 Task: Look for space in Goodyear, United States from 10th July, 2023 to 25th July, 2023 for 3 adults, 1 child in price range Rs.15000 to Rs.25000. Place can be shared room with 2 bedrooms having 3 beds and 2 bathrooms. Property type can be house, flat, guest house. Amenities needed are: wifi, TV, free parkinig on premises, gym, breakfast. Booking option can be shelf check-in. Required host language is English.
Action: Mouse moved to (593, 121)
Screenshot: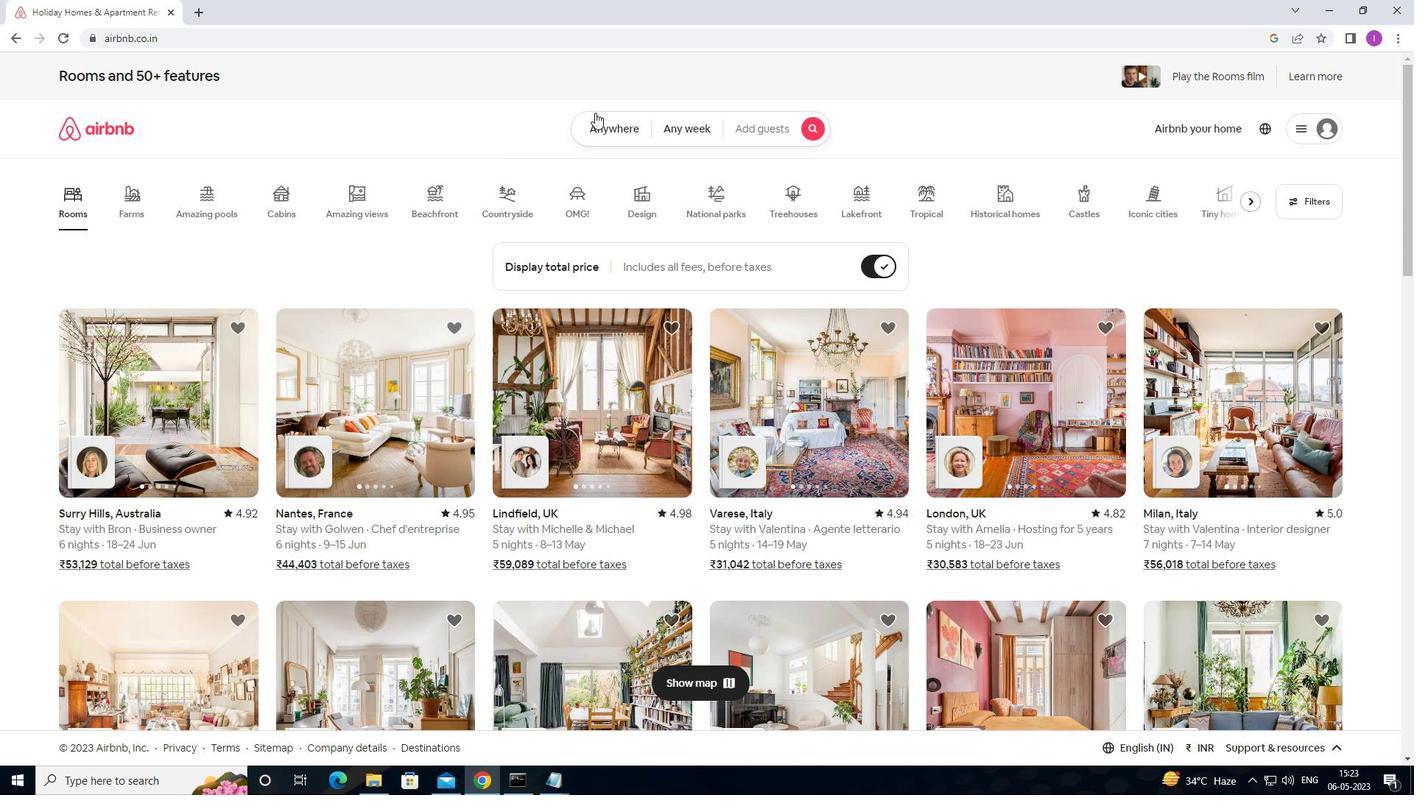 
Action: Mouse pressed left at (593, 121)
Screenshot: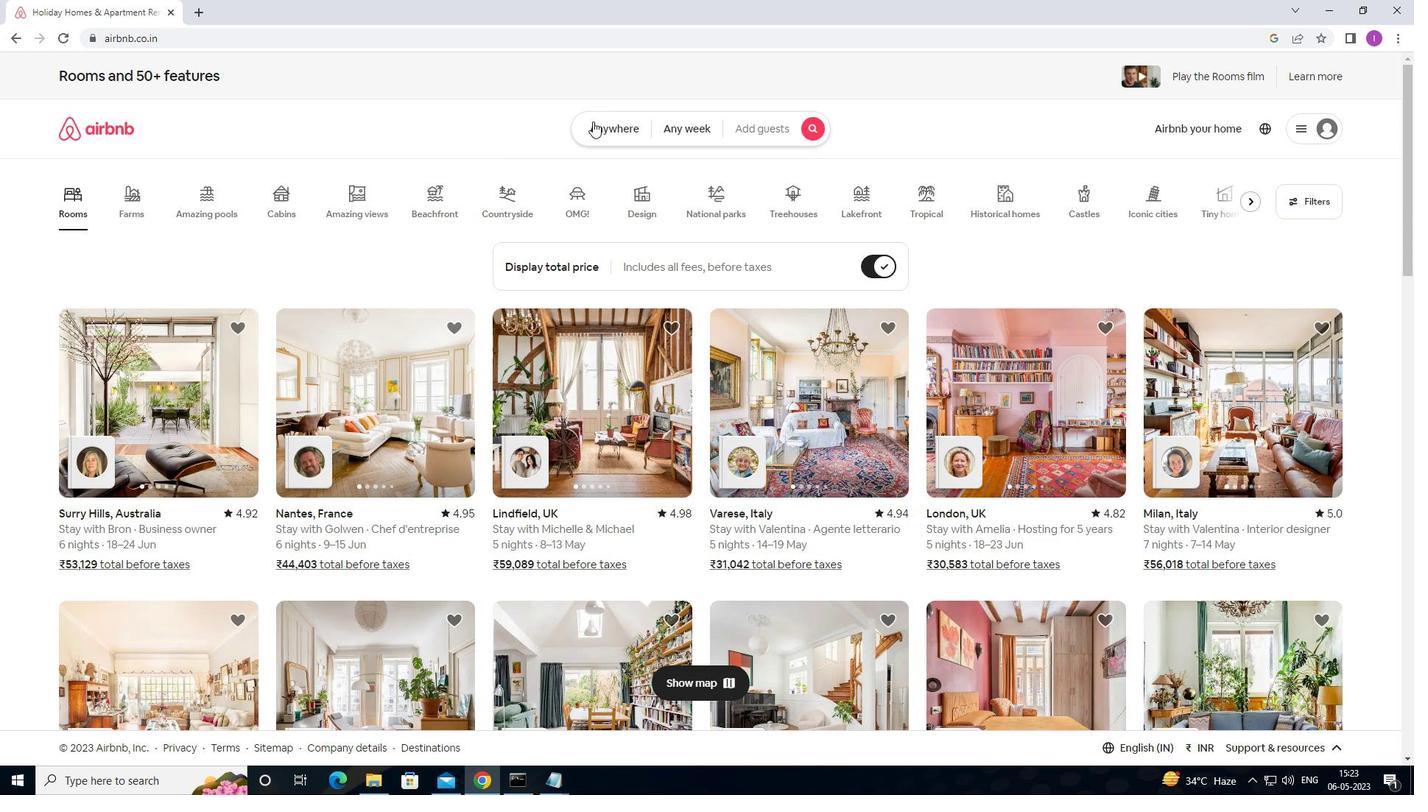 
Action: Mouse moved to (424, 195)
Screenshot: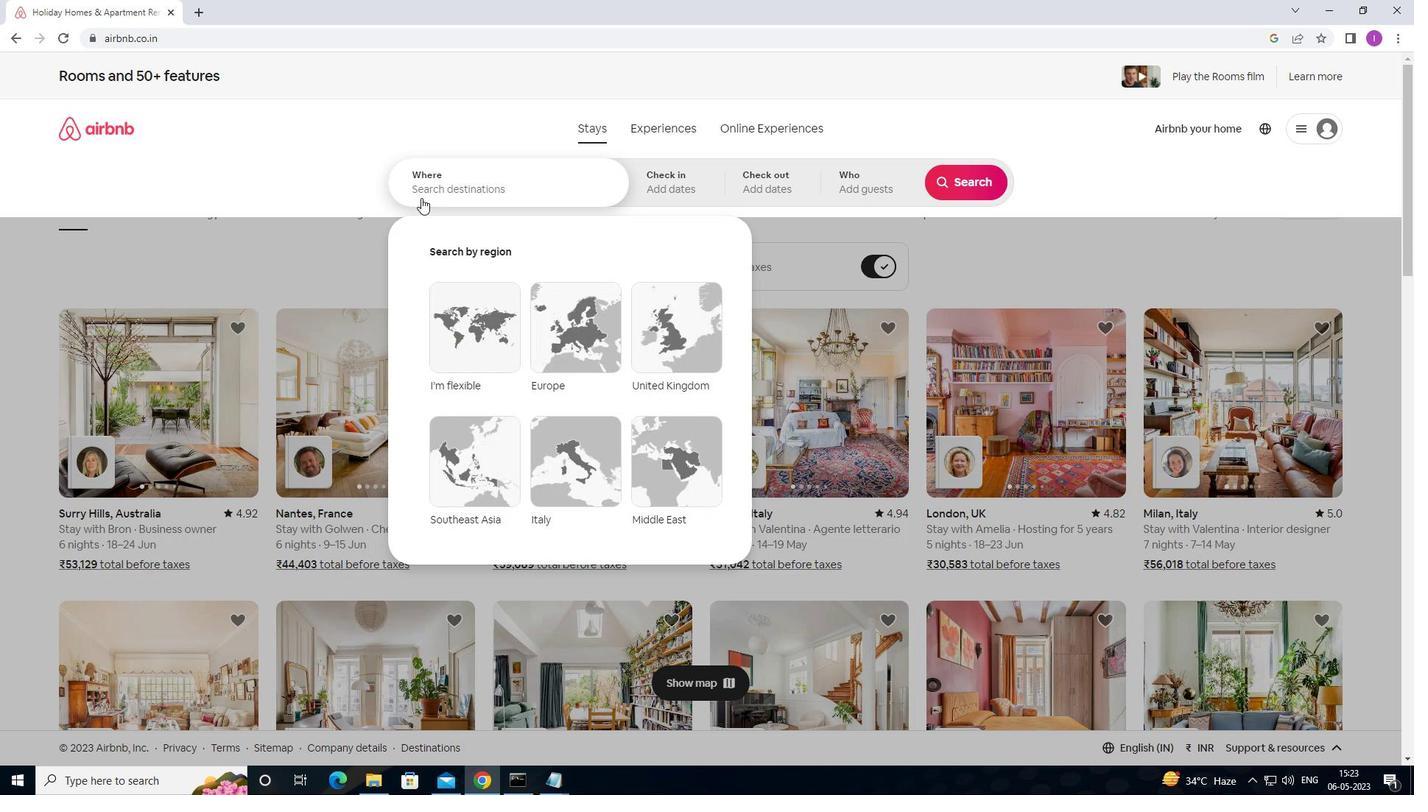 
Action: Mouse pressed left at (424, 195)
Screenshot: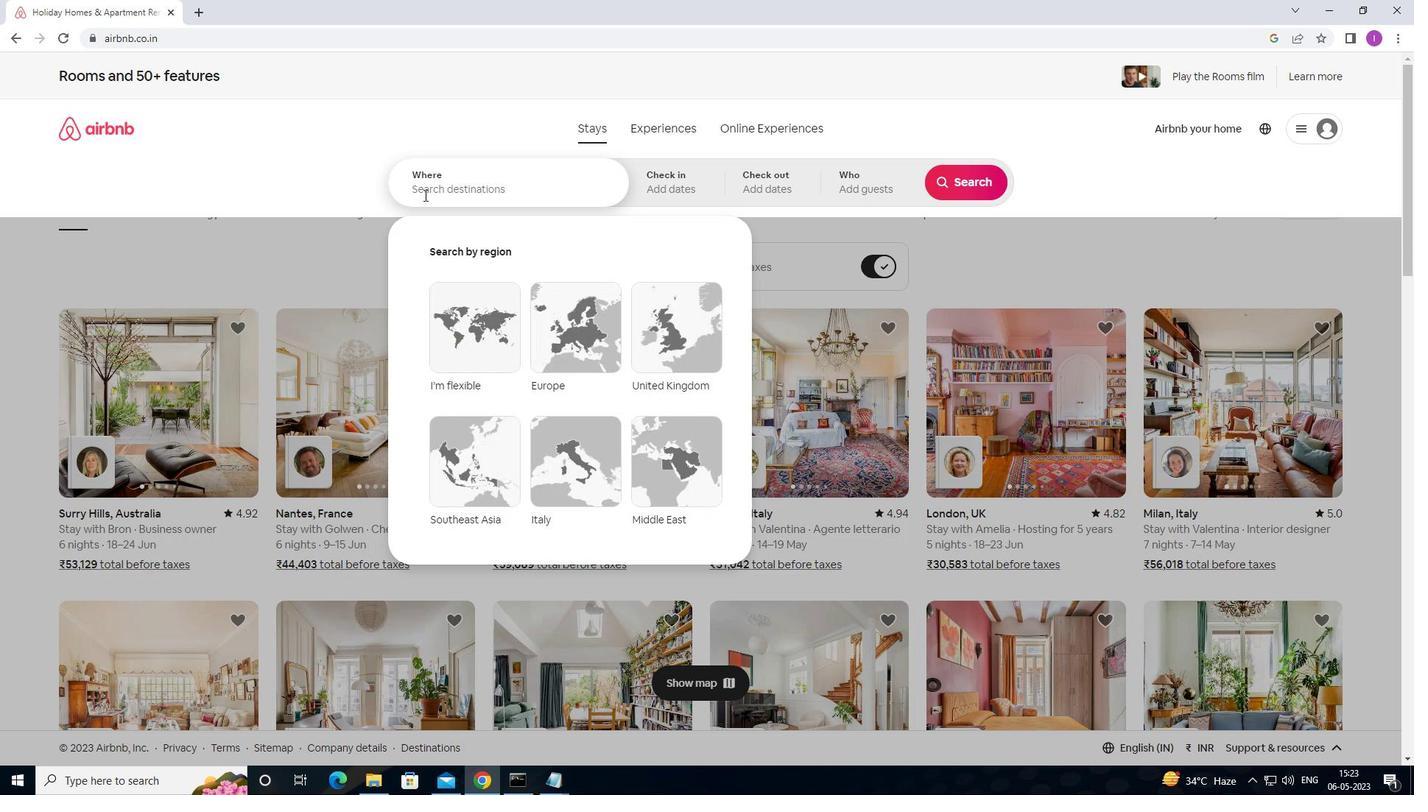 
Action: Mouse moved to (634, 127)
Screenshot: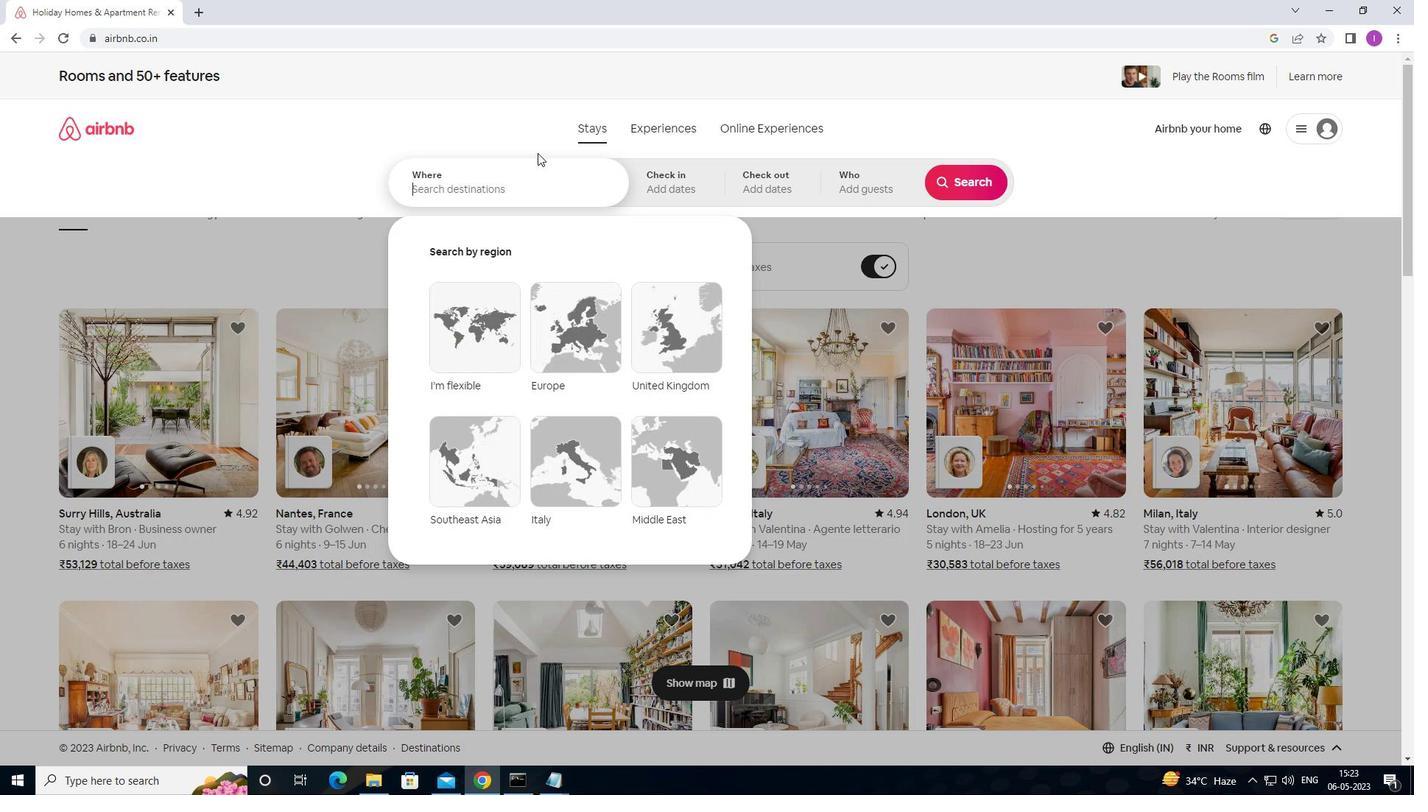 
Action: Key pressed <Key.shift>G
Screenshot: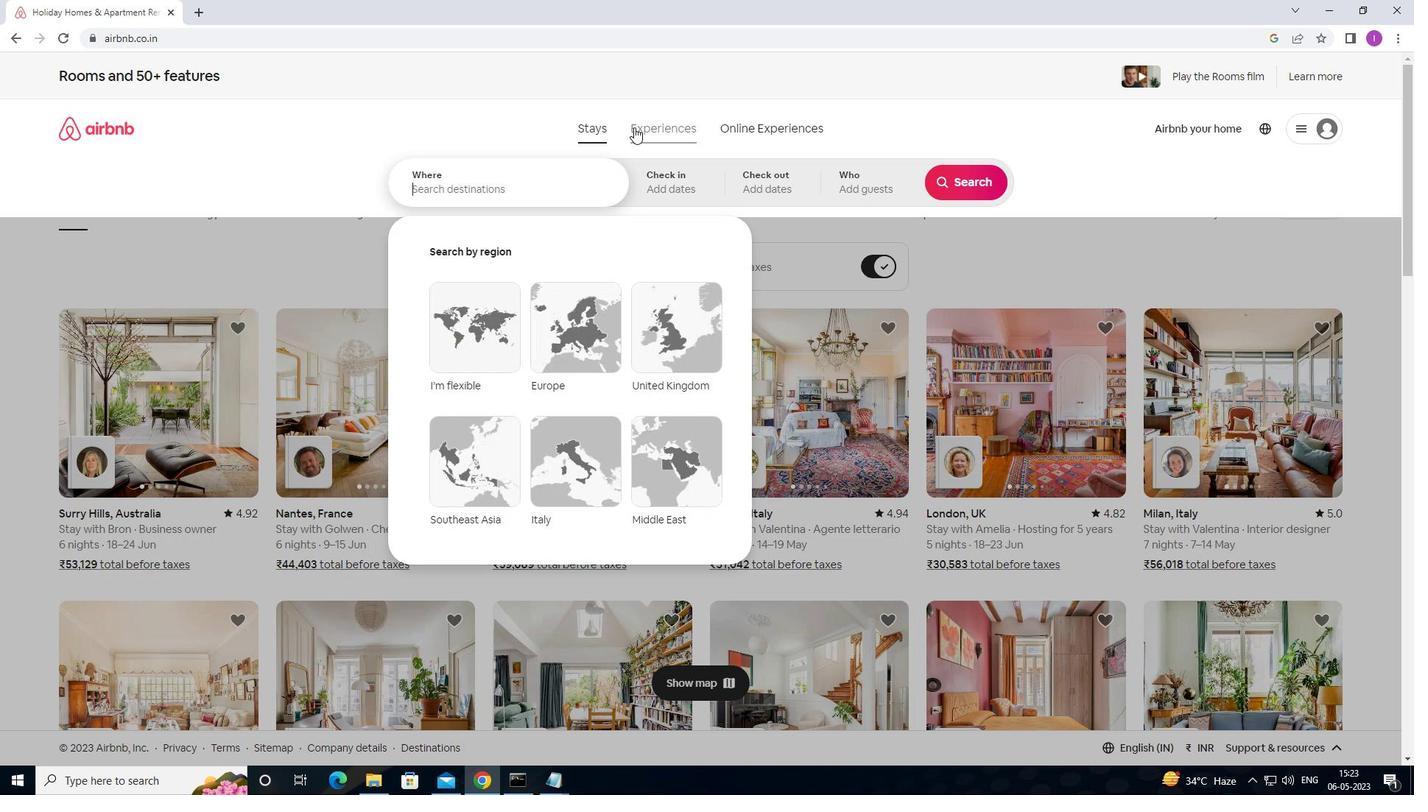 
Action: Mouse moved to (688, 127)
Screenshot: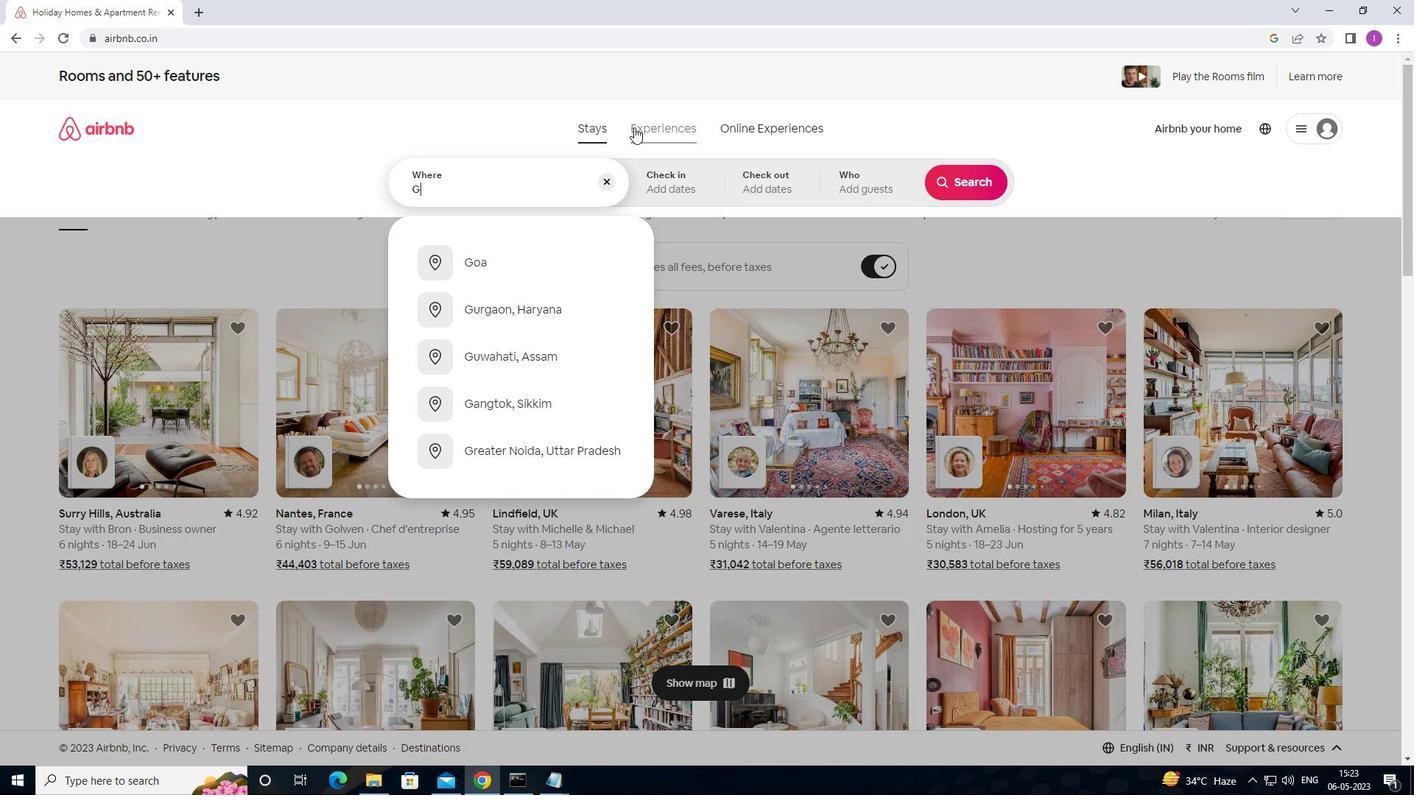 
Action: Key pressed O
Screenshot: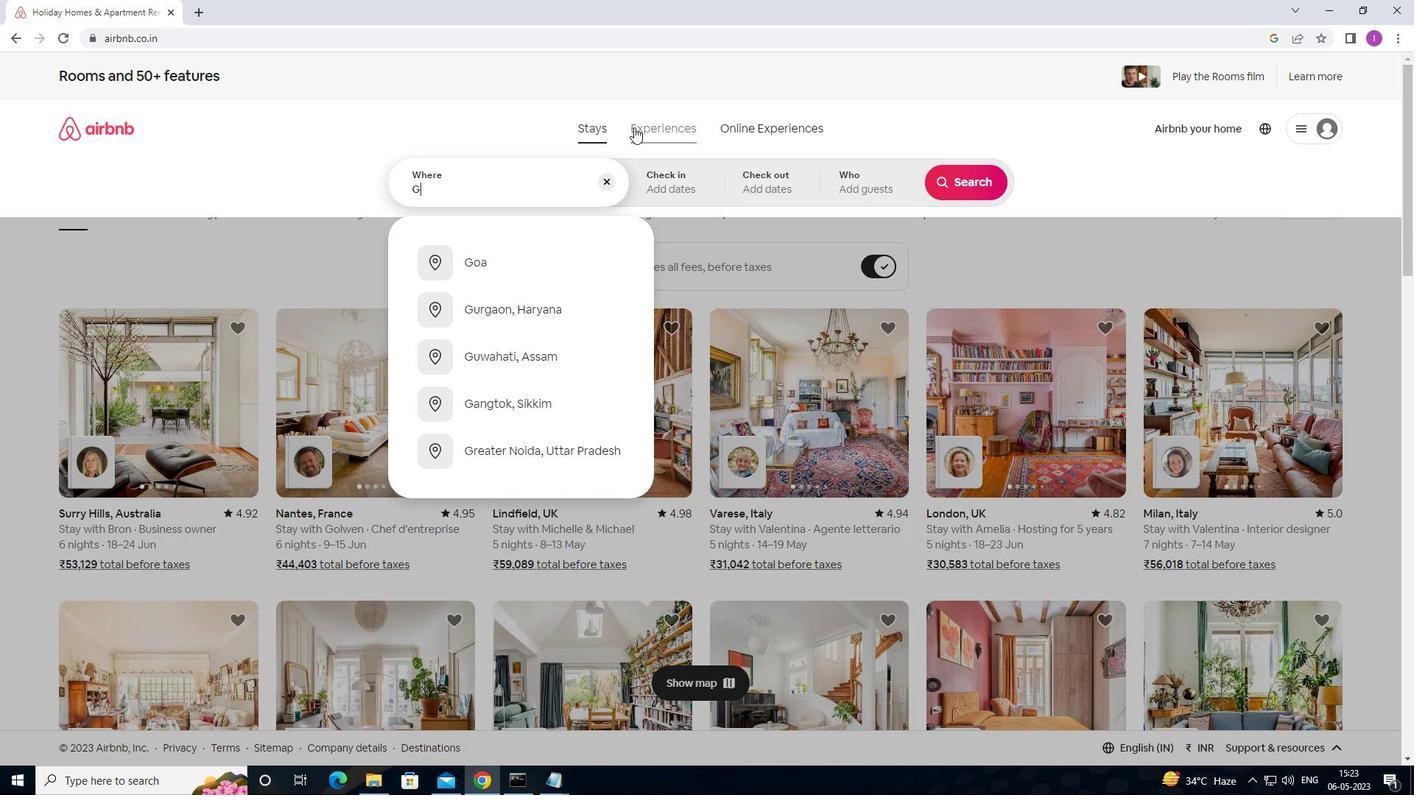 
Action: Mouse moved to (690, 127)
Screenshot: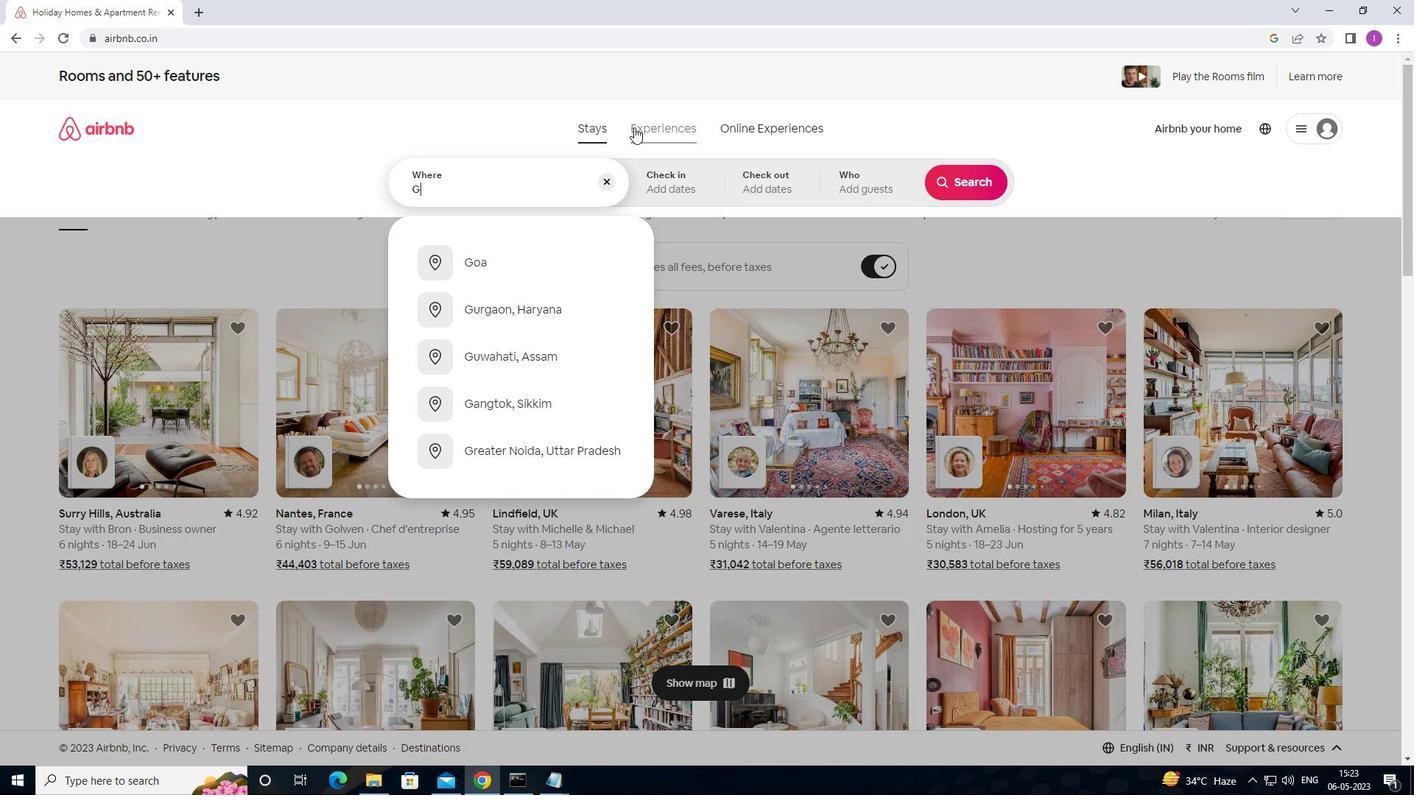 
Action: Key pressed ODYEAR,<Key.shift>UNITED<Key.space>STATES
Screenshot: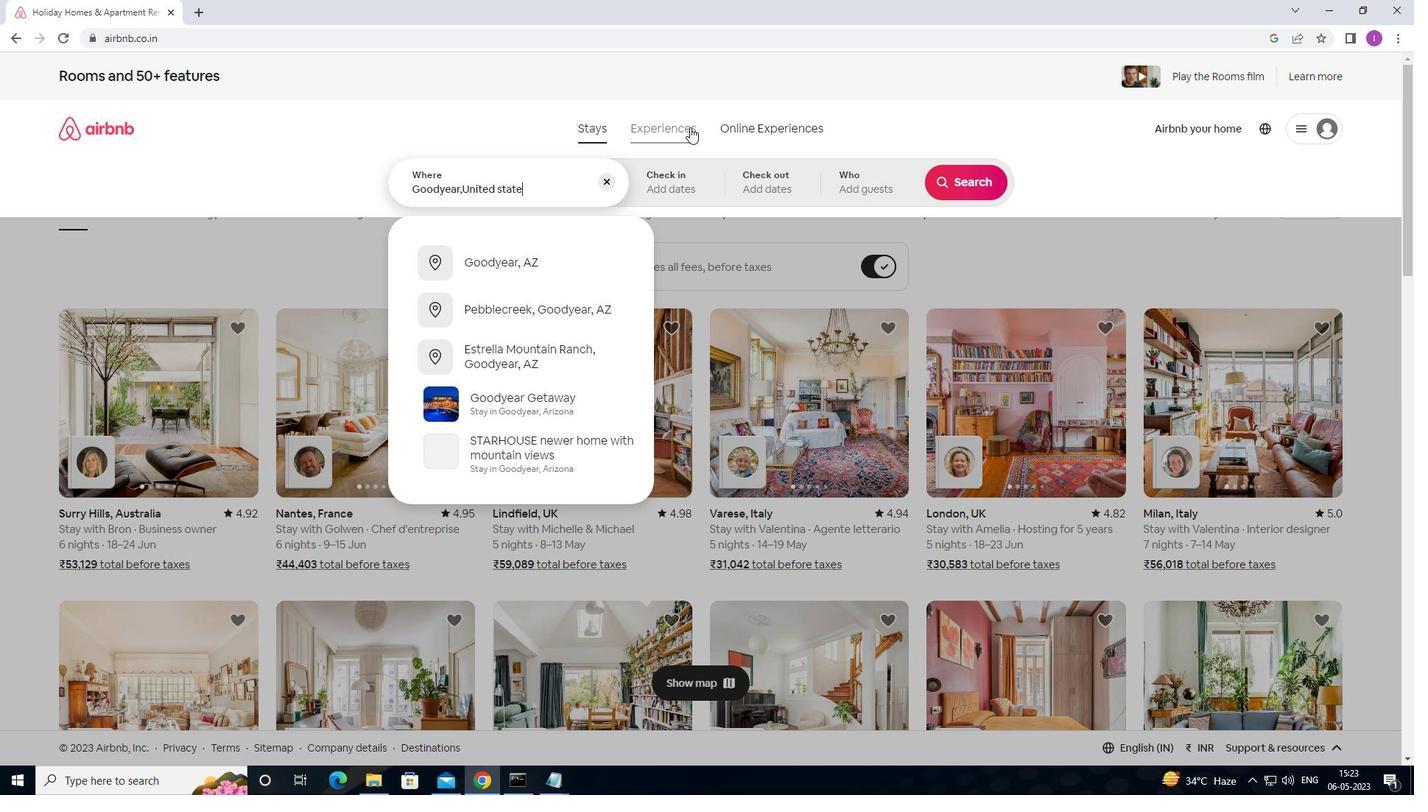 
Action: Mouse moved to (702, 192)
Screenshot: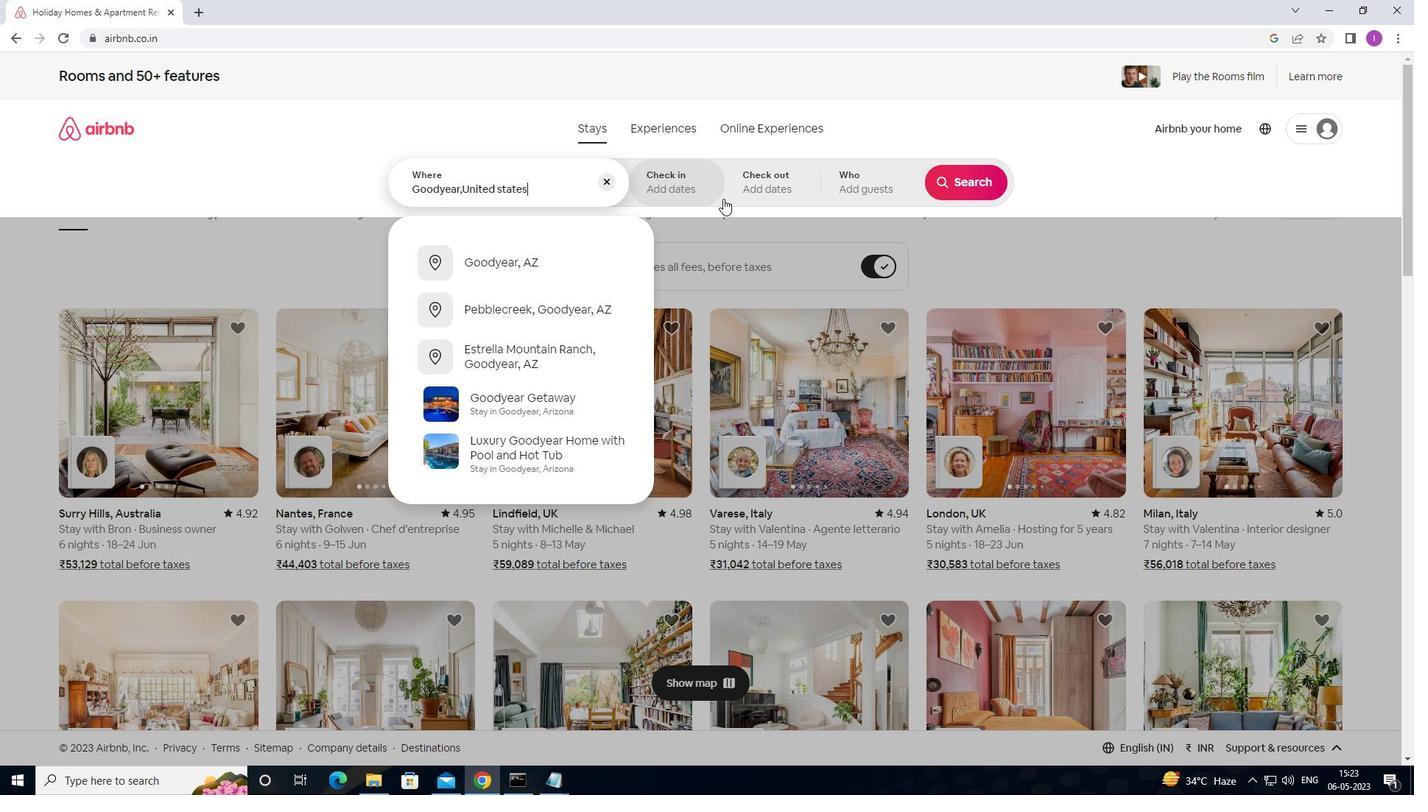 
Action: Mouse pressed left at (702, 192)
Screenshot: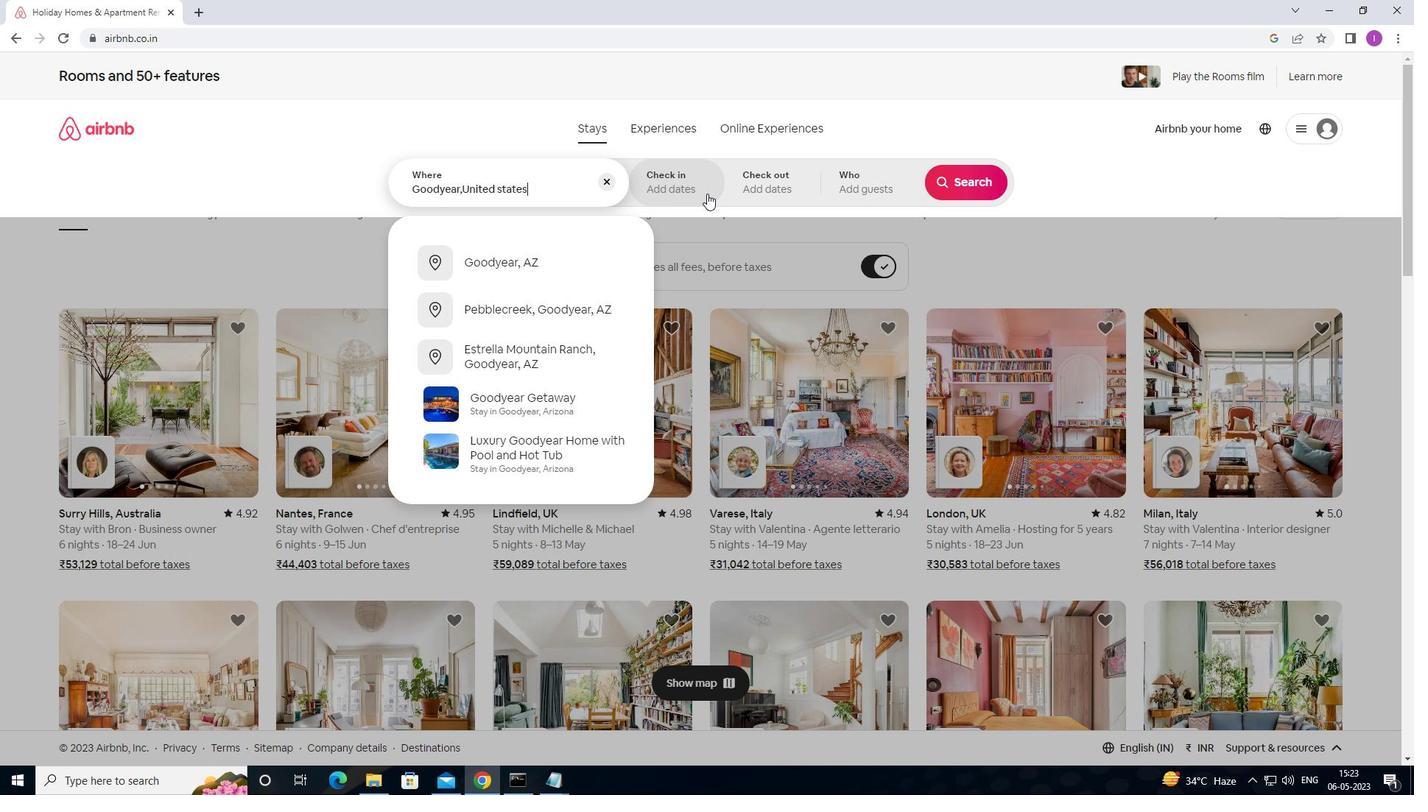 
Action: Mouse moved to (962, 298)
Screenshot: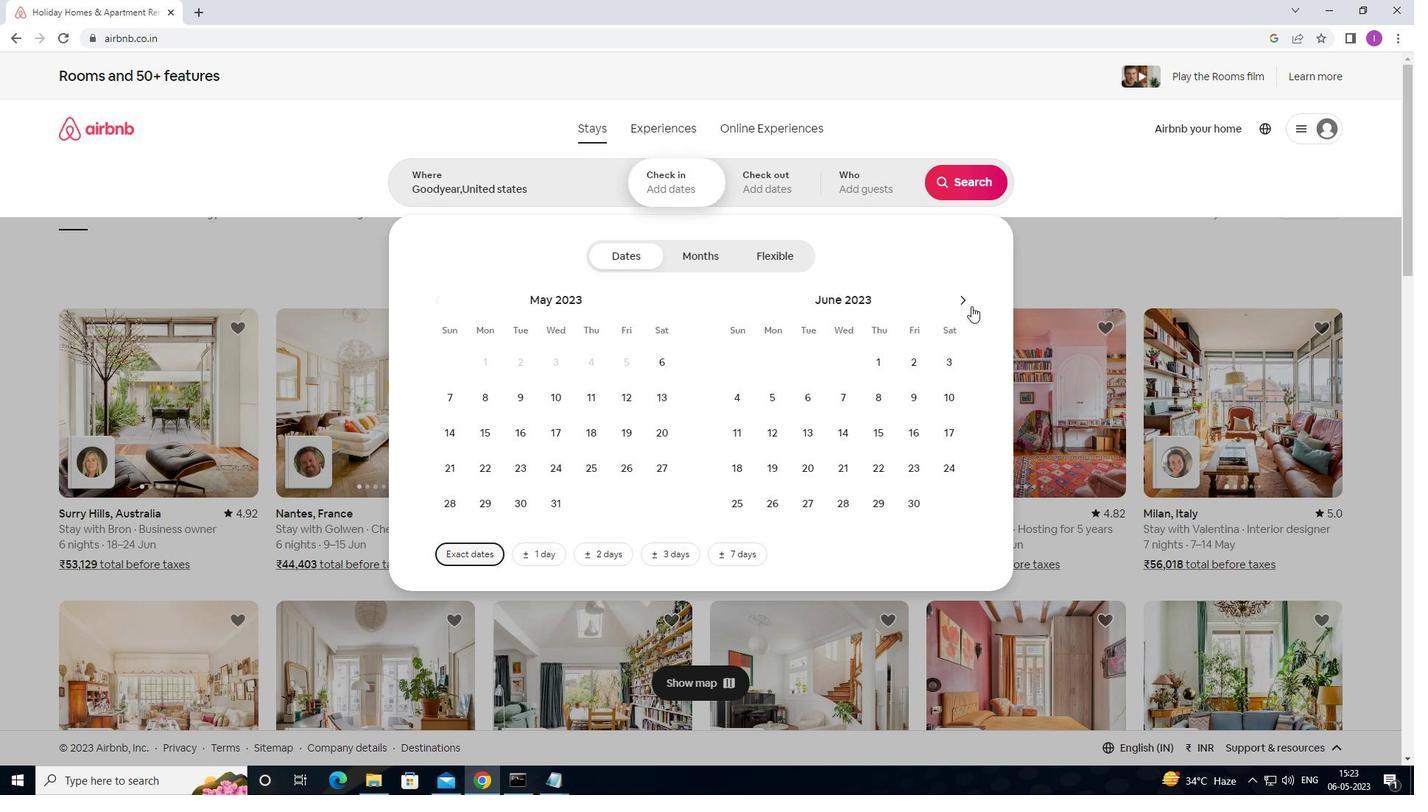 
Action: Mouse pressed left at (962, 298)
Screenshot: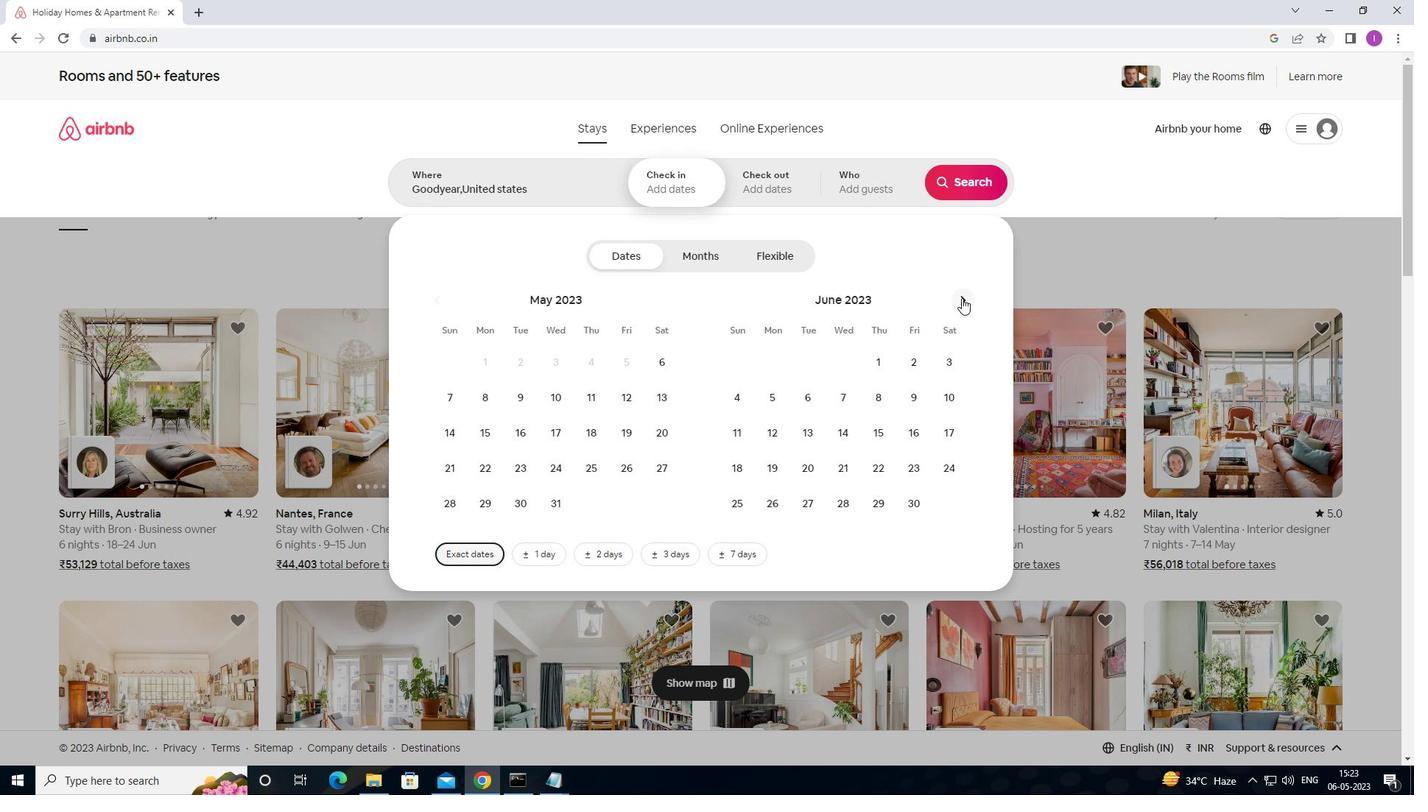 
Action: Mouse moved to (779, 429)
Screenshot: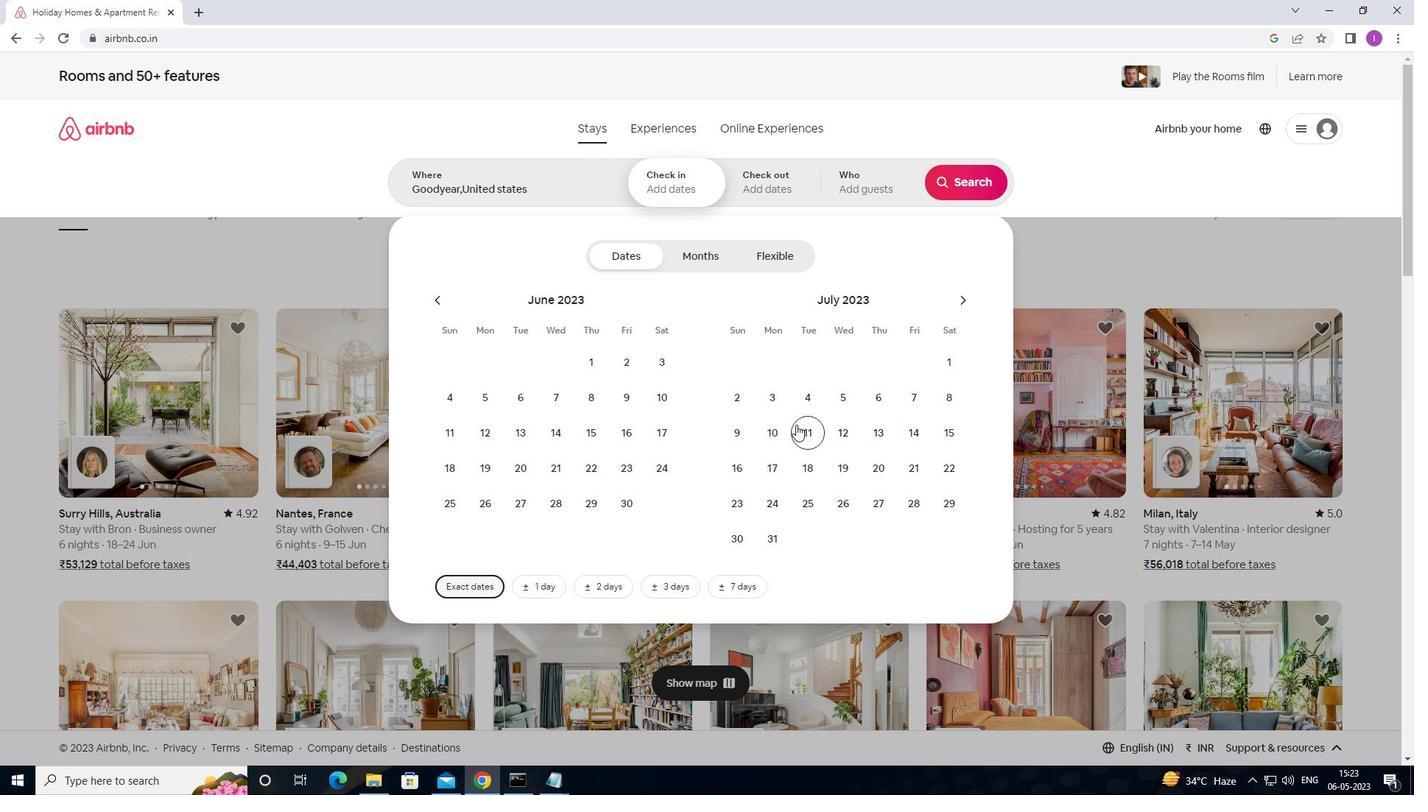 
Action: Mouse pressed left at (779, 429)
Screenshot: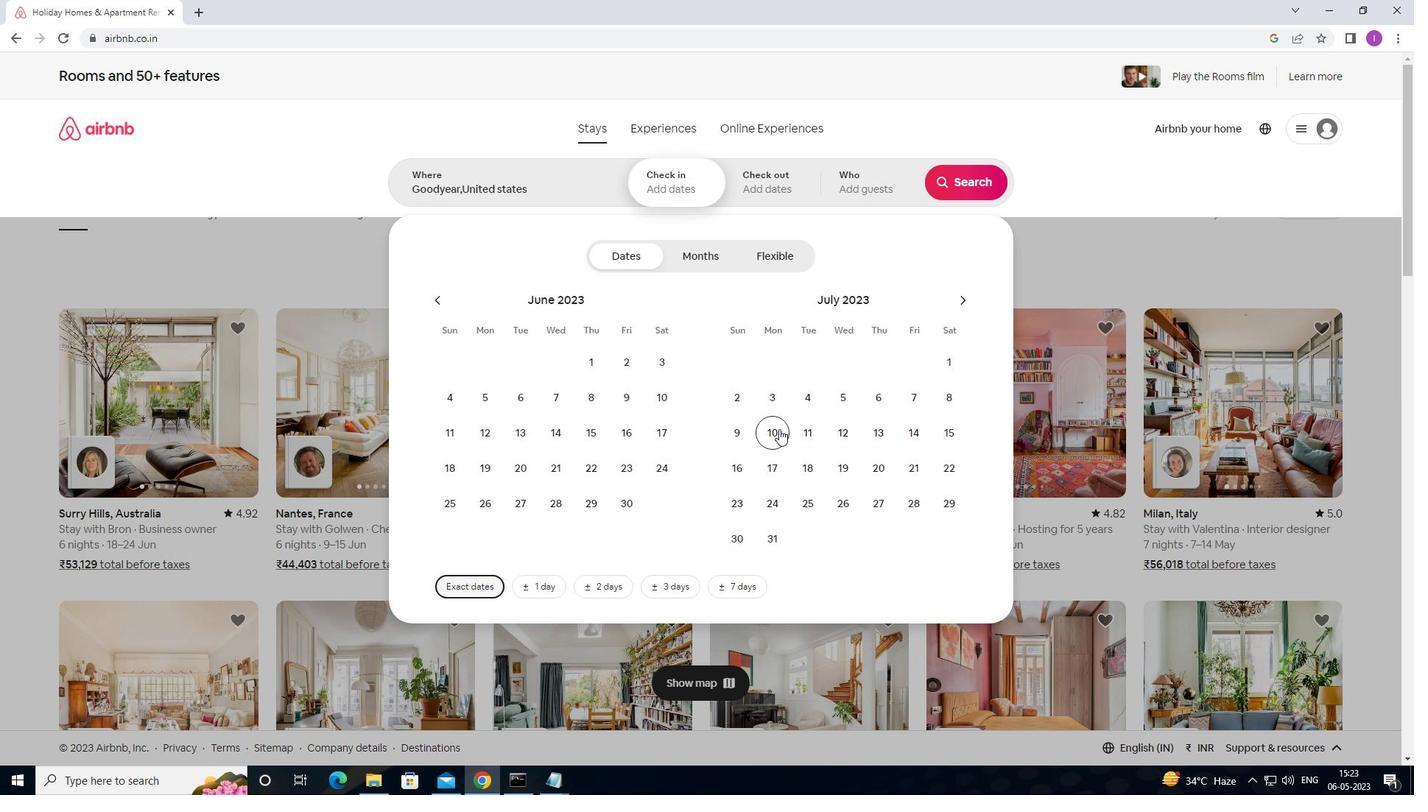 
Action: Mouse moved to (812, 500)
Screenshot: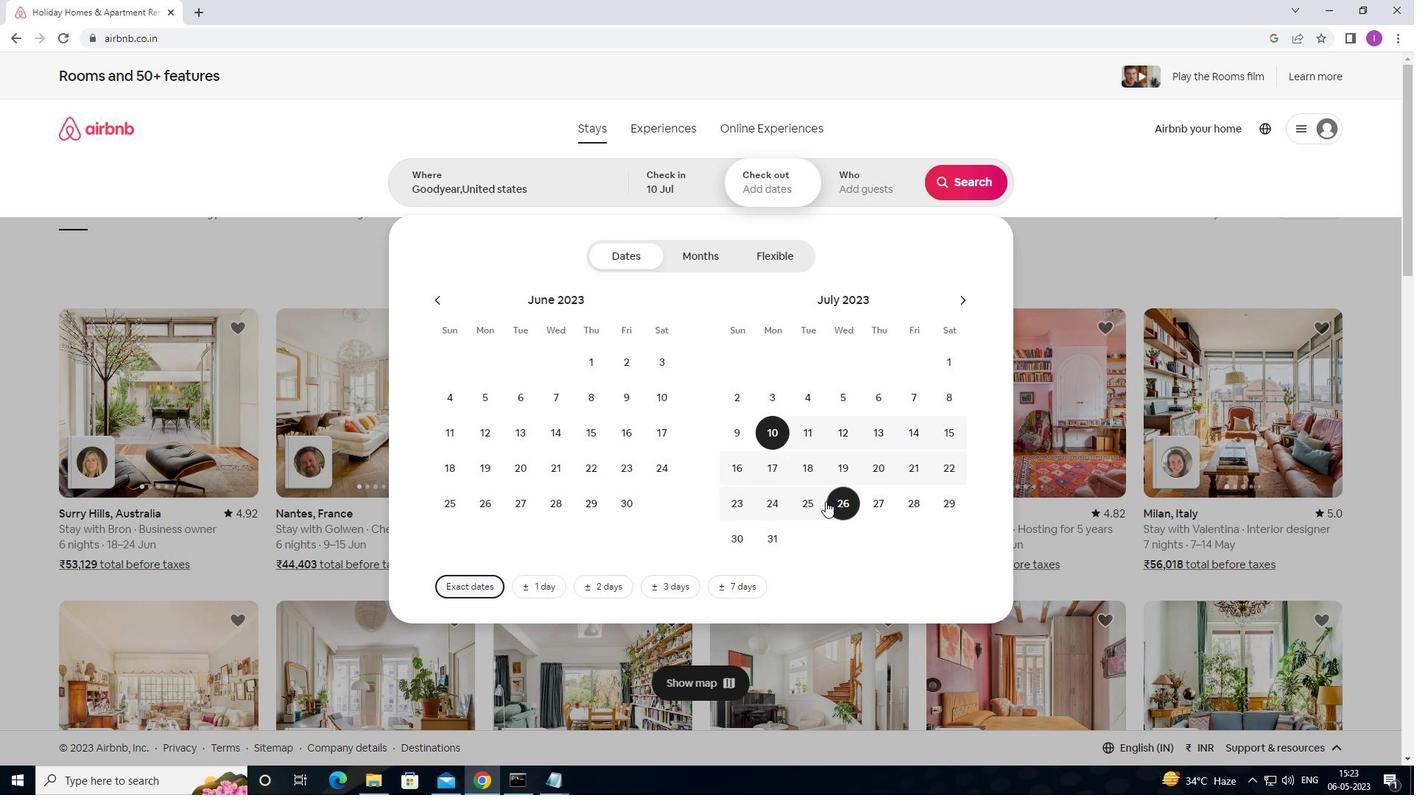 
Action: Mouse pressed left at (812, 500)
Screenshot: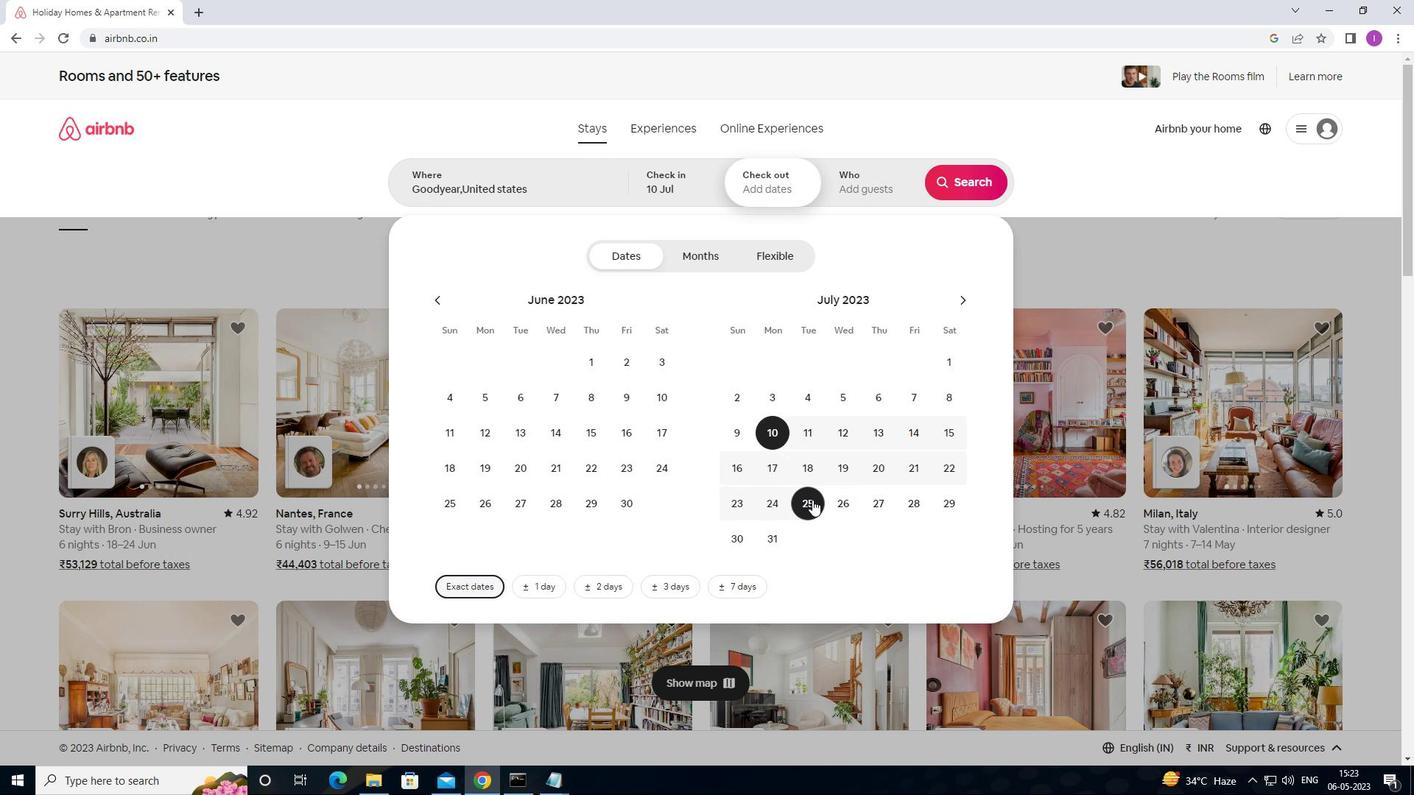 
Action: Mouse moved to (886, 186)
Screenshot: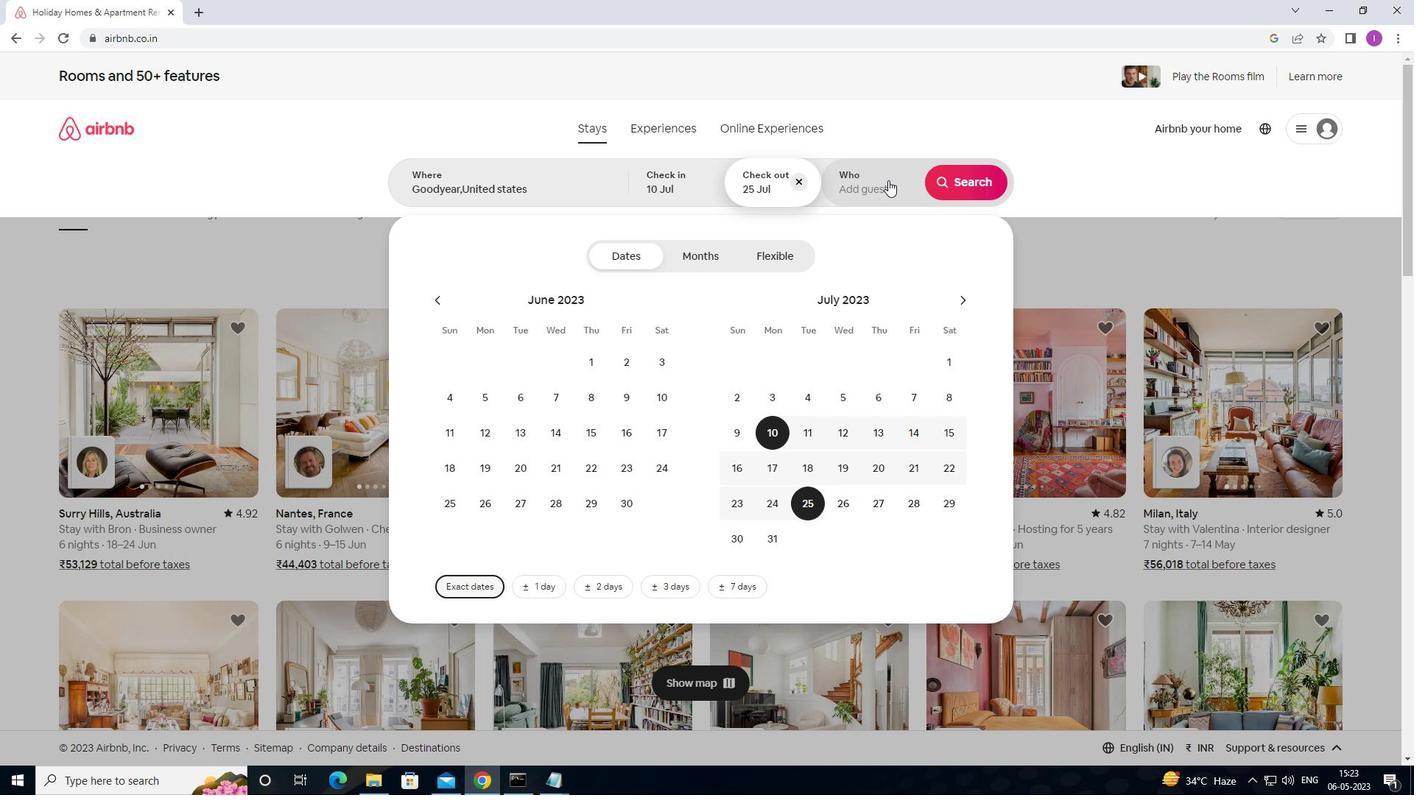 
Action: Mouse pressed left at (886, 186)
Screenshot: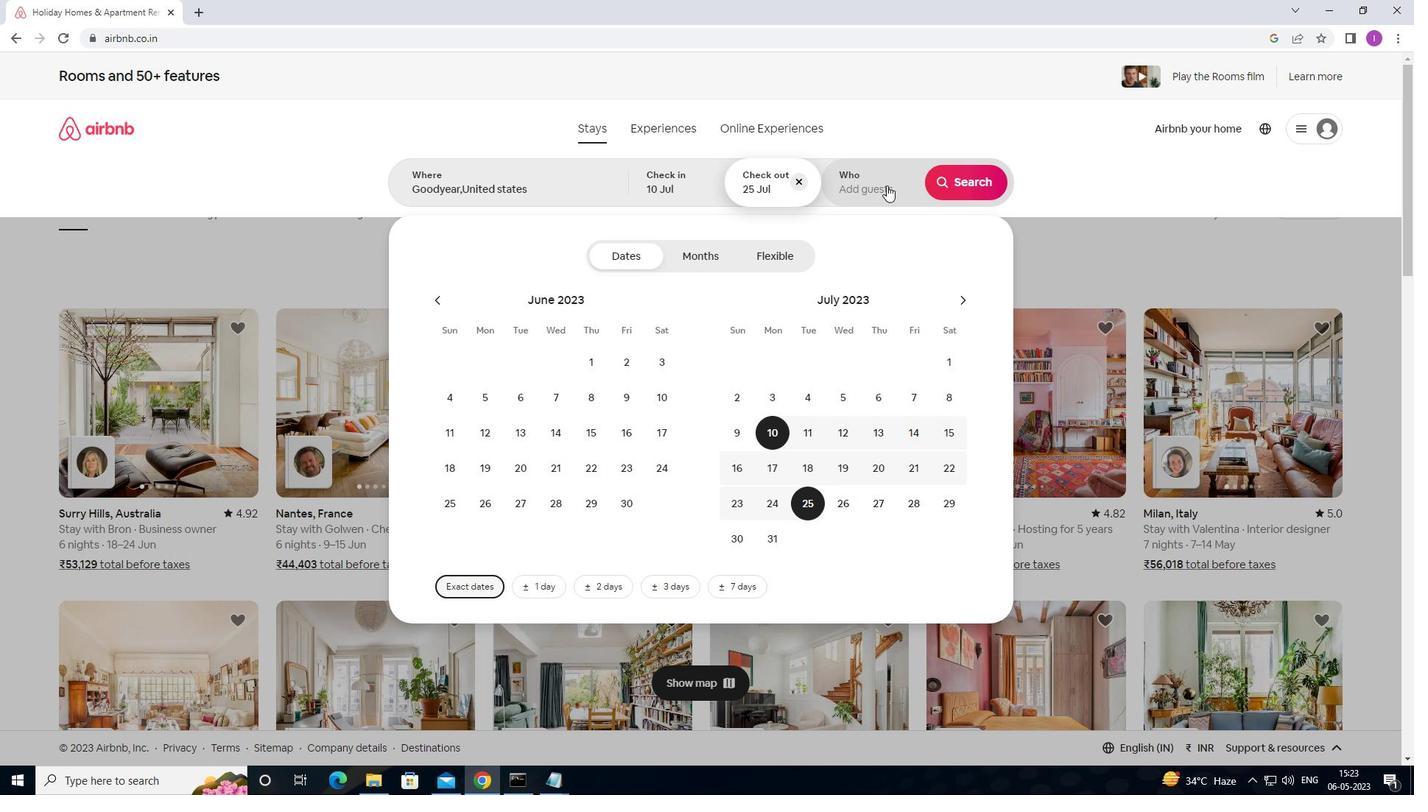 
Action: Mouse moved to (969, 257)
Screenshot: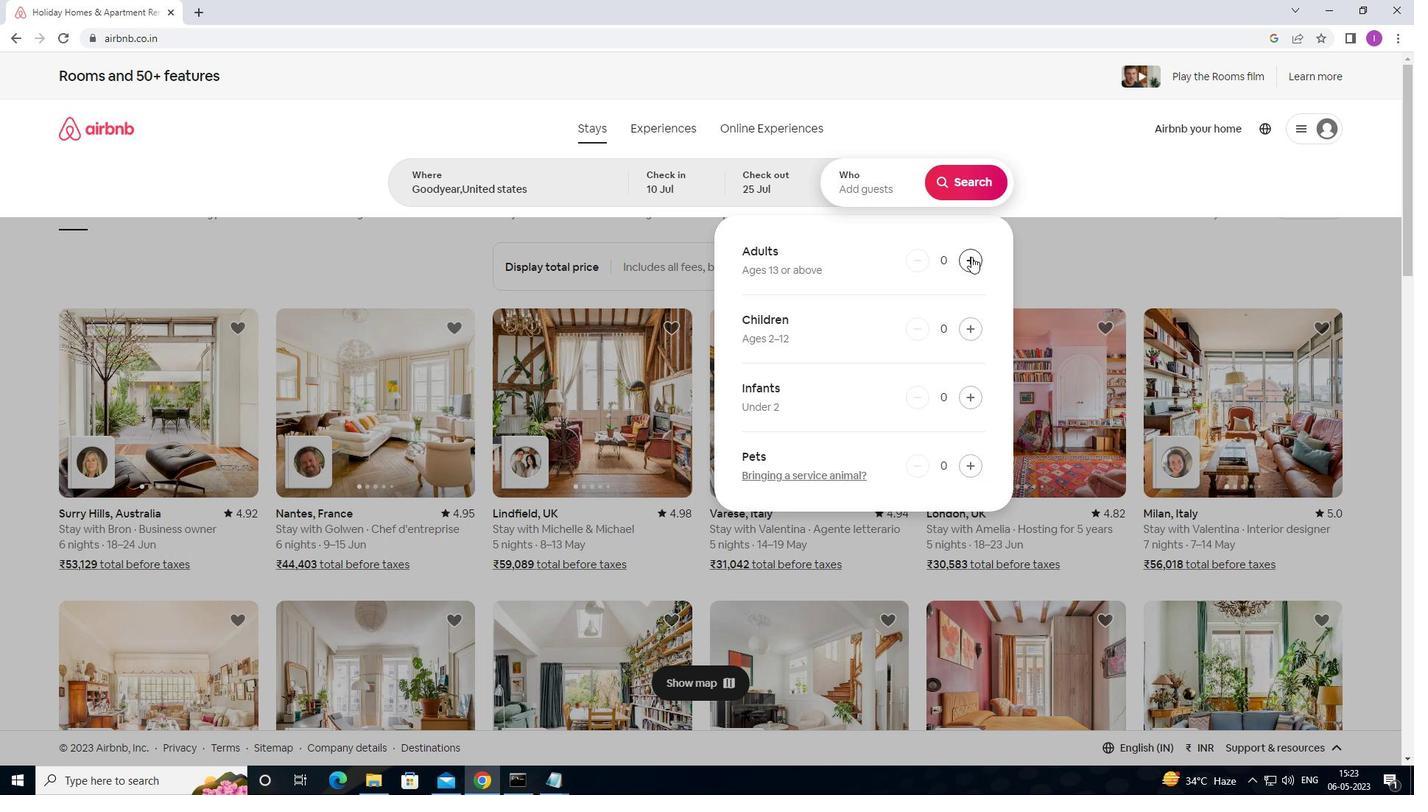 
Action: Mouse pressed left at (969, 257)
Screenshot: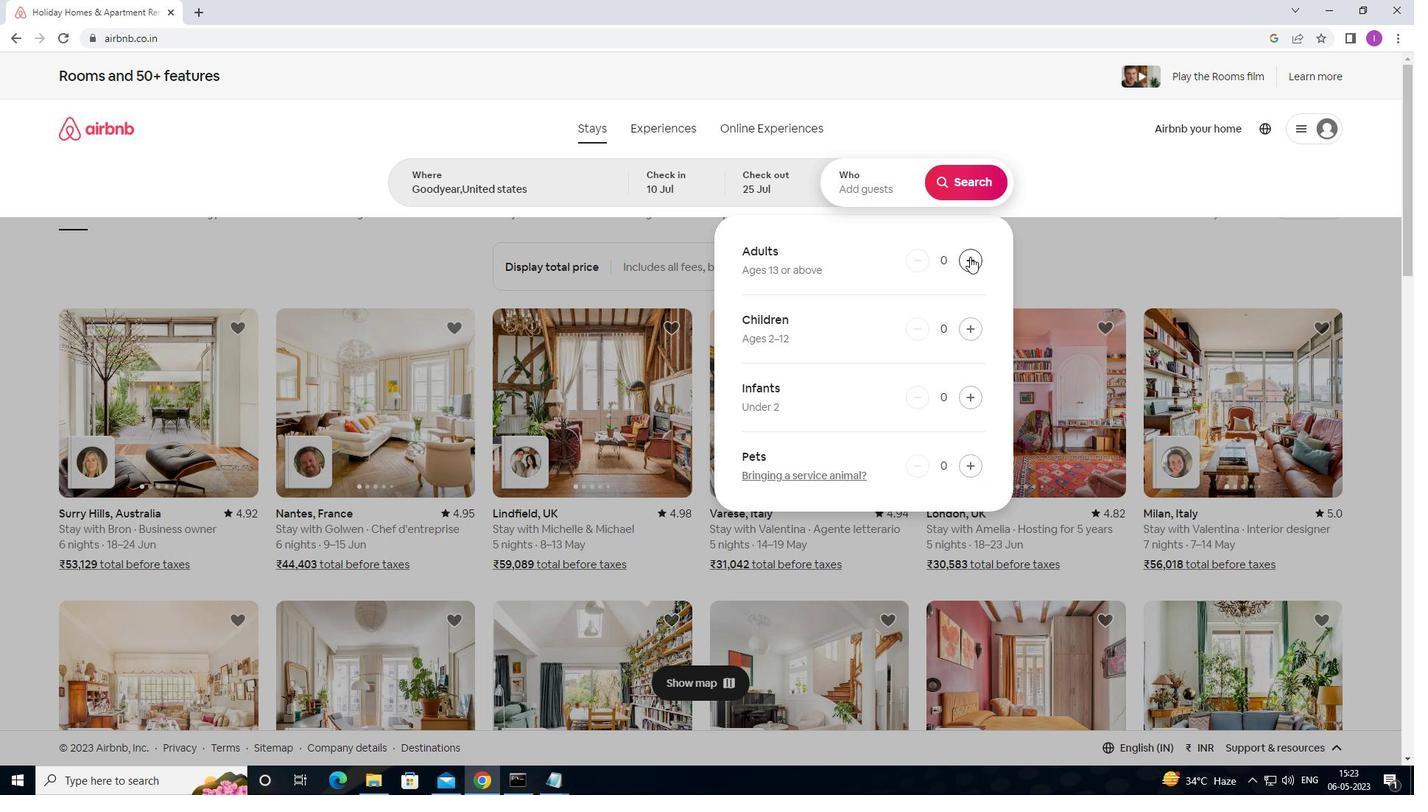 
Action: Mouse pressed left at (969, 257)
Screenshot: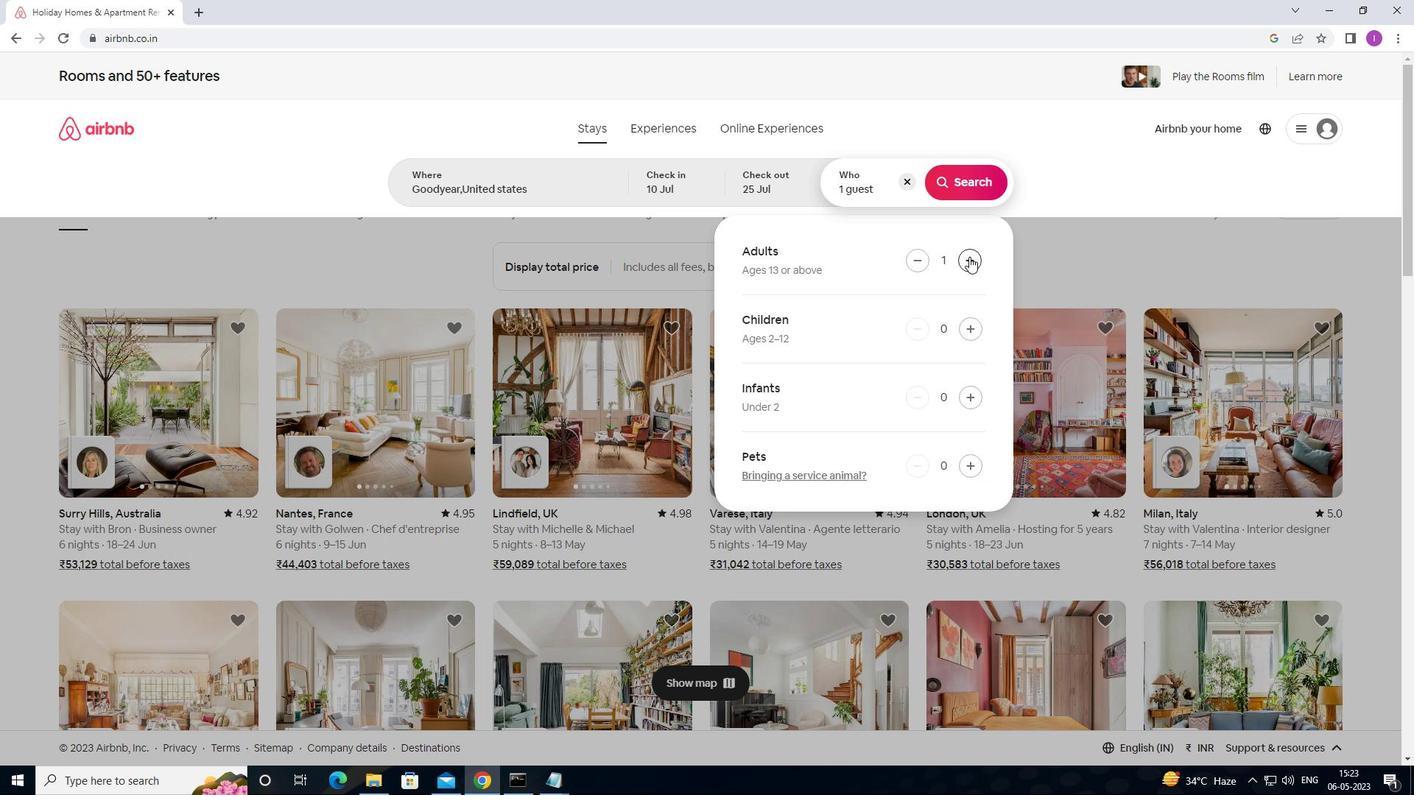 
Action: Mouse pressed left at (969, 257)
Screenshot: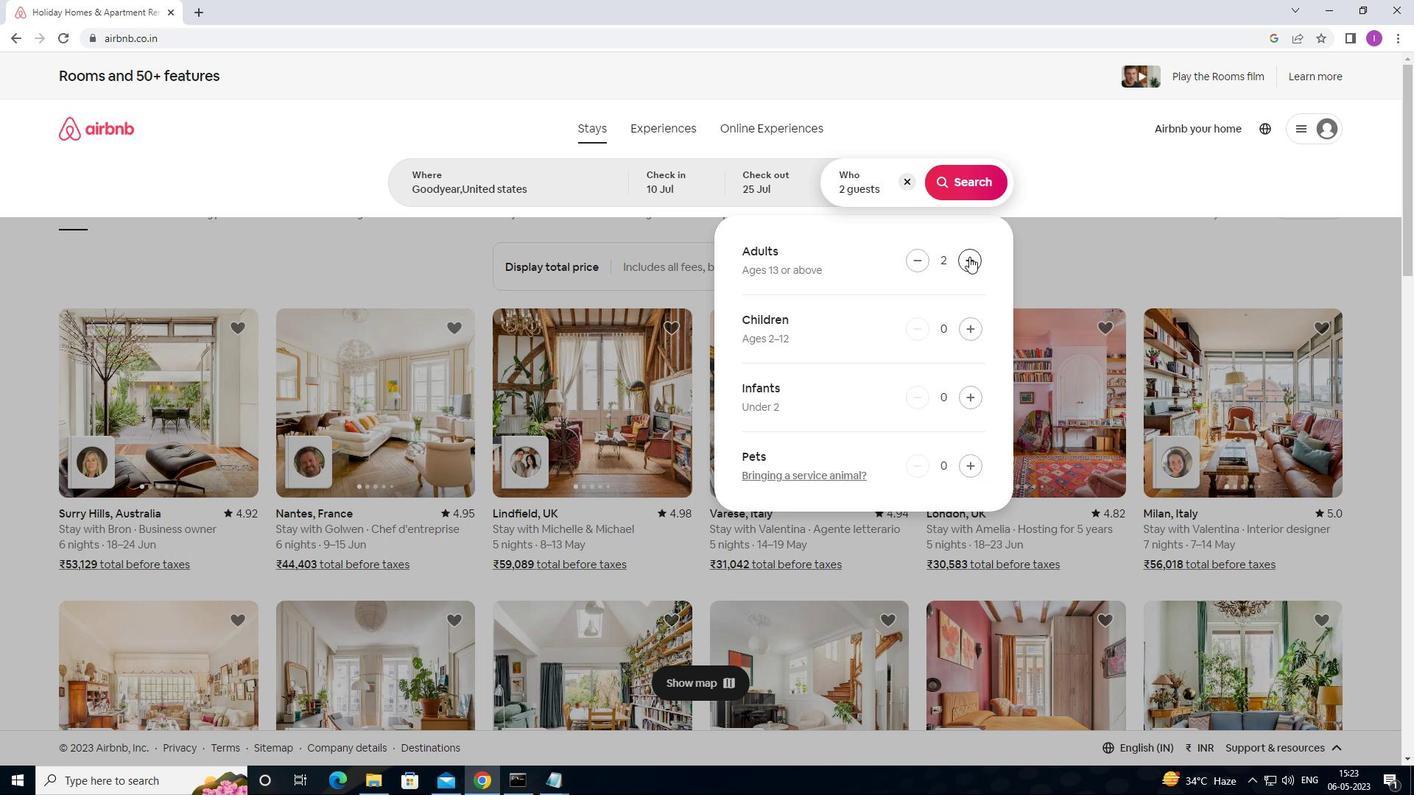 
Action: Mouse moved to (970, 330)
Screenshot: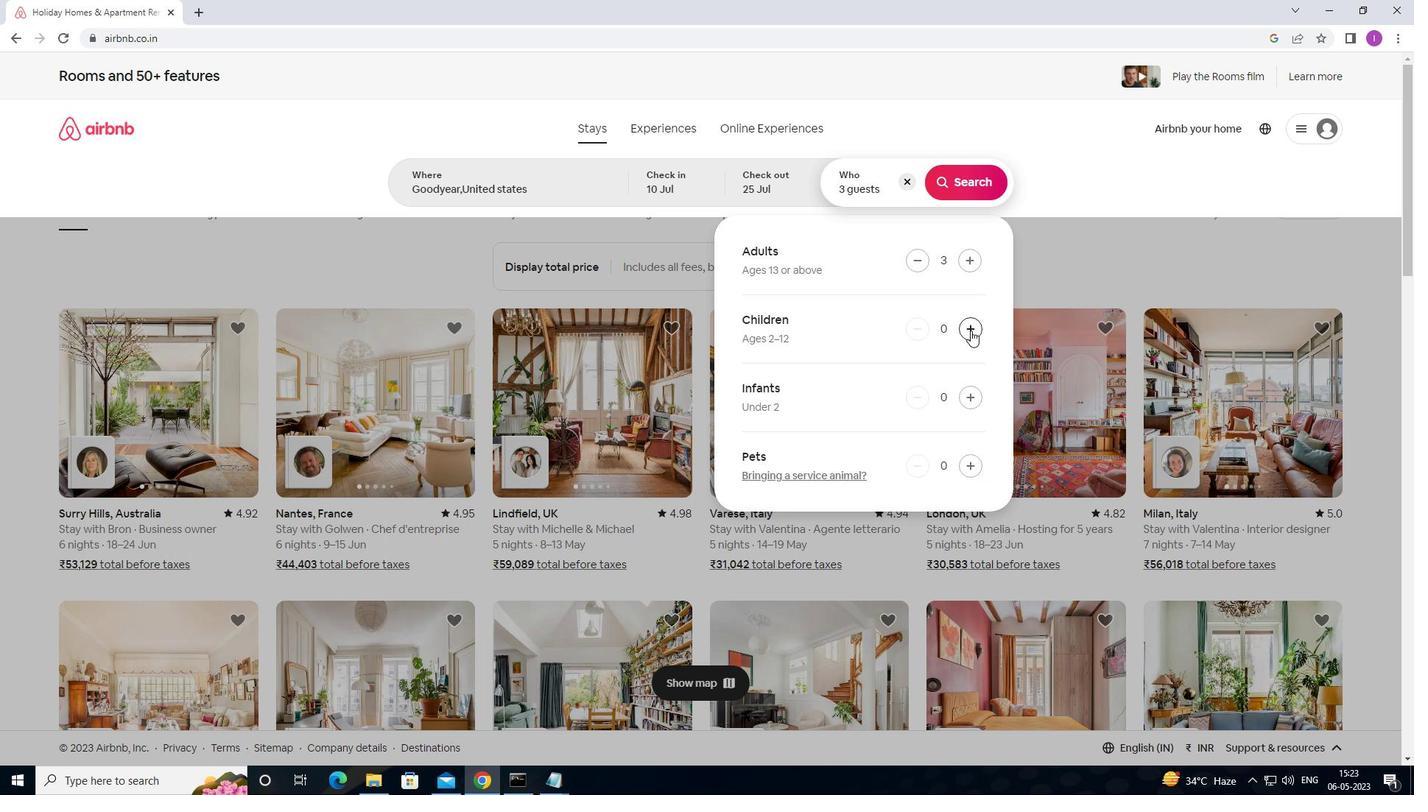 
Action: Mouse pressed left at (970, 330)
Screenshot: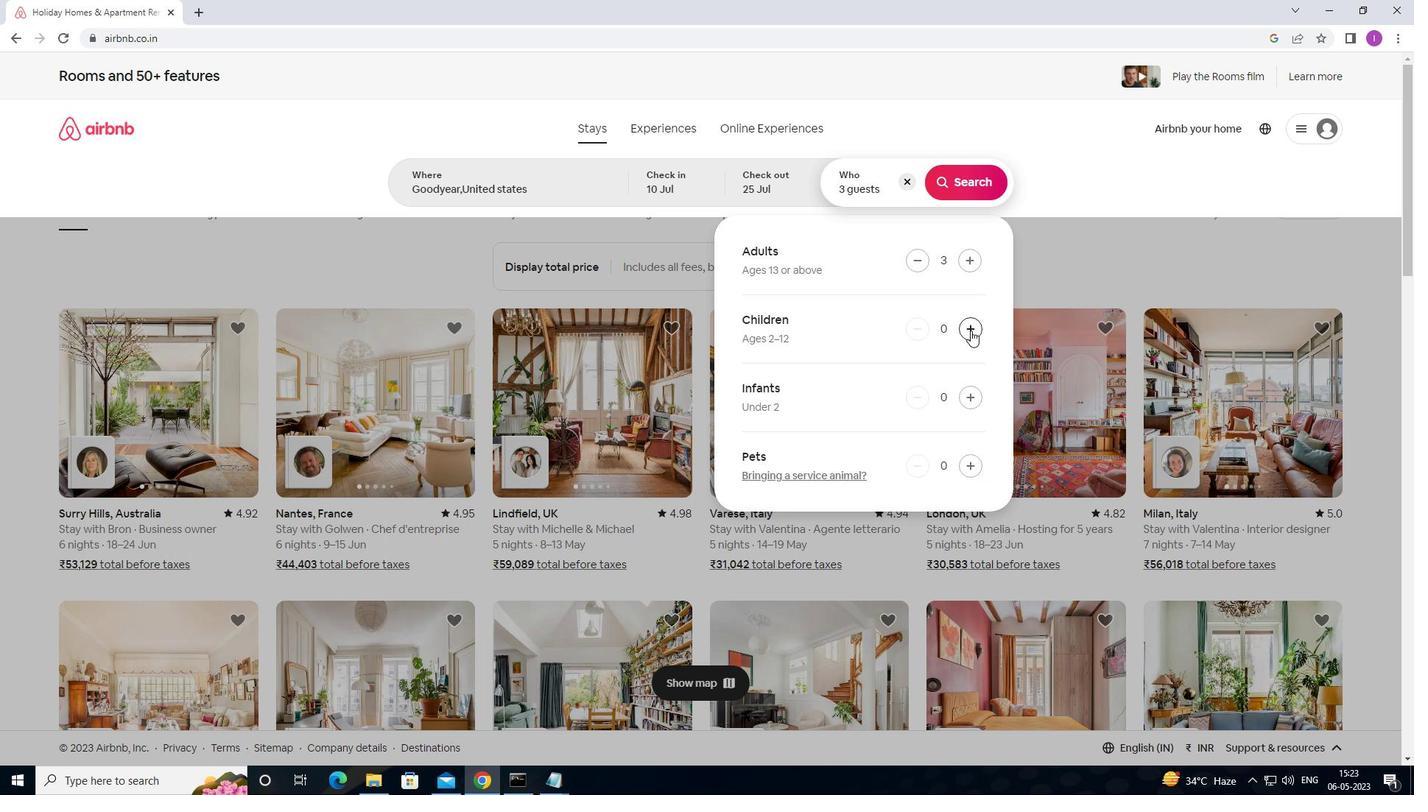 
Action: Mouse moved to (973, 173)
Screenshot: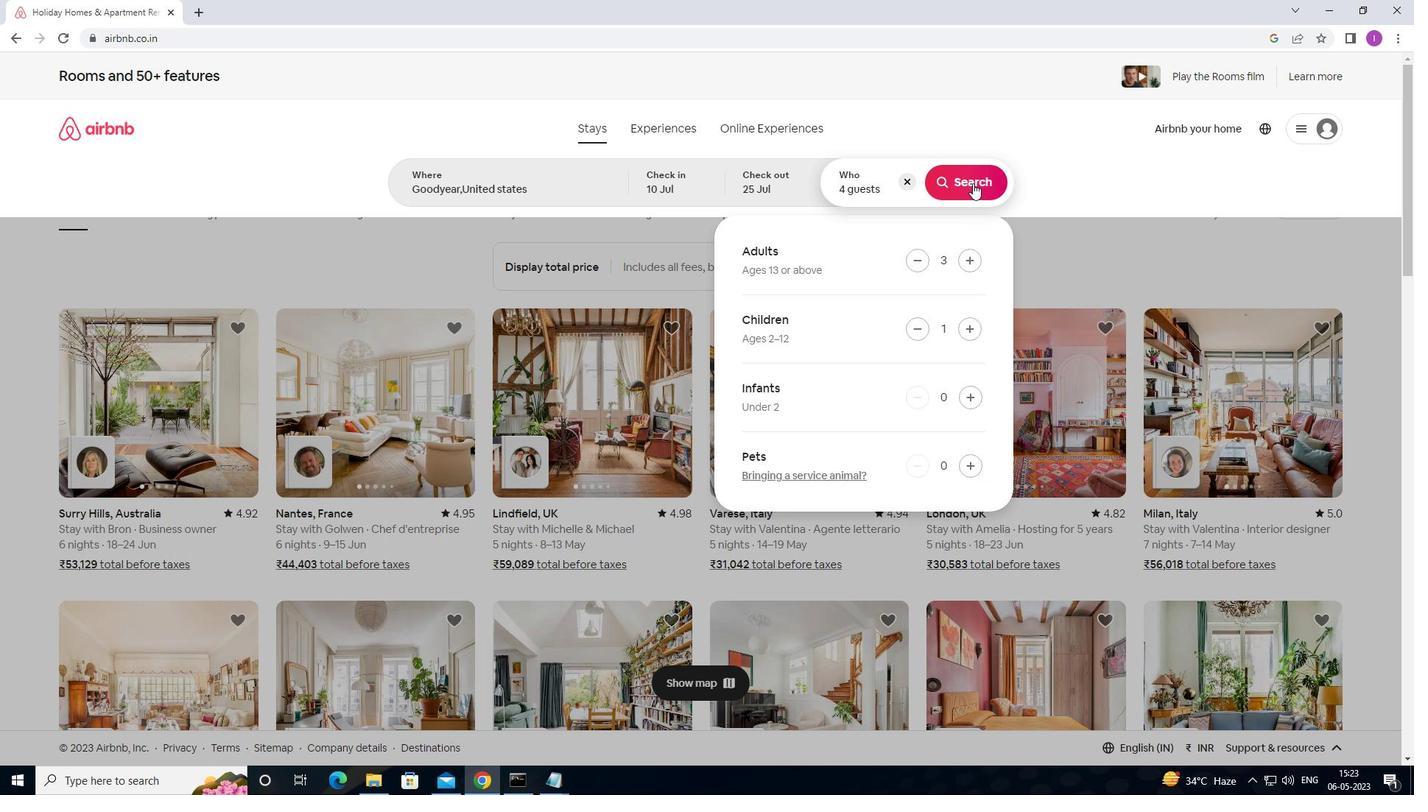 
Action: Mouse pressed left at (973, 173)
Screenshot: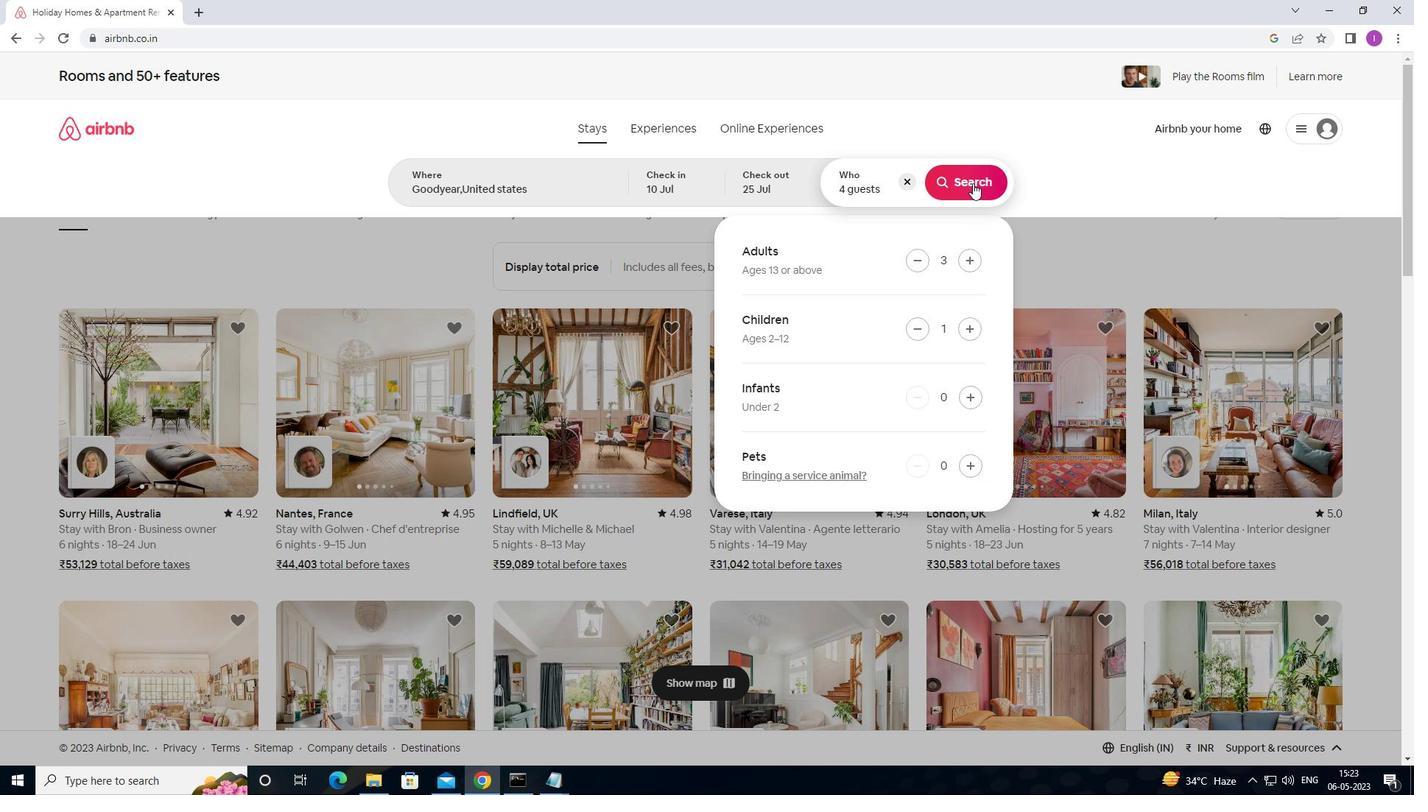 
Action: Mouse moved to (1333, 134)
Screenshot: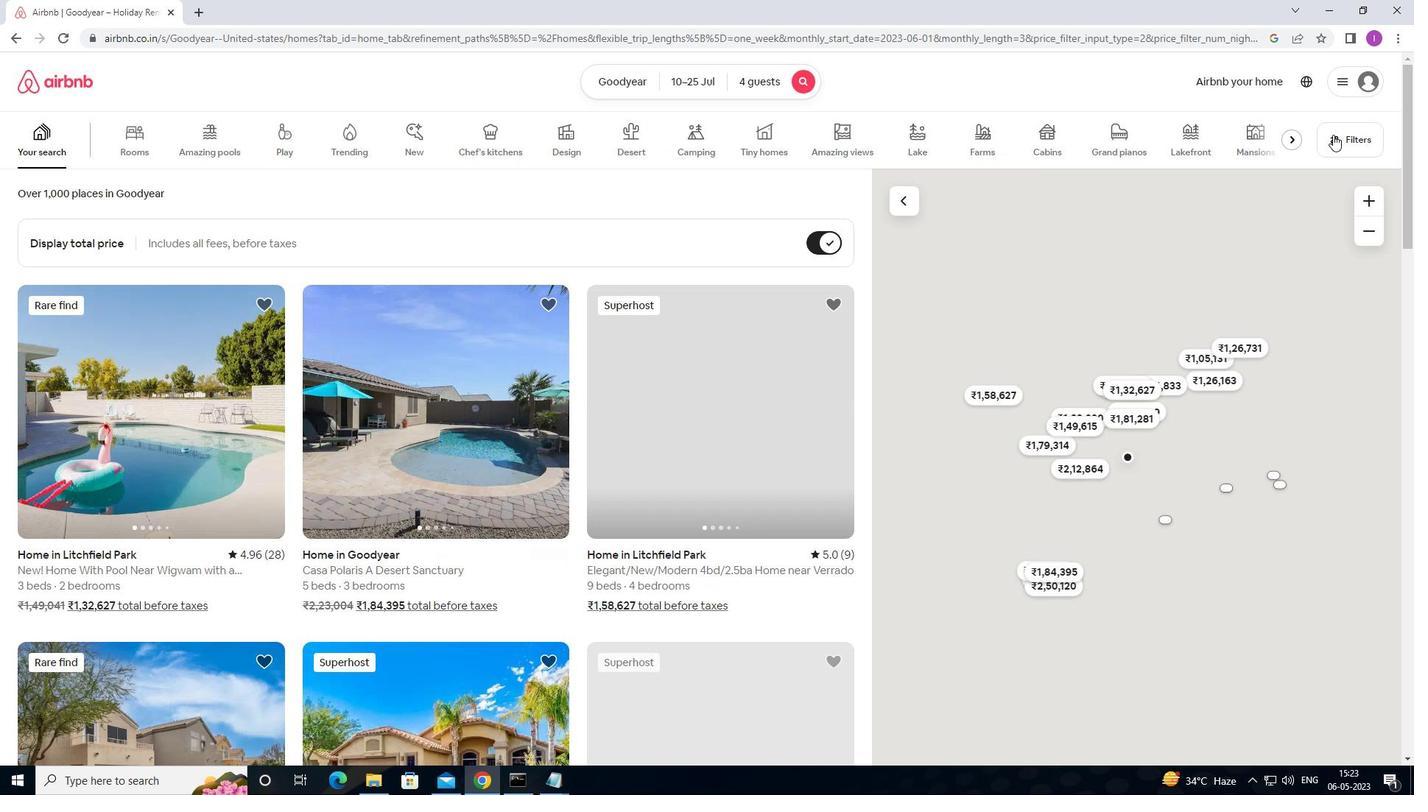 
Action: Mouse pressed left at (1333, 134)
Screenshot: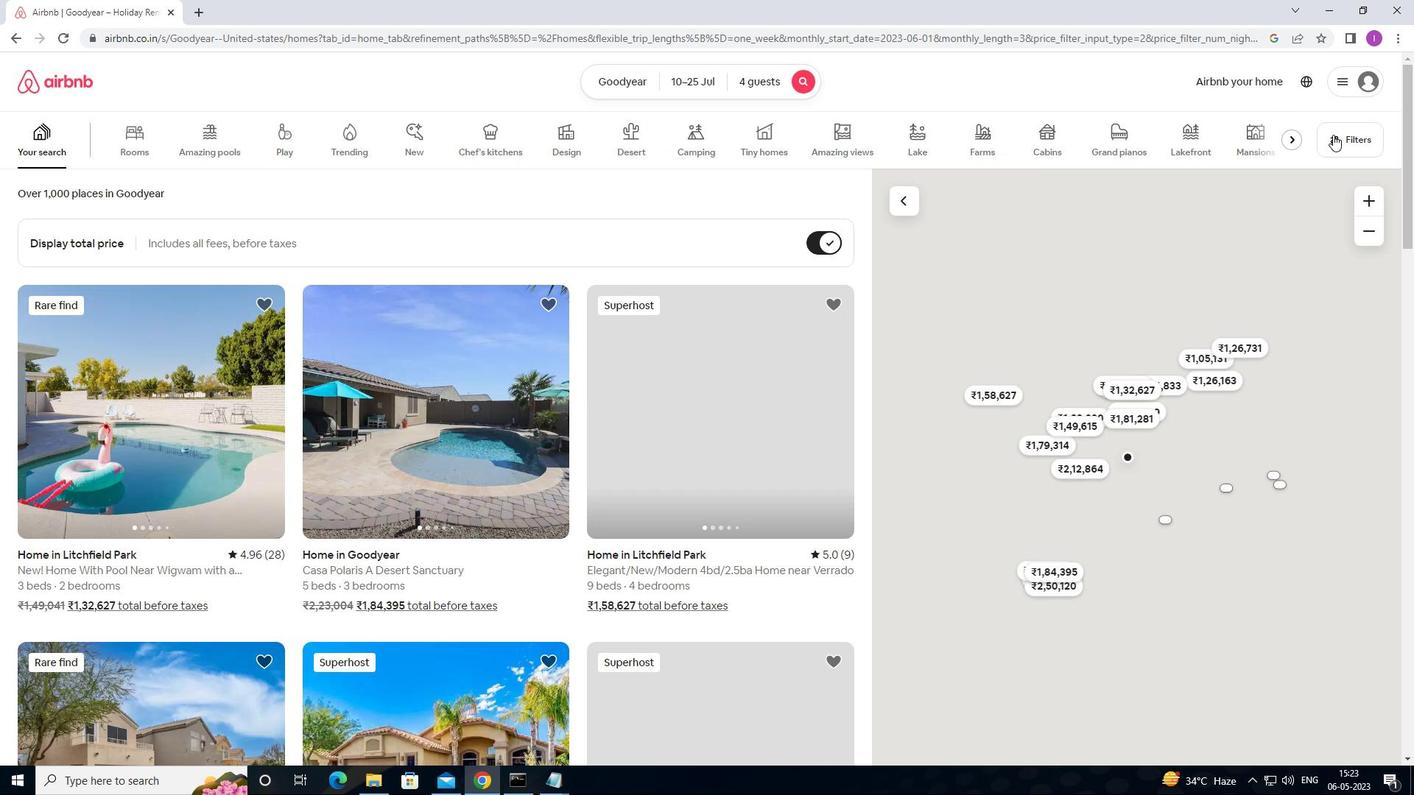 
Action: Mouse moved to (579, 503)
Screenshot: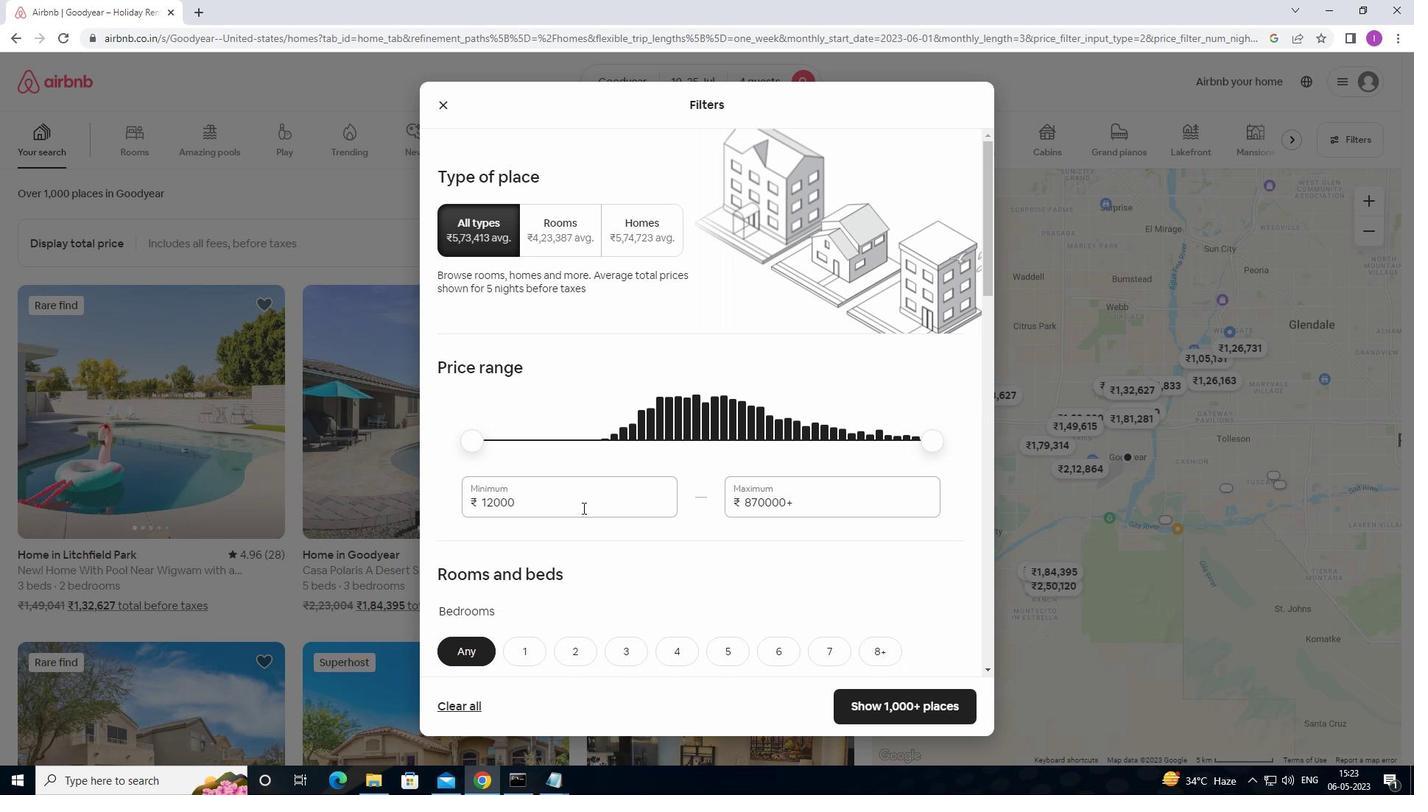 
Action: Mouse pressed left at (579, 503)
Screenshot: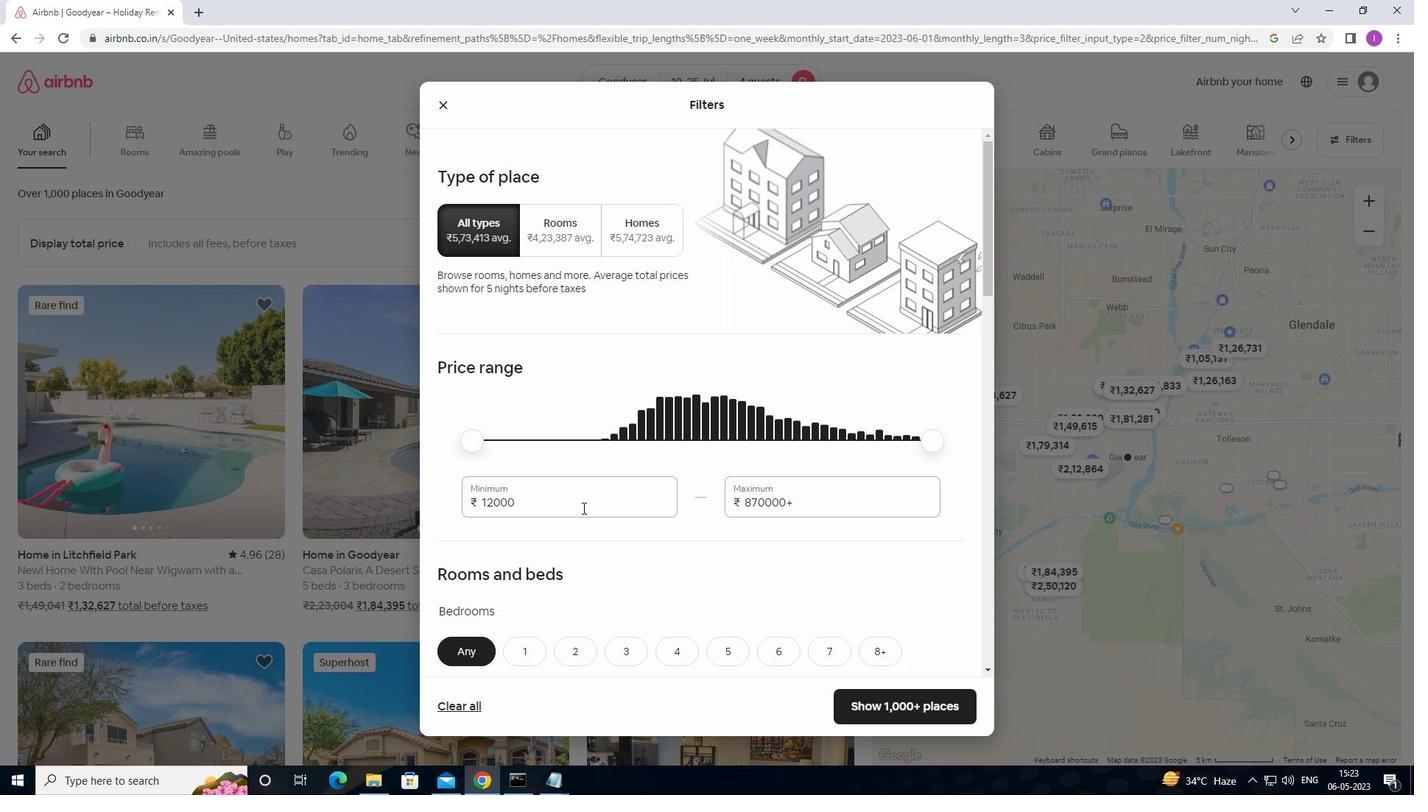 
Action: Mouse moved to (587, 487)
Screenshot: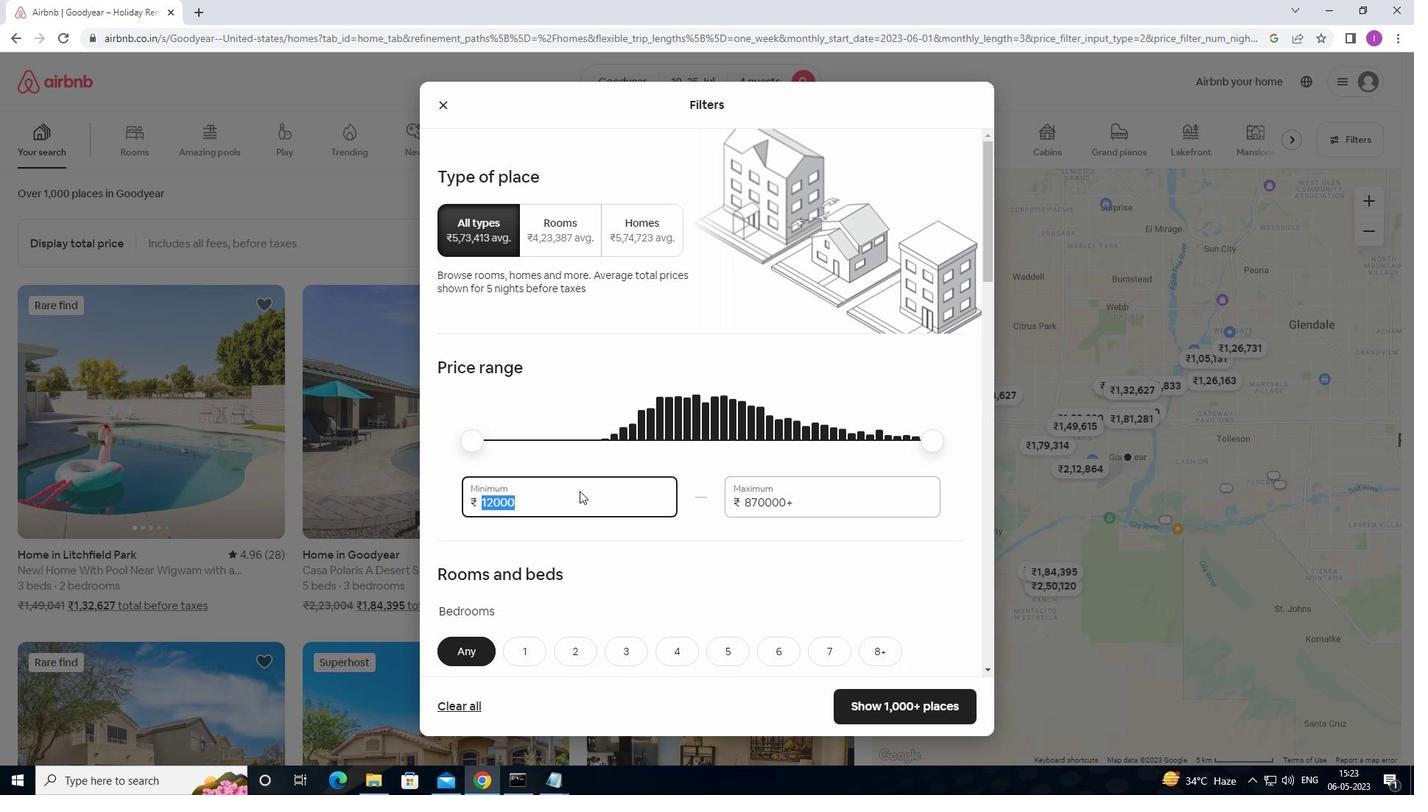 
Action: Key pressed 1
Screenshot: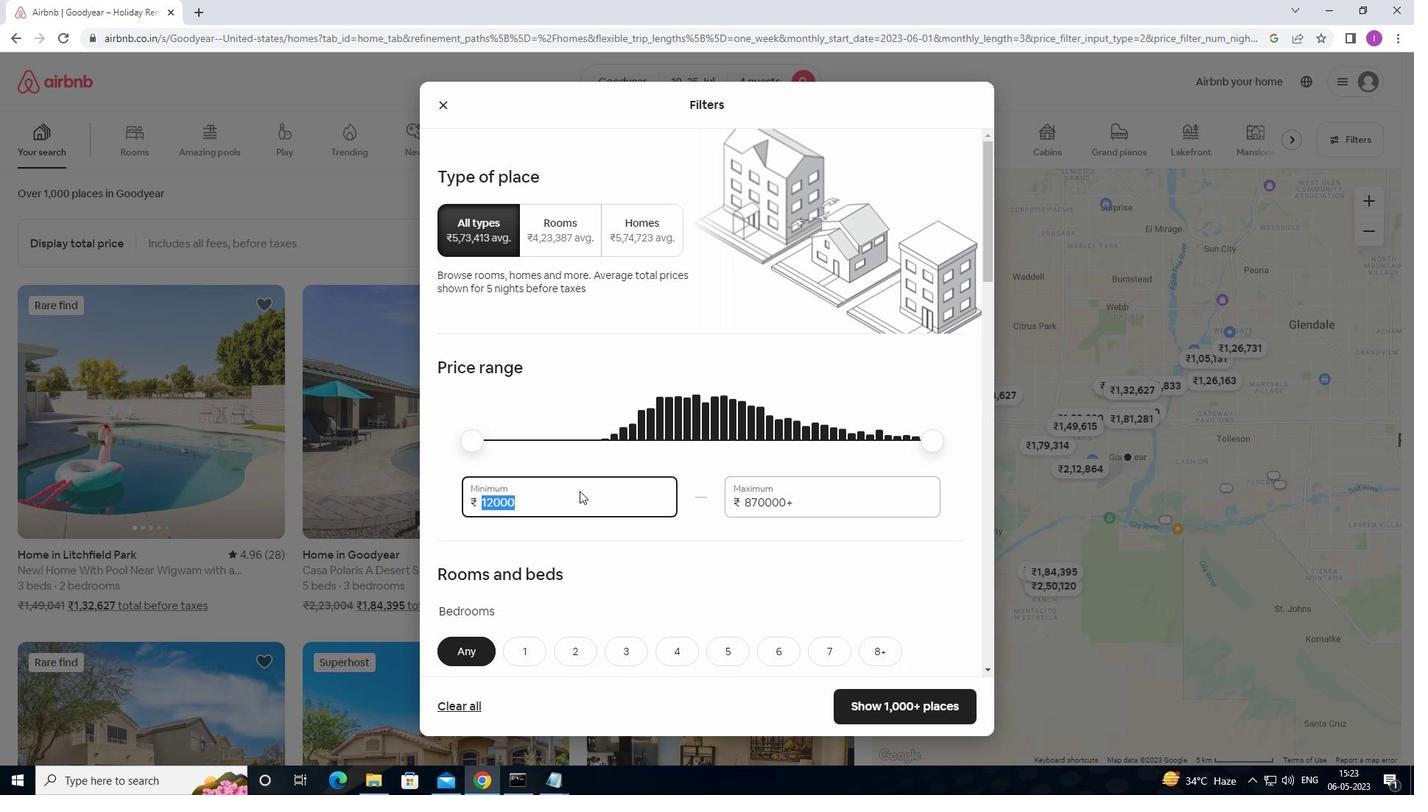 
Action: Mouse moved to (589, 486)
Screenshot: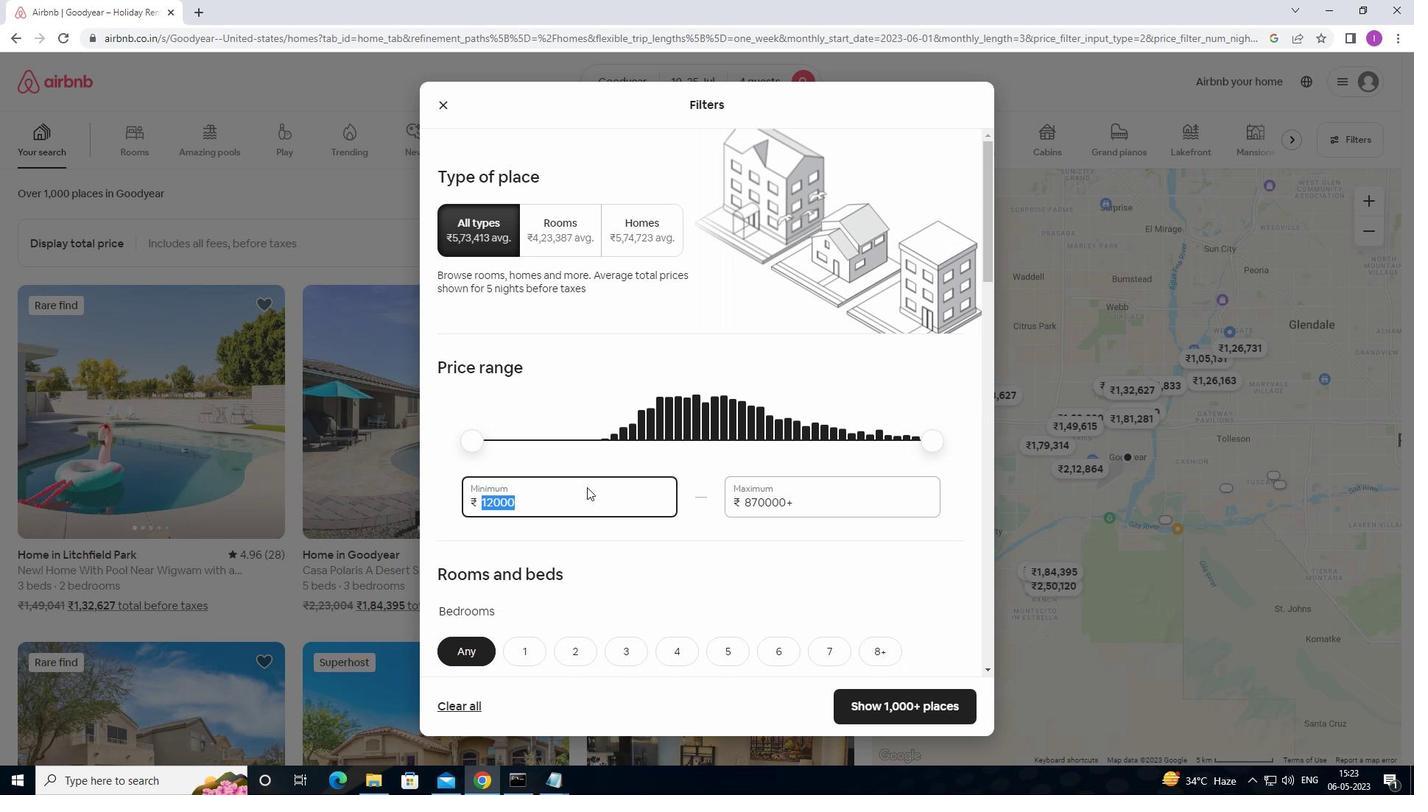 
Action: Key pressed 5
Screenshot: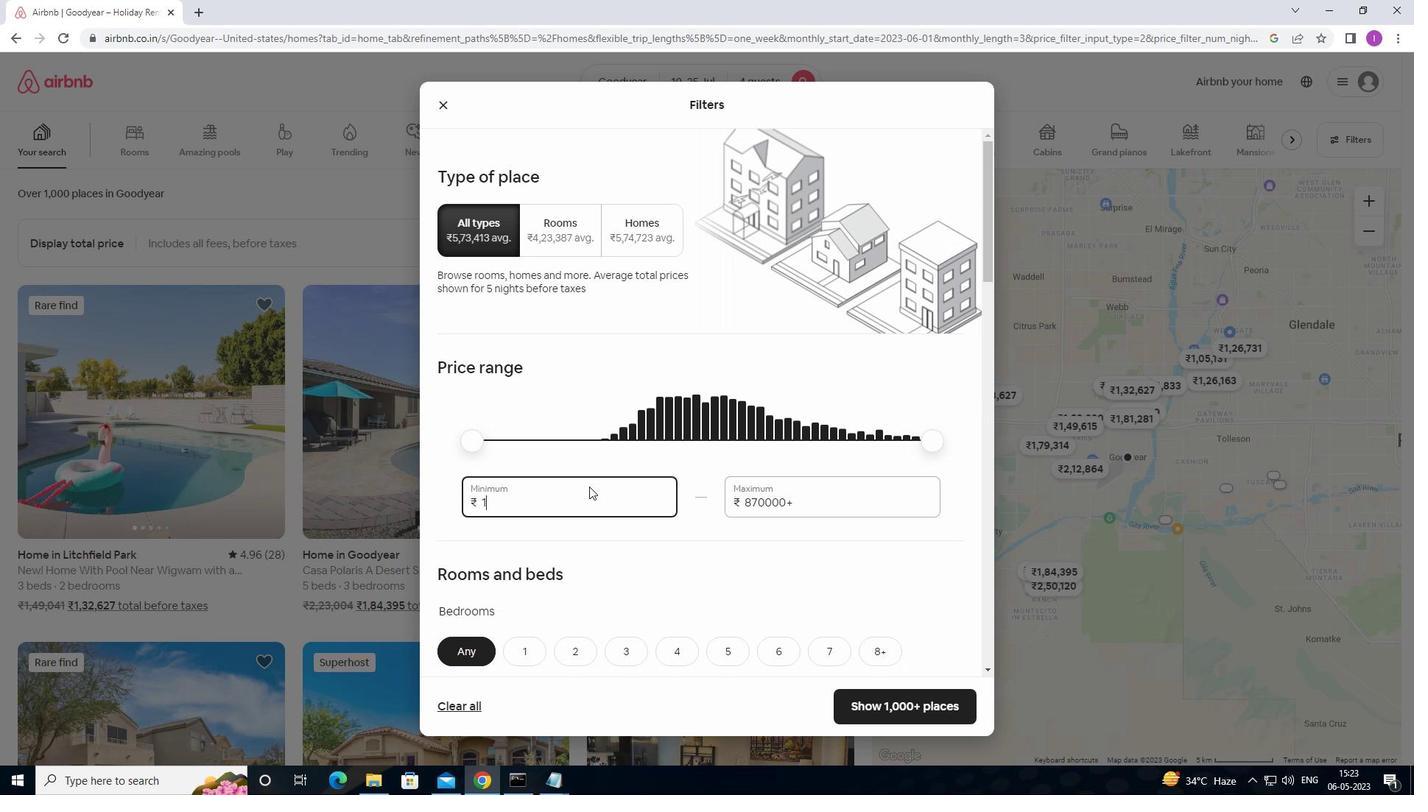 
Action: Mouse moved to (592, 484)
Screenshot: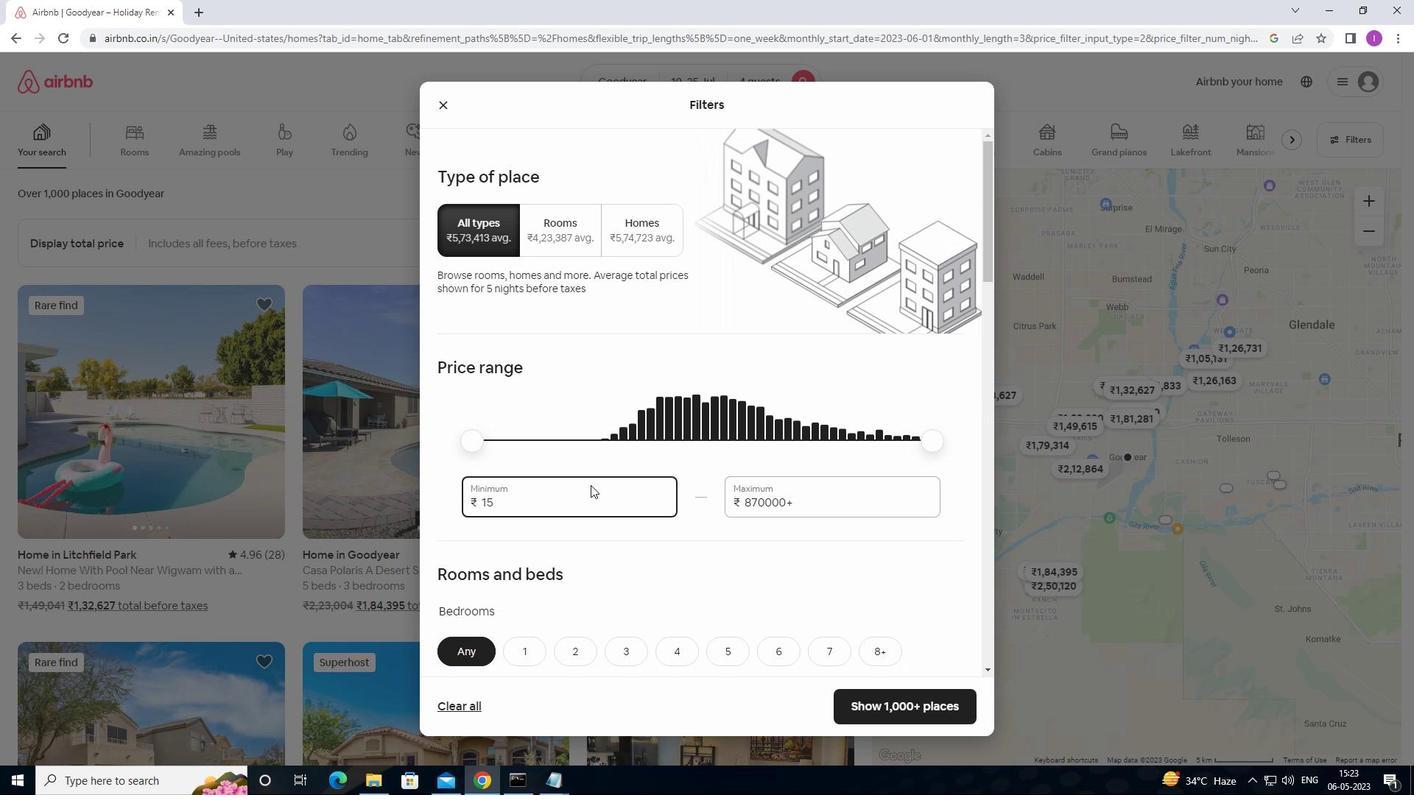 
Action: Key pressed 0
Screenshot: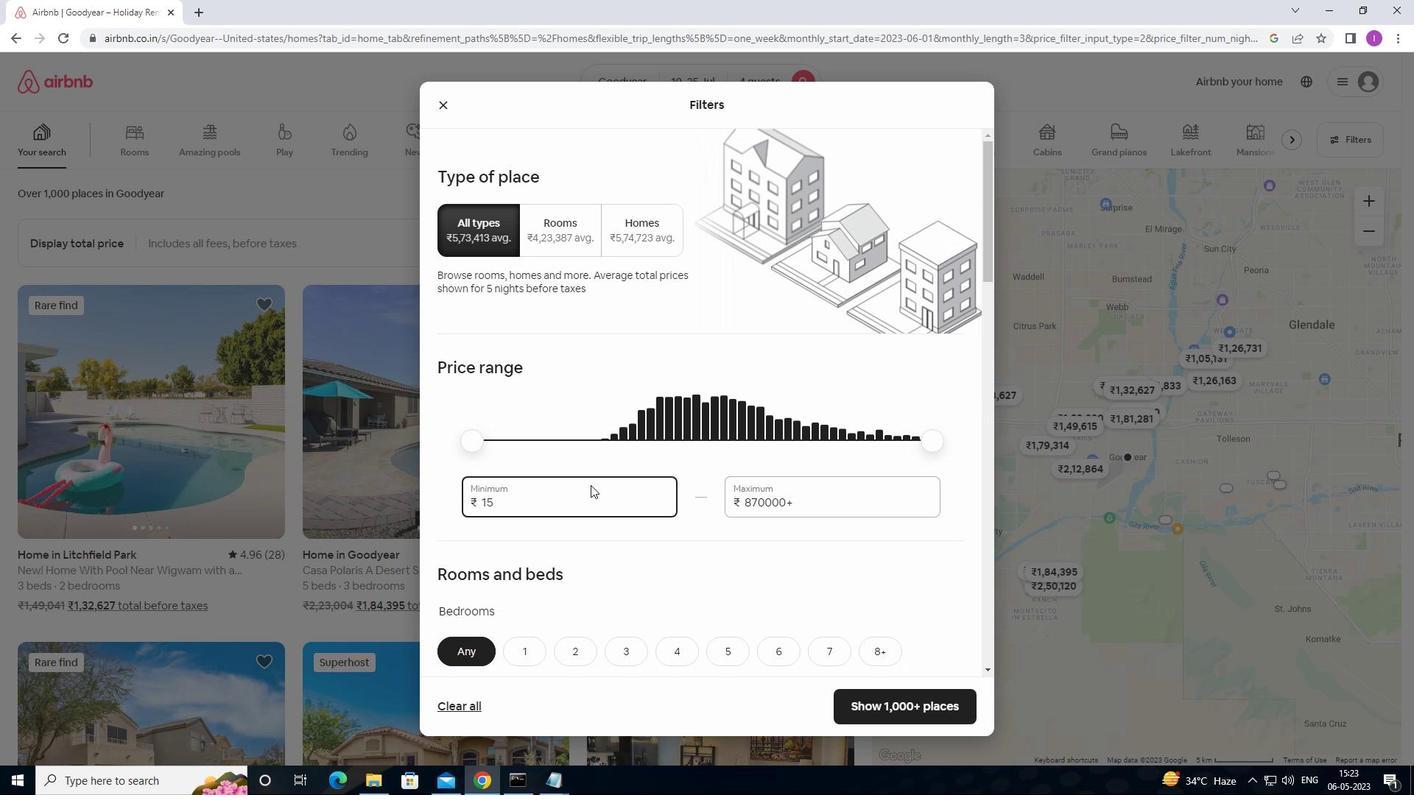 
Action: Mouse moved to (595, 482)
Screenshot: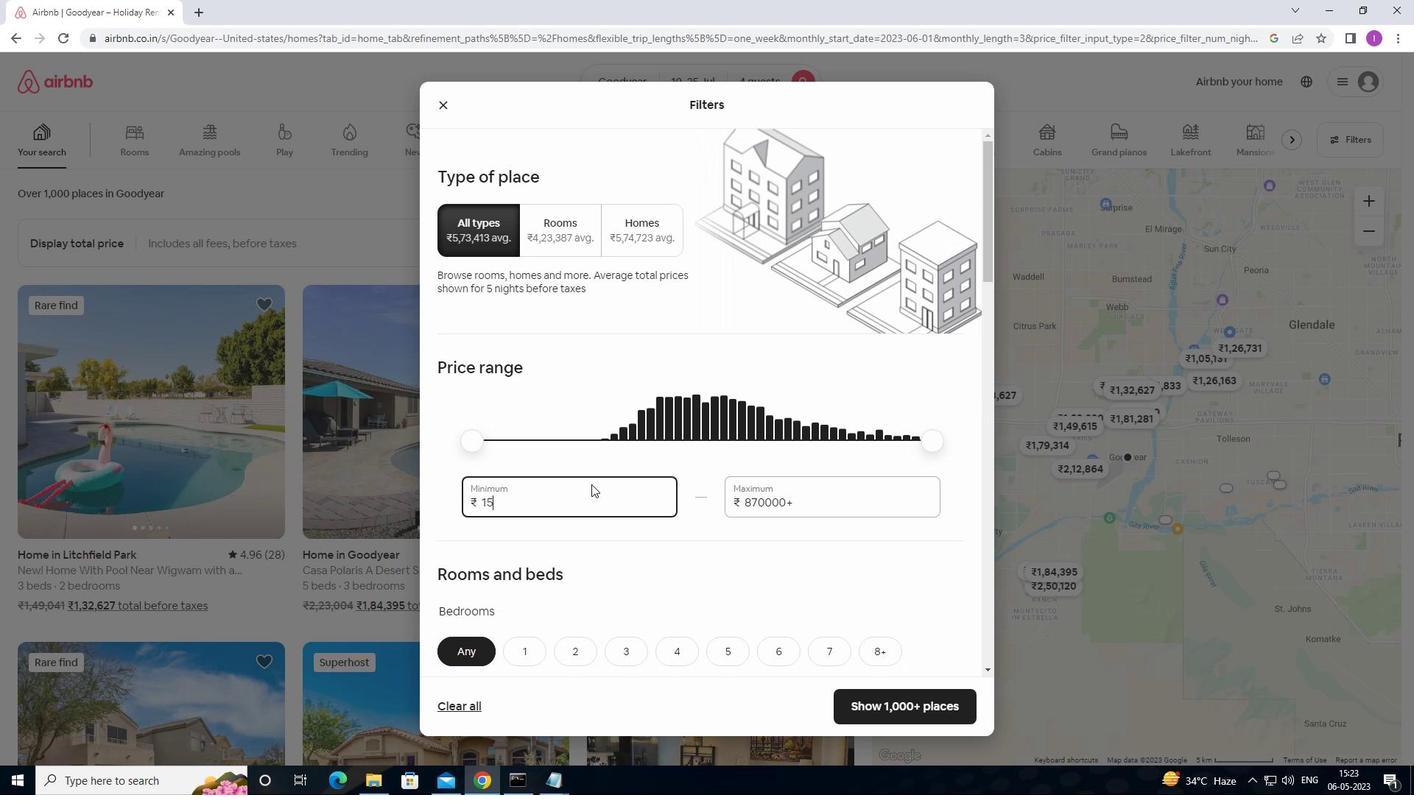 
Action: Key pressed 0
Screenshot: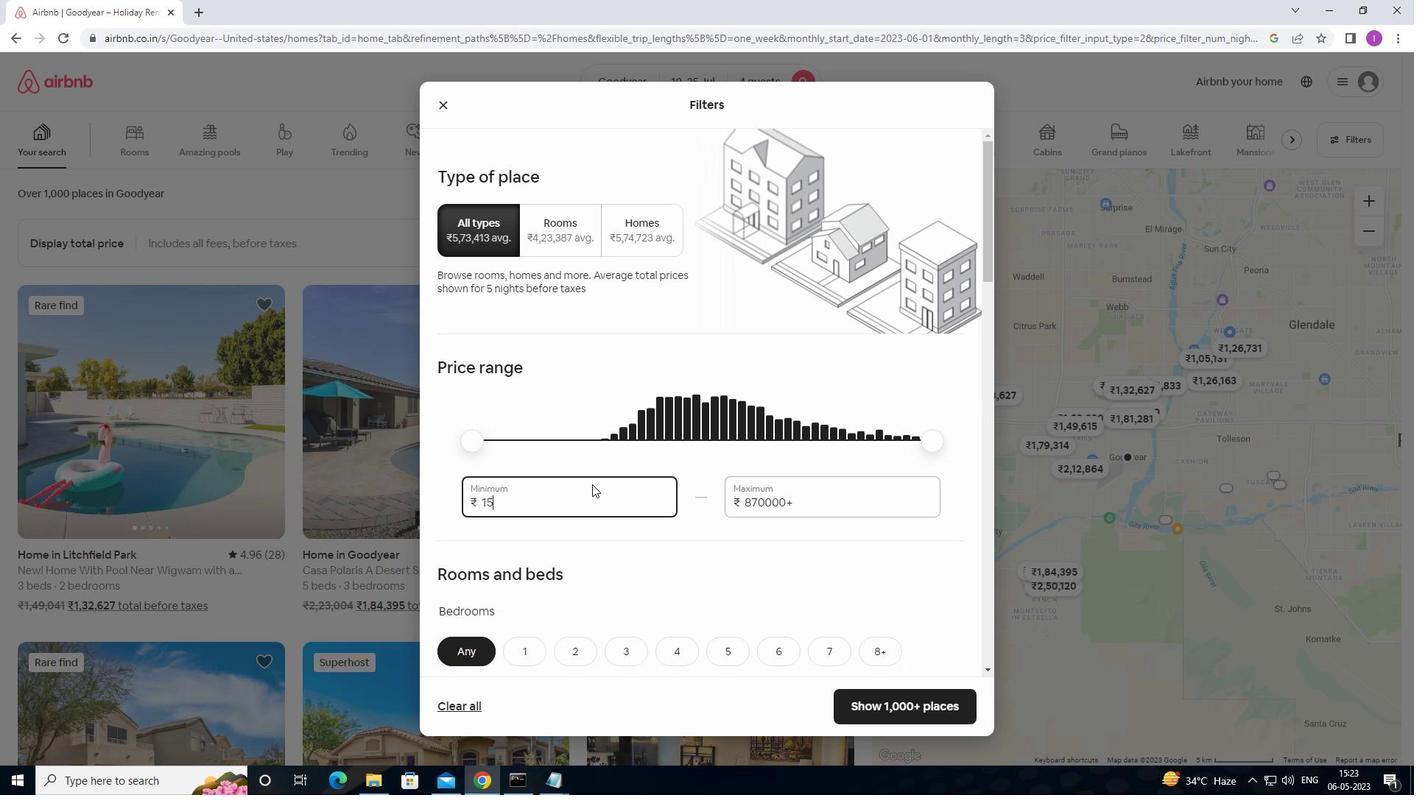 
Action: Mouse moved to (603, 482)
Screenshot: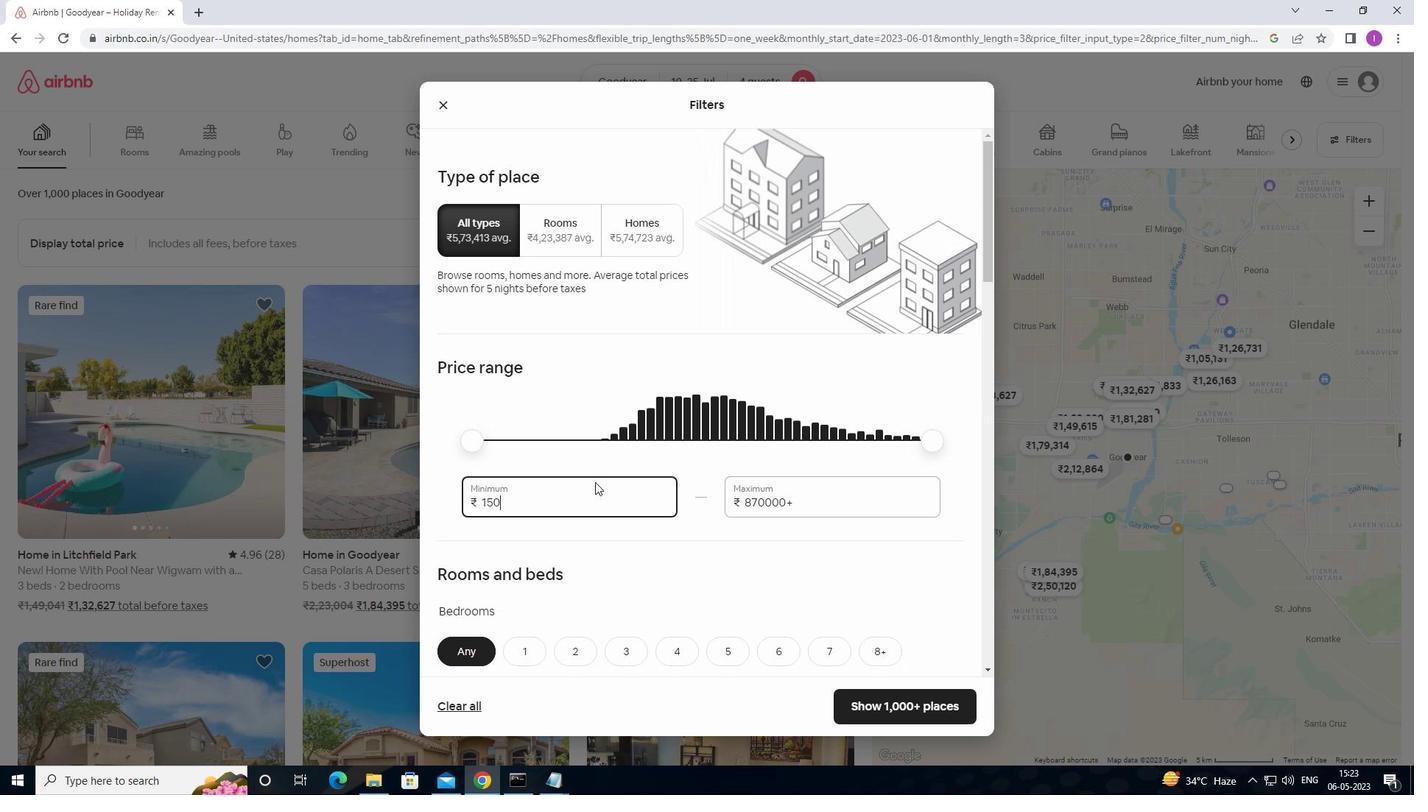 
Action: Key pressed 0
Screenshot: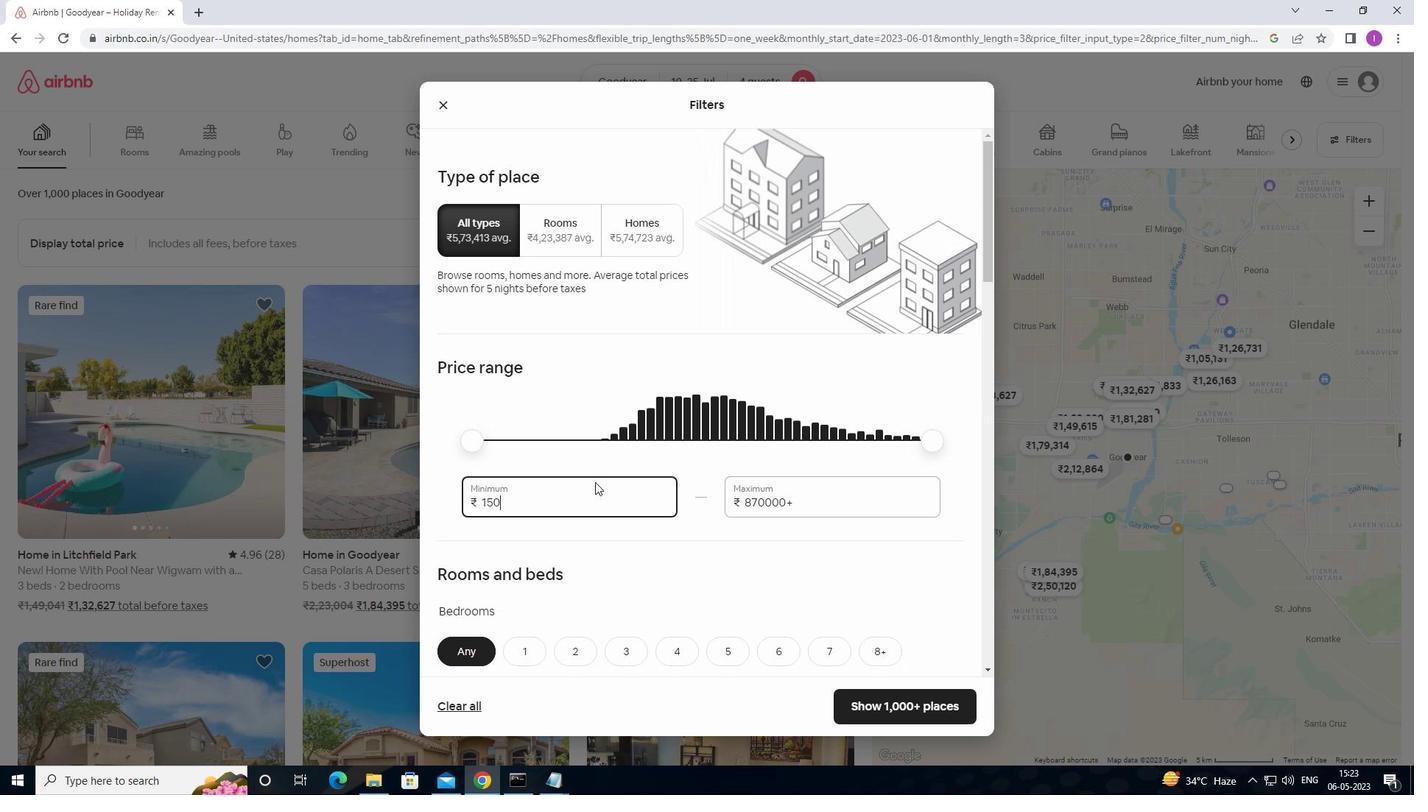 
Action: Mouse moved to (798, 496)
Screenshot: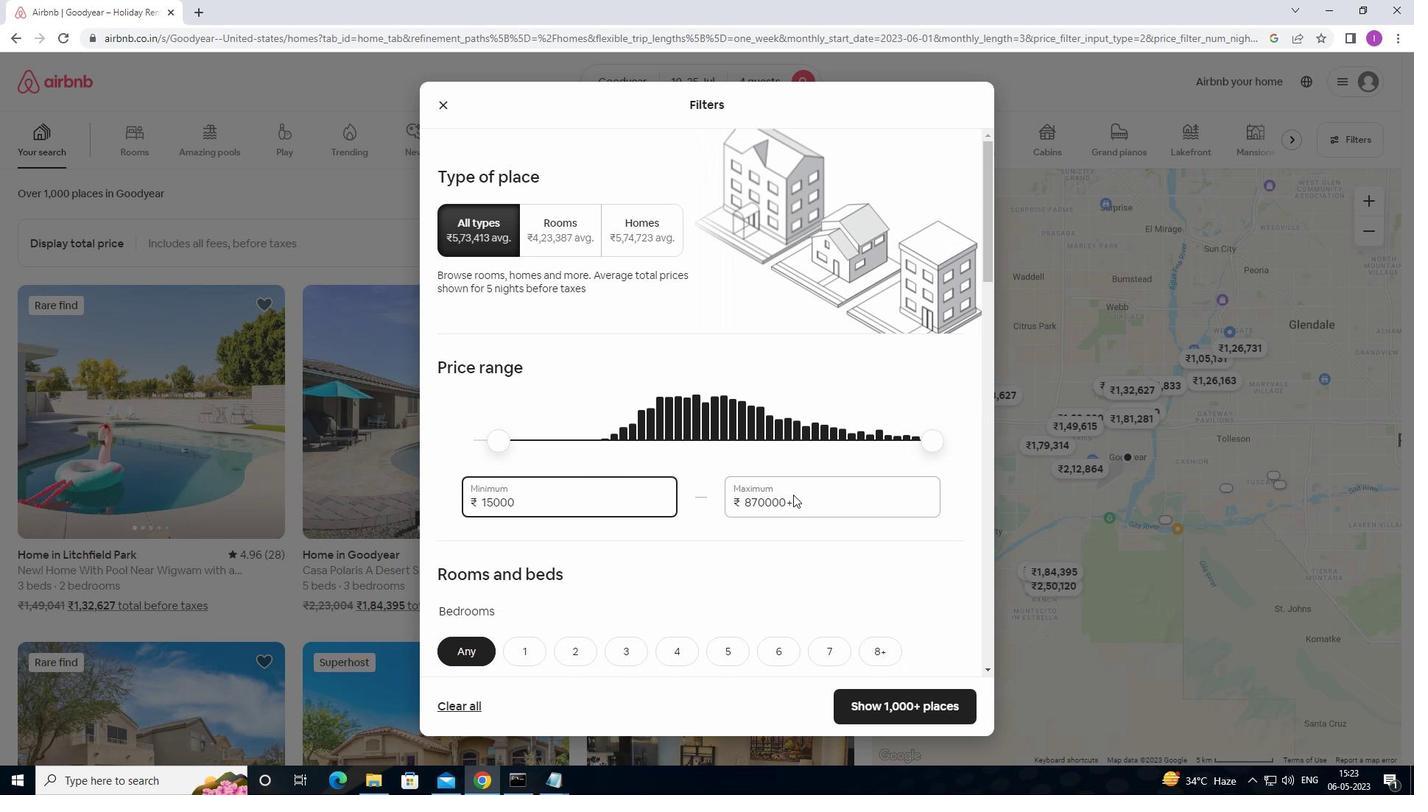 
Action: Mouse pressed left at (798, 496)
Screenshot: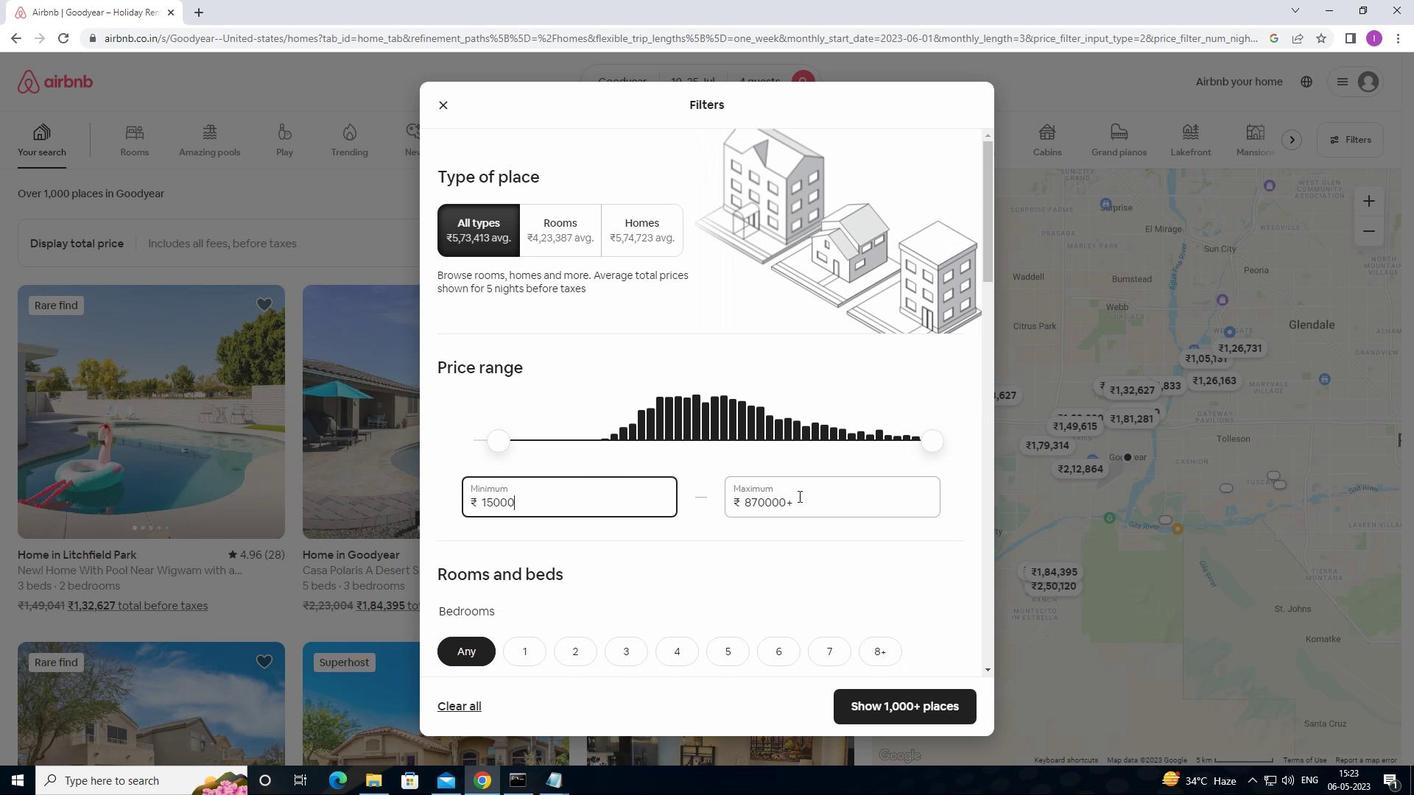 
Action: Mouse moved to (732, 502)
Screenshot: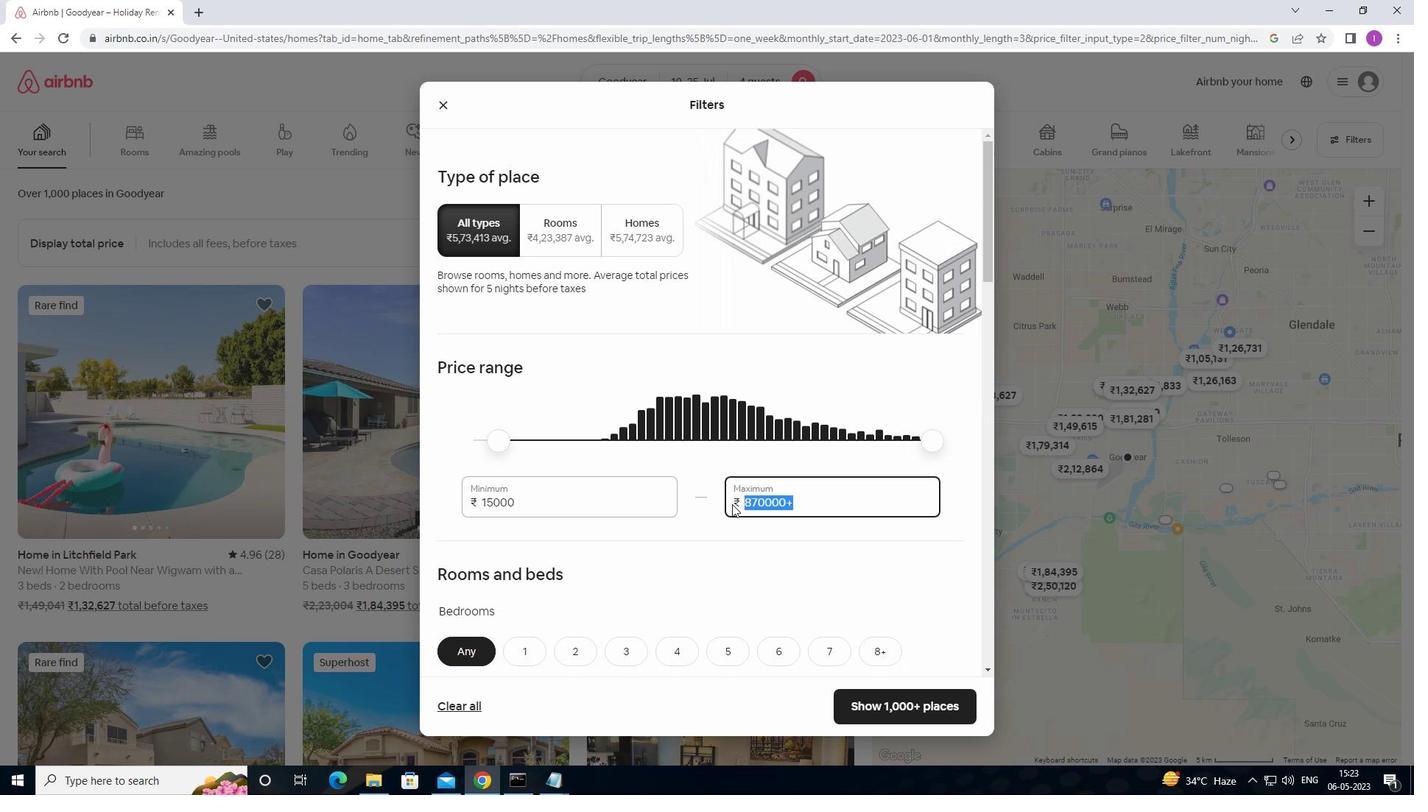 
Action: Key pressed 2
Screenshot: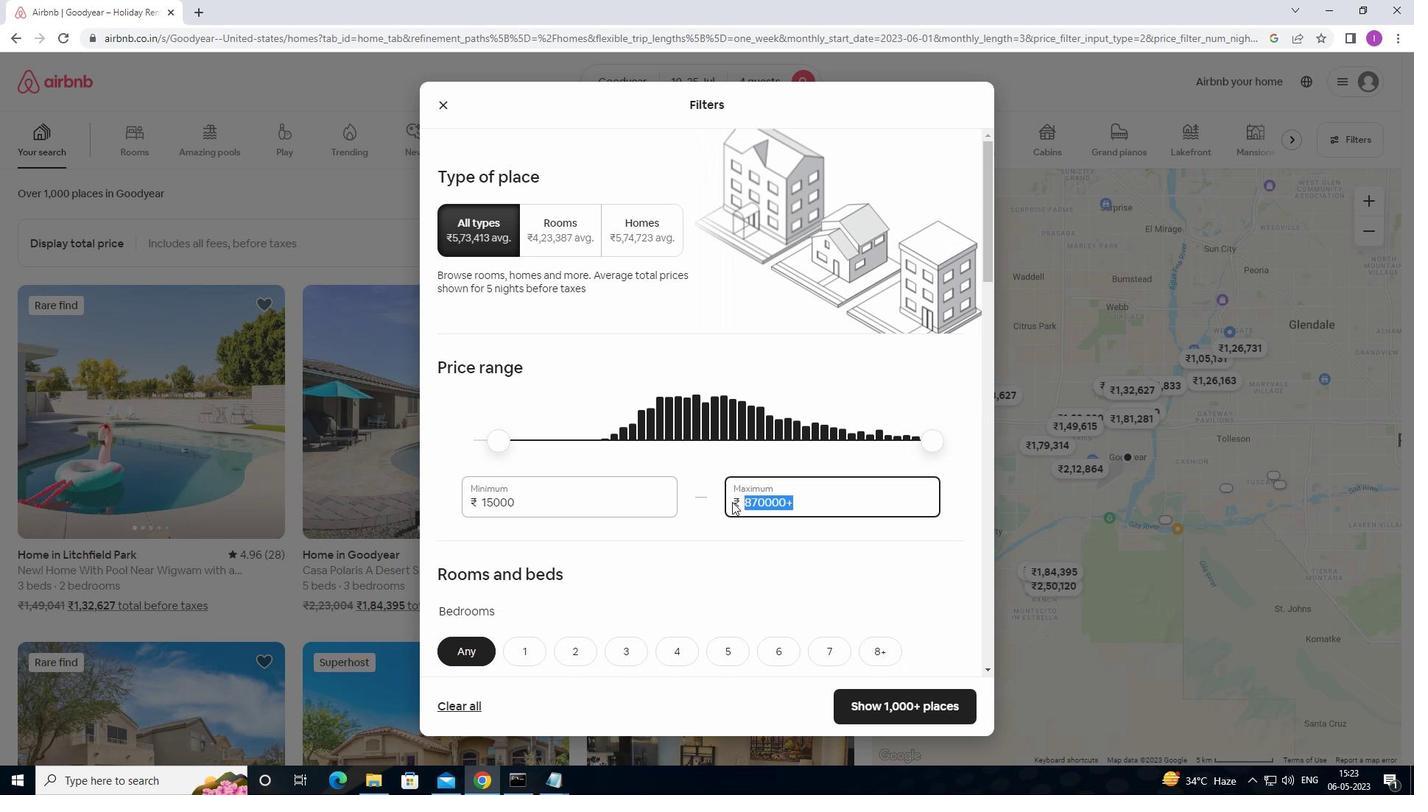 
Action: Mouse moved to (732, 500)
Screenshot: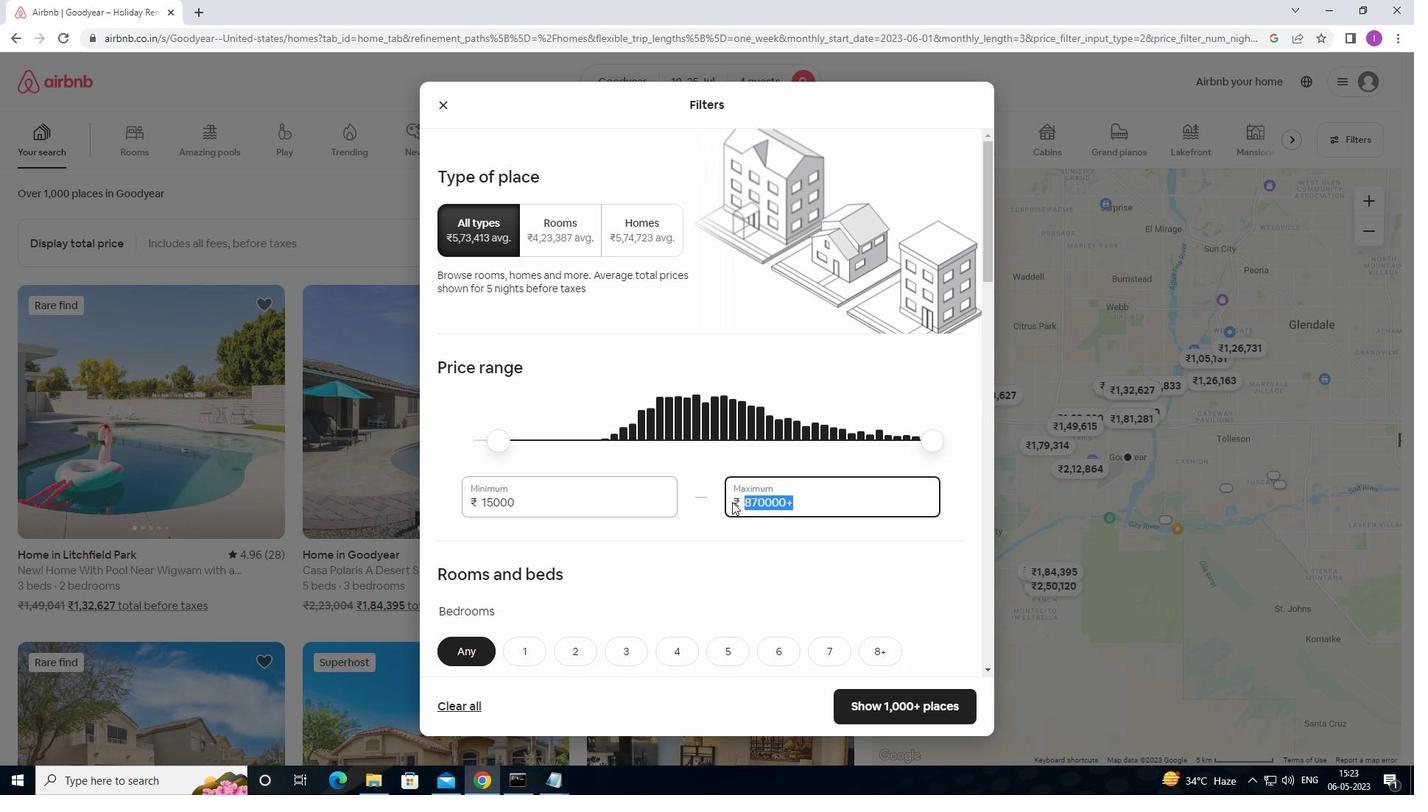
Action: Key pressed 50
Screenshot: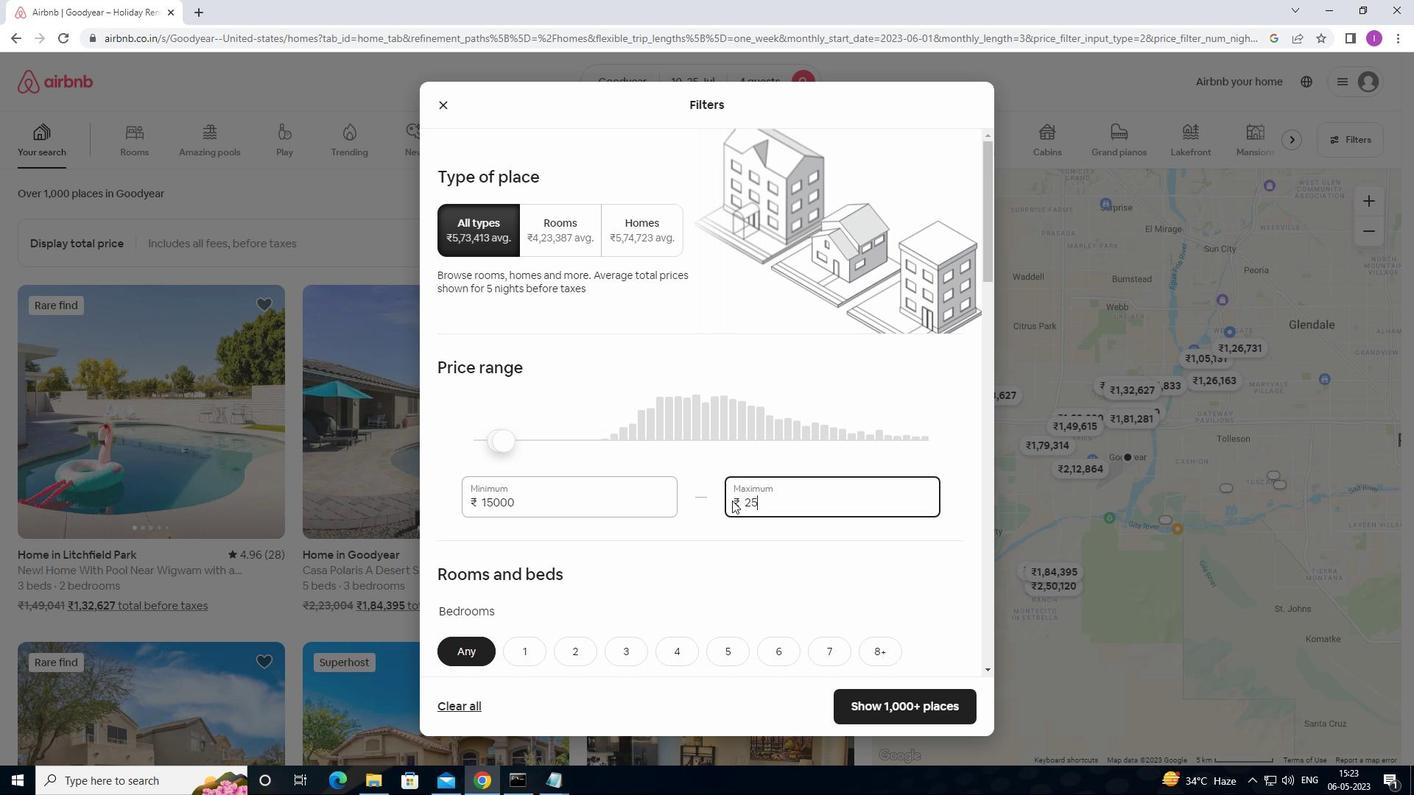 
Action: Mouse moved to (732, 500)
Screenshot: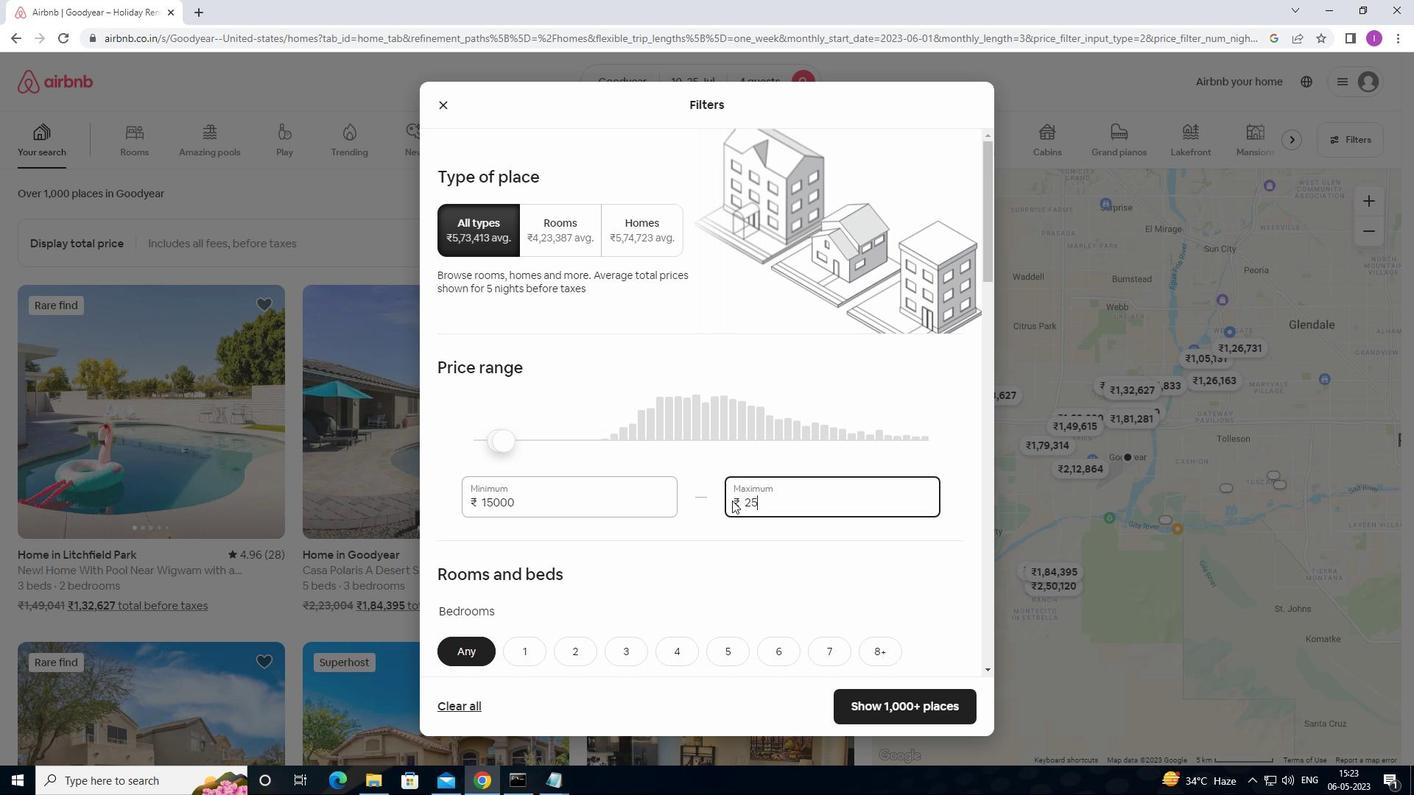 
Action: Key pressed 0
Screenshot: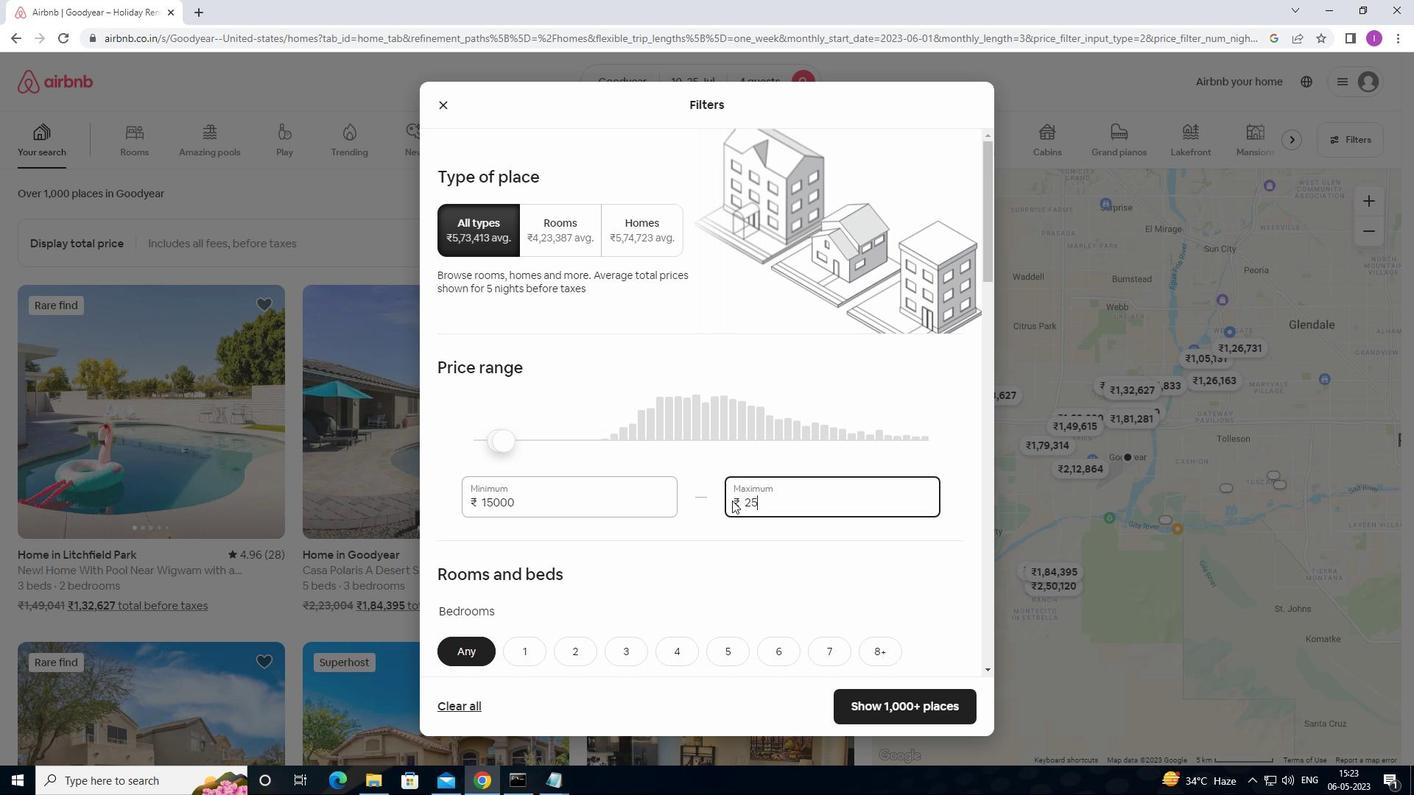 
Action: Mouse moved to (735, 499)
Screenshot: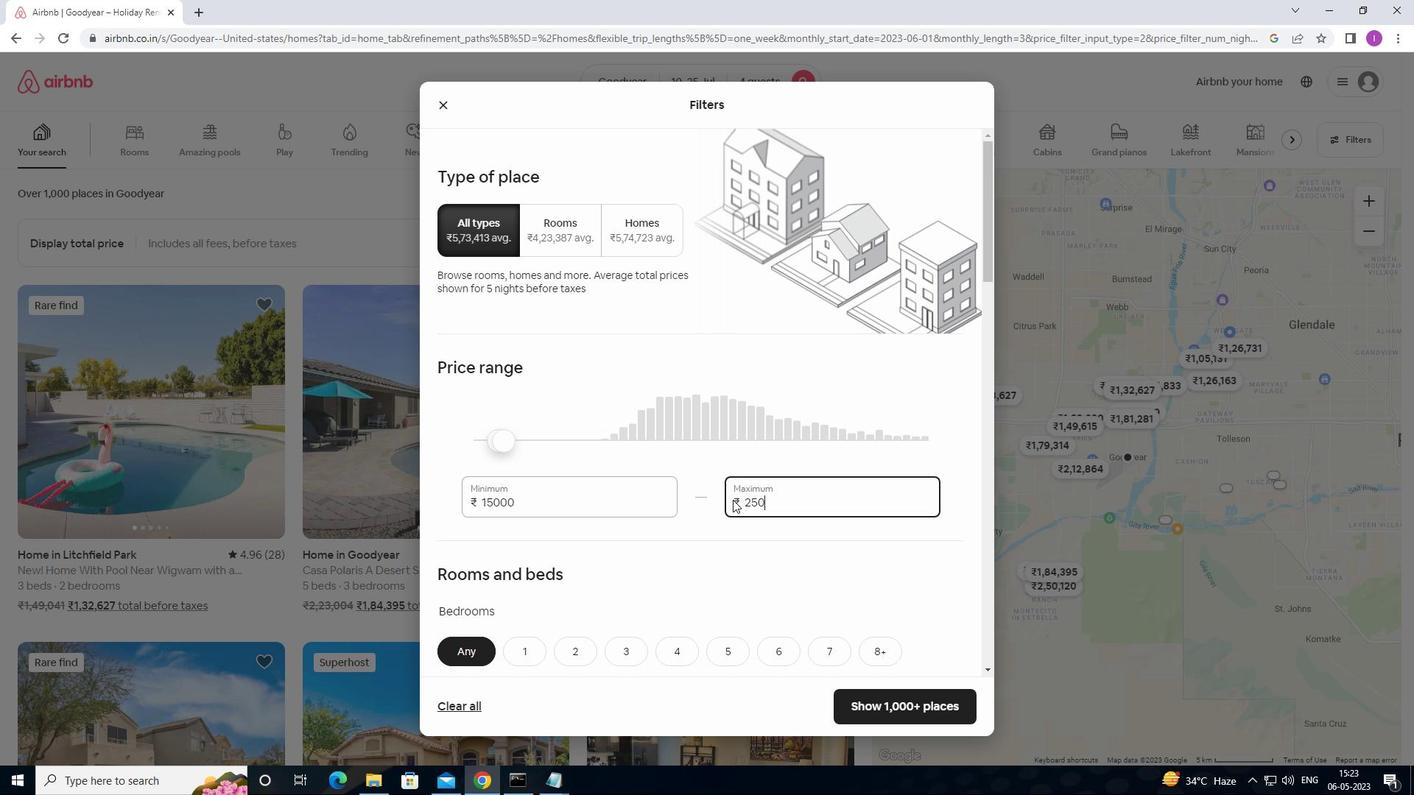 
Action: Key pressed 0
Screenshot: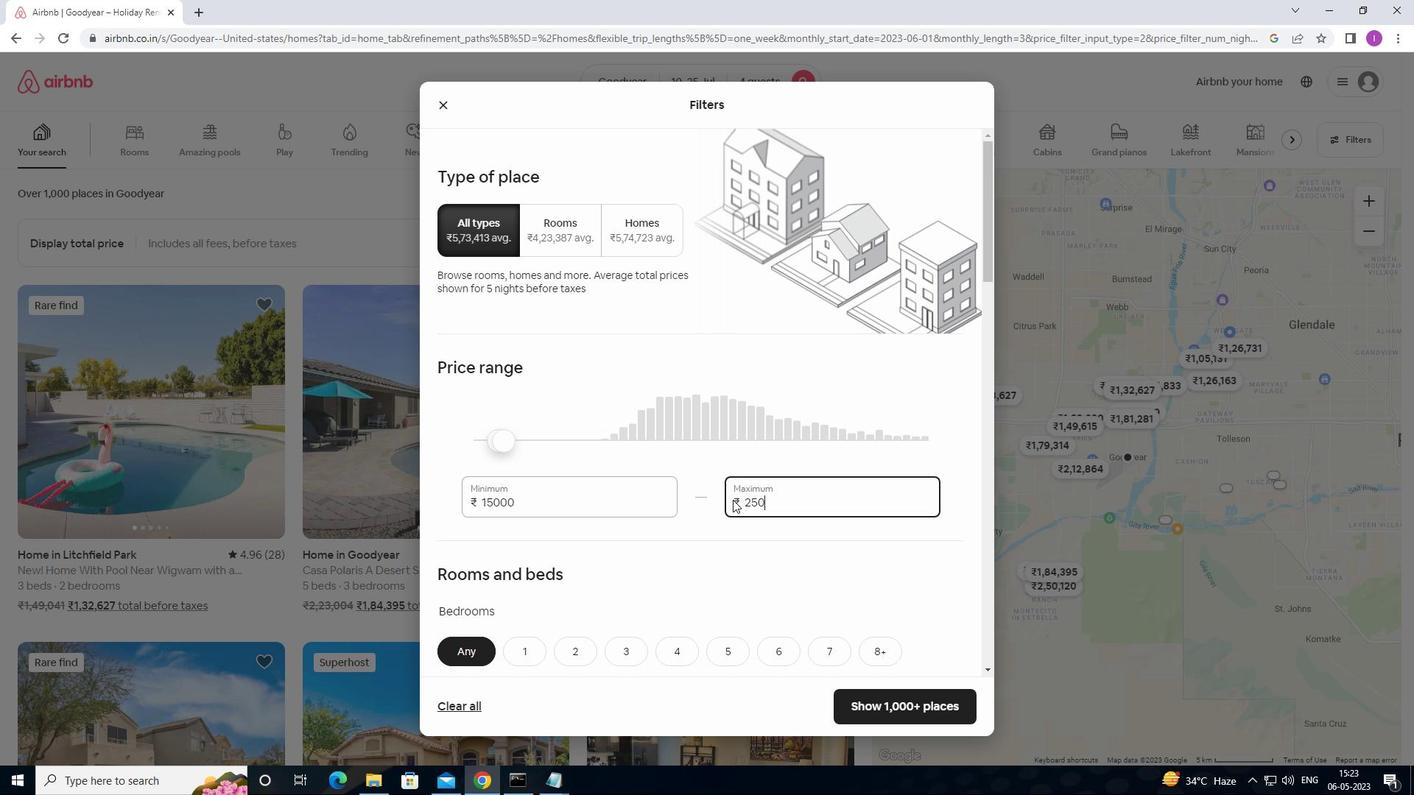 
Action: Mouse moved to (741, 518)
Screenshot: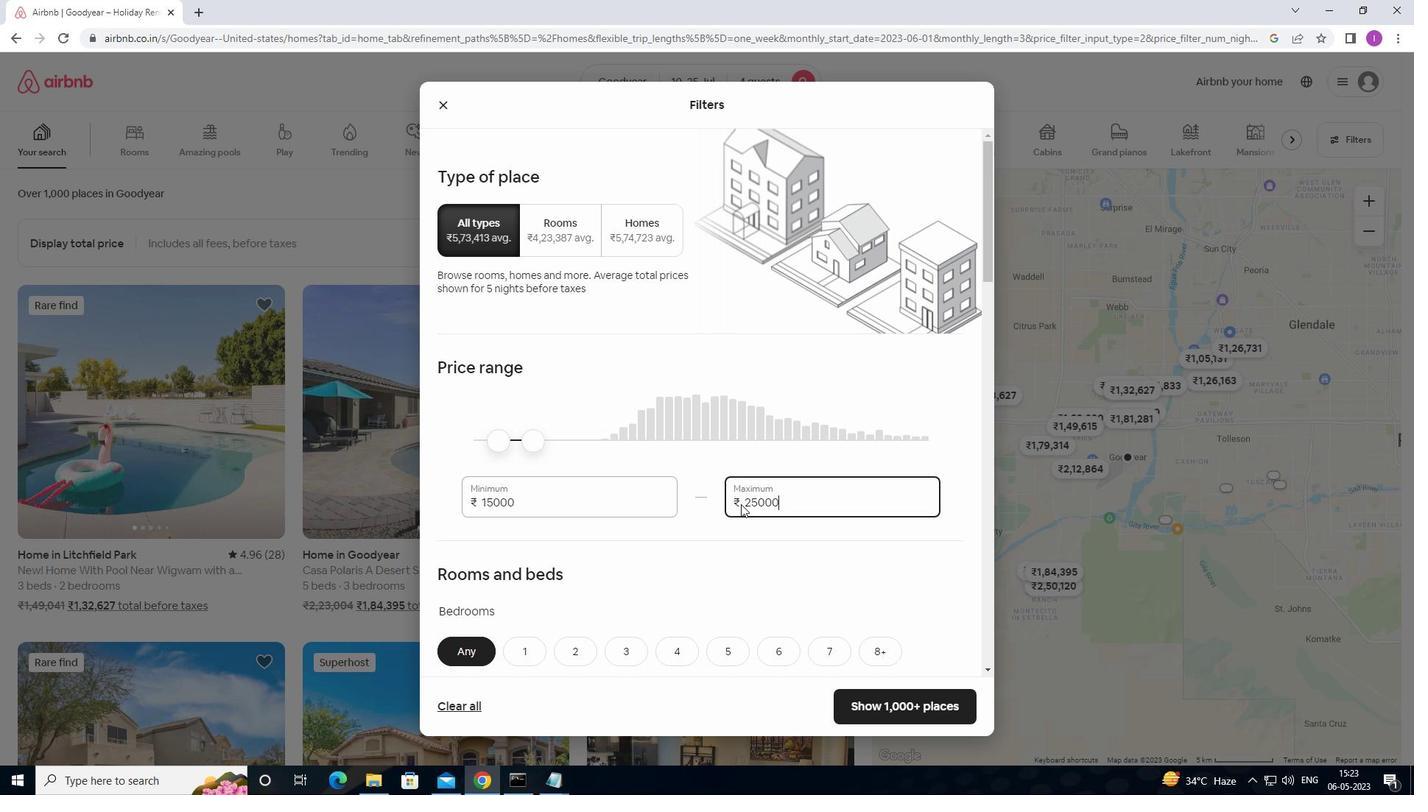 
Action: Mouse scrolled (741, 517) with delta (0, 0)
Screenshot: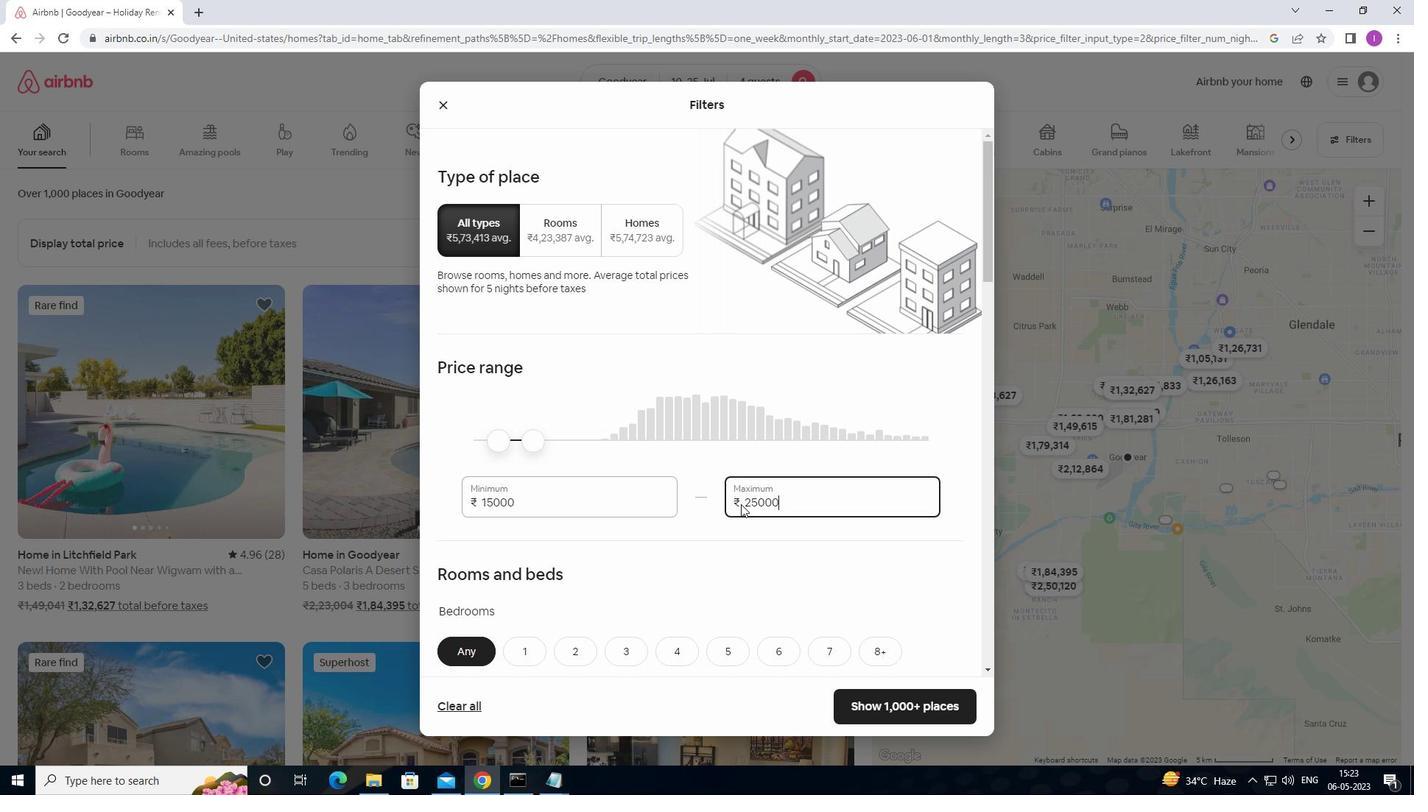 
Action: Mouse moved to (741, 520)
Screenshot: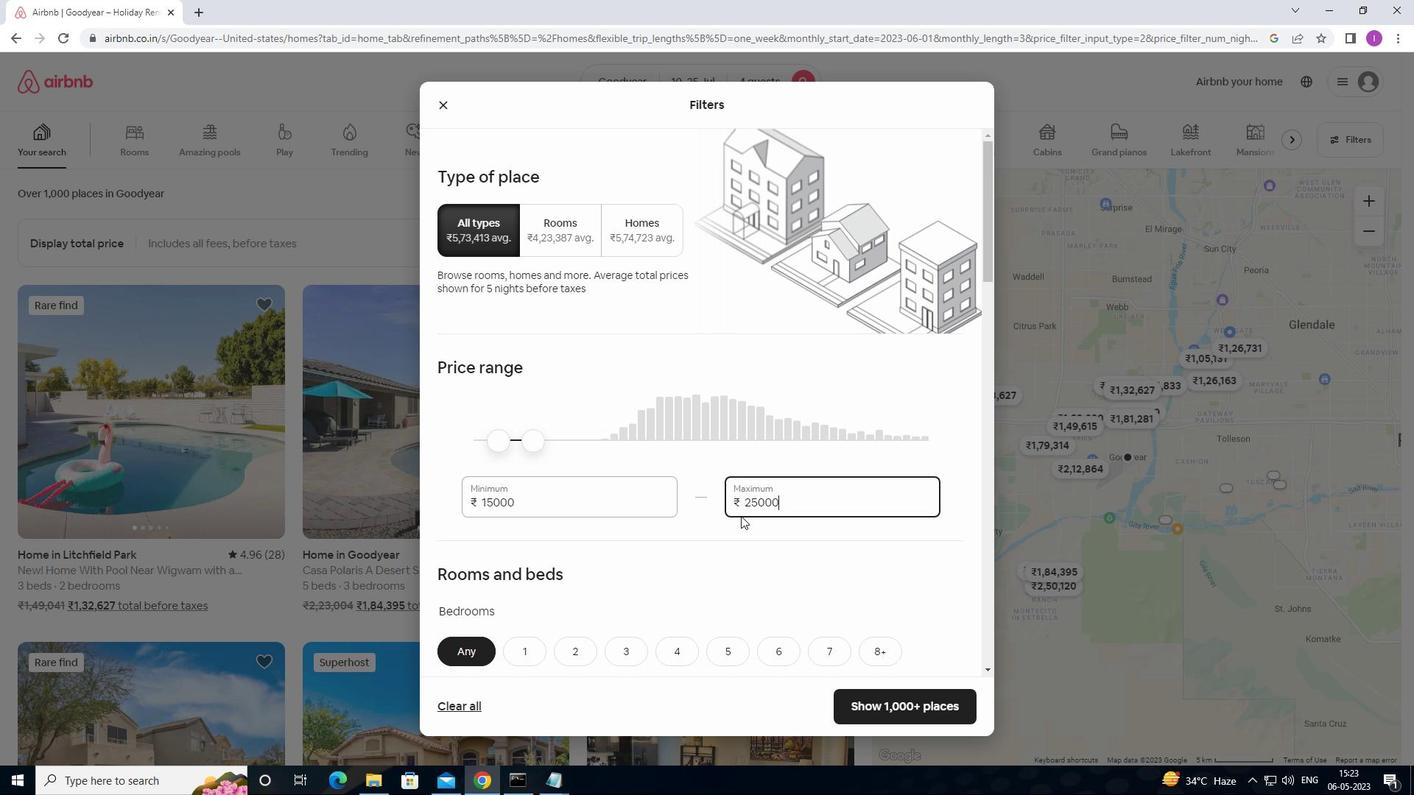 
Action: Mouse scrolled (741, 520) with delta (0, 0)
Screenshot: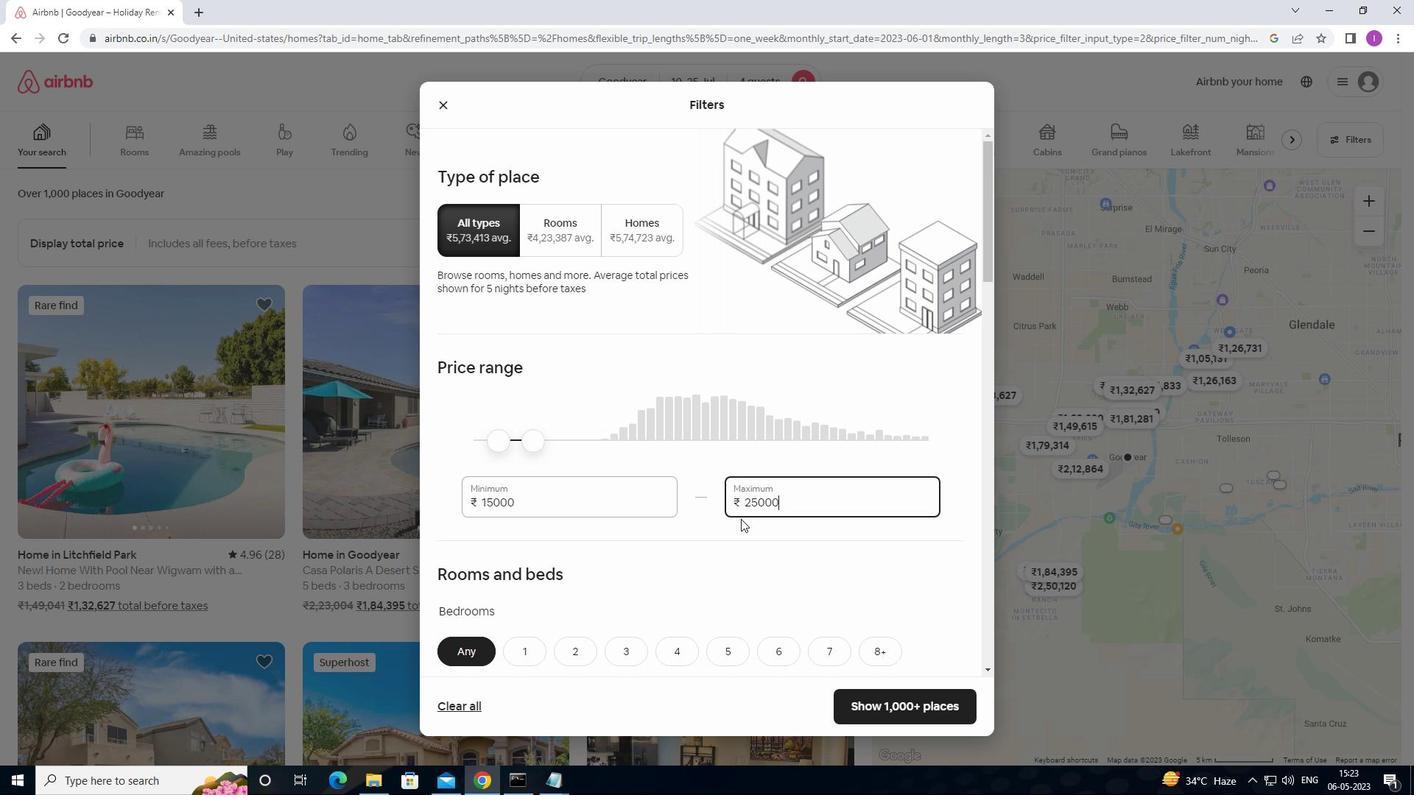 
Action: Mouse moved to (744, 510)
Screenshot: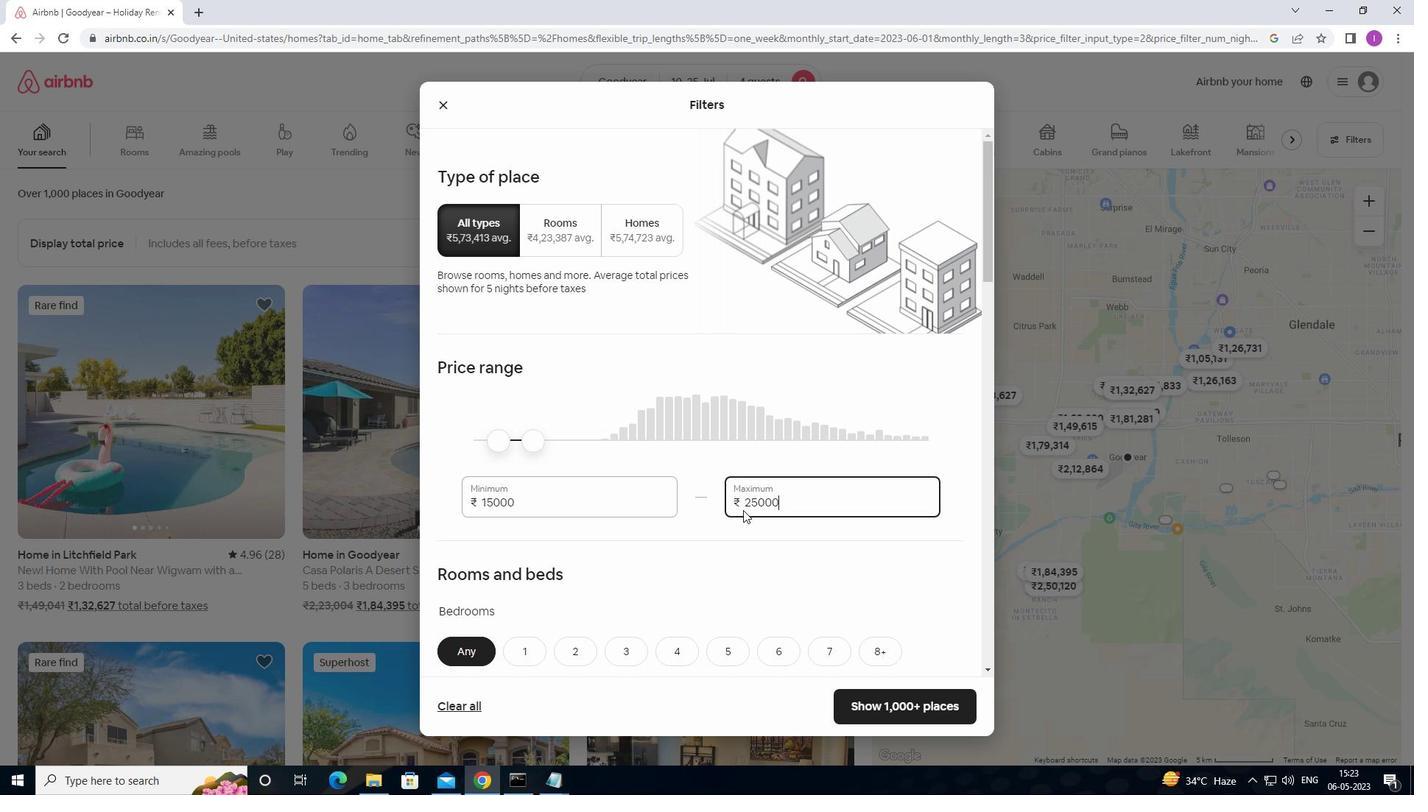 
Action: Mouse scrolled (744, 509) with delta (0, 0)
Screenshot: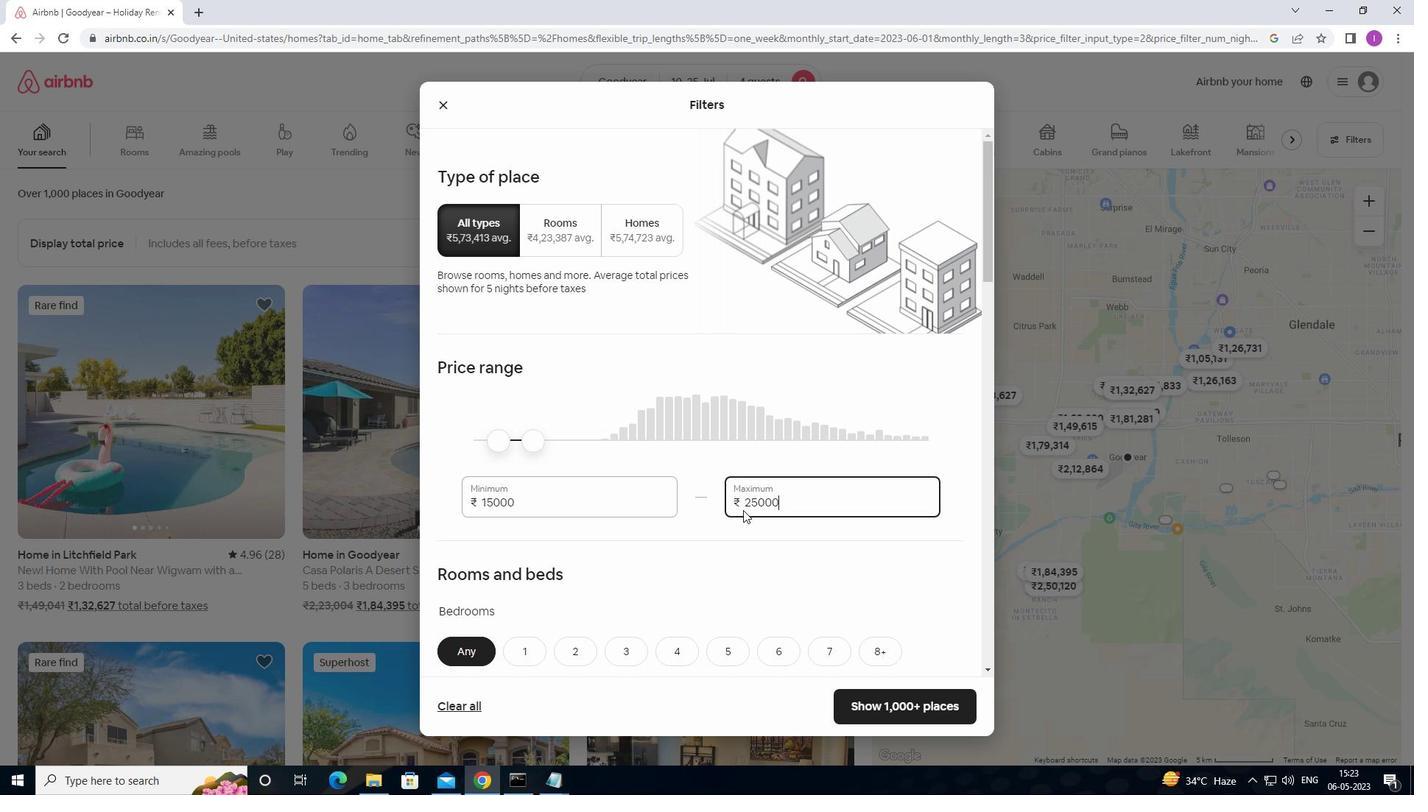 
Action: Mouse moved to (746, 508)
Screenshot: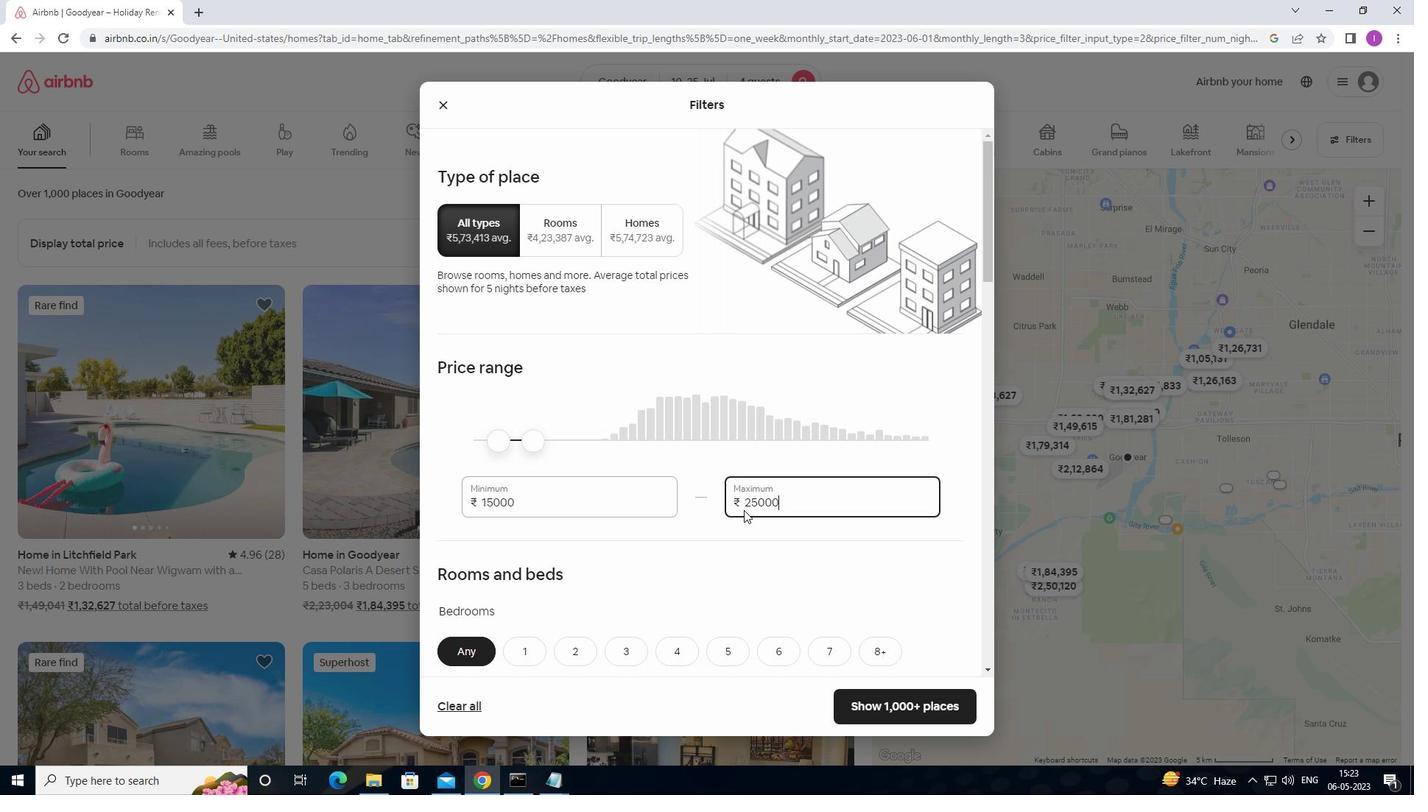 
Action: Mouse scrolled (746, 507) with delta (0, 0)
Screenshot: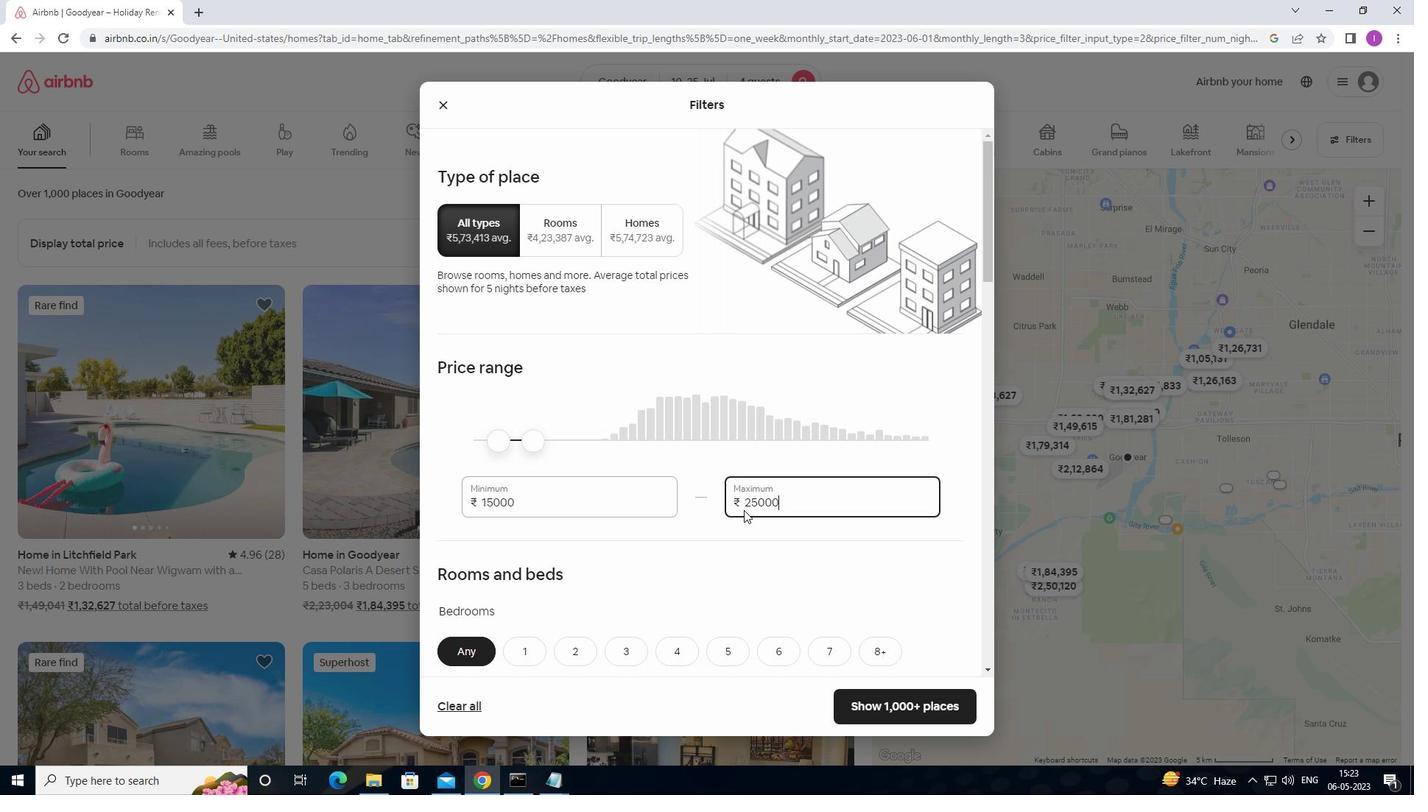 
Action: Mouse moved to (752, 503)
Screenshot: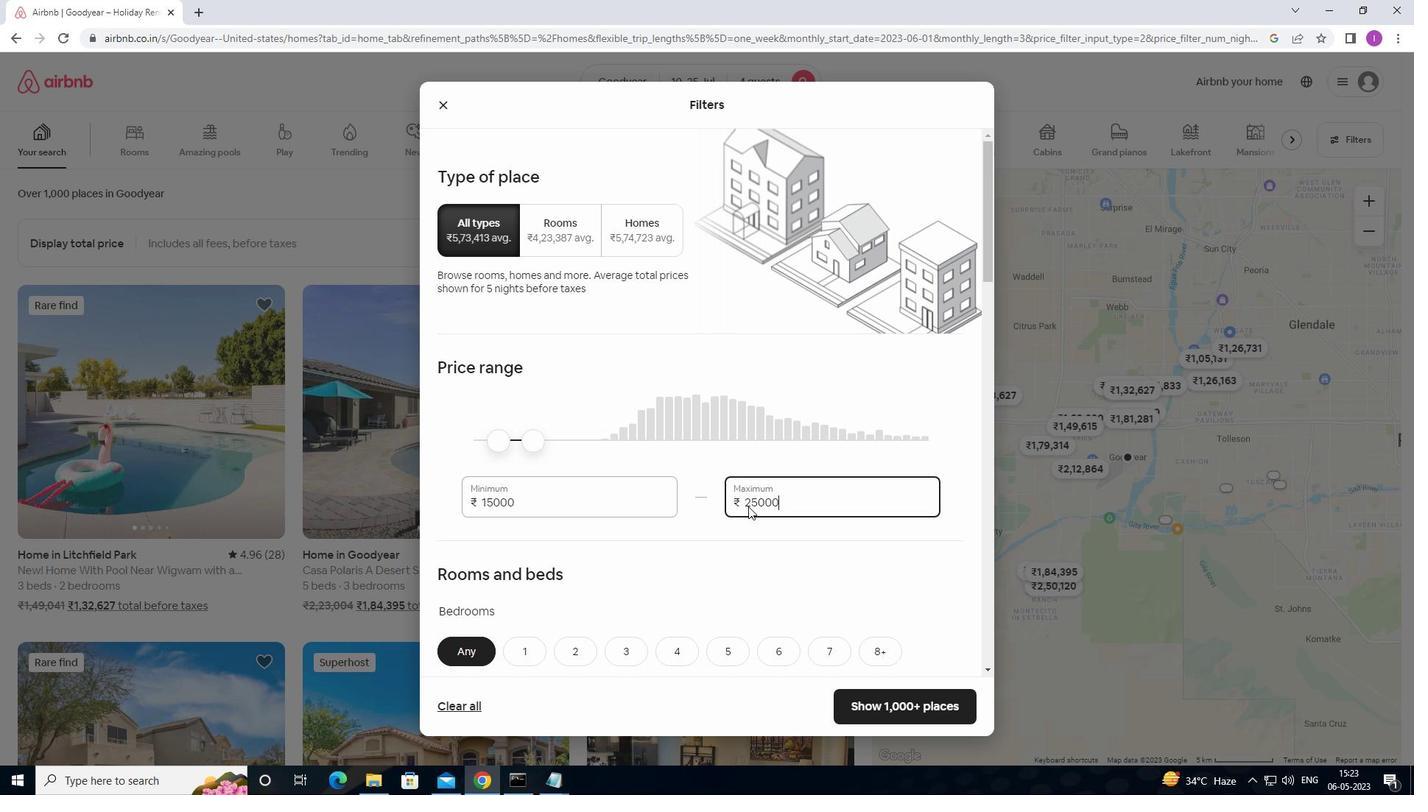 
Action: Mouse scrolled (752, 503) with delta (0, 0)
Screenshot: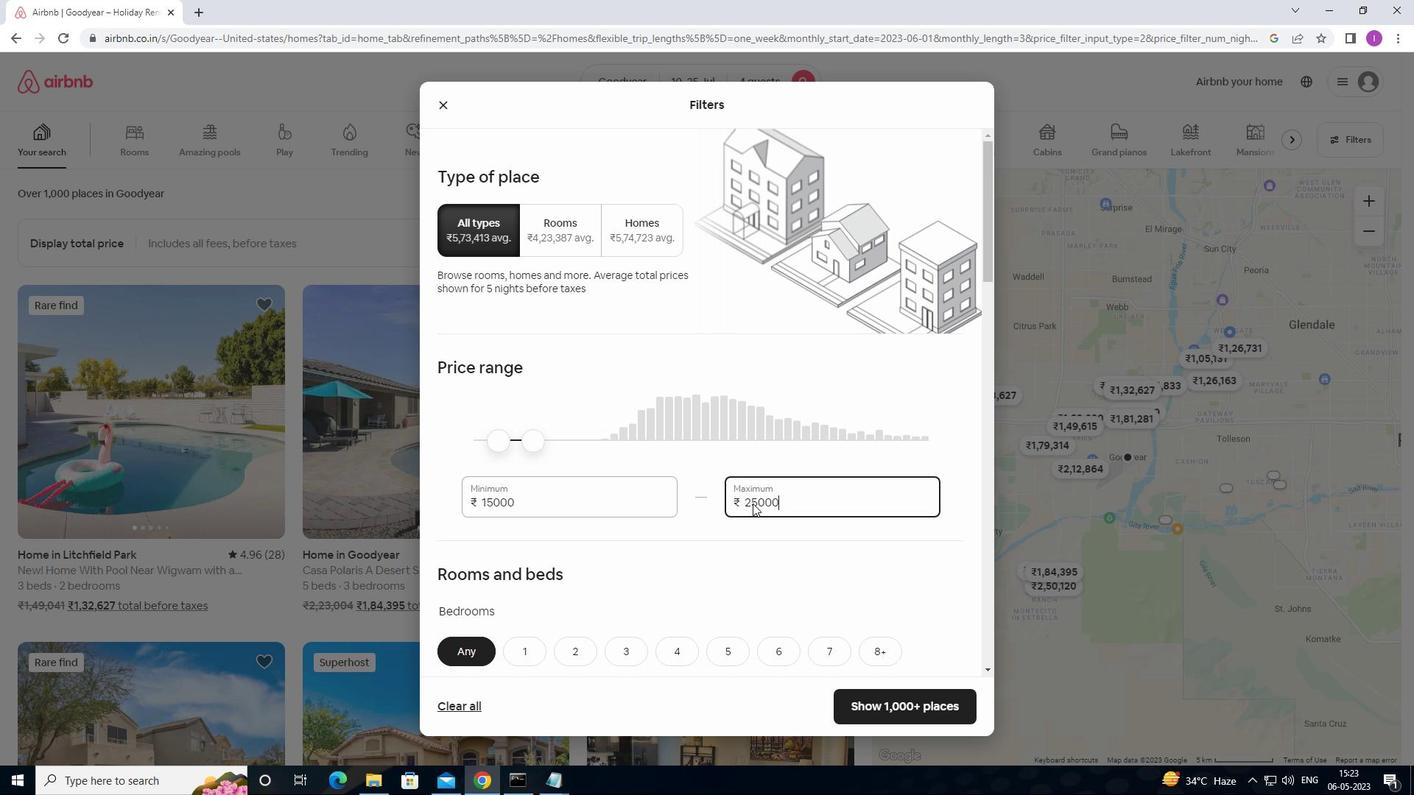 
Action: Mouse scrolled (752, 503) with delta (0, 0)
Screenshot: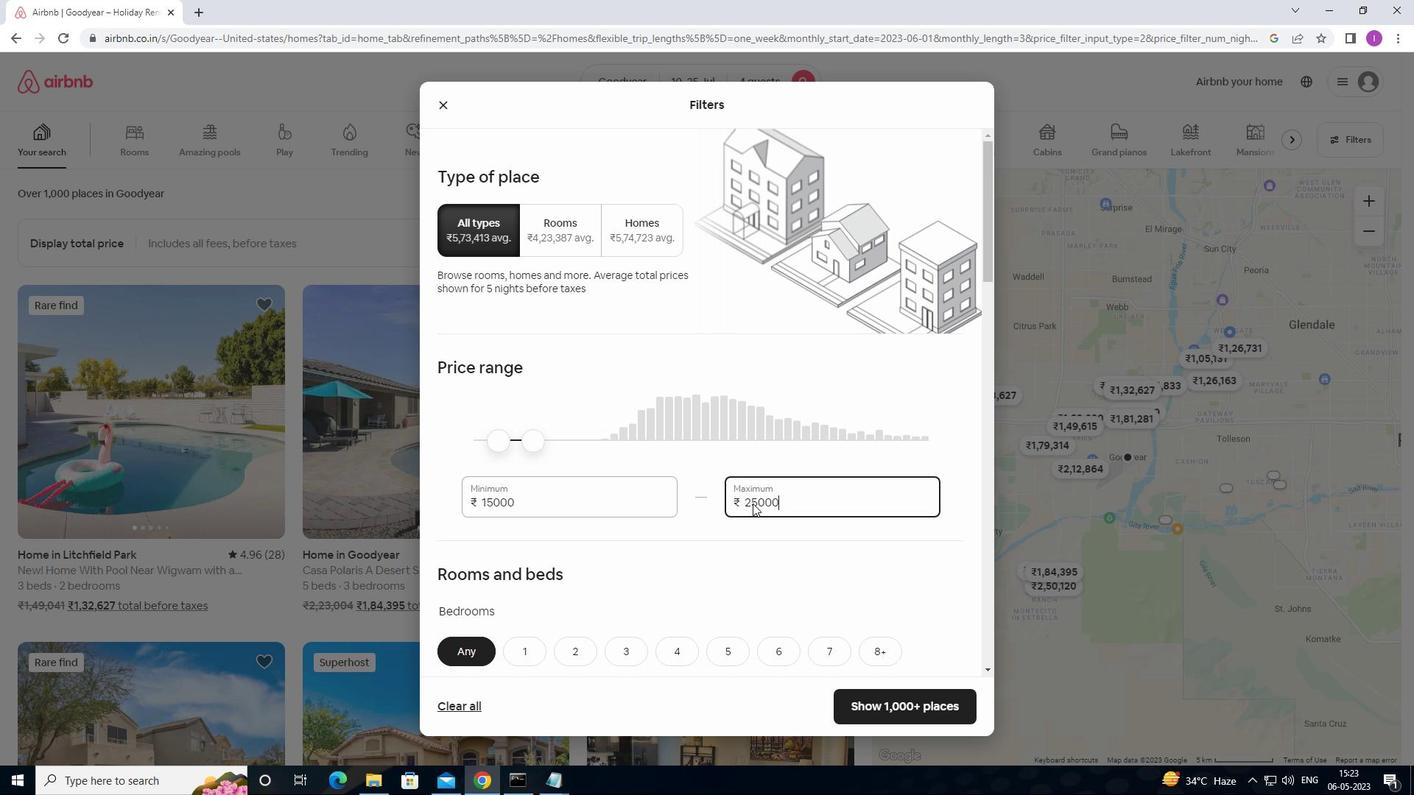 
Action: Mouse scrolled (752, 503) with delta (0, 0)
Screenshot: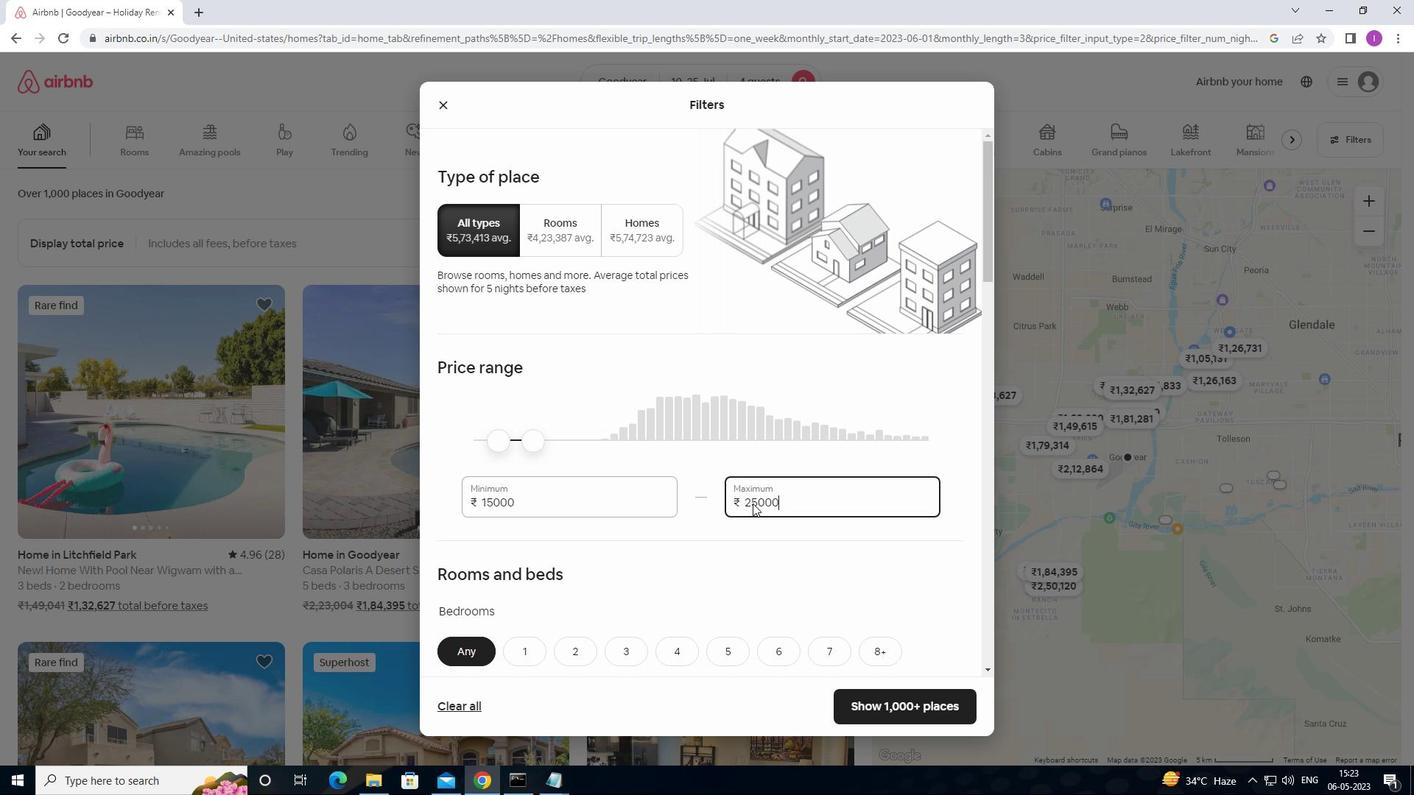 
Action: Mouse moved to (752, 503)
Screenshot: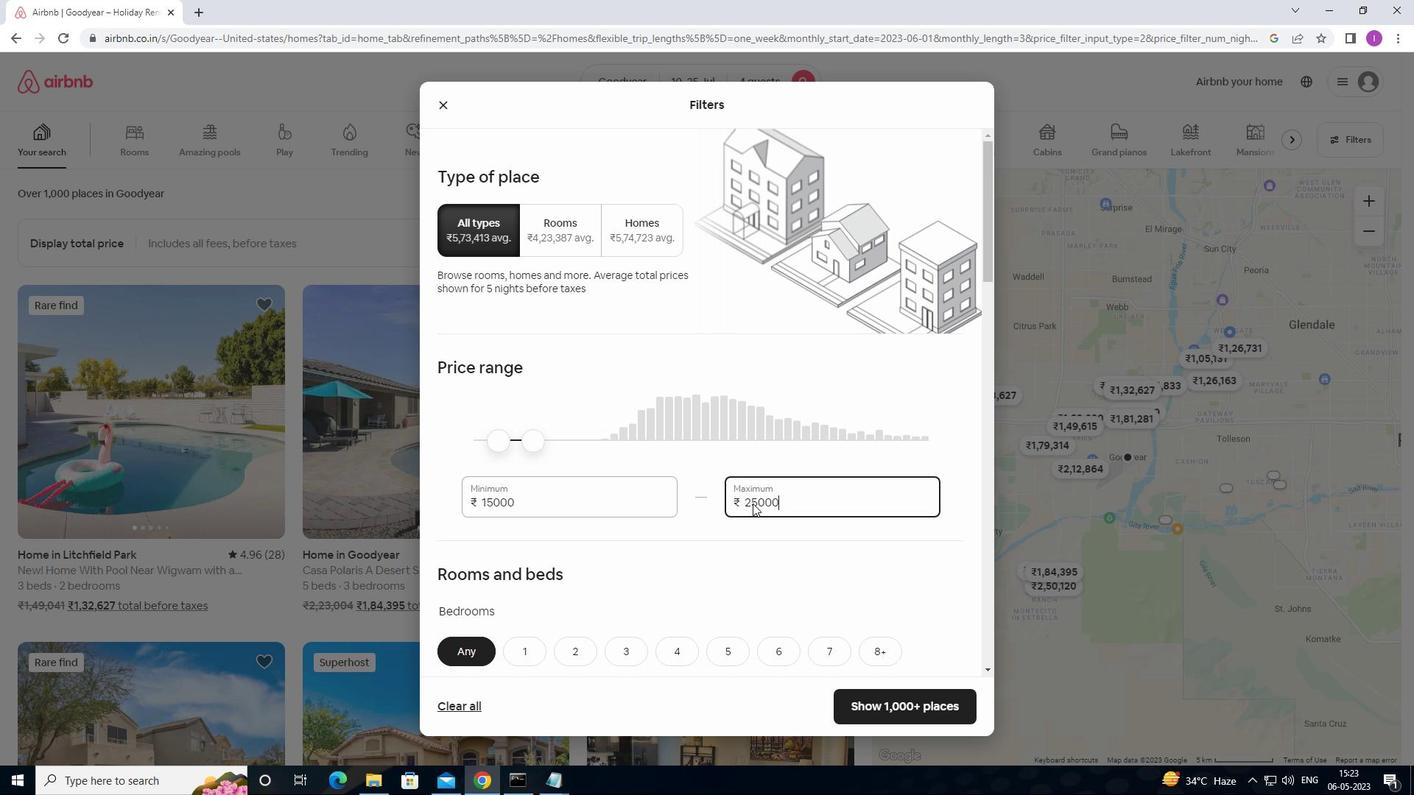 
Action: Mouse scrolled (752, 503) with delta (0, 0)
Screenshot: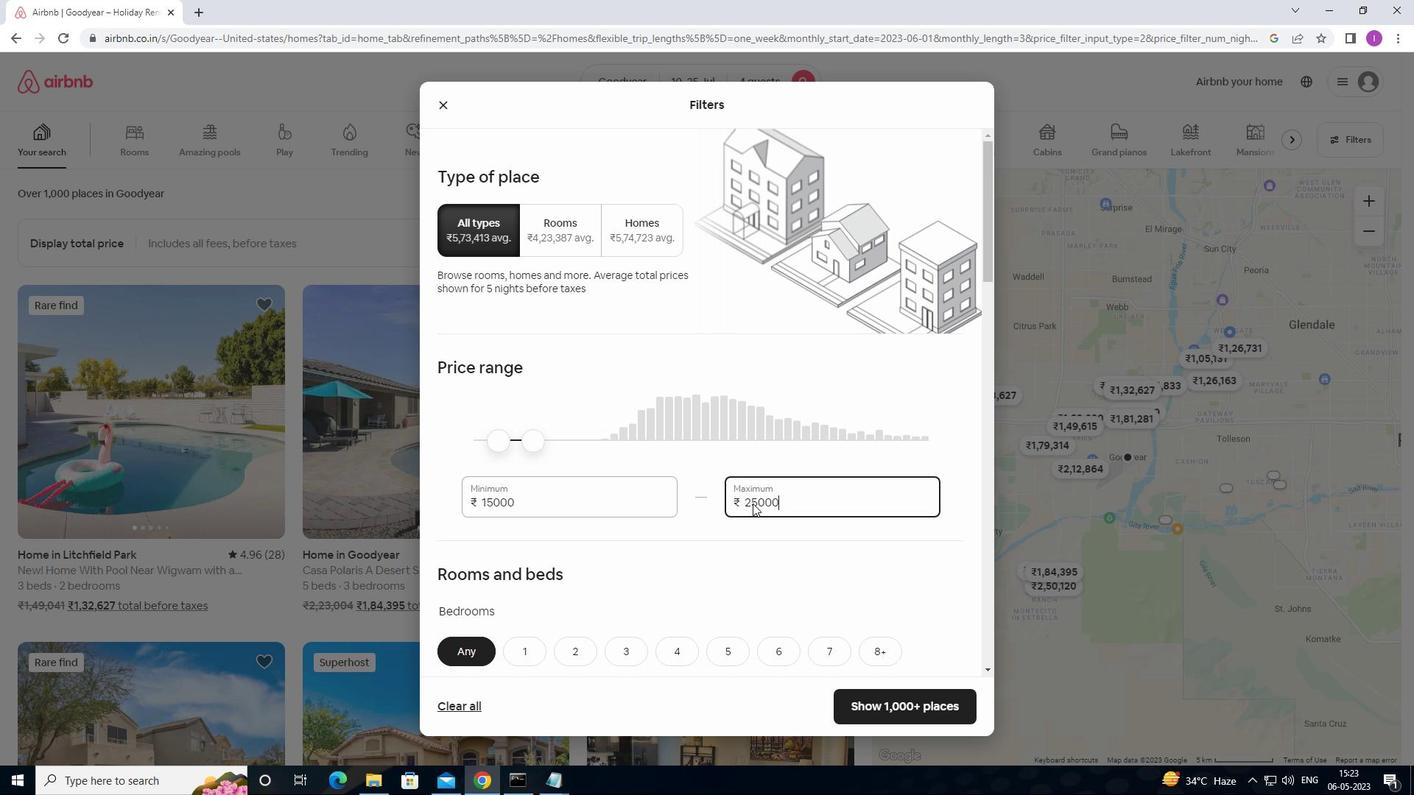 
Action: Mouse moved to (926, 383)
Screenshot: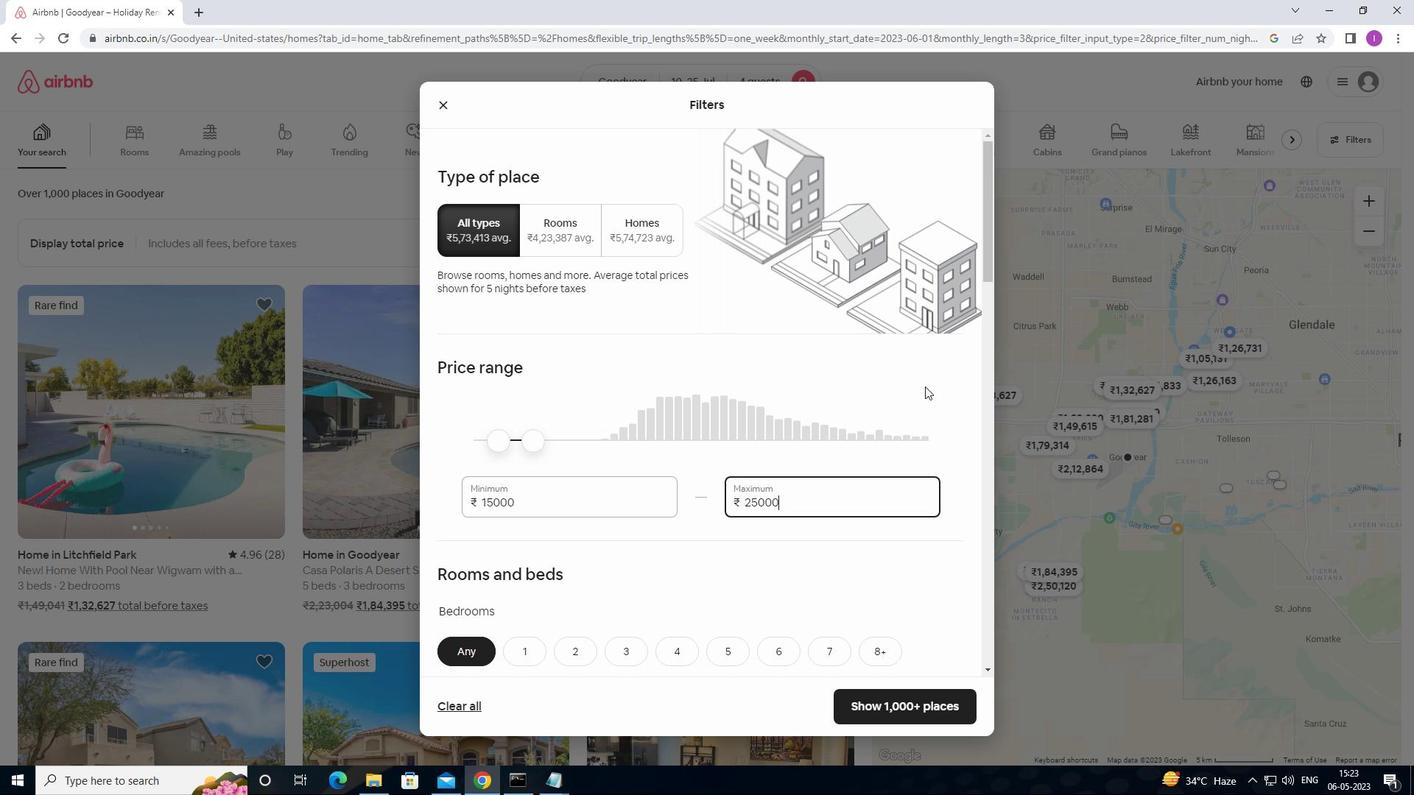 
Action: Mouse scrolled (926, 383) with delta (0, 0)
Screenshot: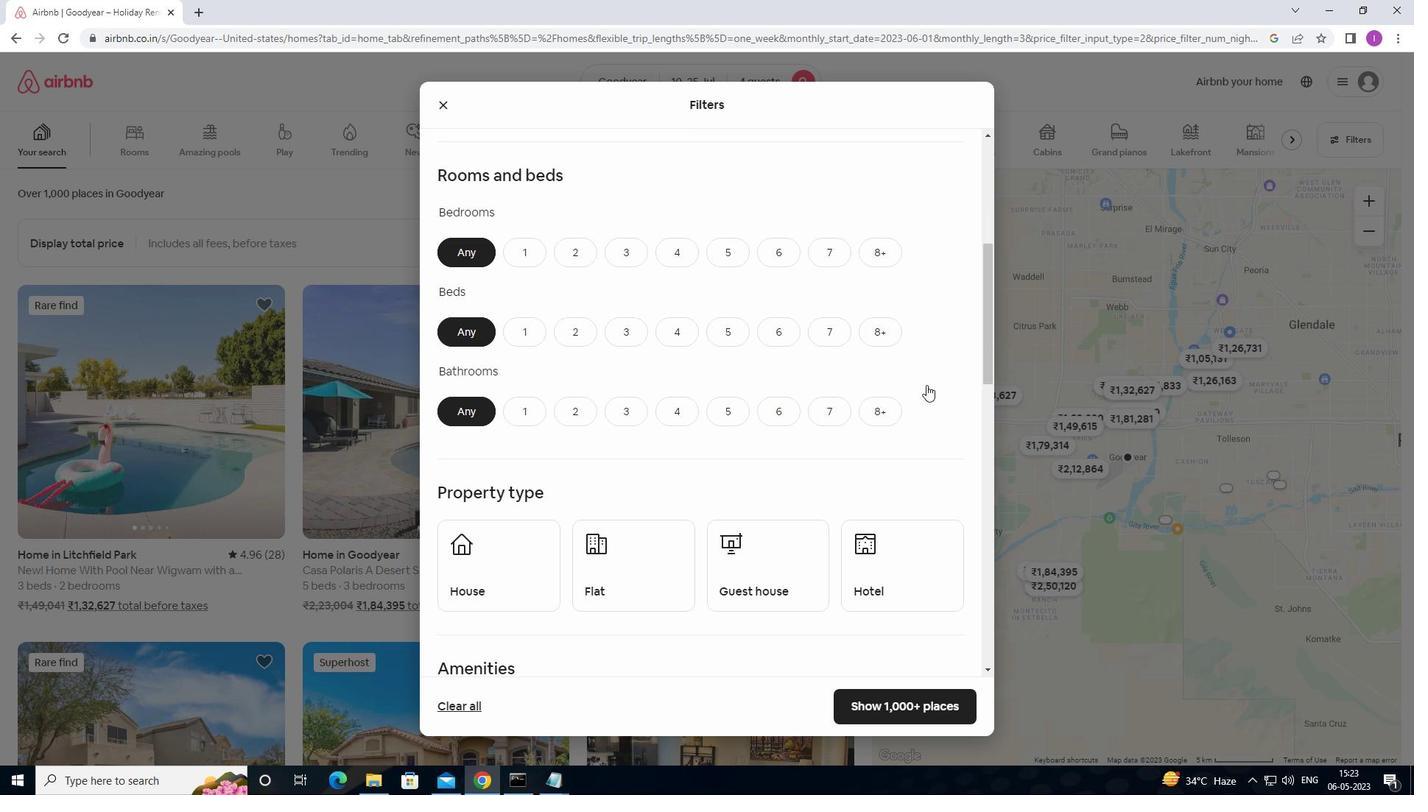 
Action: Mouse moved to (927, 383)
Screenshot: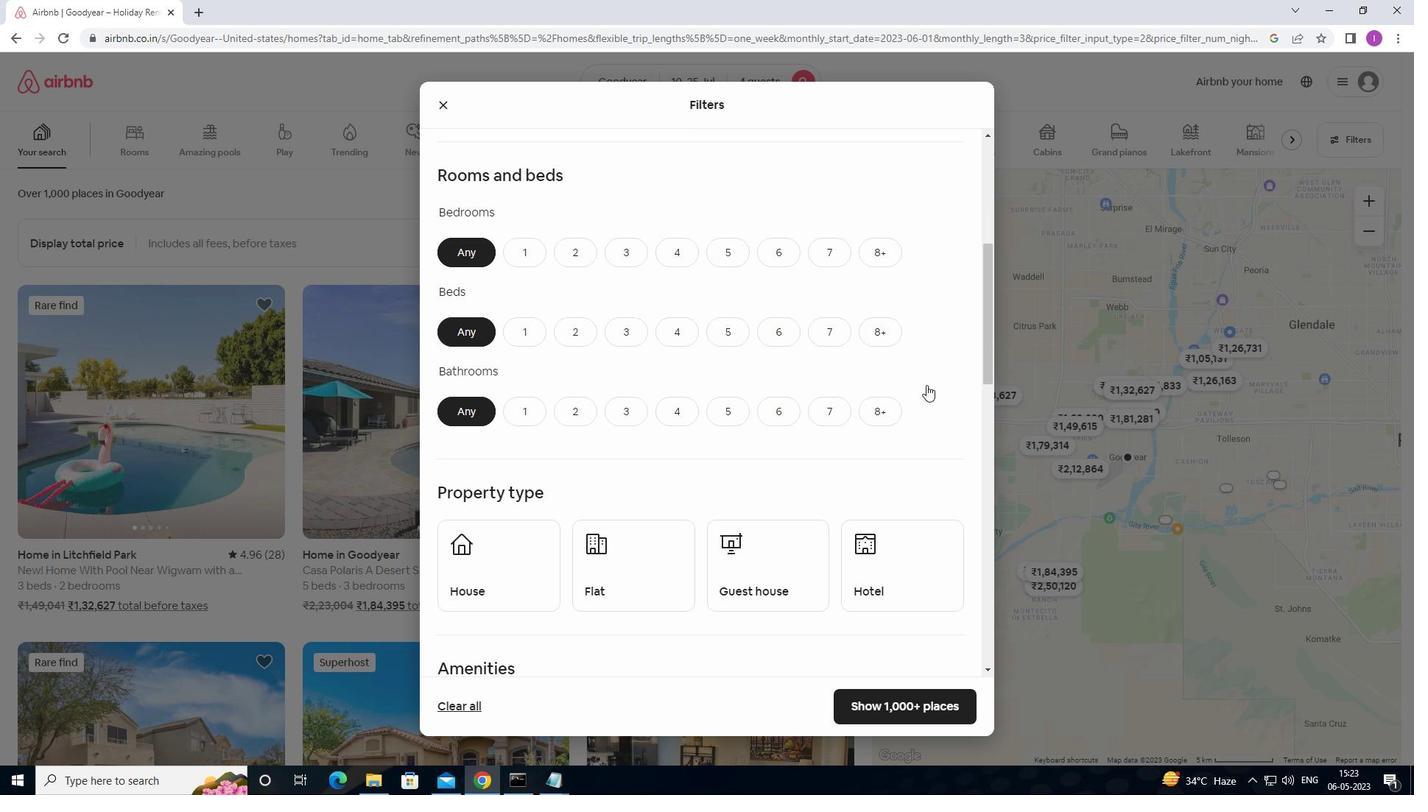 
Action: Mouse scrolled (927, 383) with delta (0, 0)
Screenshot: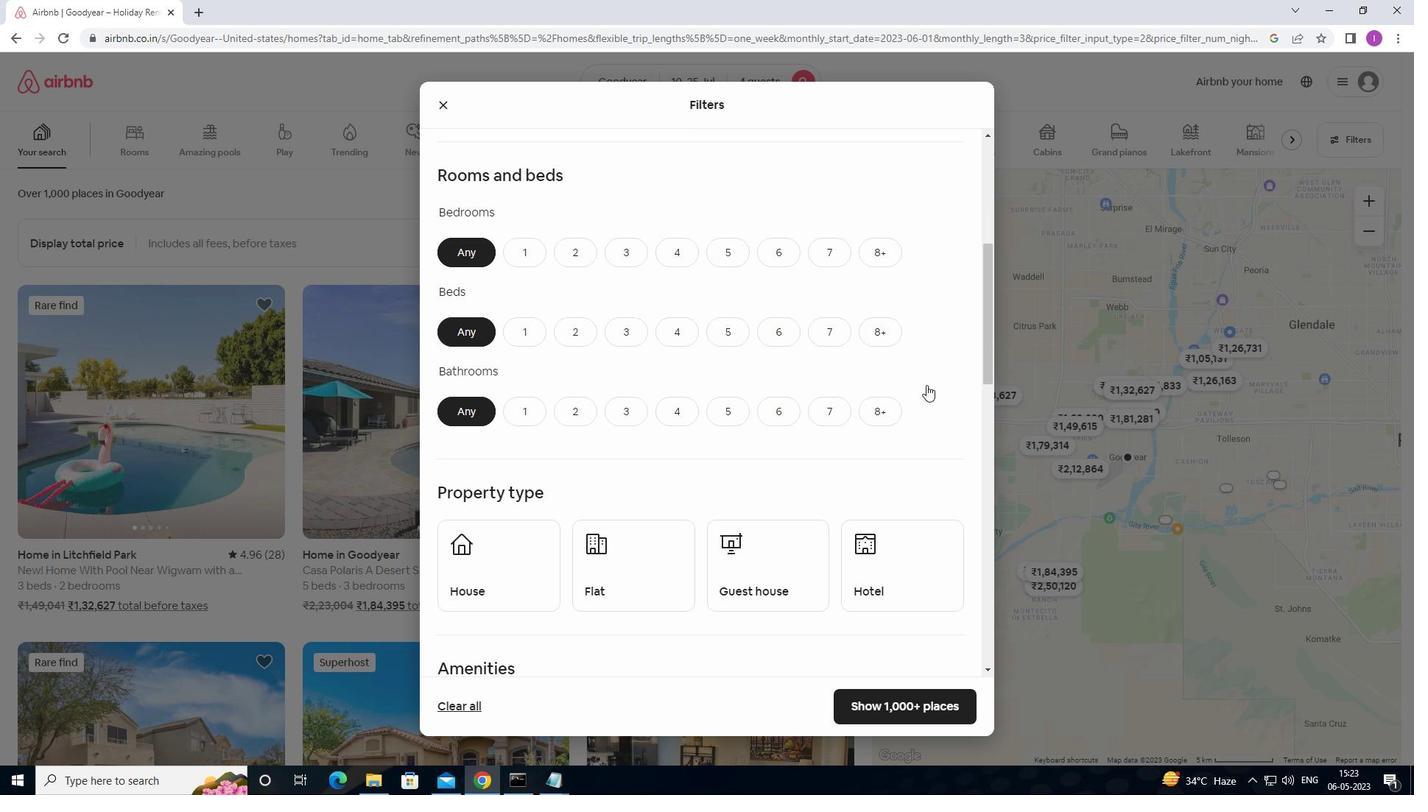 
Action: Mouse scrolled (927, 384) with delta (0, 0)
Screenshot: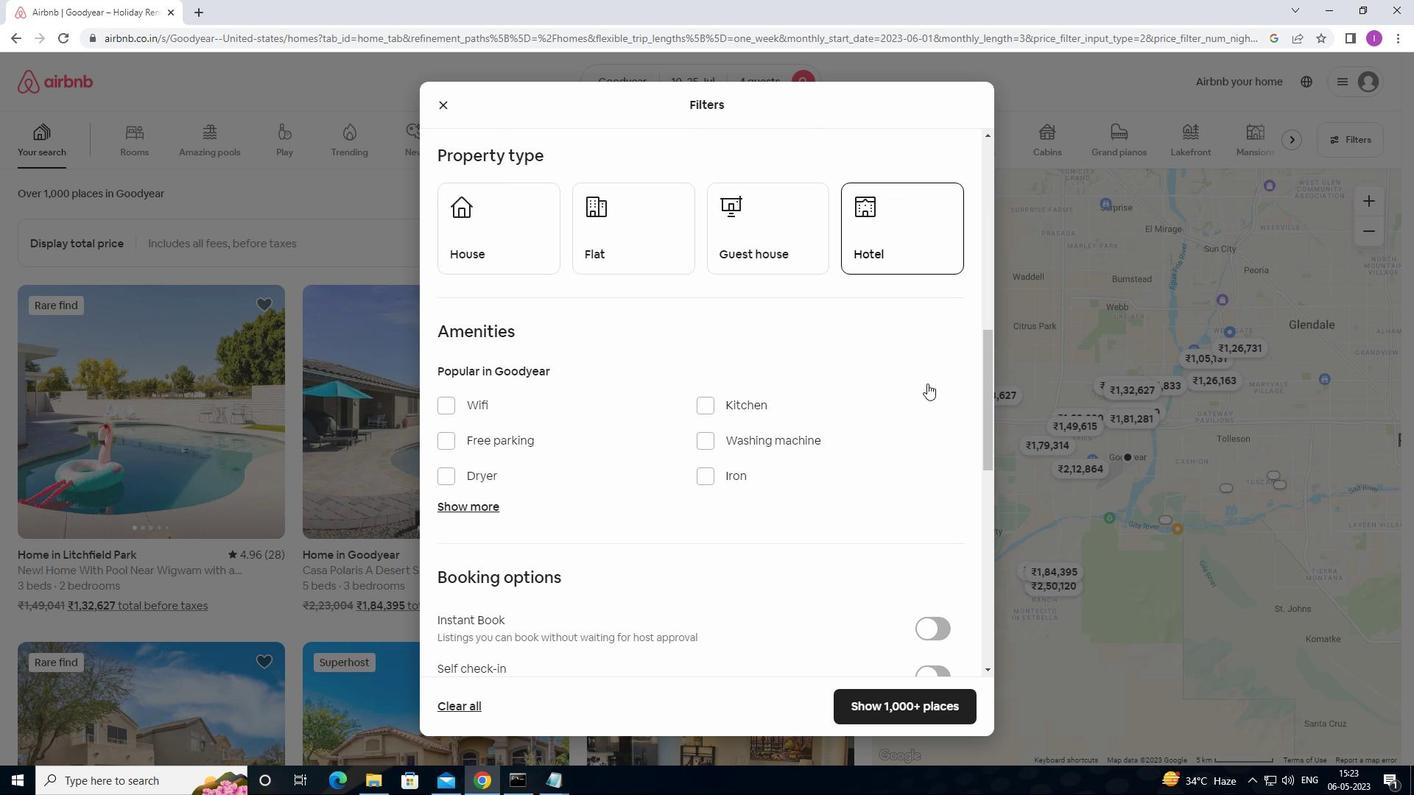 
Action: Mouse scrolled (927, 384) with delta (0, 0)
Screenshot: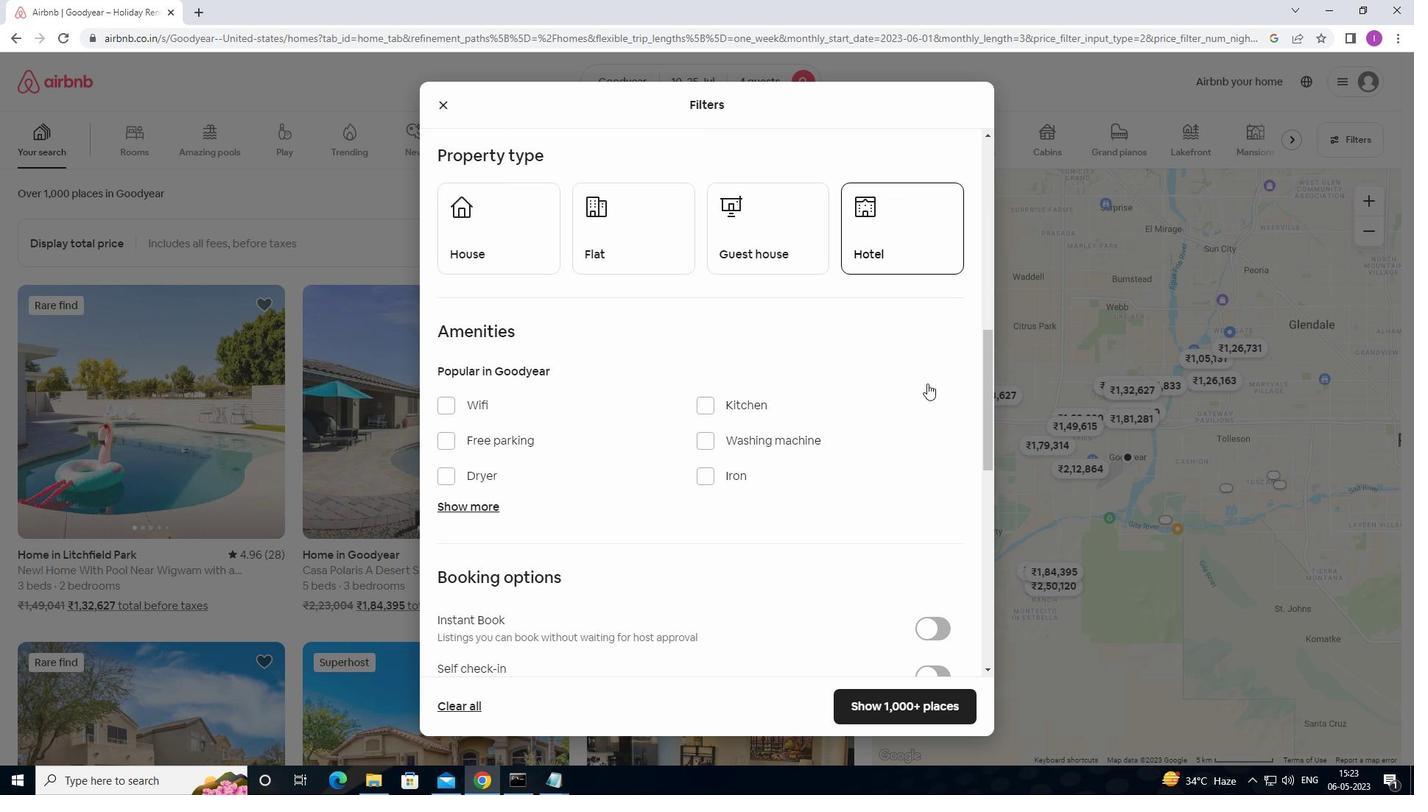 
Action: Mouse moved to (623, 381)
Screenshot: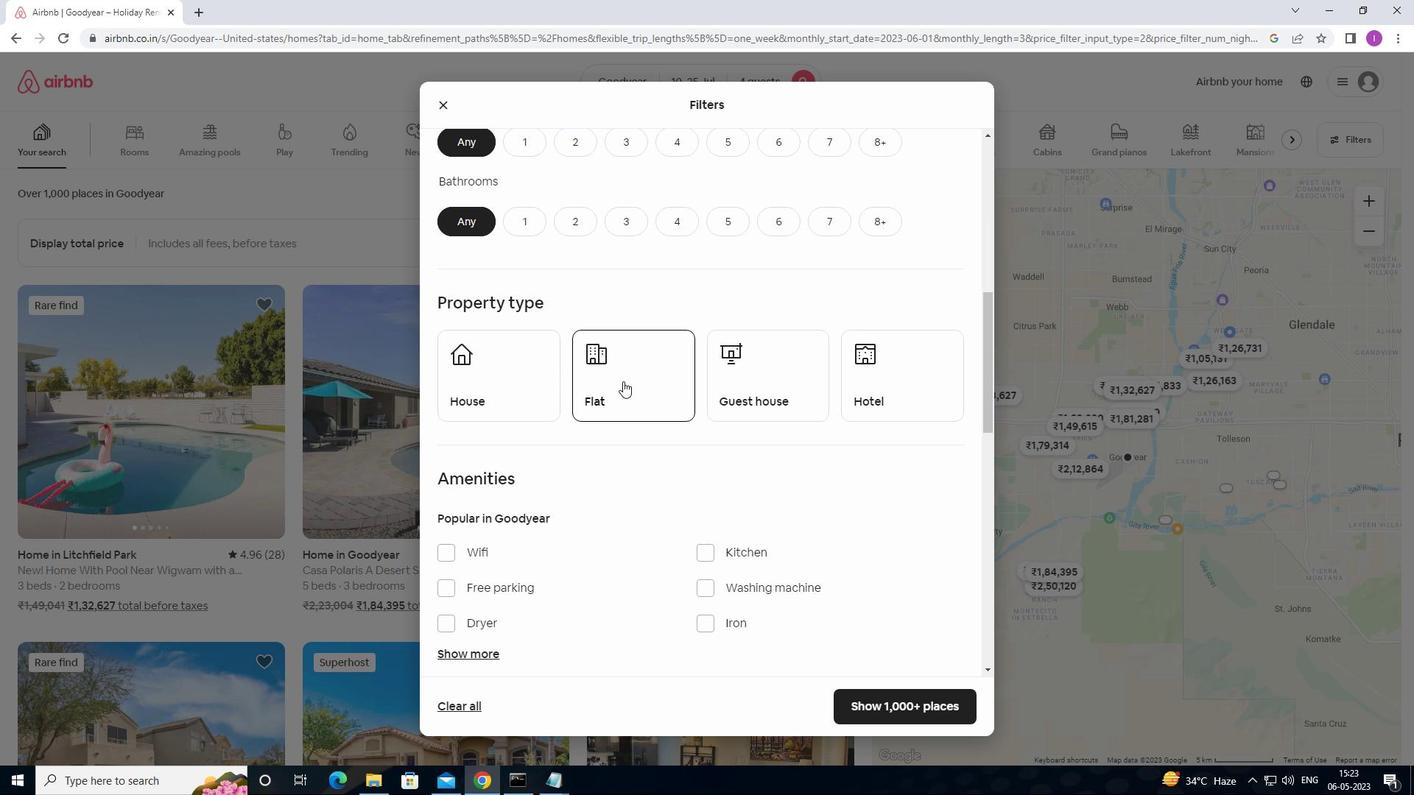 
Action: Mouse scrolled (623, 382) with delta (0, 0)
Screenshot: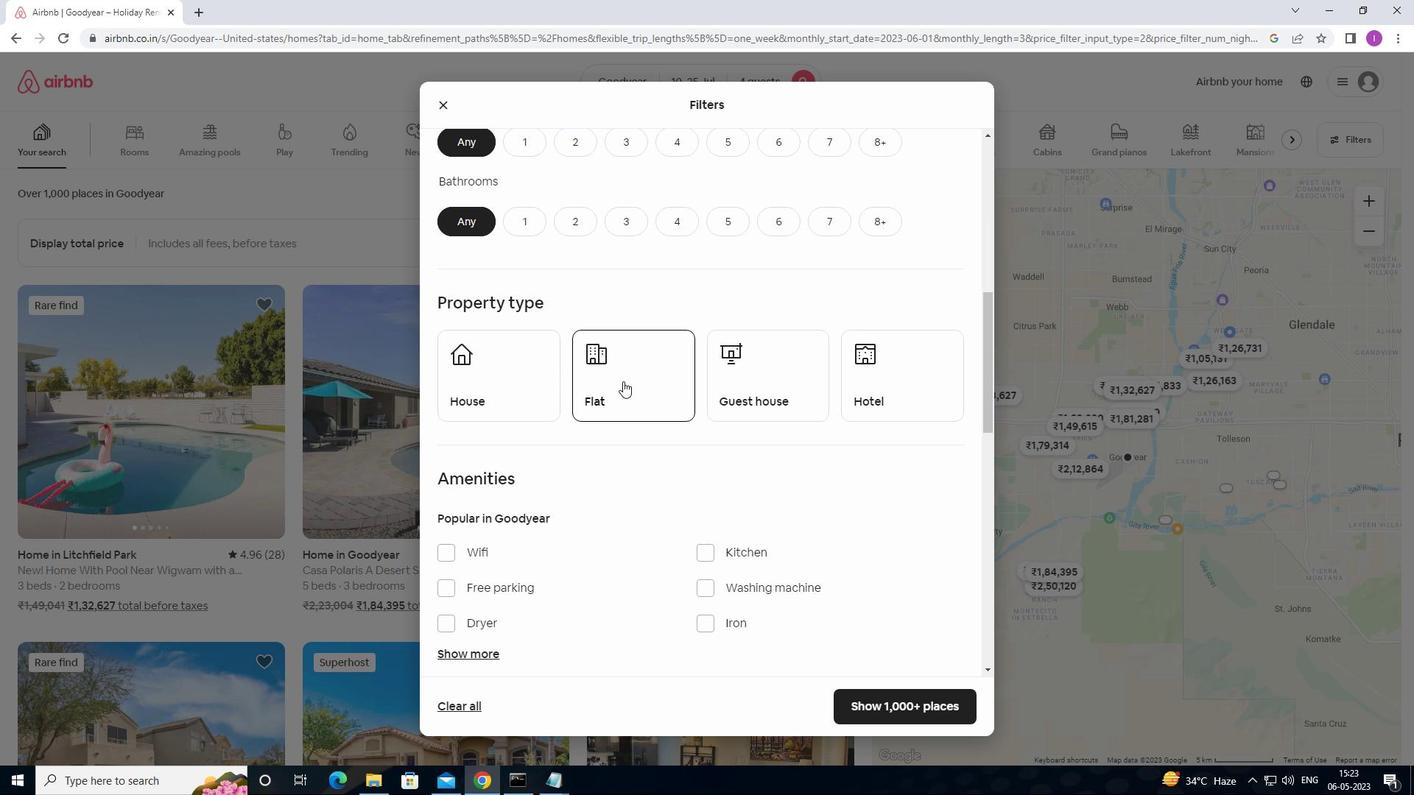 
Action: Mouse scrolled (623, 382) with delta (0, 0)
Screenshot: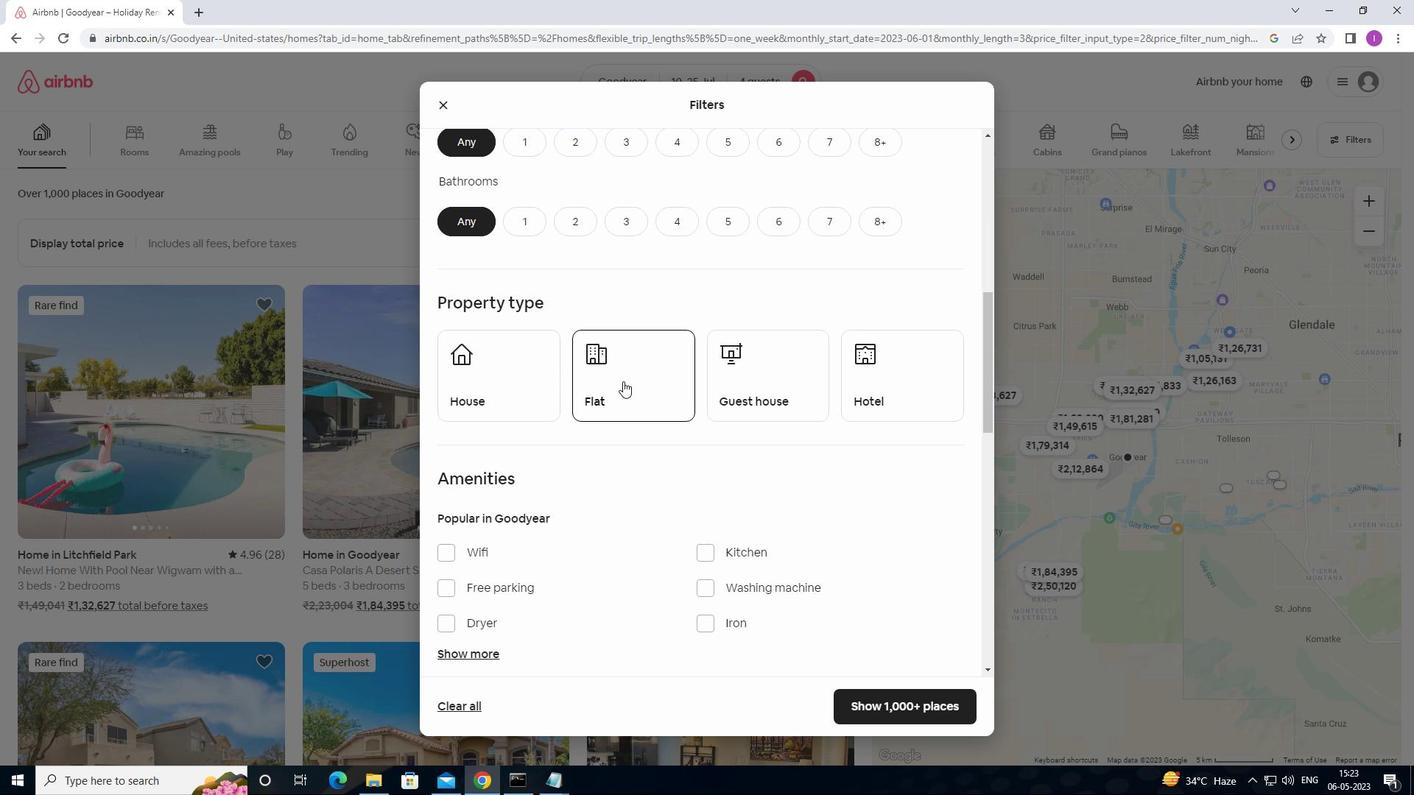 
Action: Mouse moved to (571, 199)
Screenshot: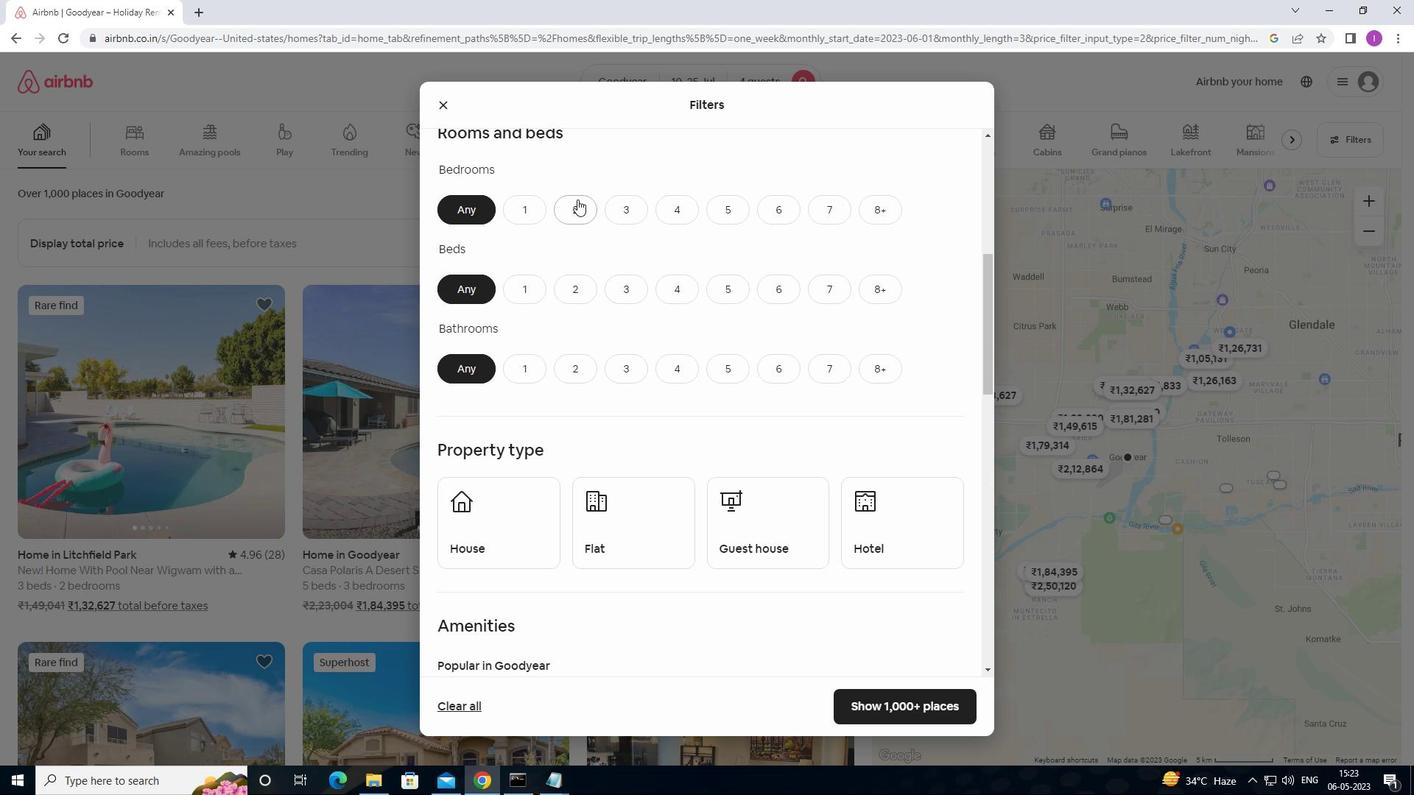 
Action: Mouse pressed left at (571, 199)
Screenshot: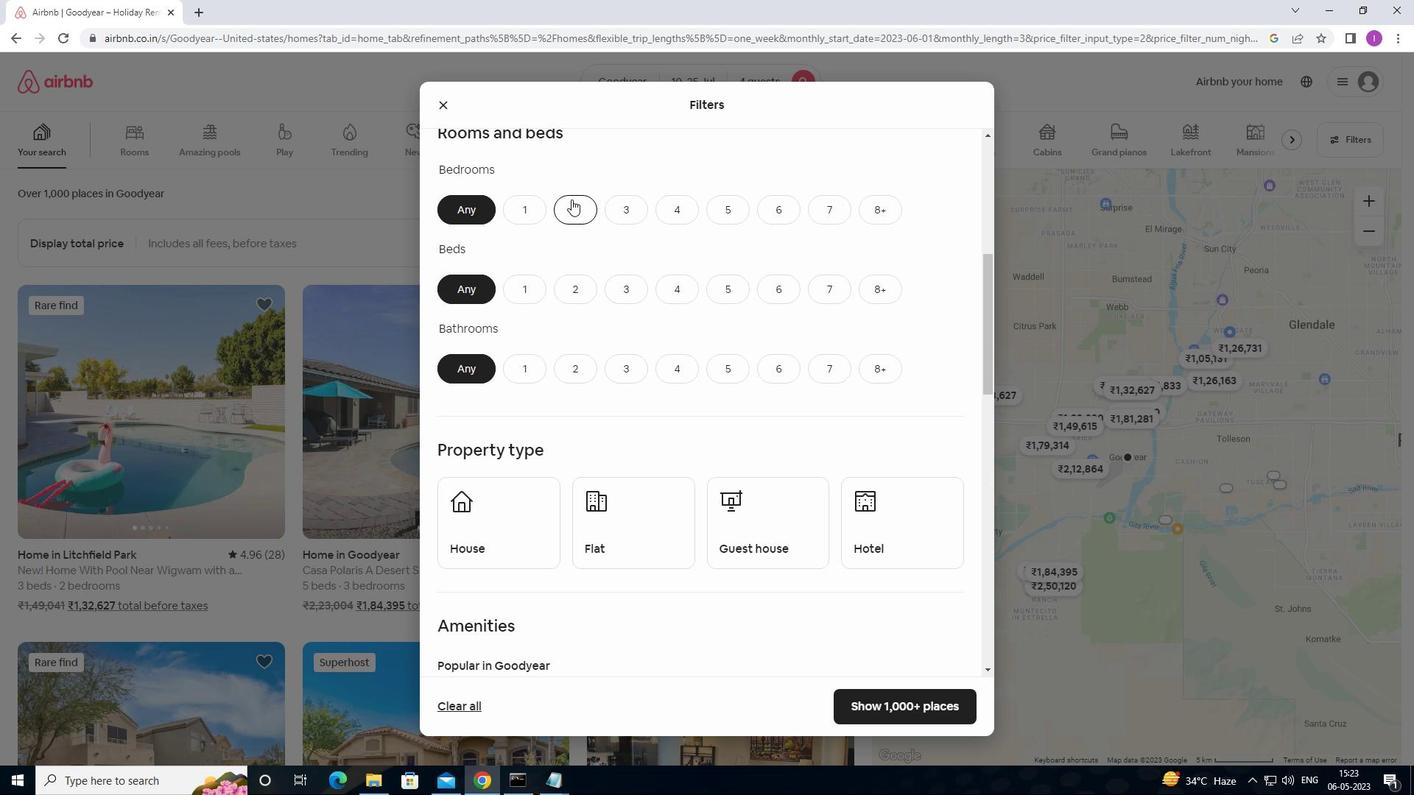 
Action: Mouse moved to (630, 278)
Screenshot: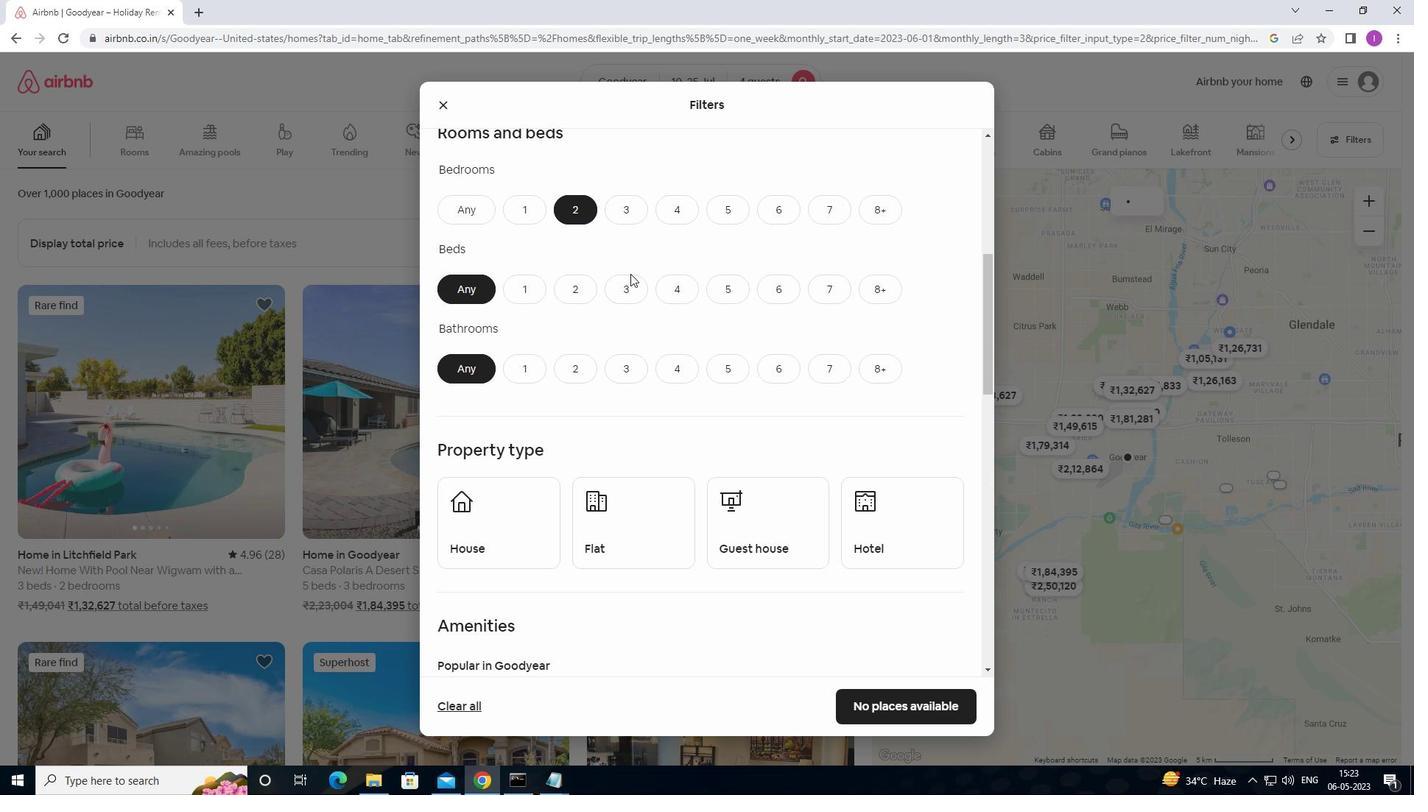 
Action: Mouse pressed left at (630, 278)
Screenshot: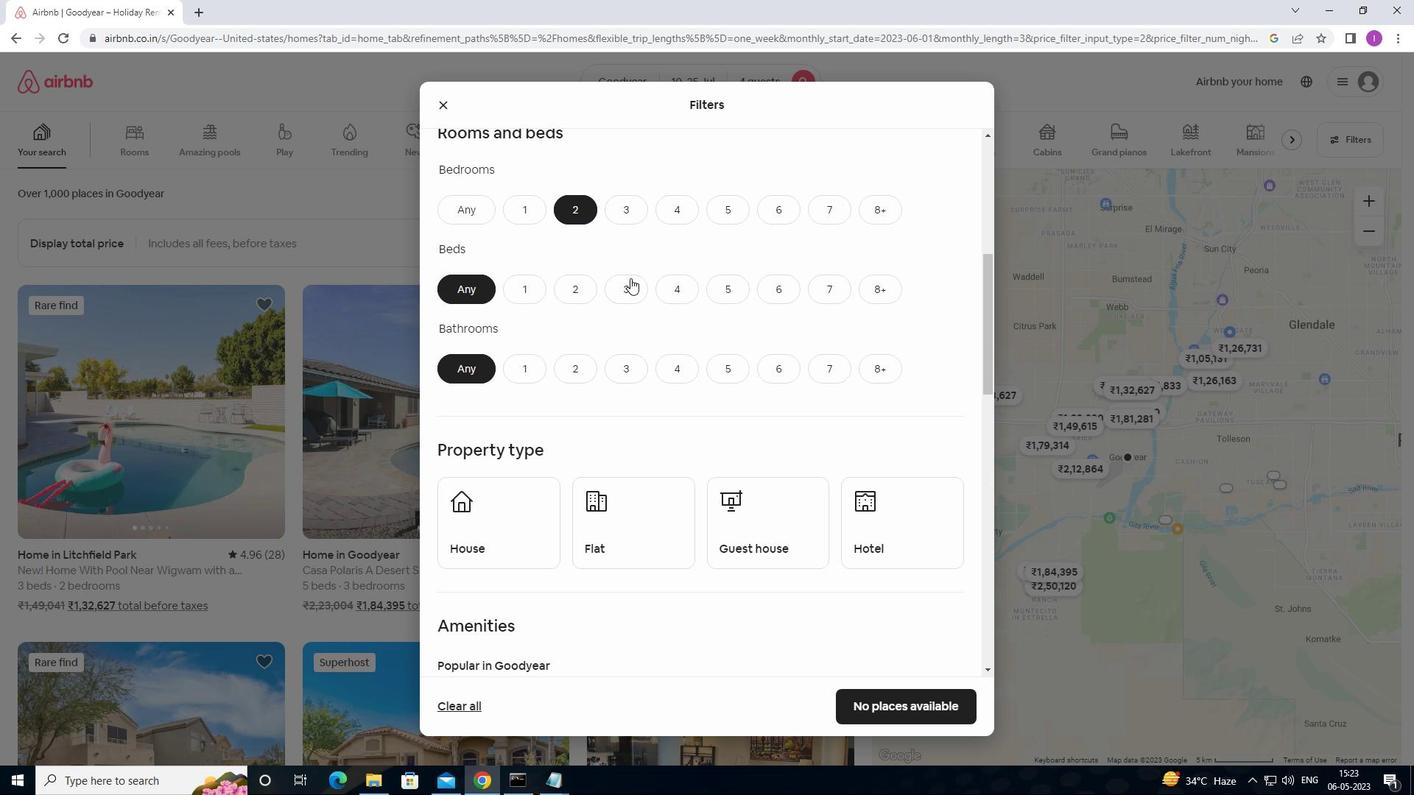 
Action: Mouse moved to (574, 361)
Screenshot: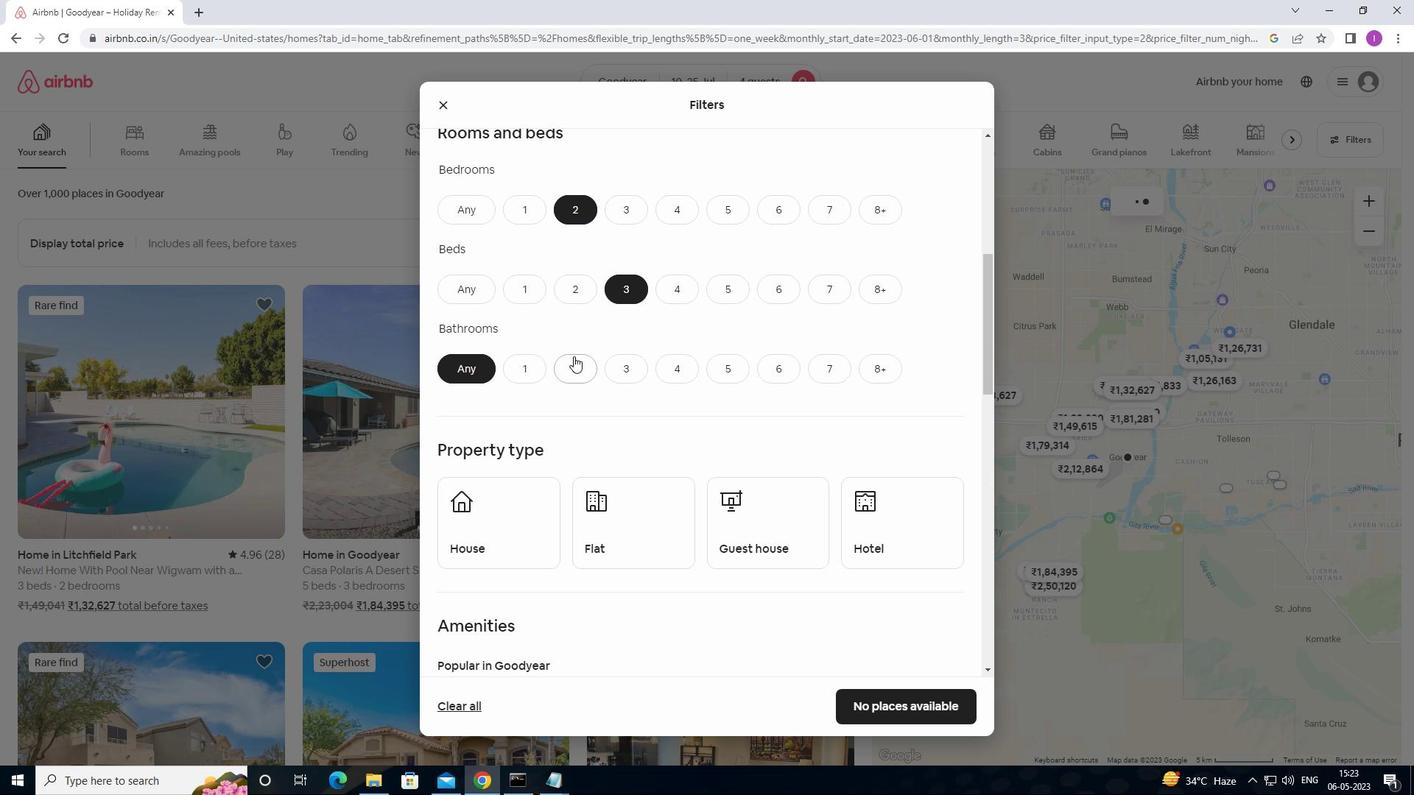 
Action: Mouse pressed left at (574, 361)
Screenshot: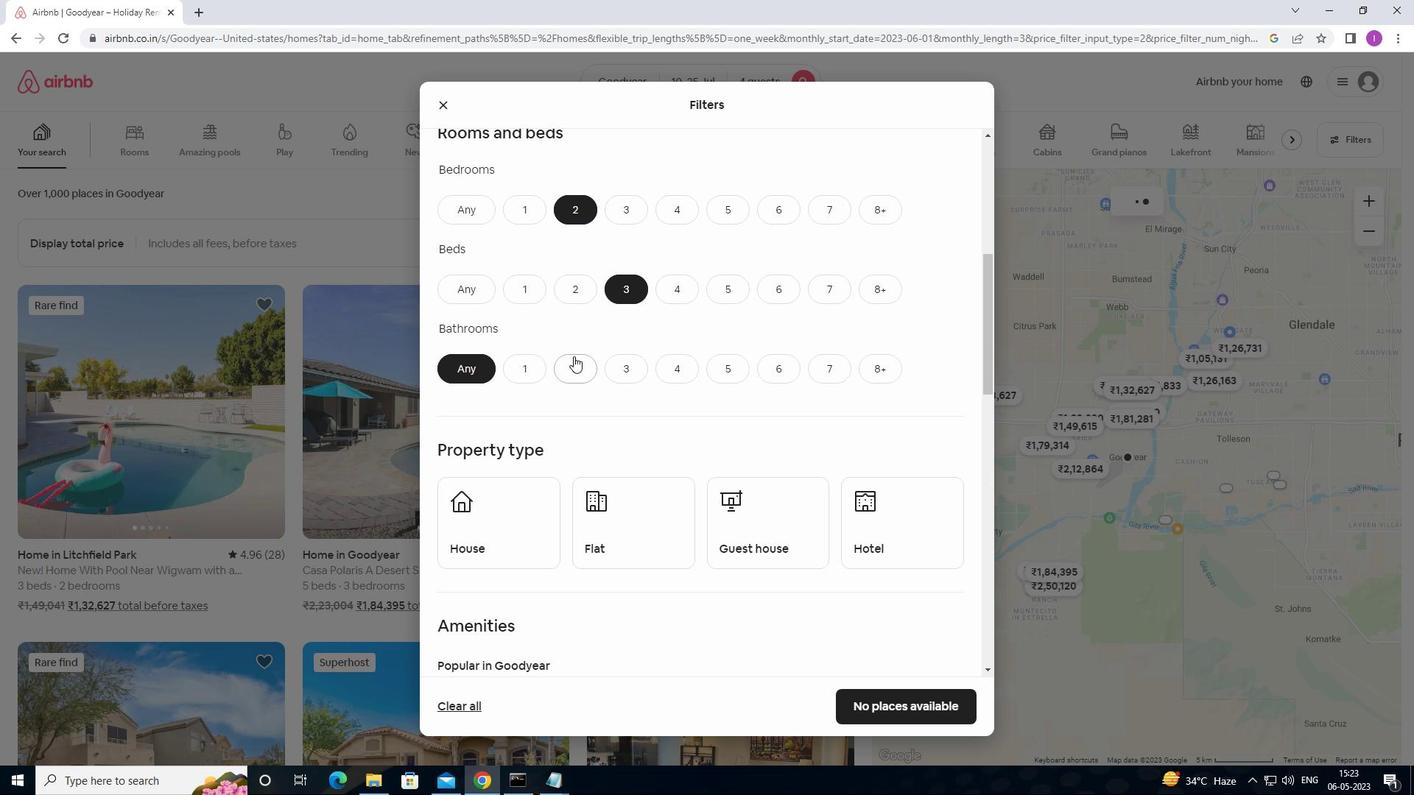
Action: Mouse moved to (512, 505)
Screenshot: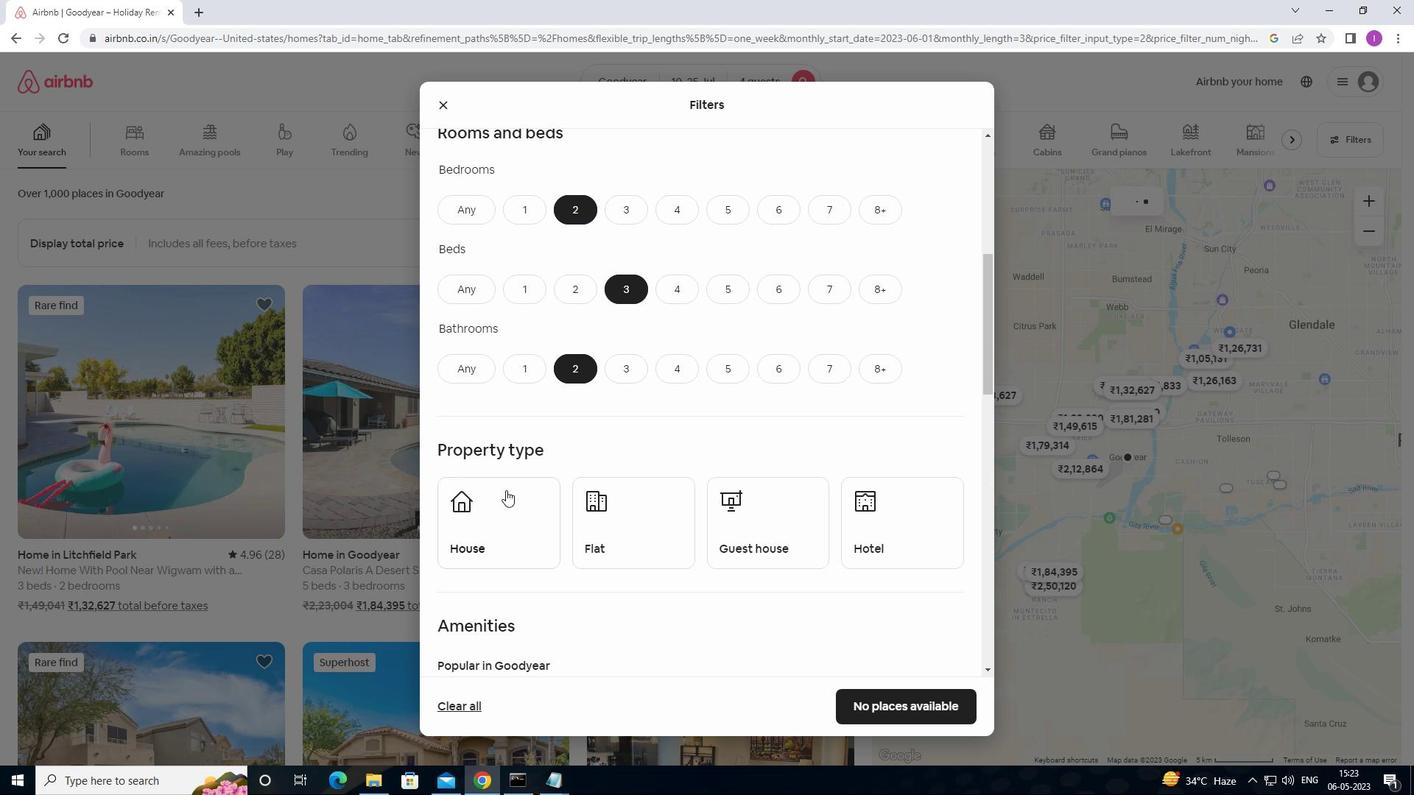 
Action: Mouse pressed left at (512, 505)
Screenshot: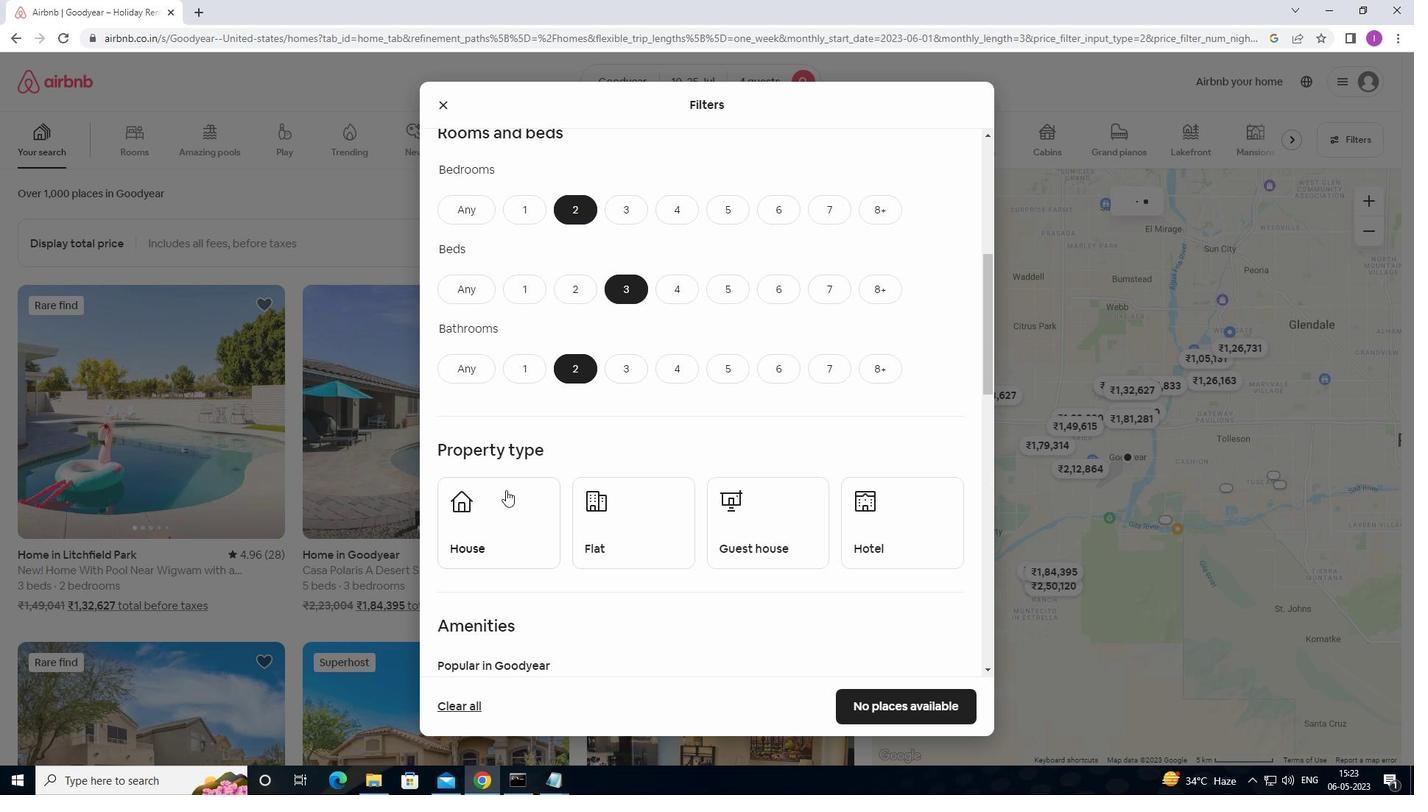 
Action: Mouse moved to (605, 514)
Screenshot: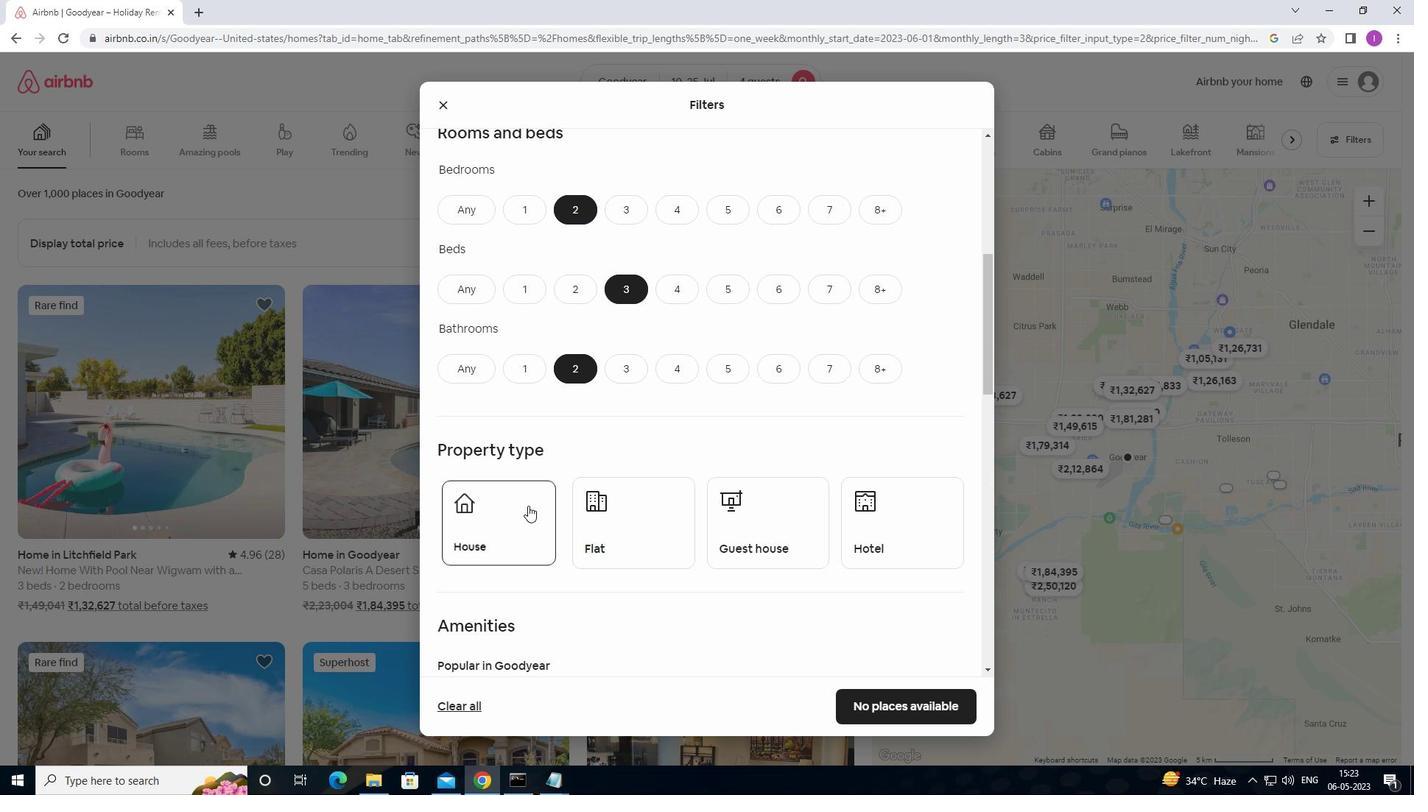 
Action: Mouse pressed left at (605, 514)
Screenshot: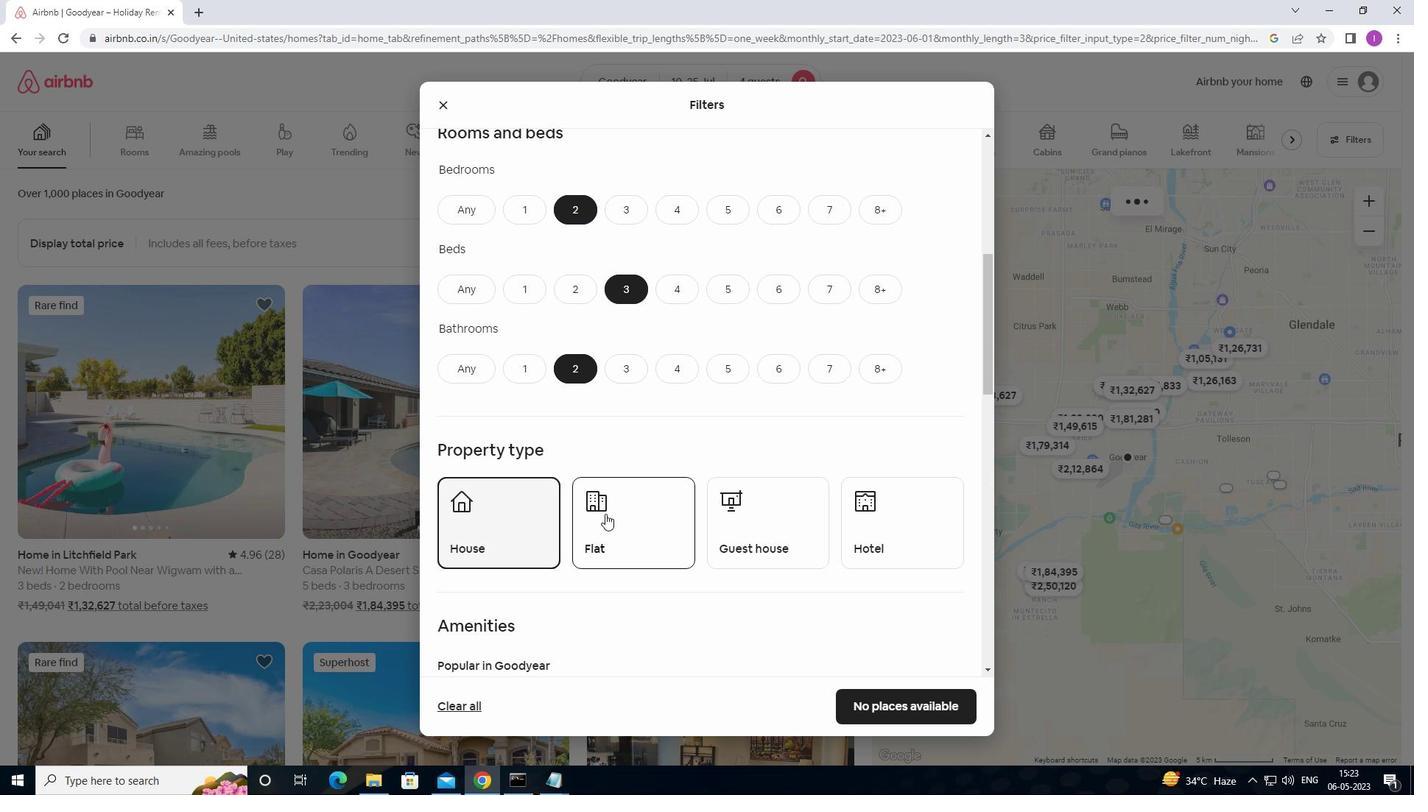 
Action: Mouse moved to (767, 521)
Screenshot: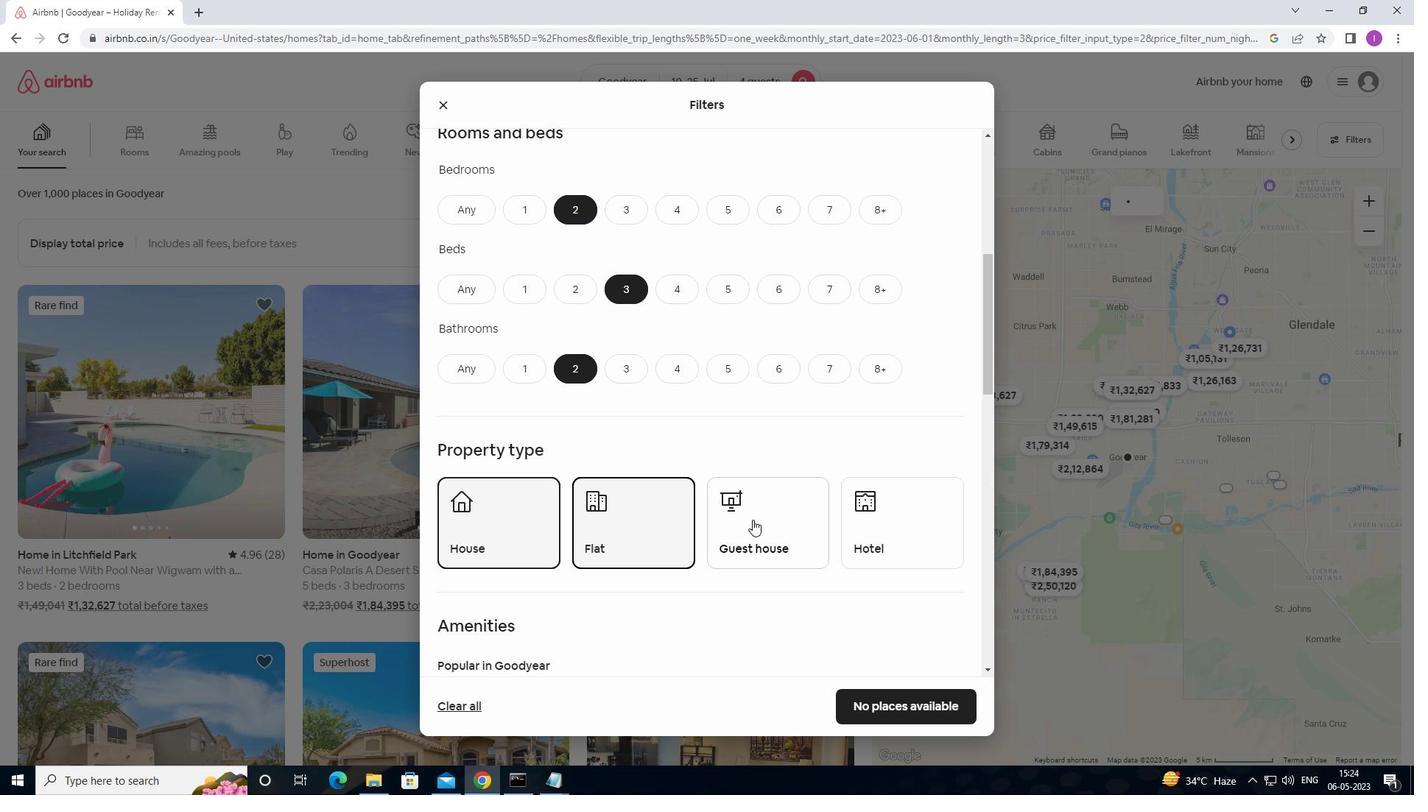 
Action: Mouse pressed left at (767, 521)
Screenshot: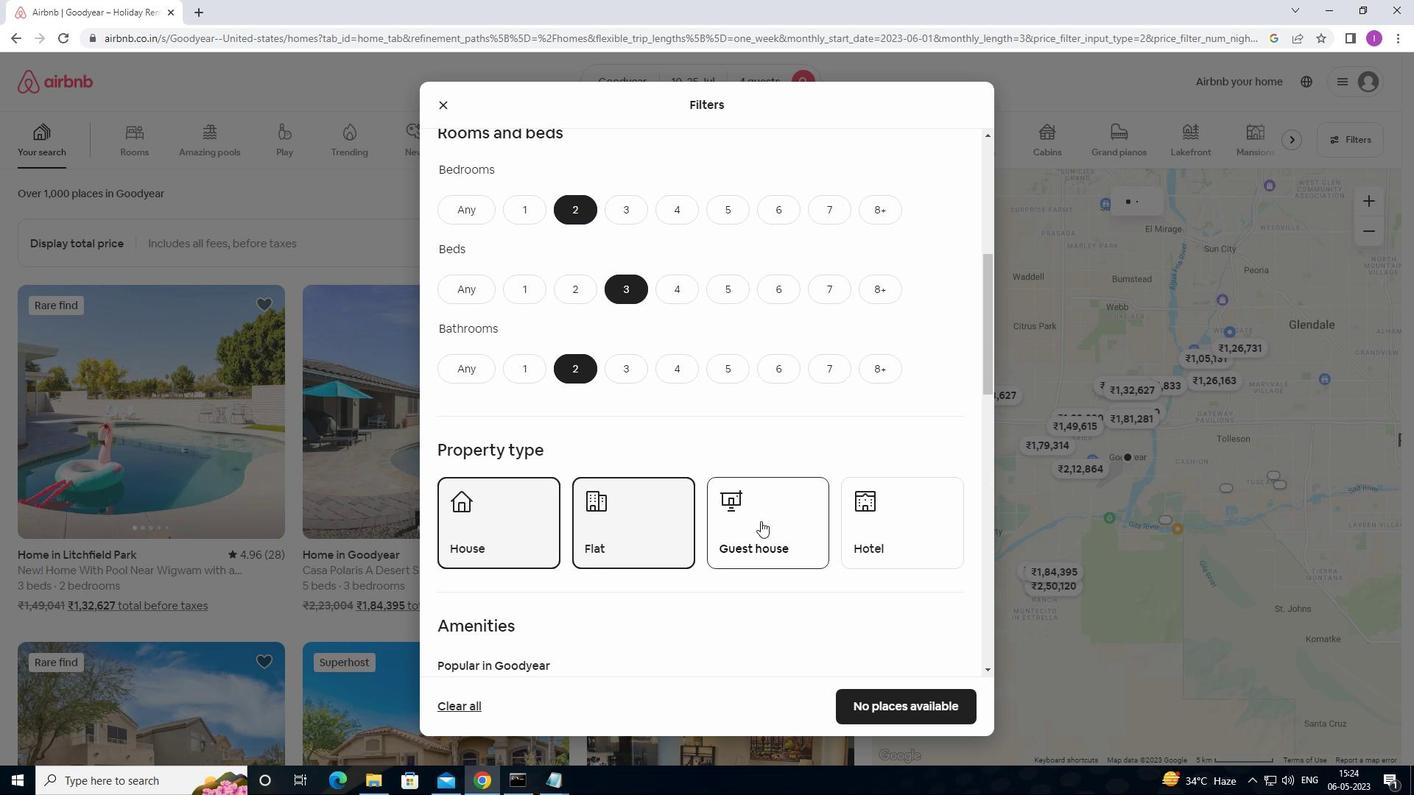 
Action: Mouse moved to (700, 583)
Screenshot: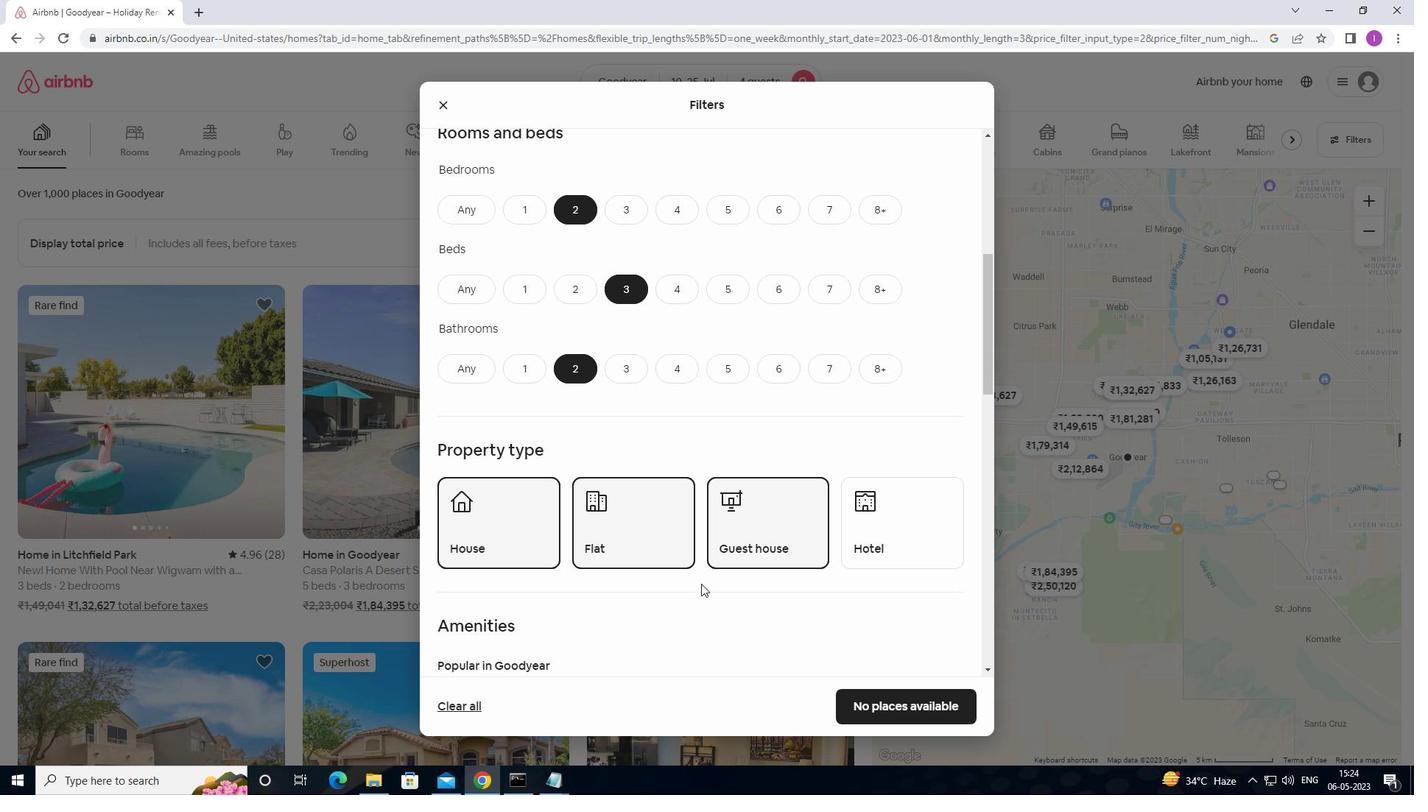 
Action: Mouse scrolled (700, 582) with delta (0, 0)
Screenshot: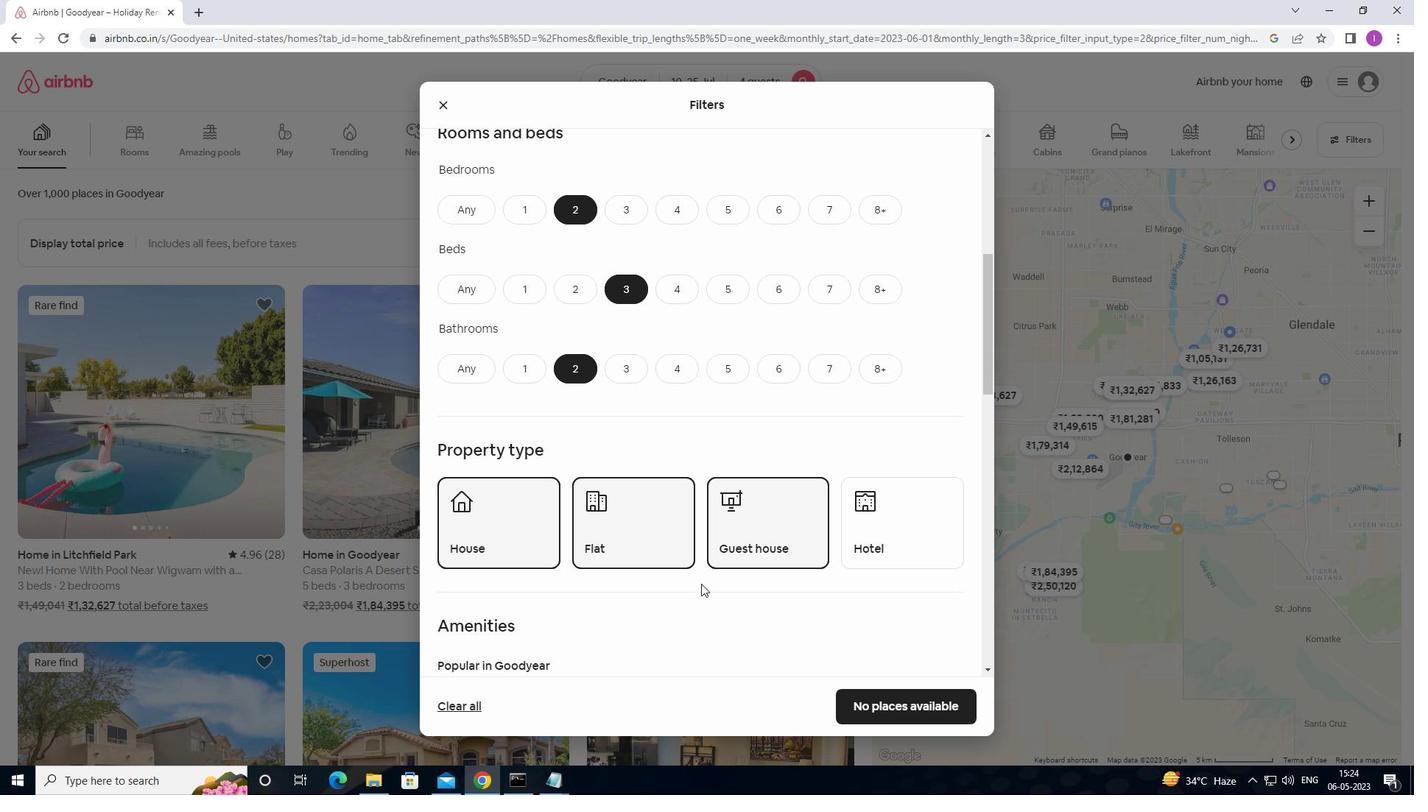 
Action: Mouse scrolled (700, 582) with delta (0, 0)
Screenshot: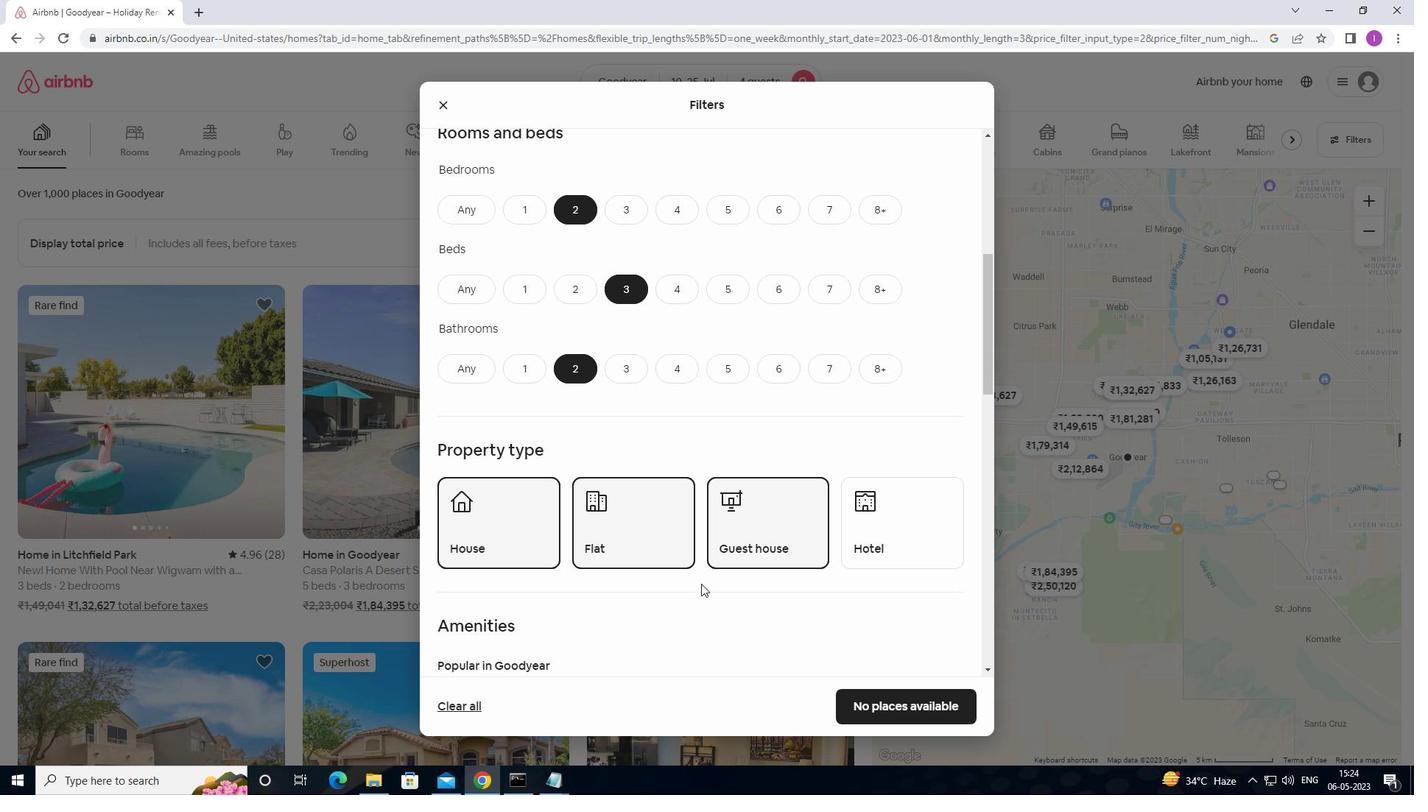 
Action: Mouse moved to (701, 573)
Screenshot: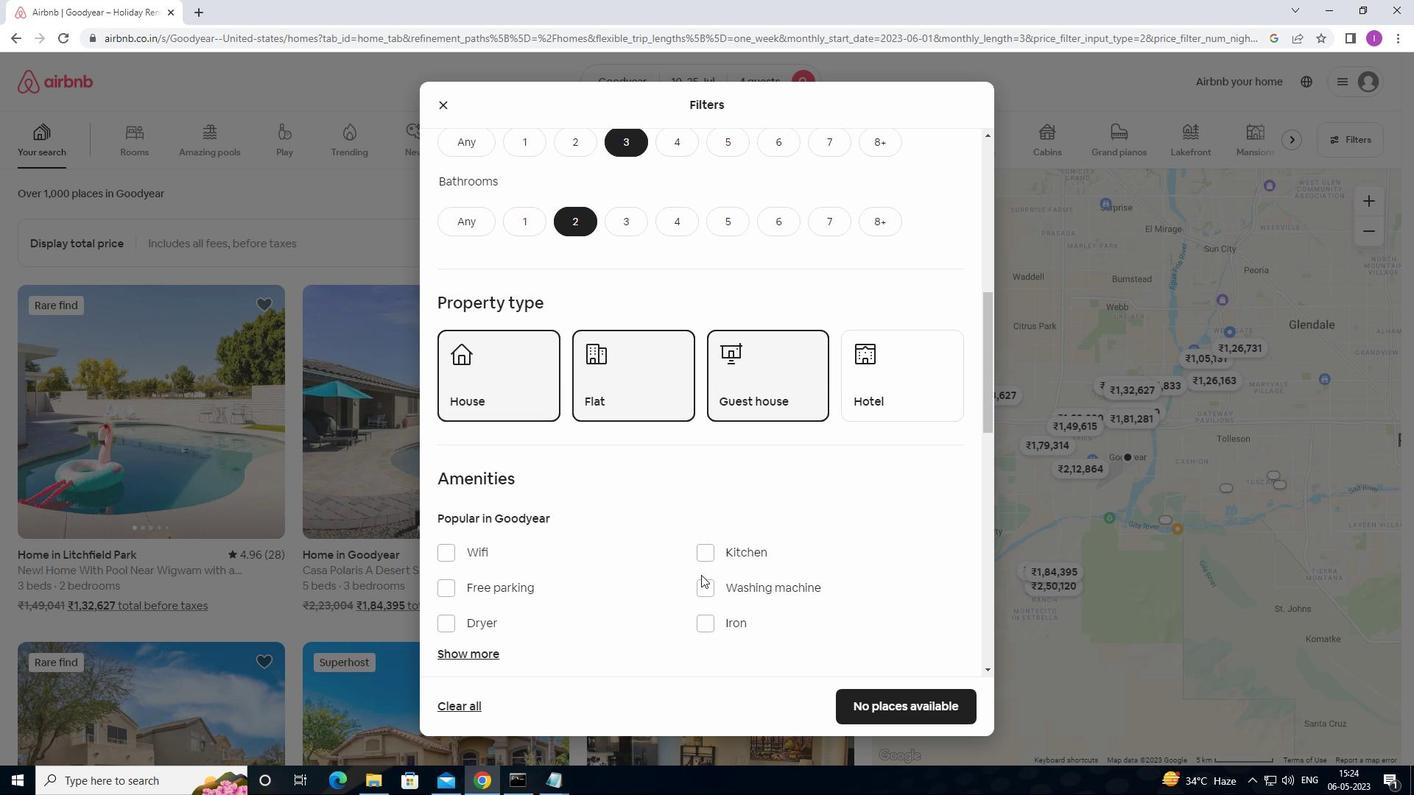 
Action: Mouse scrolled (701, 573) with delta (0, 0)
Screenshot: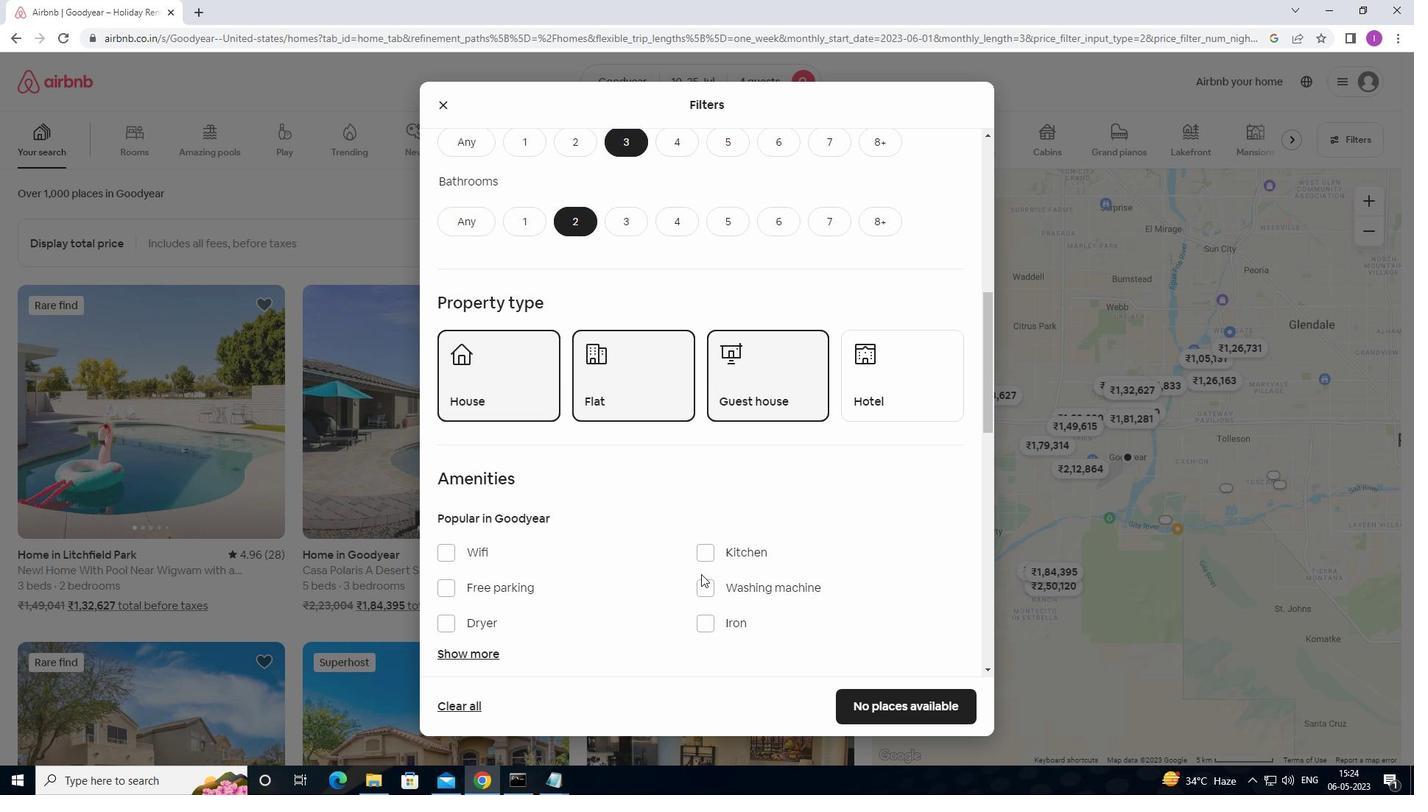 
Action: Mouse scrolled (701, 573) with delta (0, 0)
Screenshot: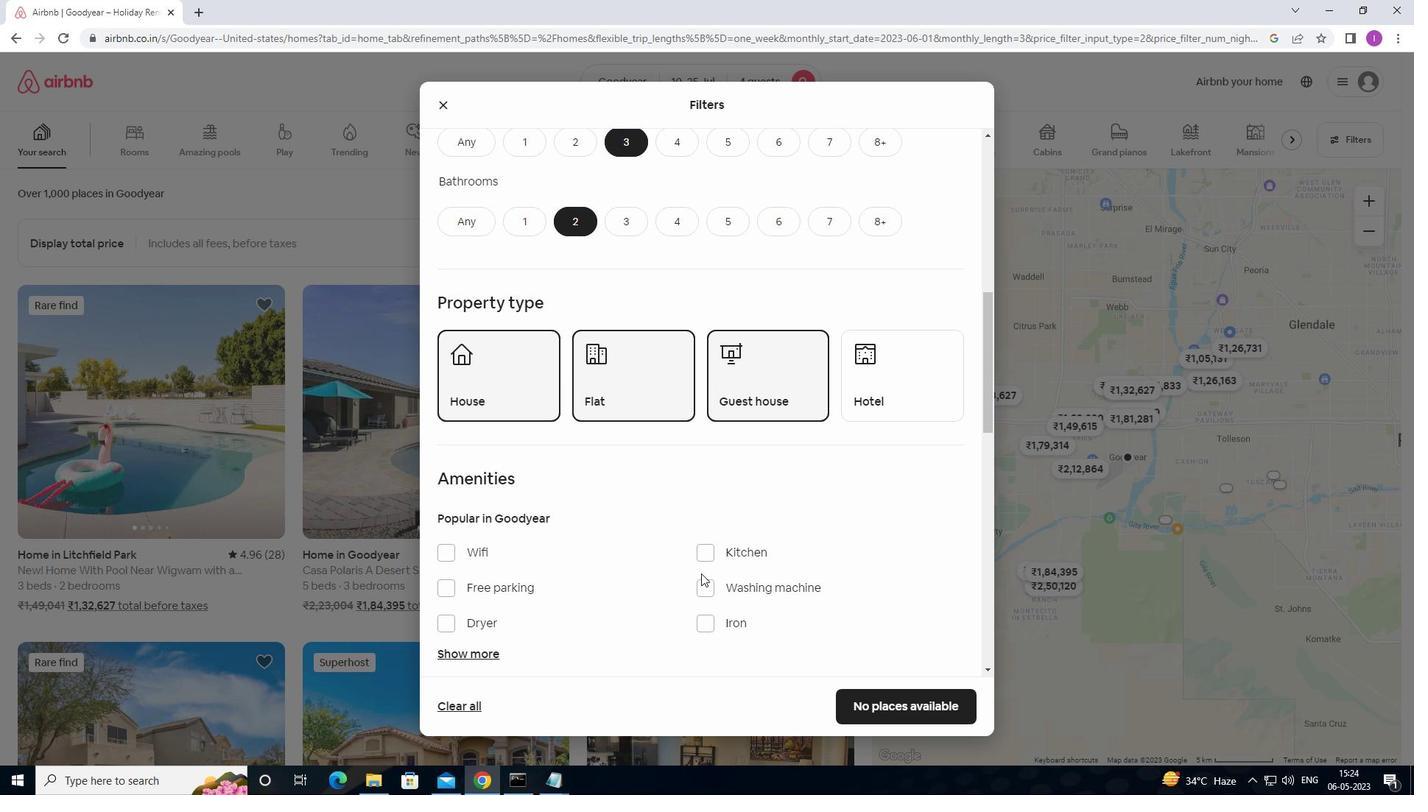 
Action: Mouse moved to (449, 402)
Screenshot: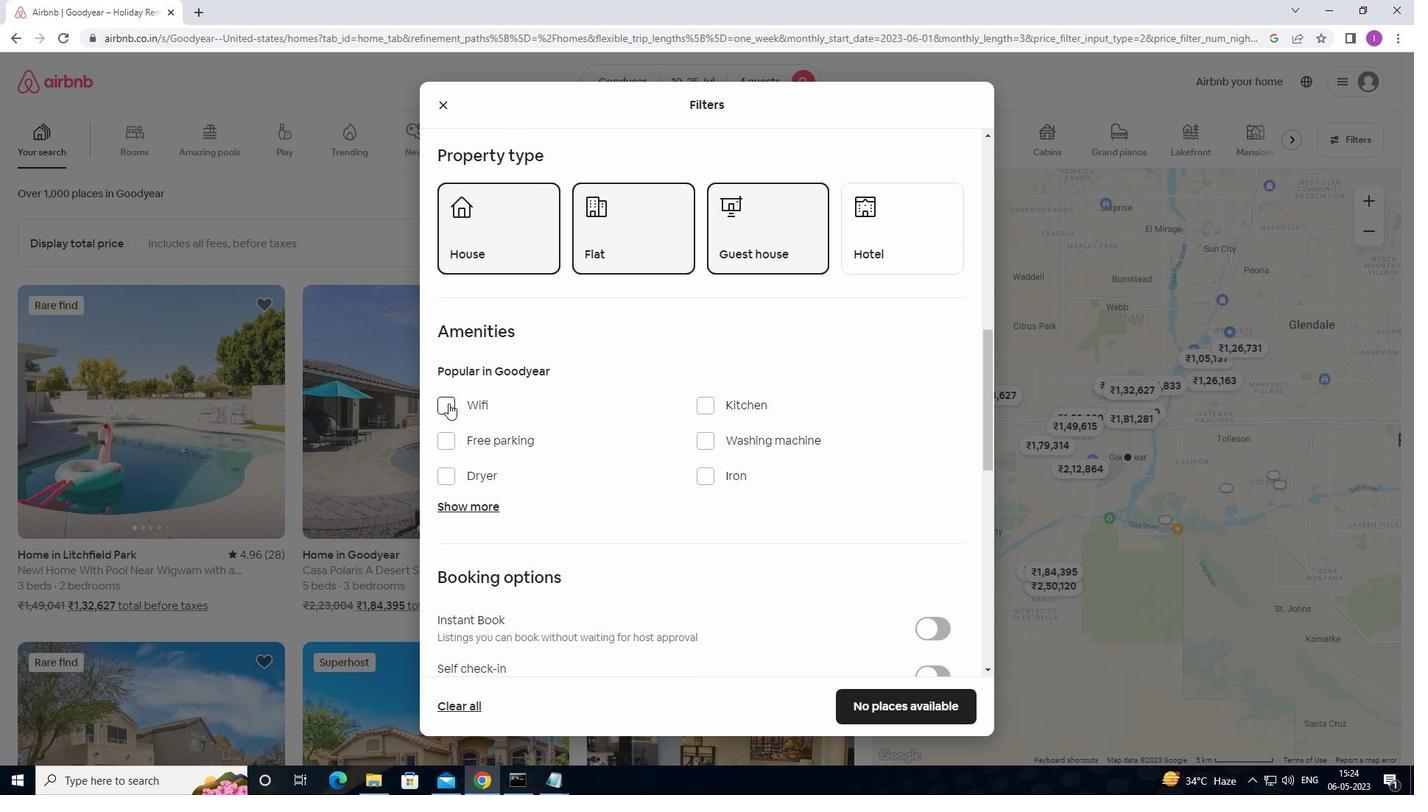 
Action: Mouse pressed left at (449, 402)
Screenshot: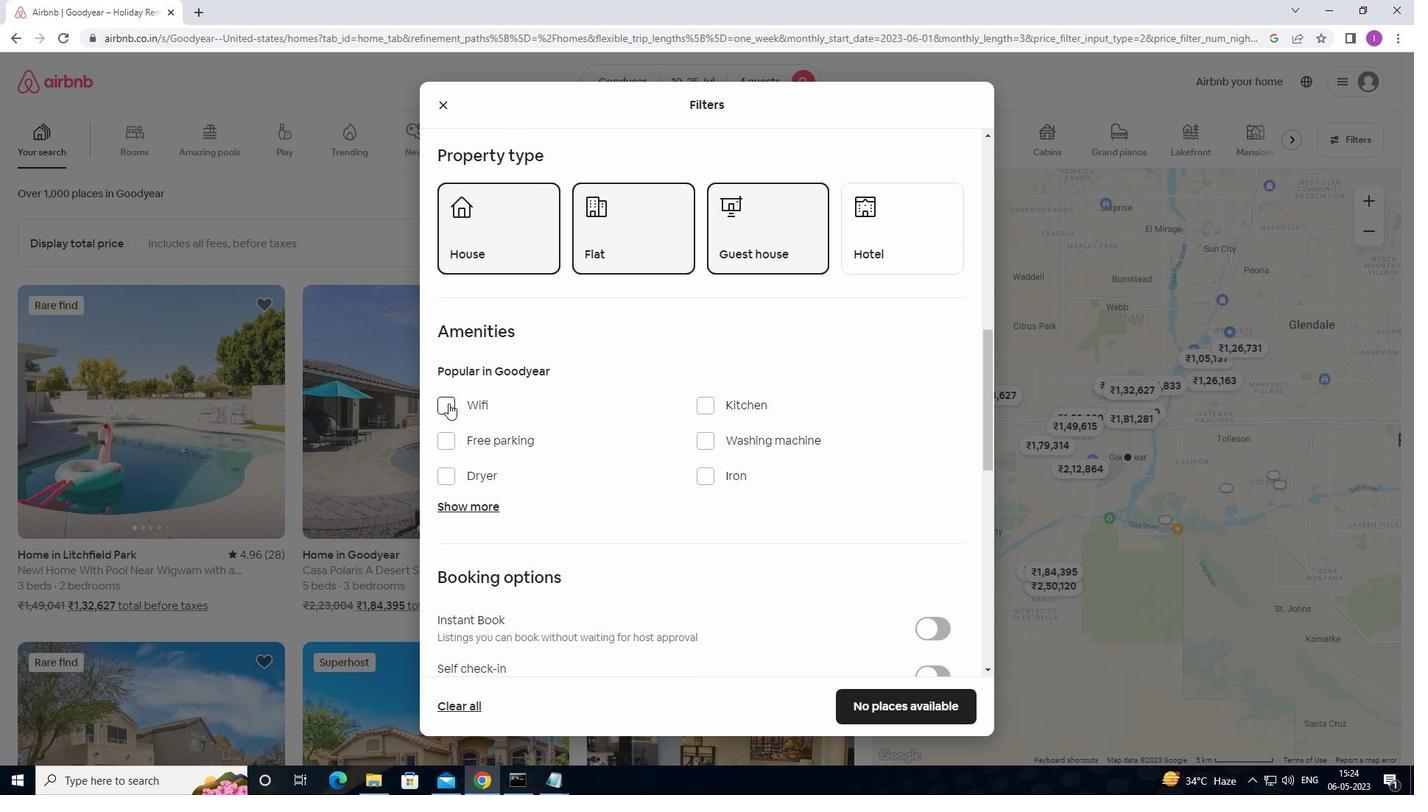 
Action: Mouse moved to (444, 441)
Screenshot: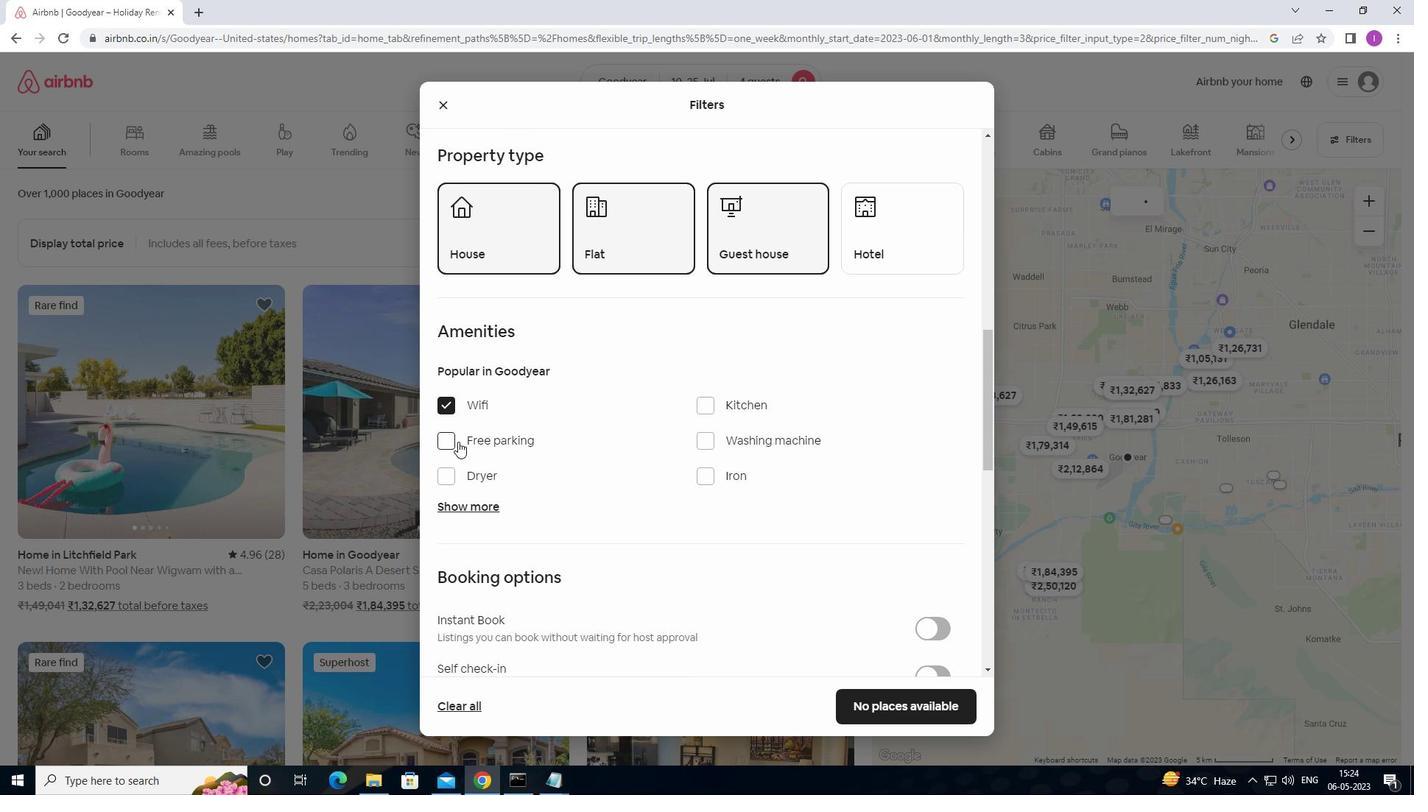 
Action: Mouse pressed left at (444, 441)
Screenshot: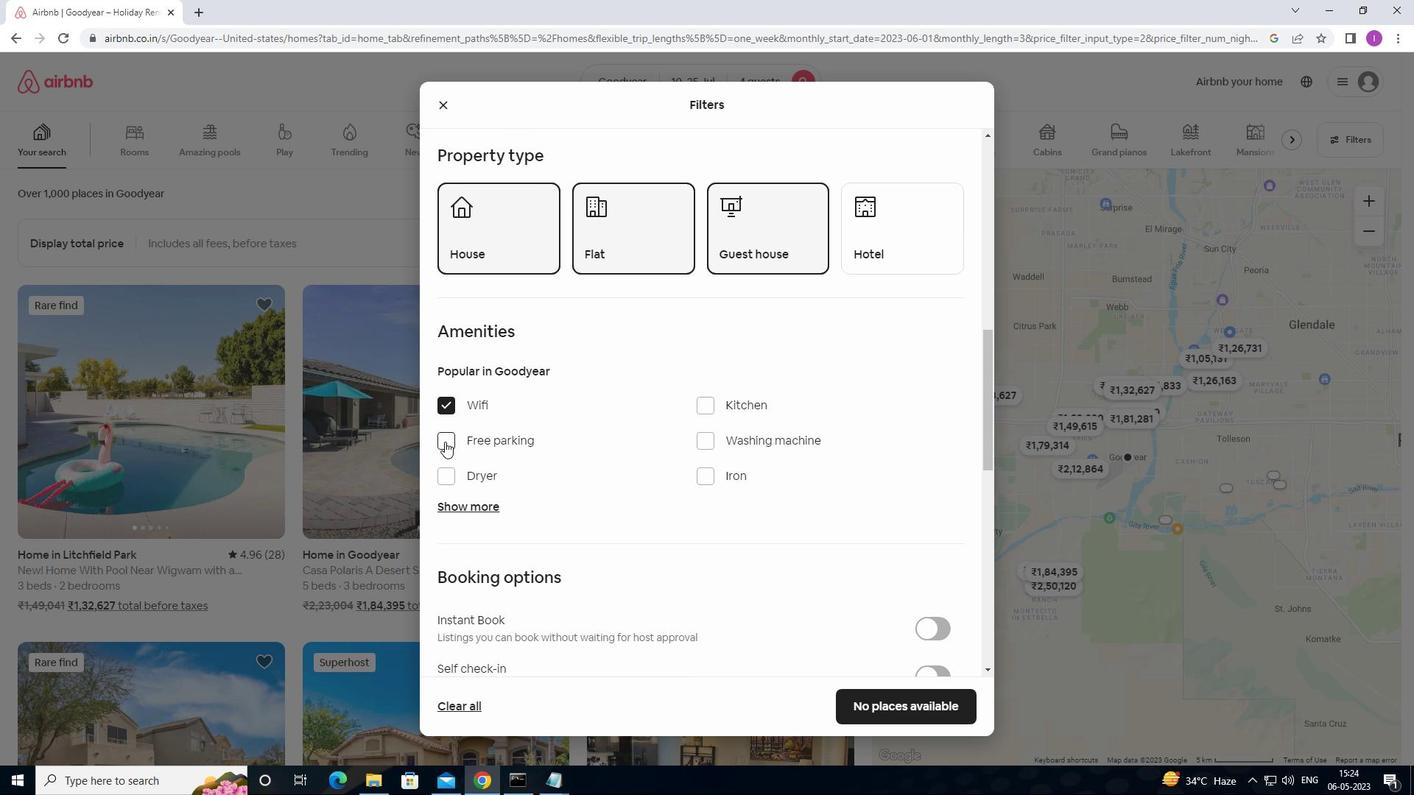 
Action: Mouse moved to (464, 501)
Screenshot: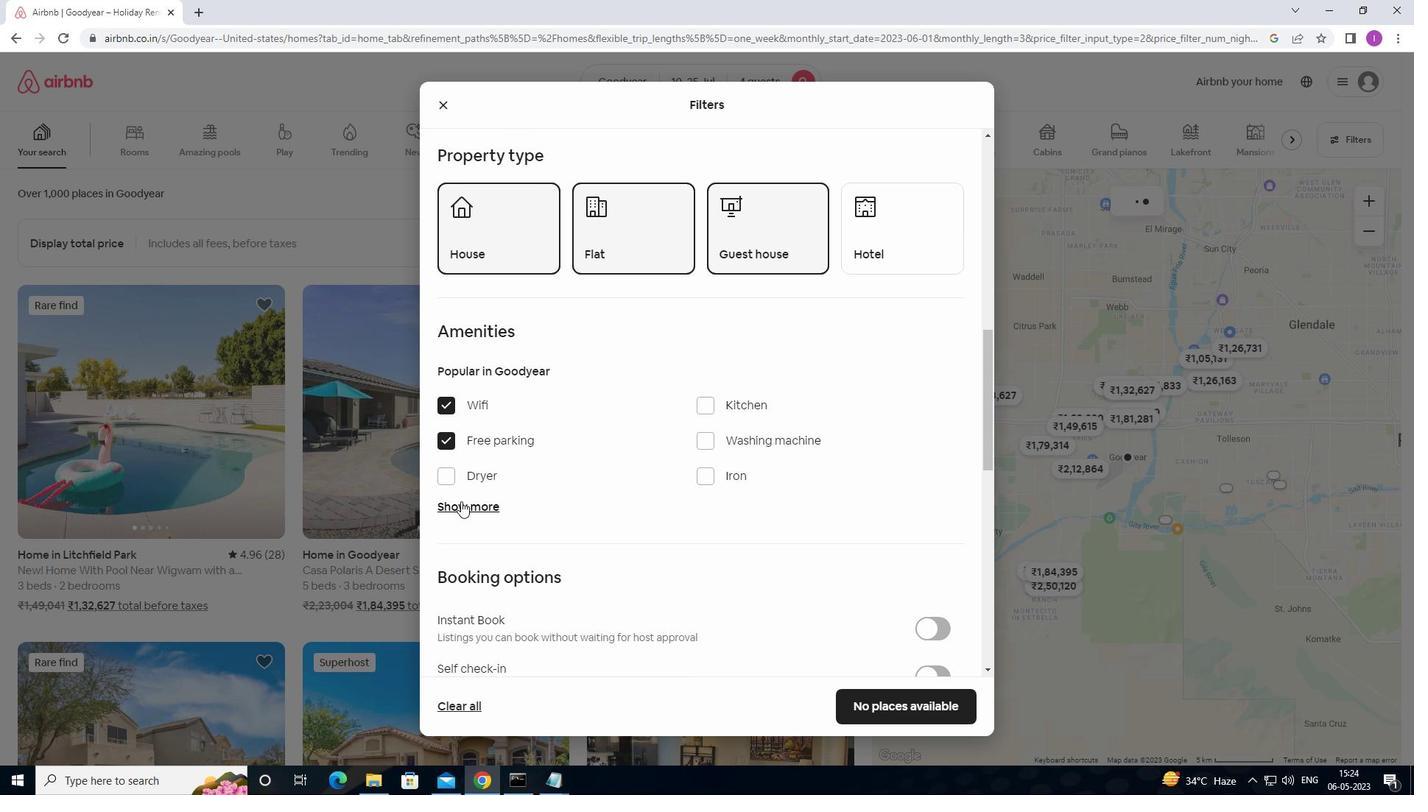 
Action: Mouse pressed left at (464, 501)
Screenshot: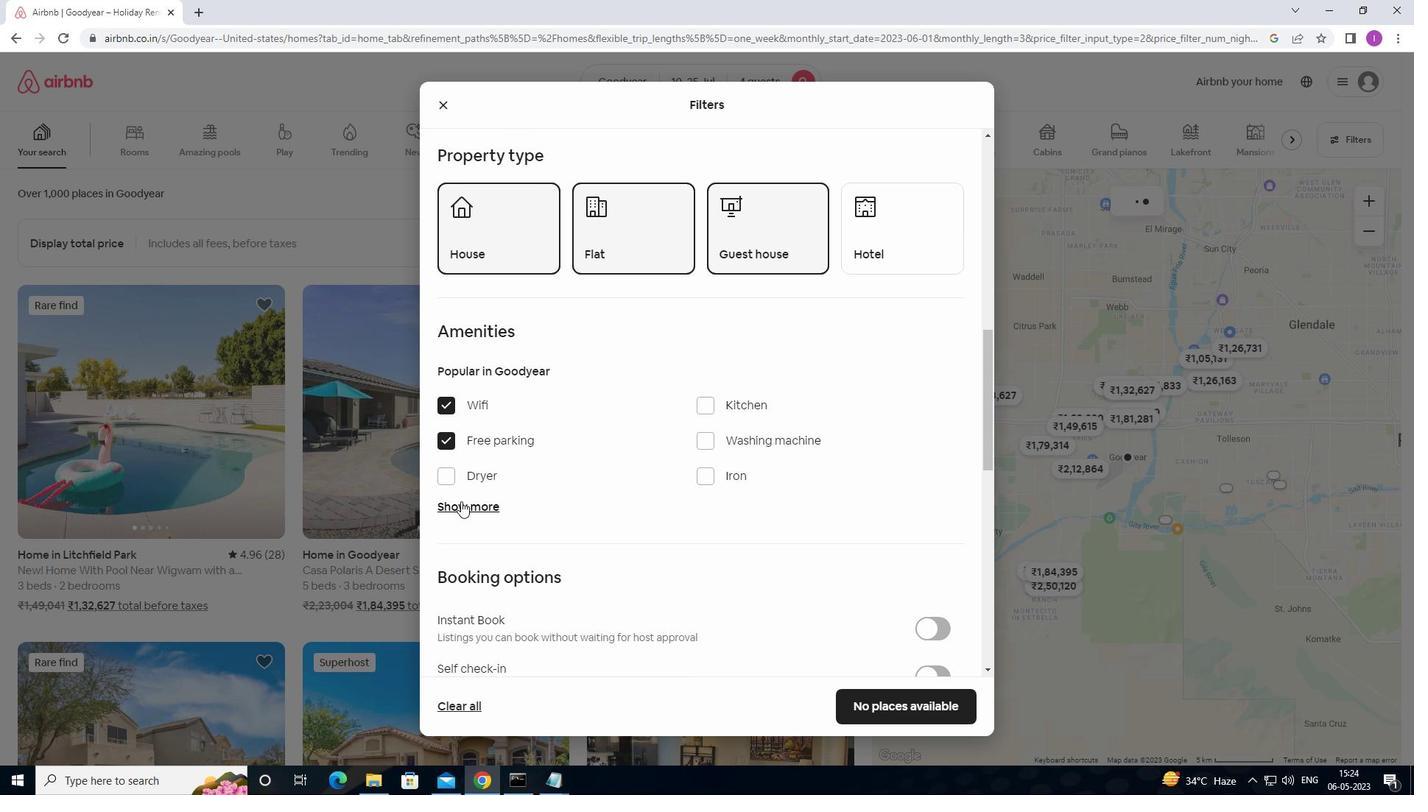 
Action: Mouse moved to (562, 553)
Screenshot: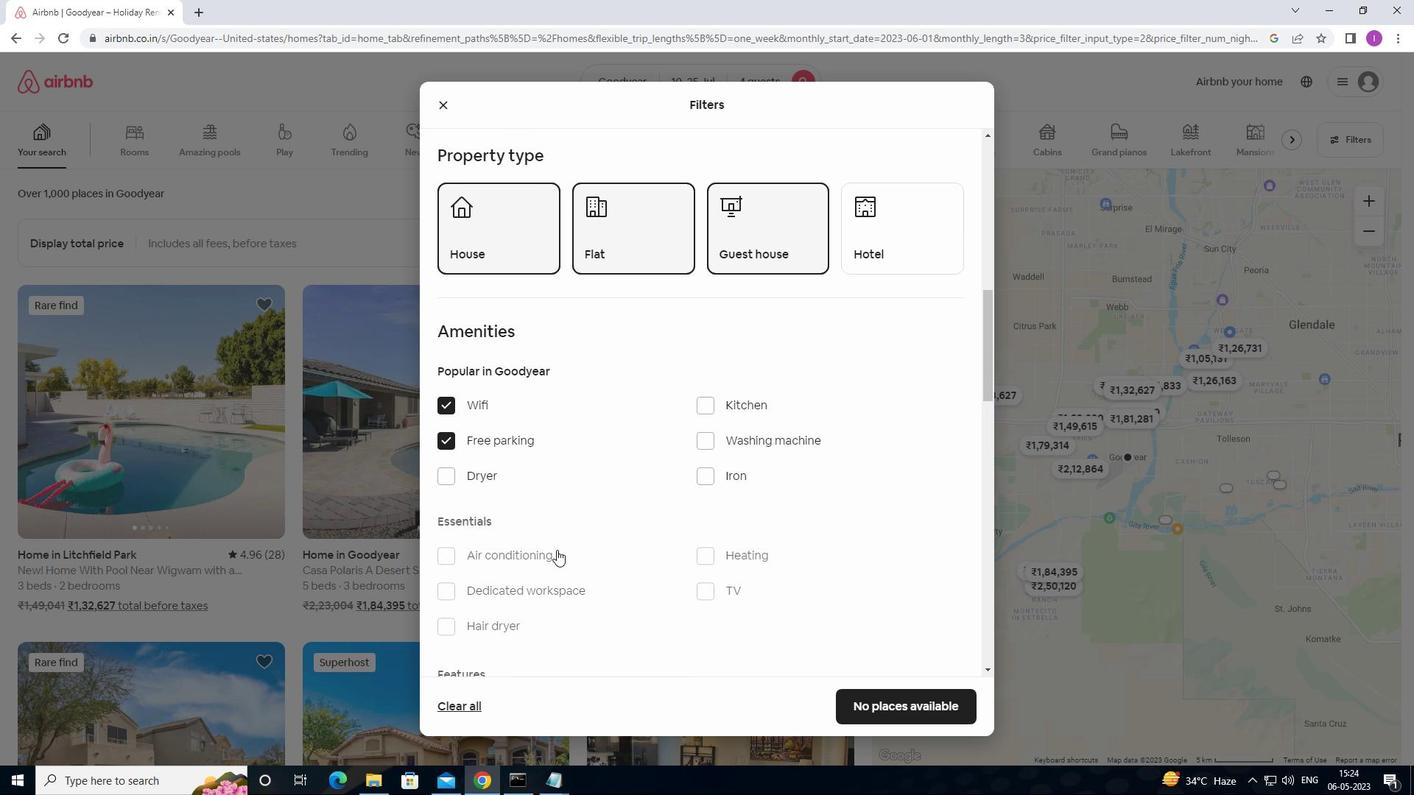 
Action: Mouse scrolled (562, 552) with delta (0, 0)
Screenshot: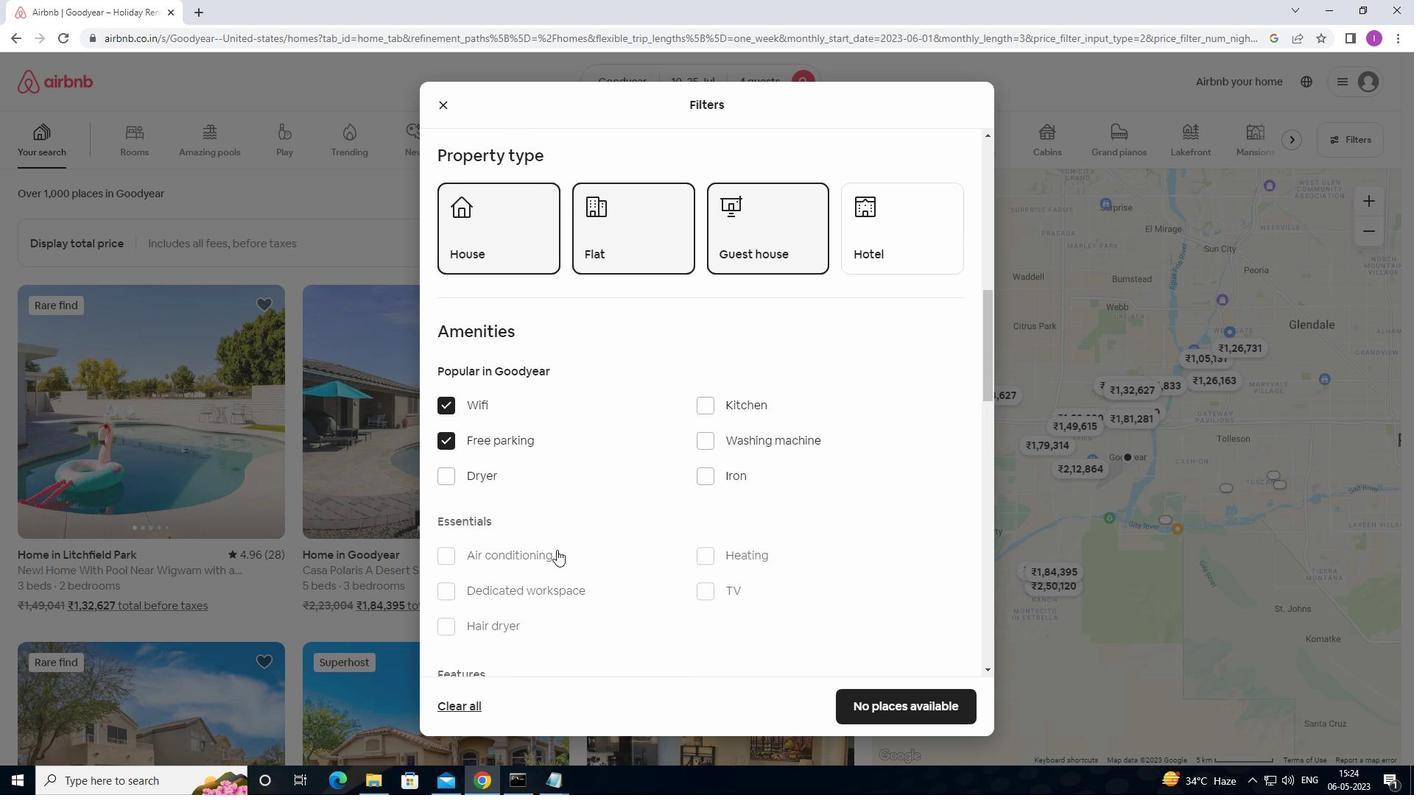 
Action: Mouse moved to (563, 553)
Screenshot: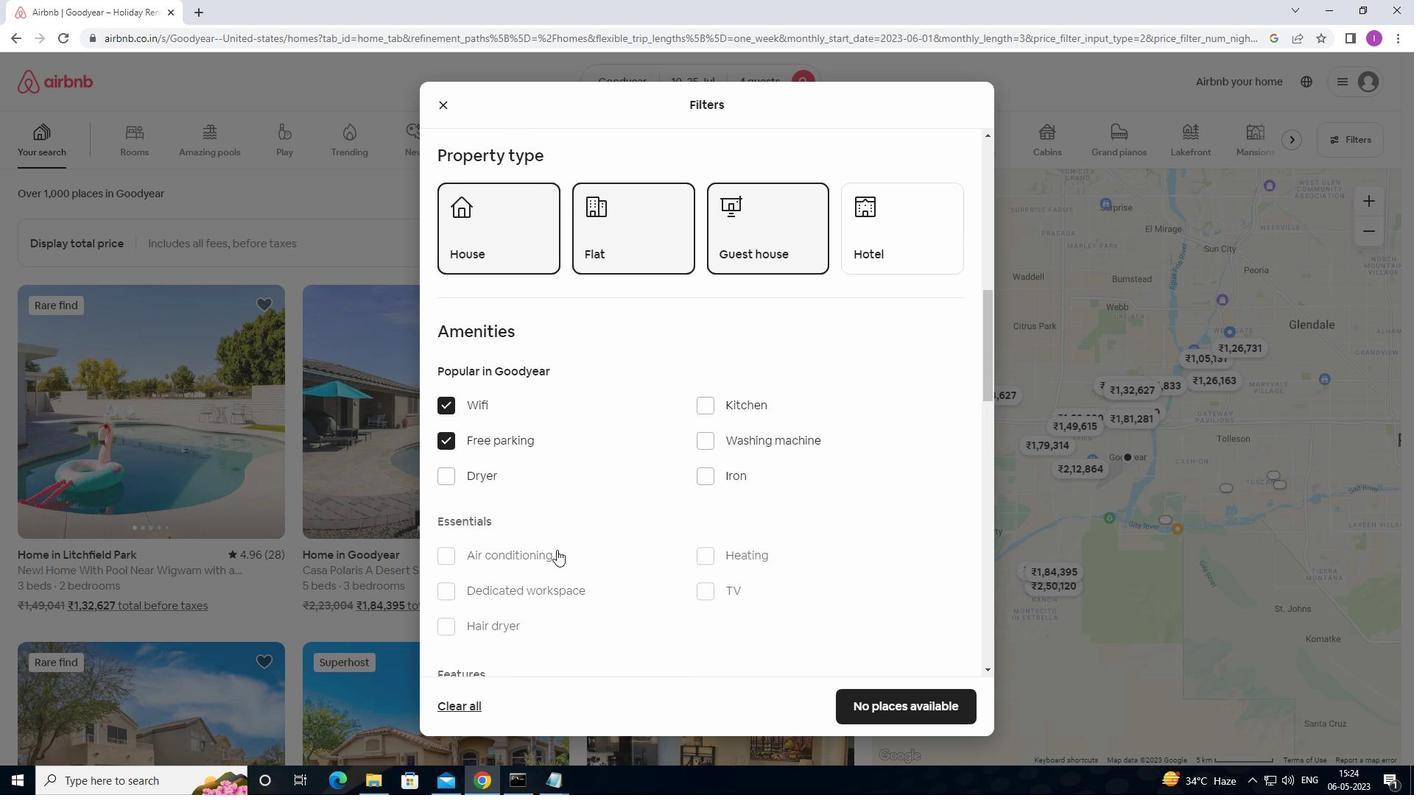 
Action: Mouse scrolled (563, 553) with delta (0, 0)
Screenshot: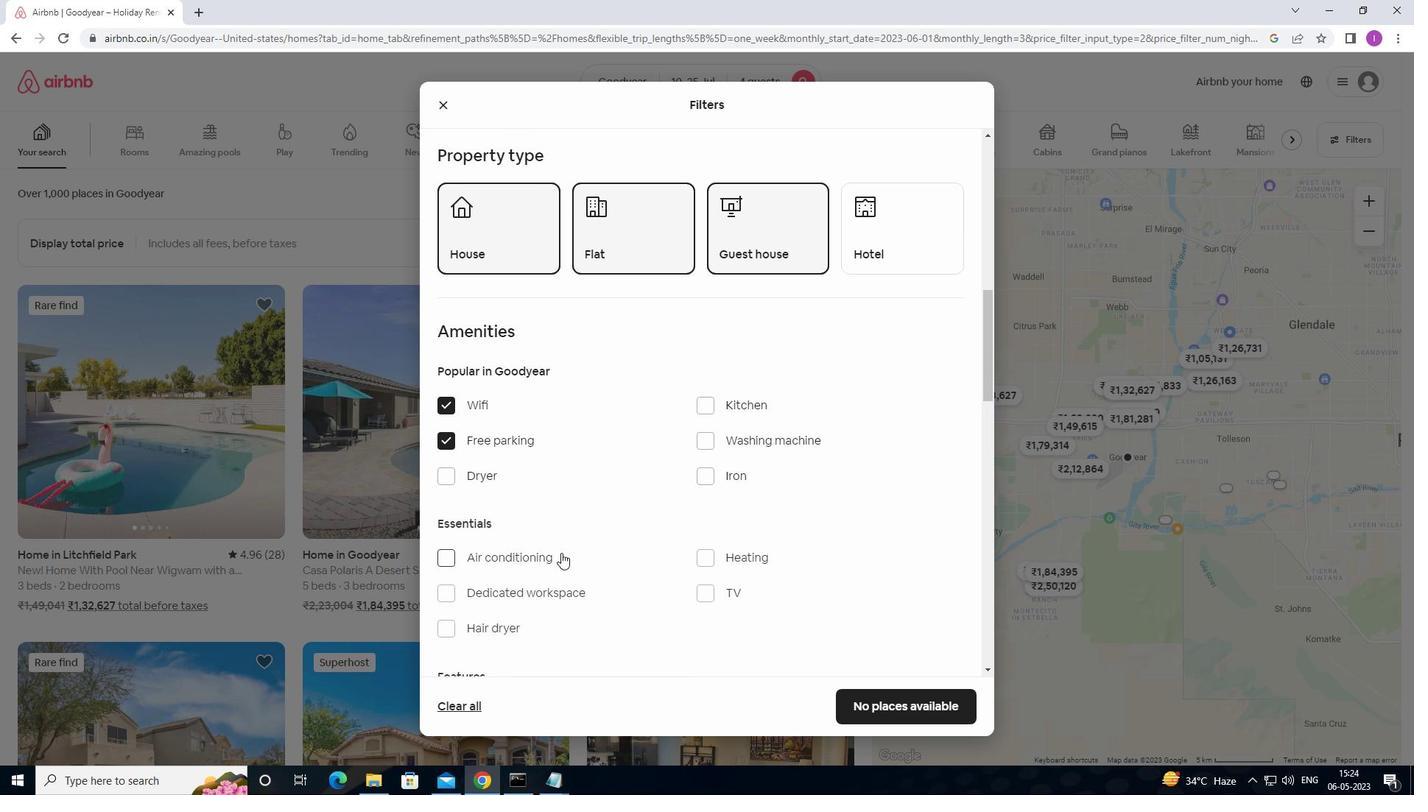 
Action: Mouse moved to (704, 450)
Screenshot: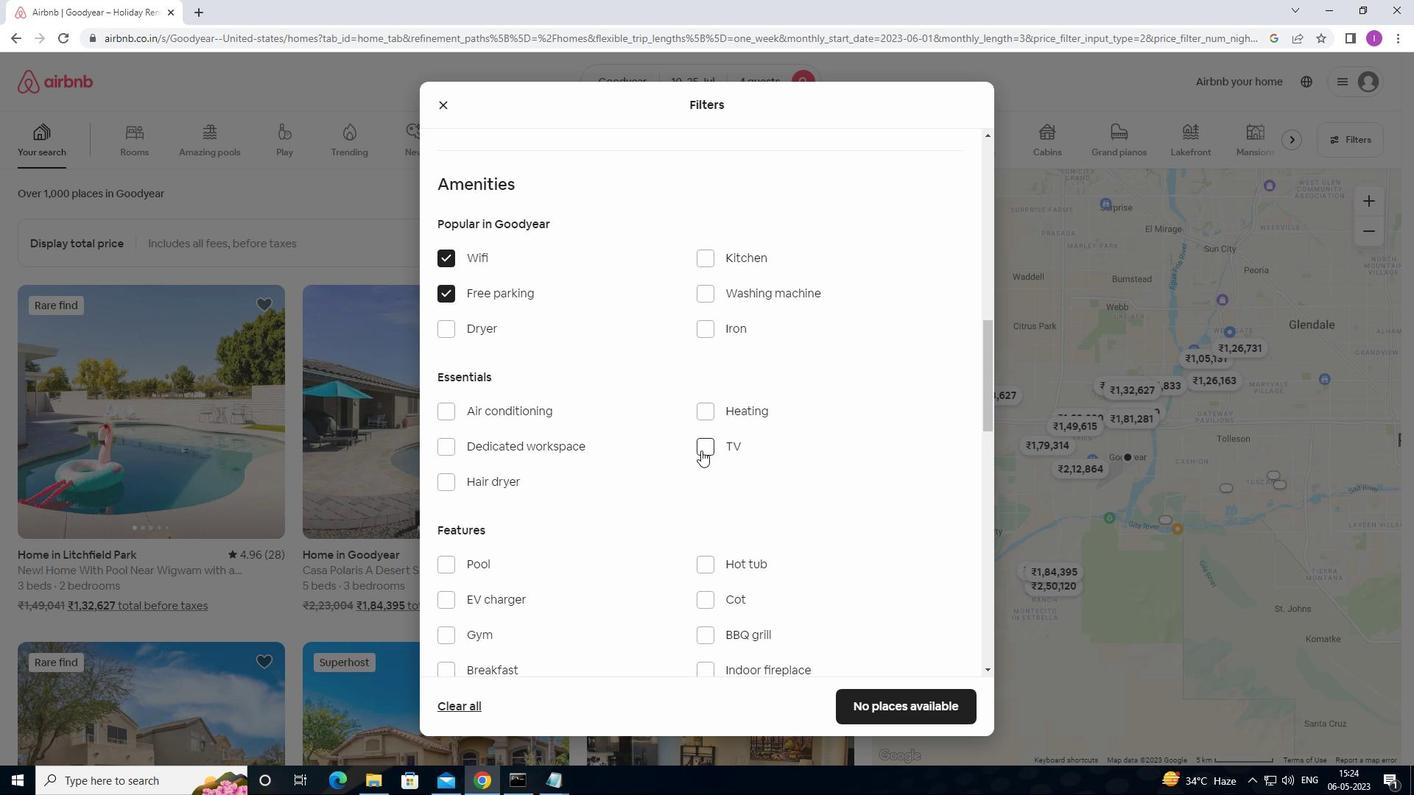 
Action: Mouse pressed left at (704, 450)
Screenshot: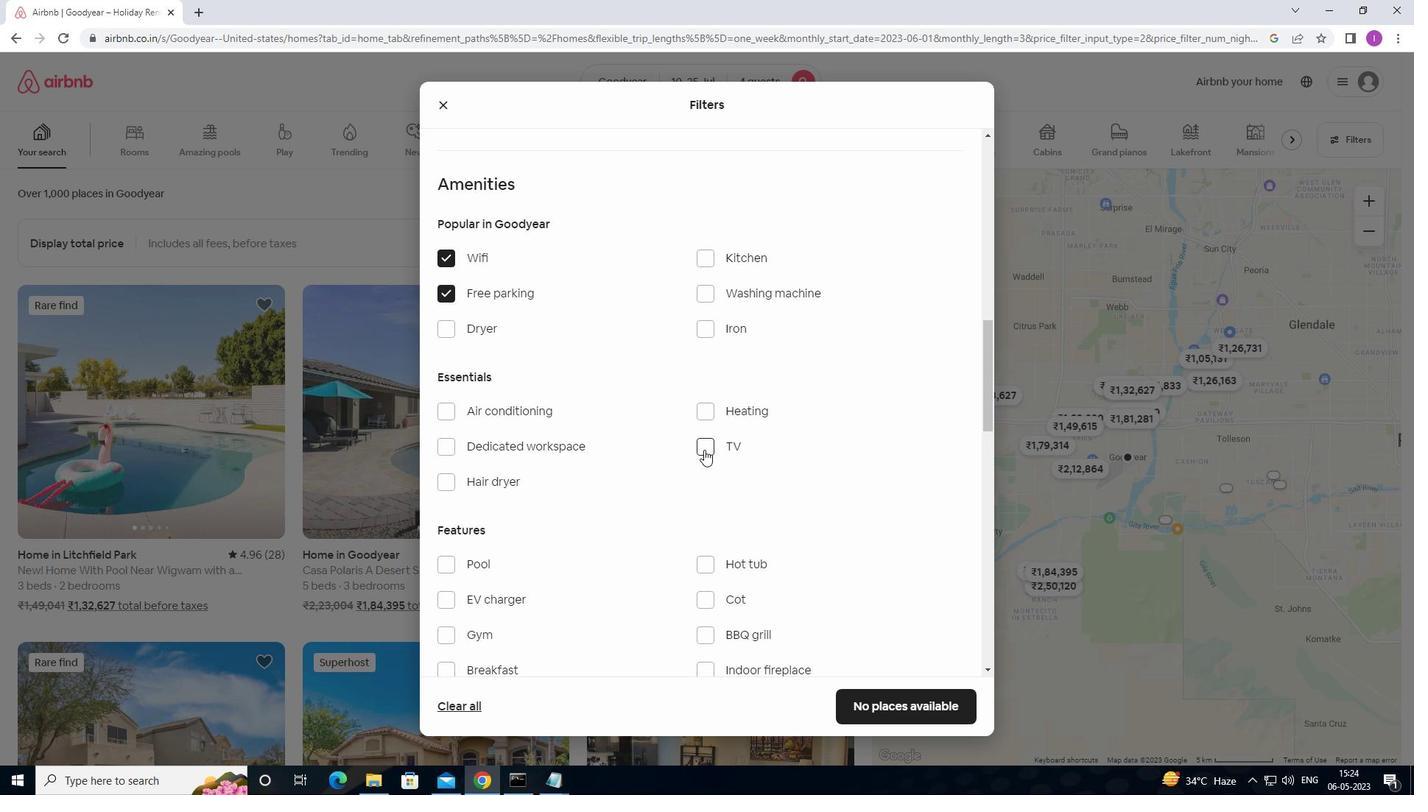
Action: Mouse moved to (501, 532)
Screenshot: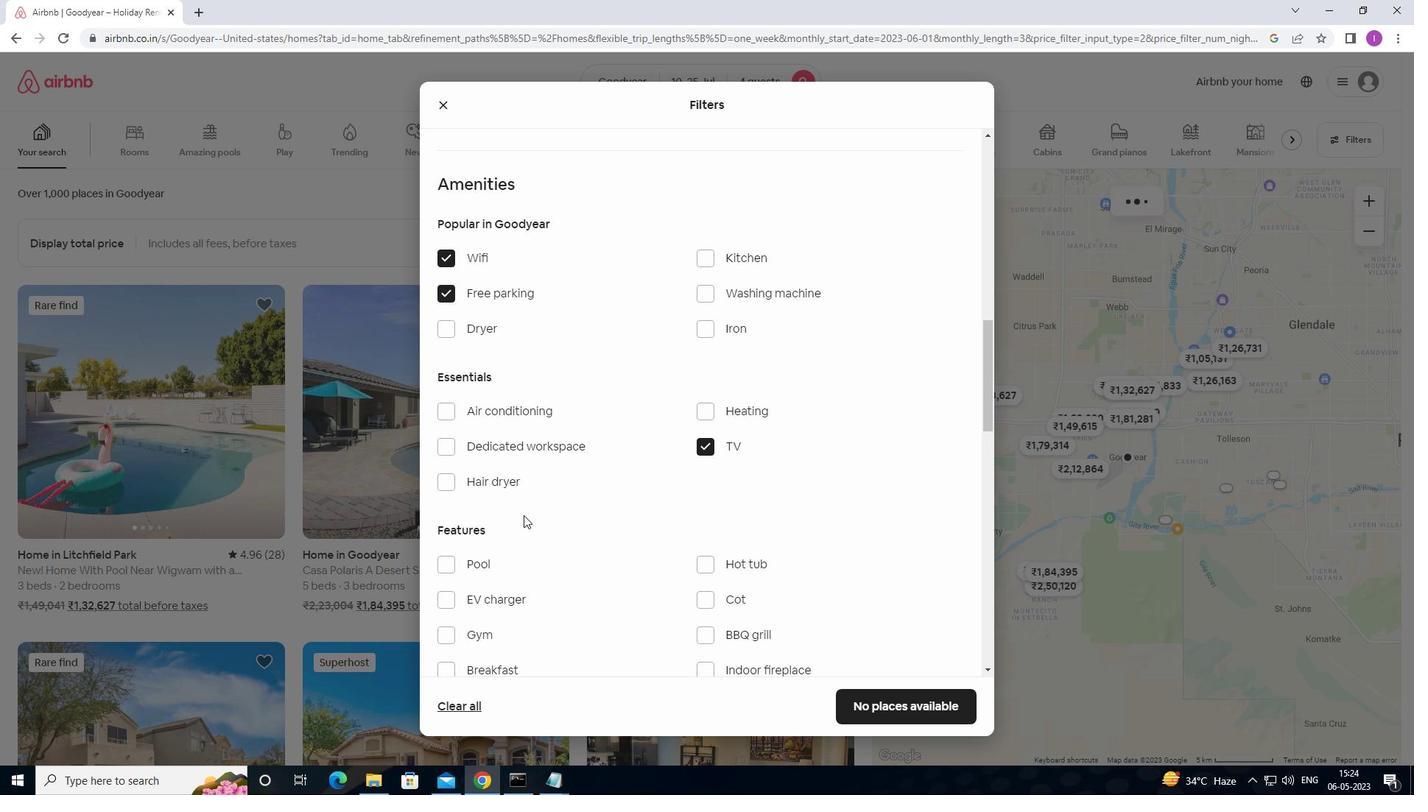 
Action: Mouse scrolled (501, 531) with delta (0, 0)
Screenshot: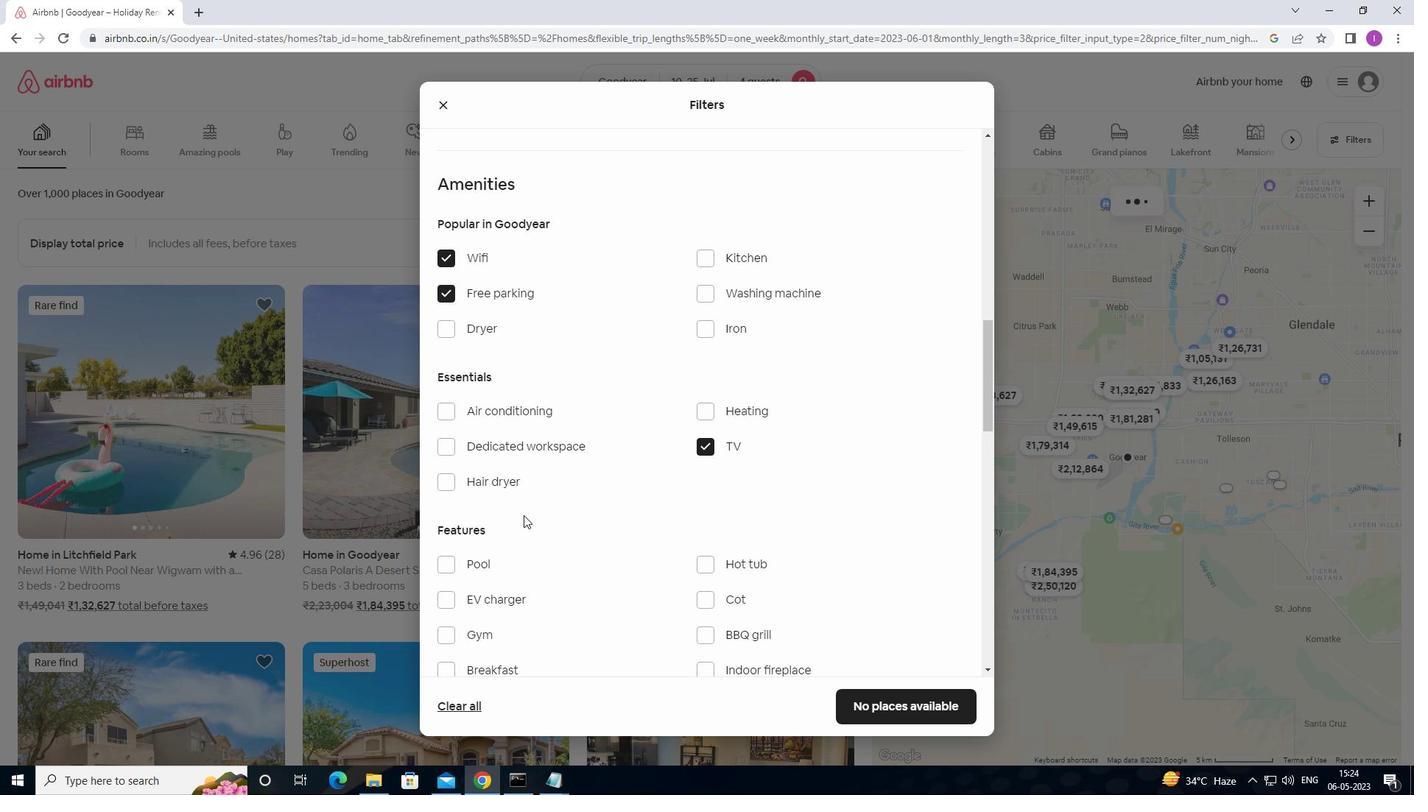 
Action: Mouse moved to (501, 537)
Screenshot: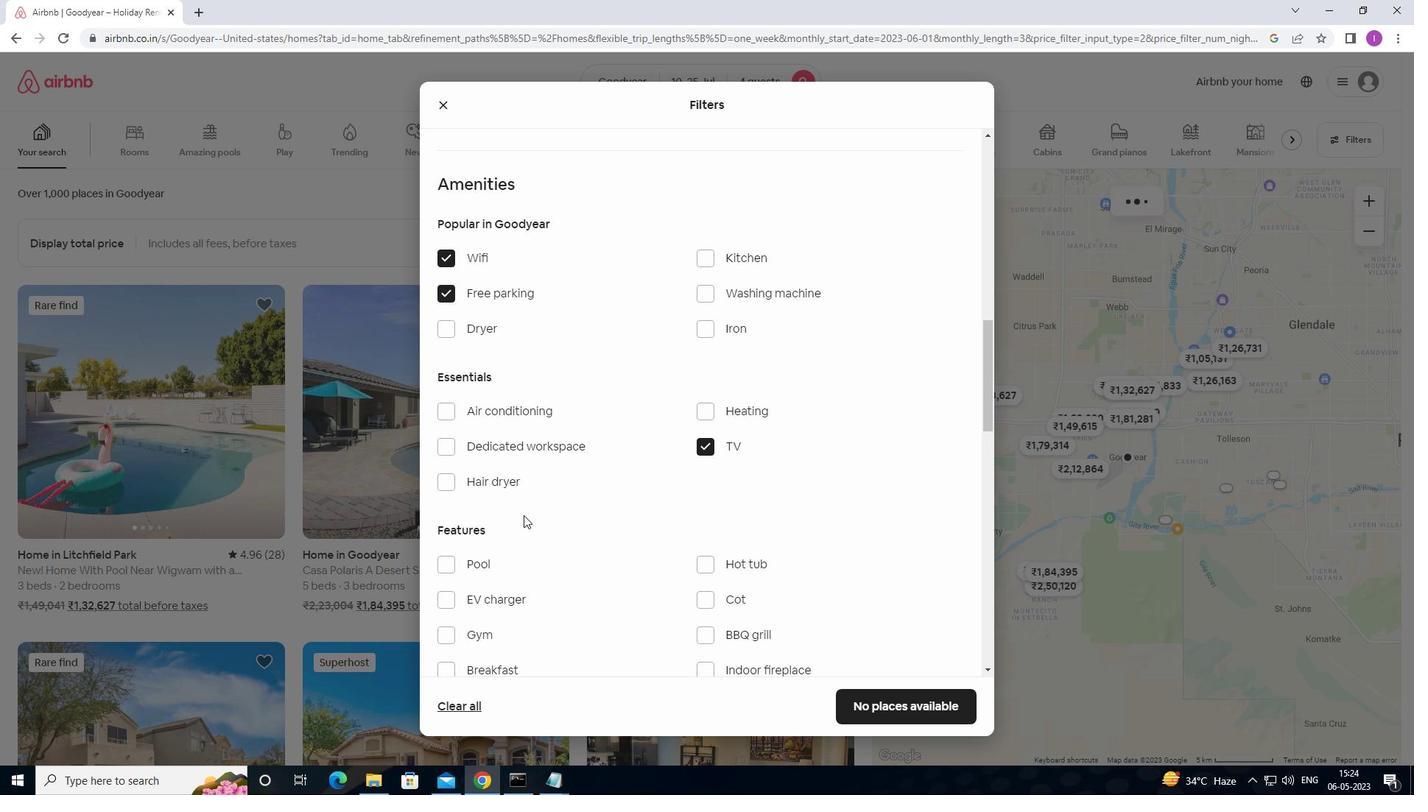 
Action: Mouse scrolled (501, 537) with delta (0, 0)
Screenshot: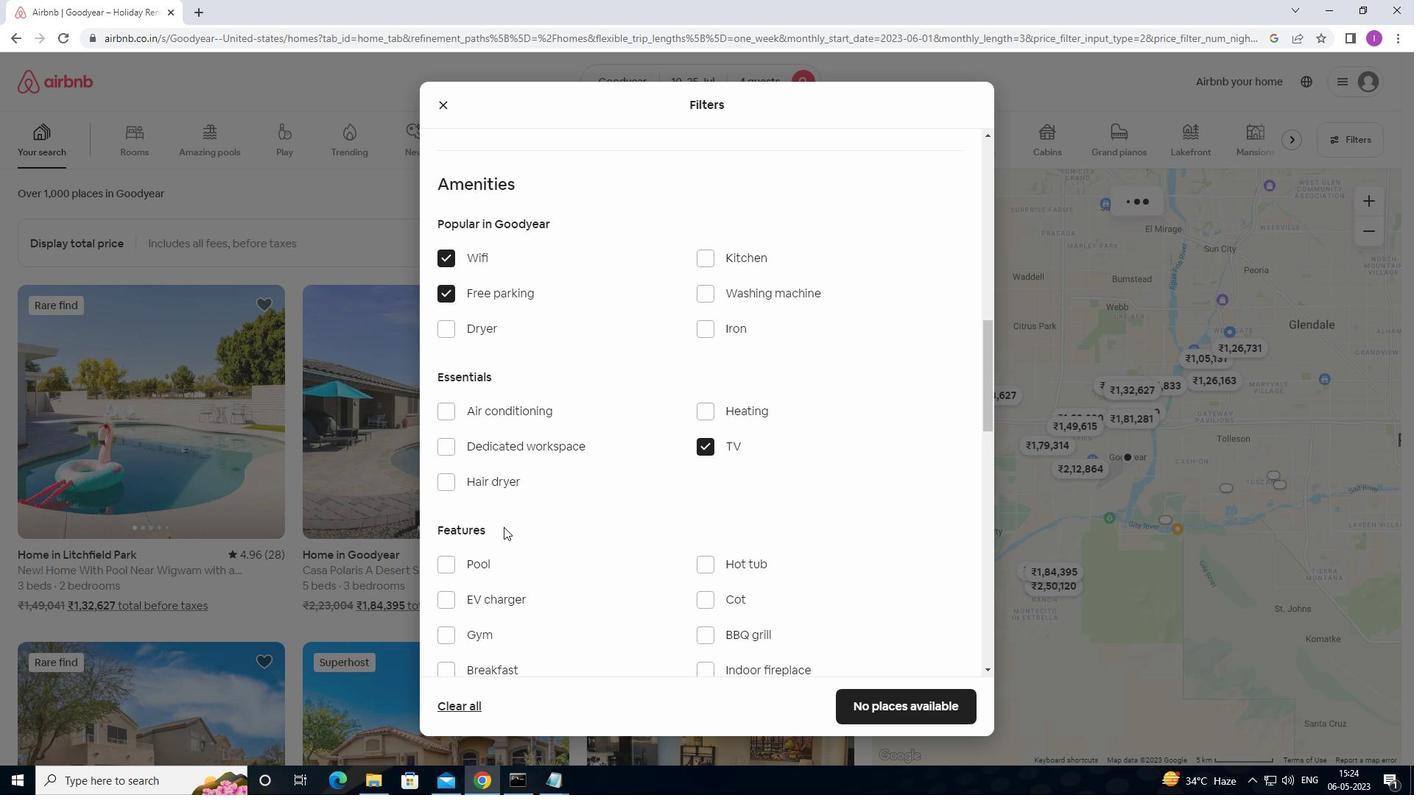 
Action: Mouse moved to (501, 539)
Screenshot: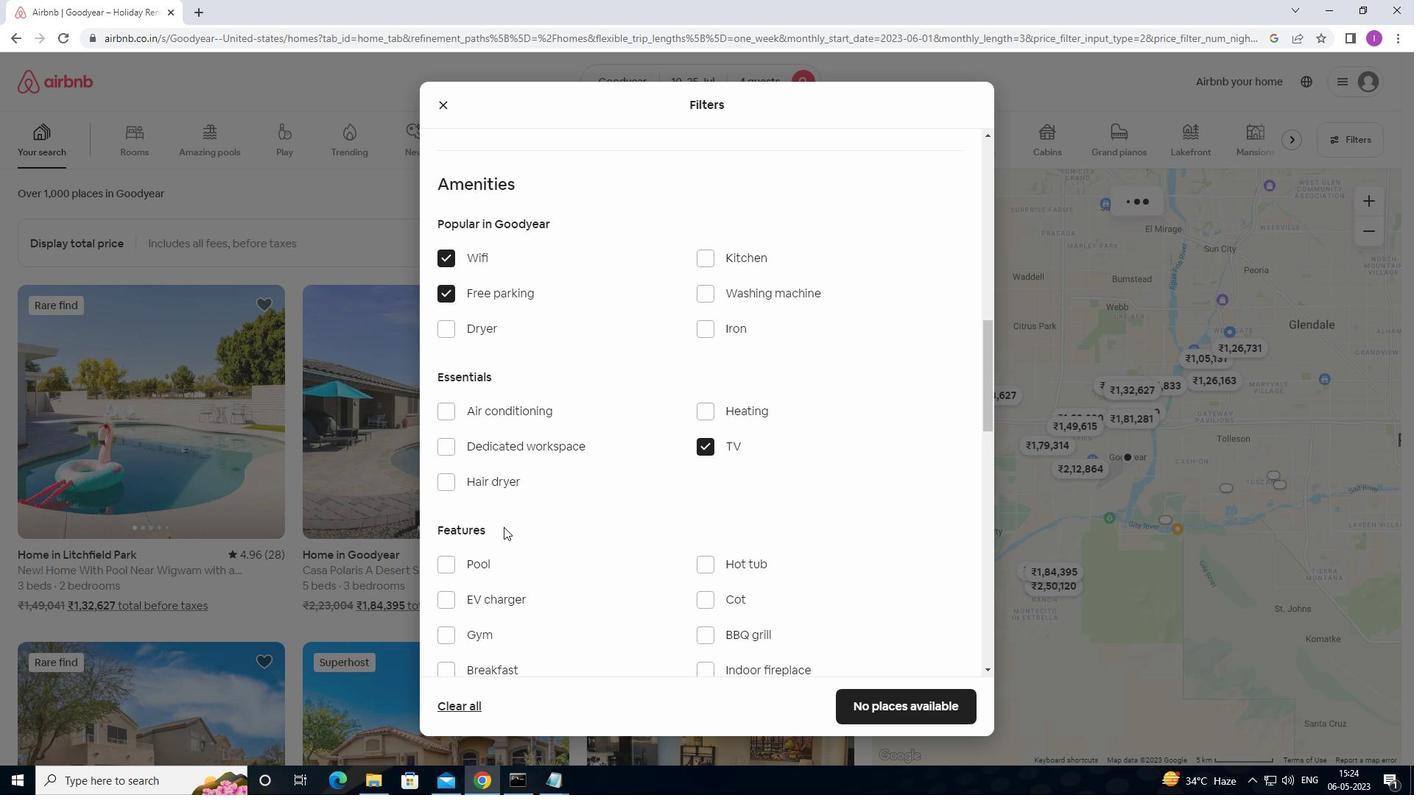 
Action: Mouse scrolled (501, 538) with delta (0, 0)
Screenshot: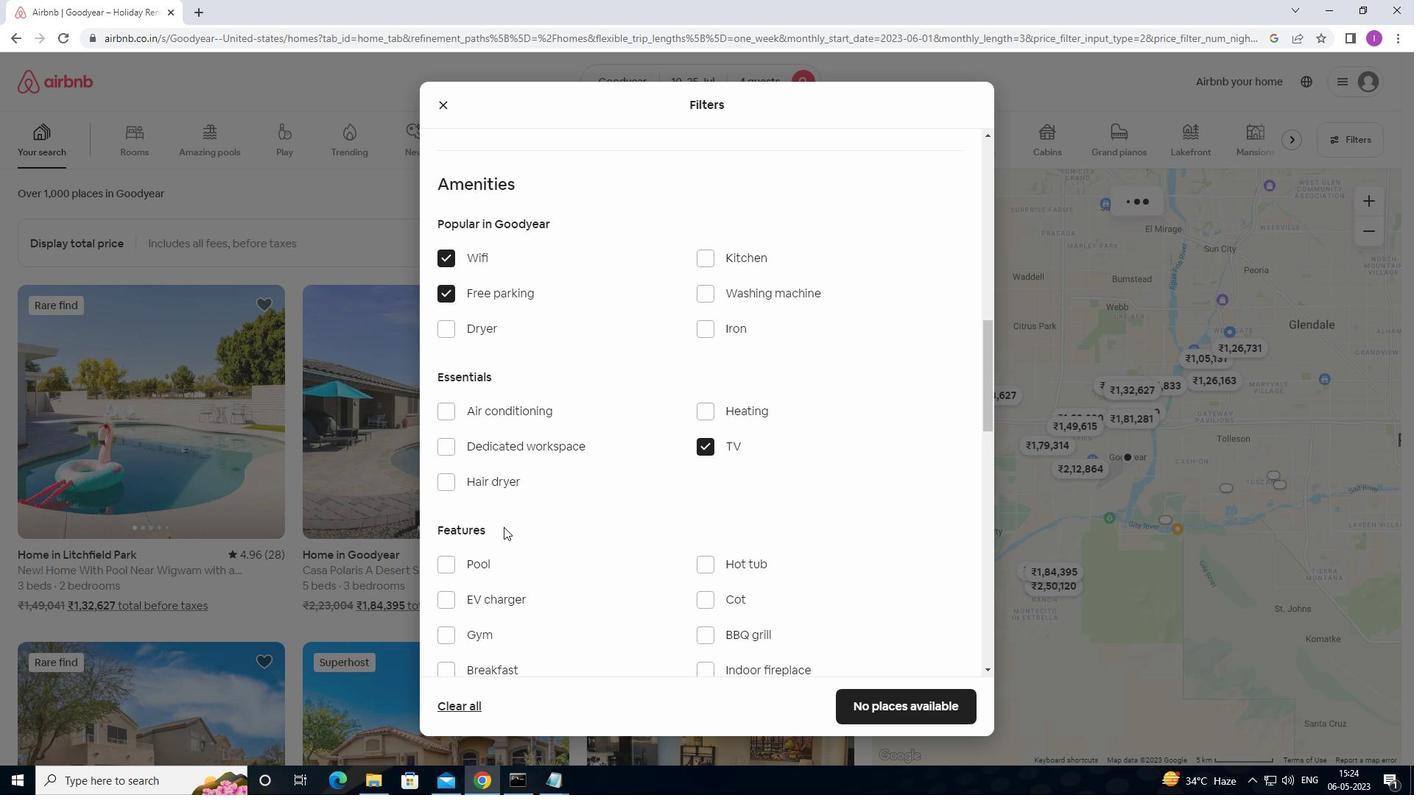 
Action: Mouse scrolled (501, 538) with delta (0, 0)
Screenshot: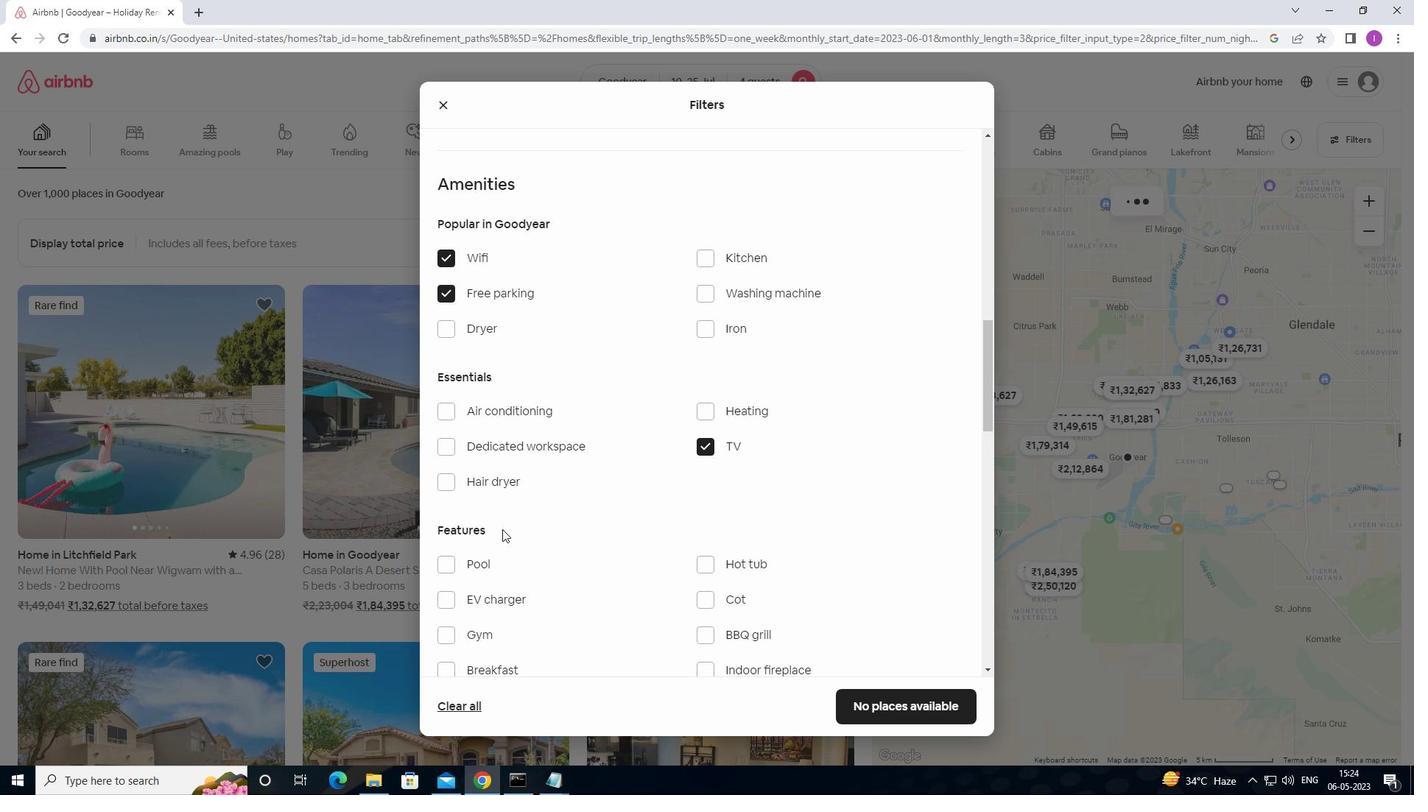 
Action: Mouse moved to (446, 374)
Screenshot: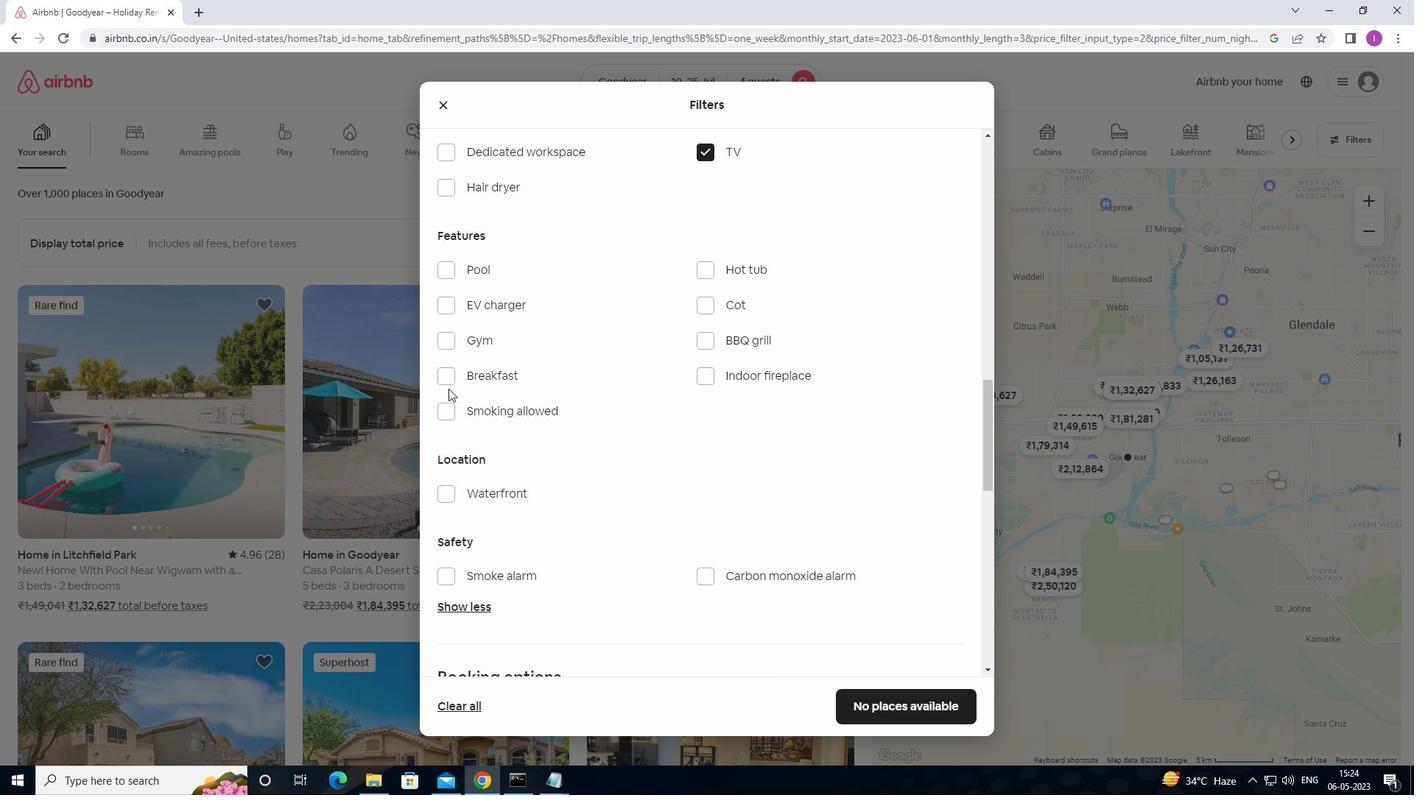 
Action: Mouse pressed left at (446, 374)
Screenshot: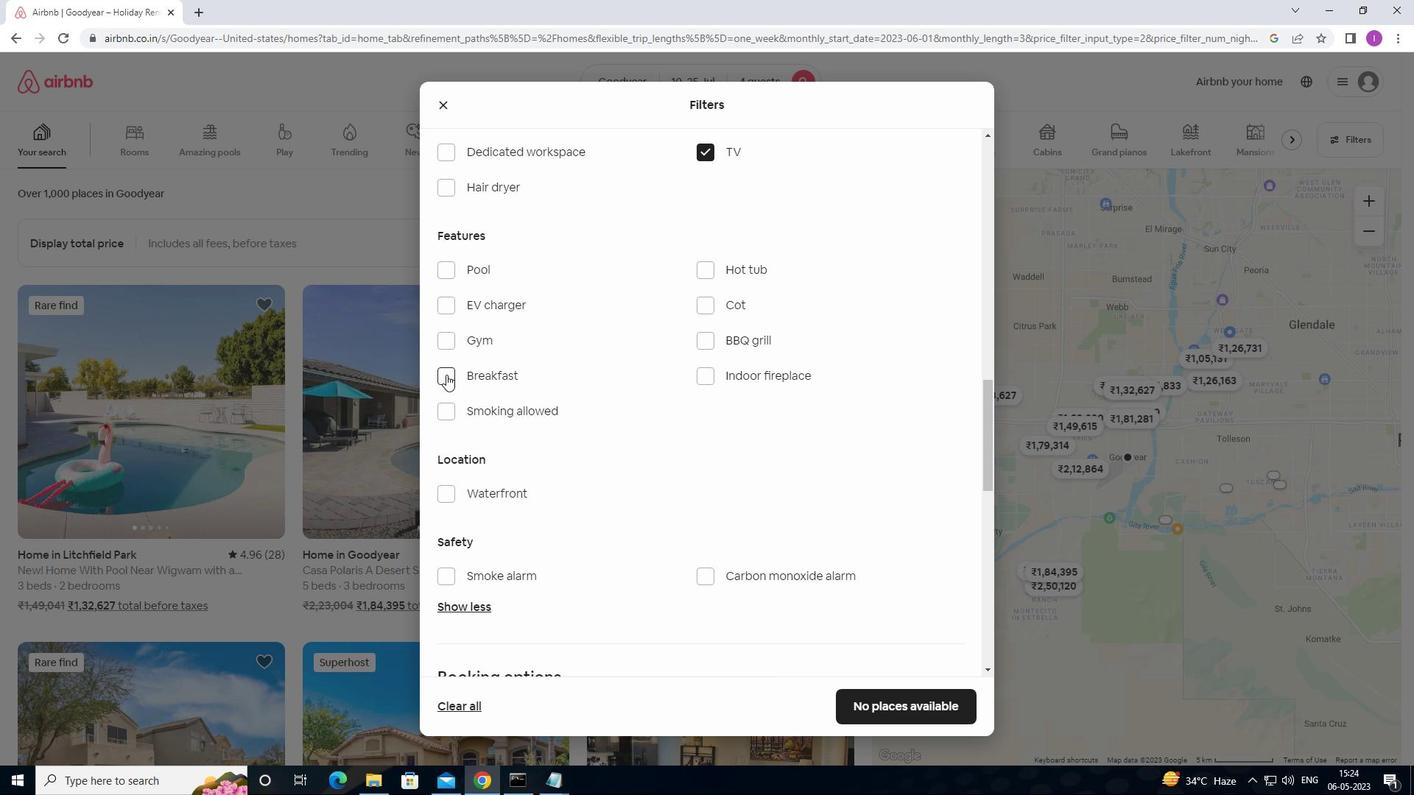 
Action: Mouse moved to (453, 342)
Screenshot: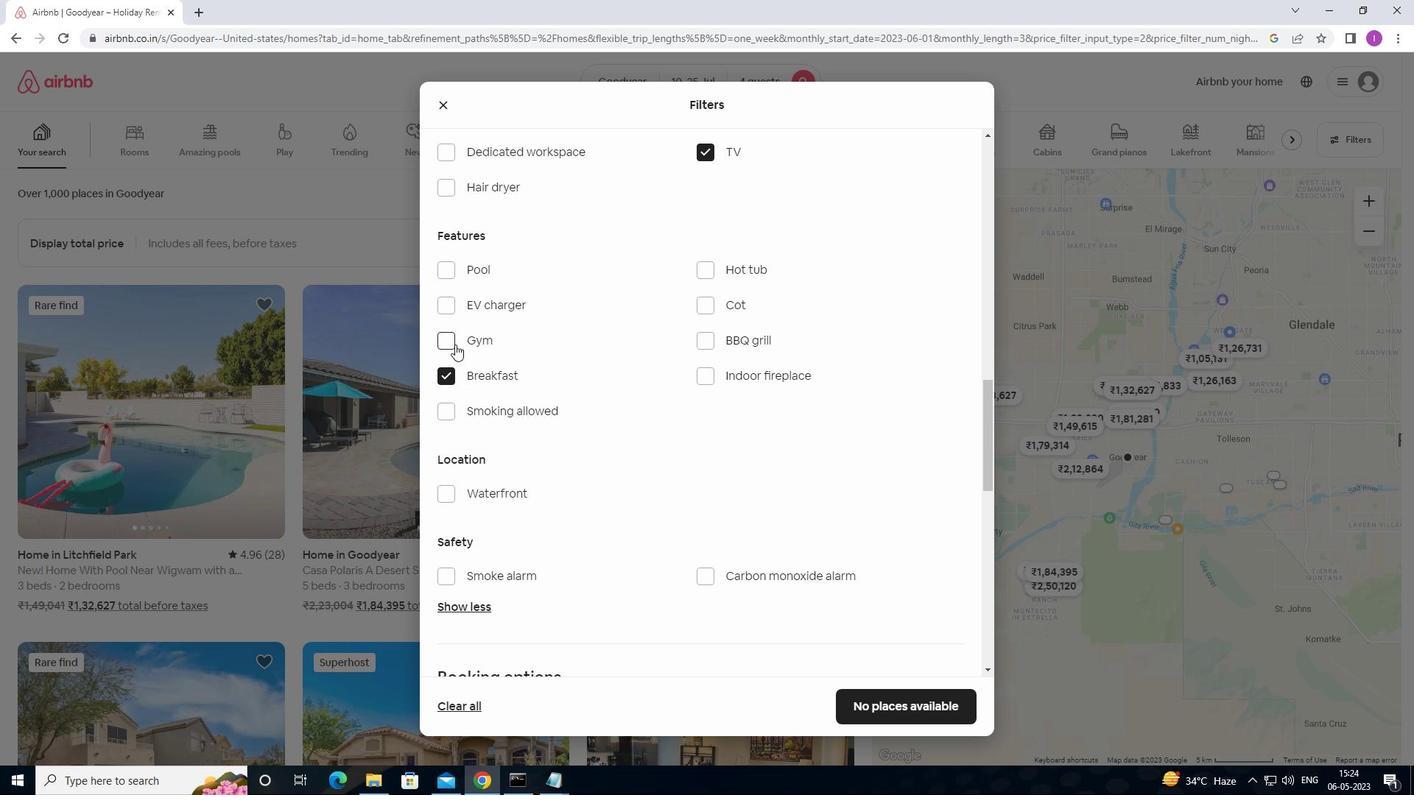 
Action: Mouse pressed left at (453, 342)
Screenshot: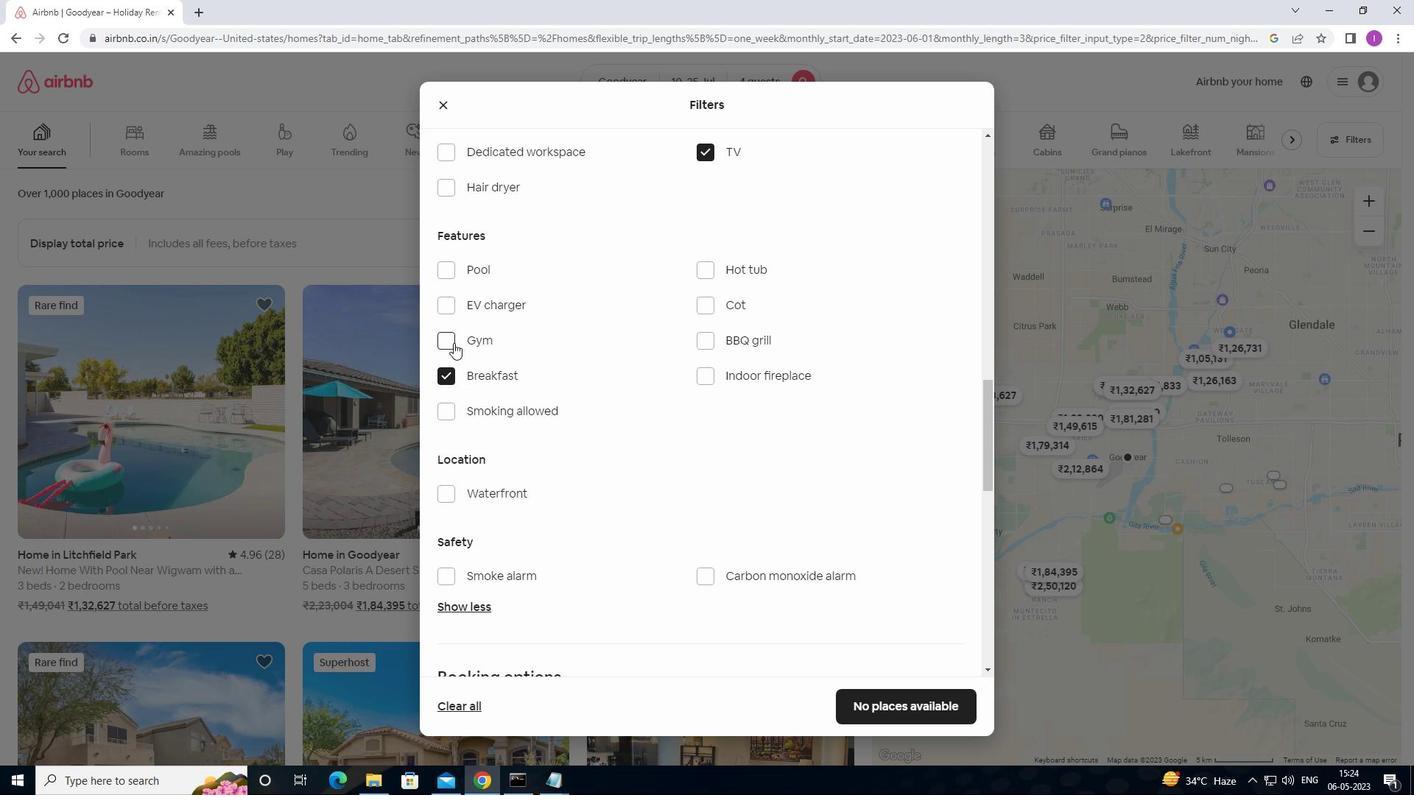 
Action: Mouse moved to (606, 483)
Screenshot: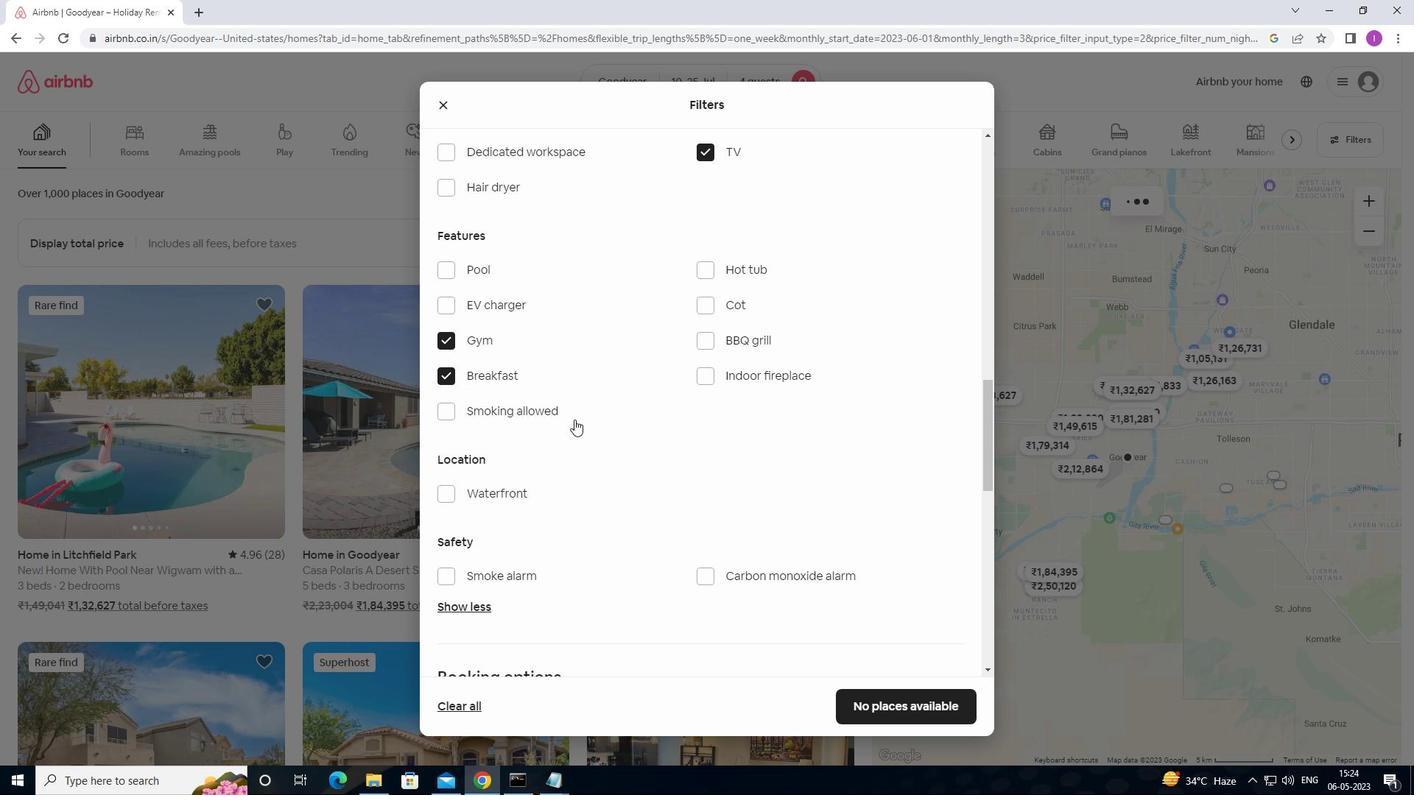 
Action: Mouse scrolled (606, 483) with delta (0, 0)
Screenshot: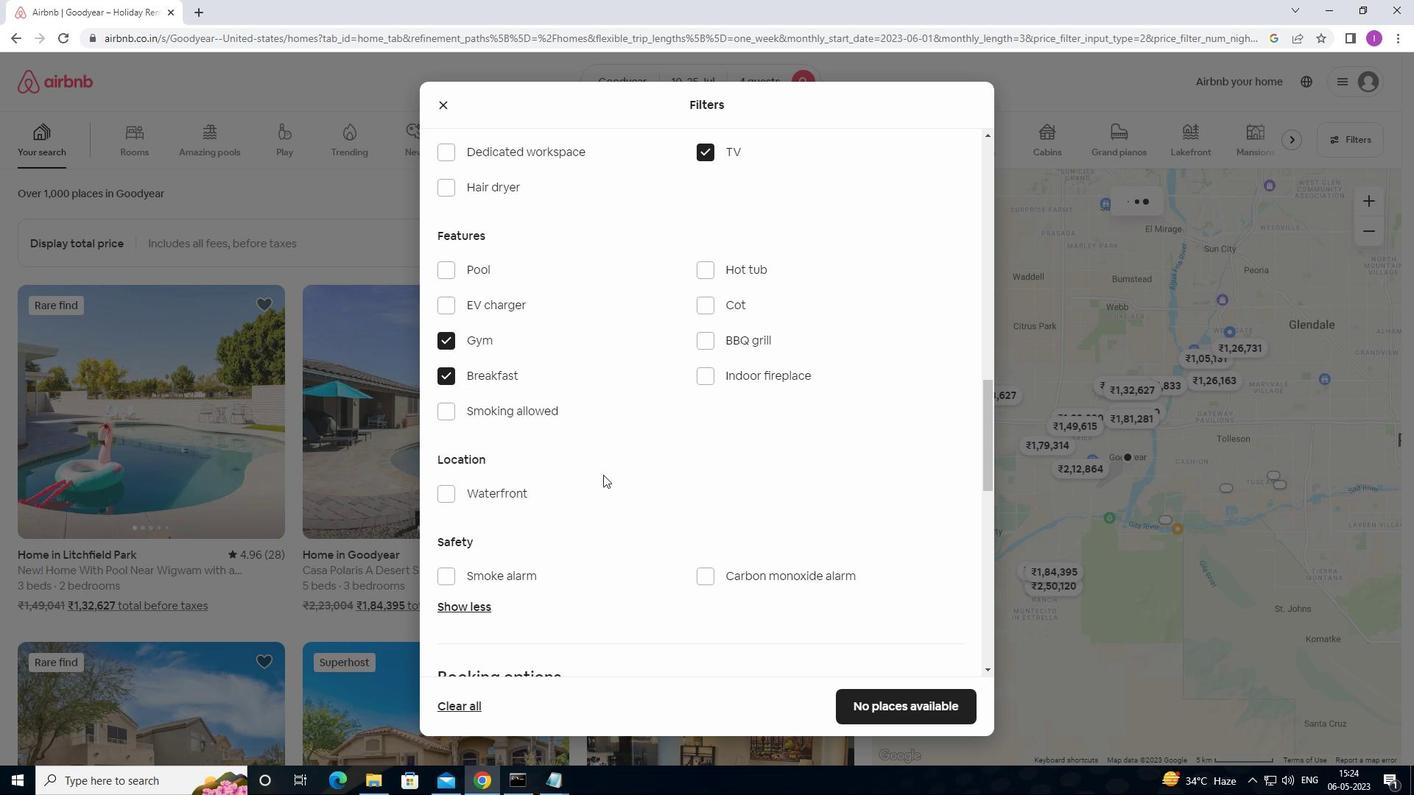 
Action: Mouse moved to (606, 484)
Screenshot: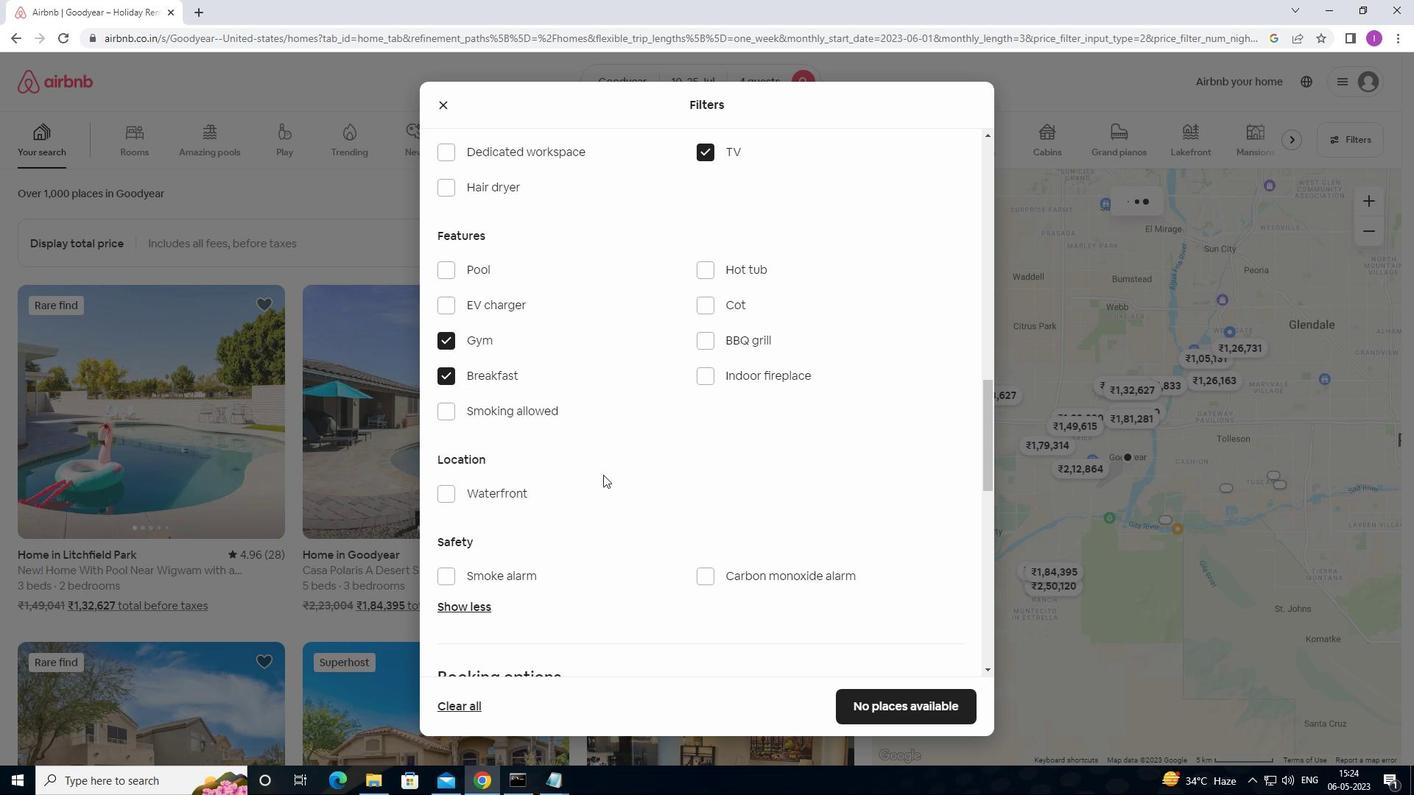 
Action: Mouse scrolled (606, 483) with delta (0, 0)
Screenshot: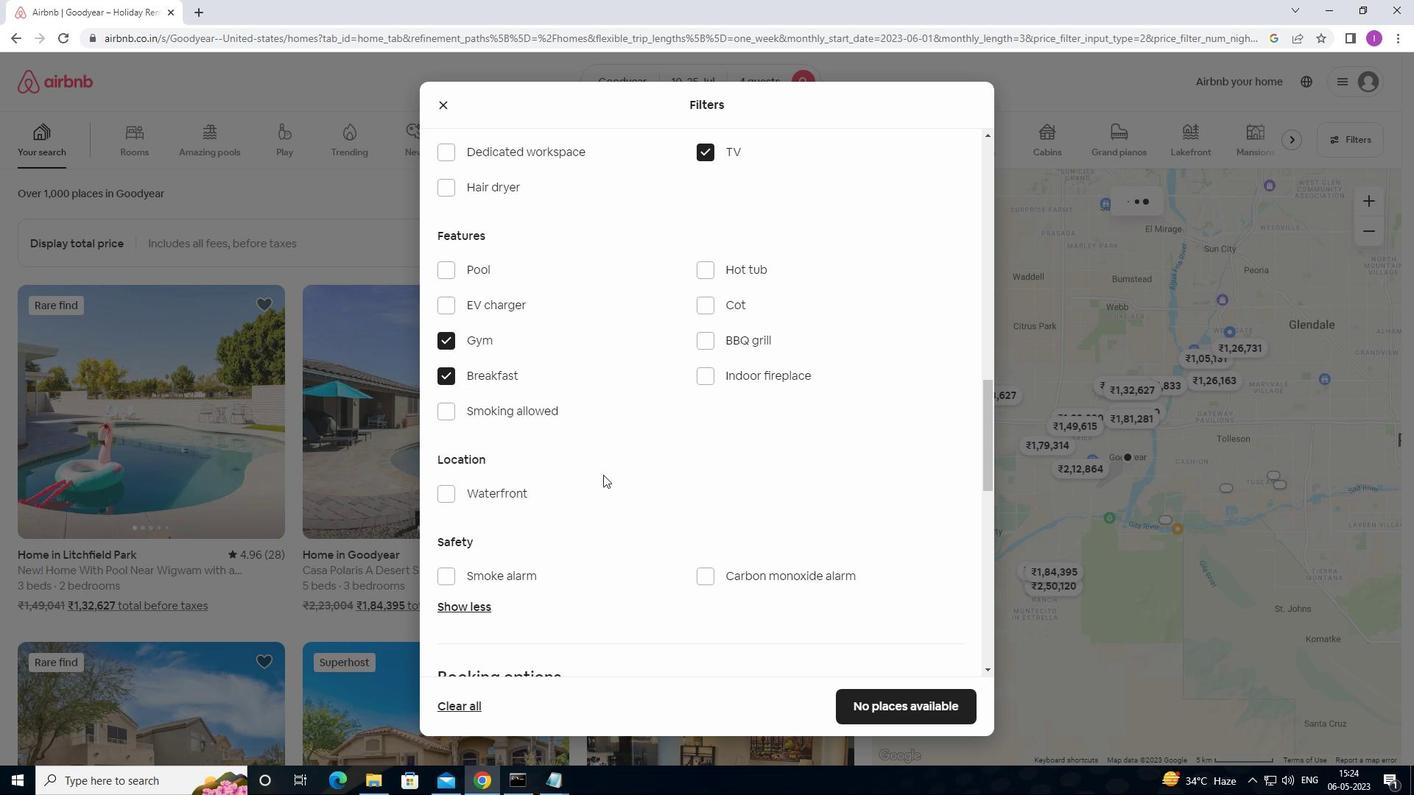 
Action: Mouse moved to (607, 486)
Screenshot: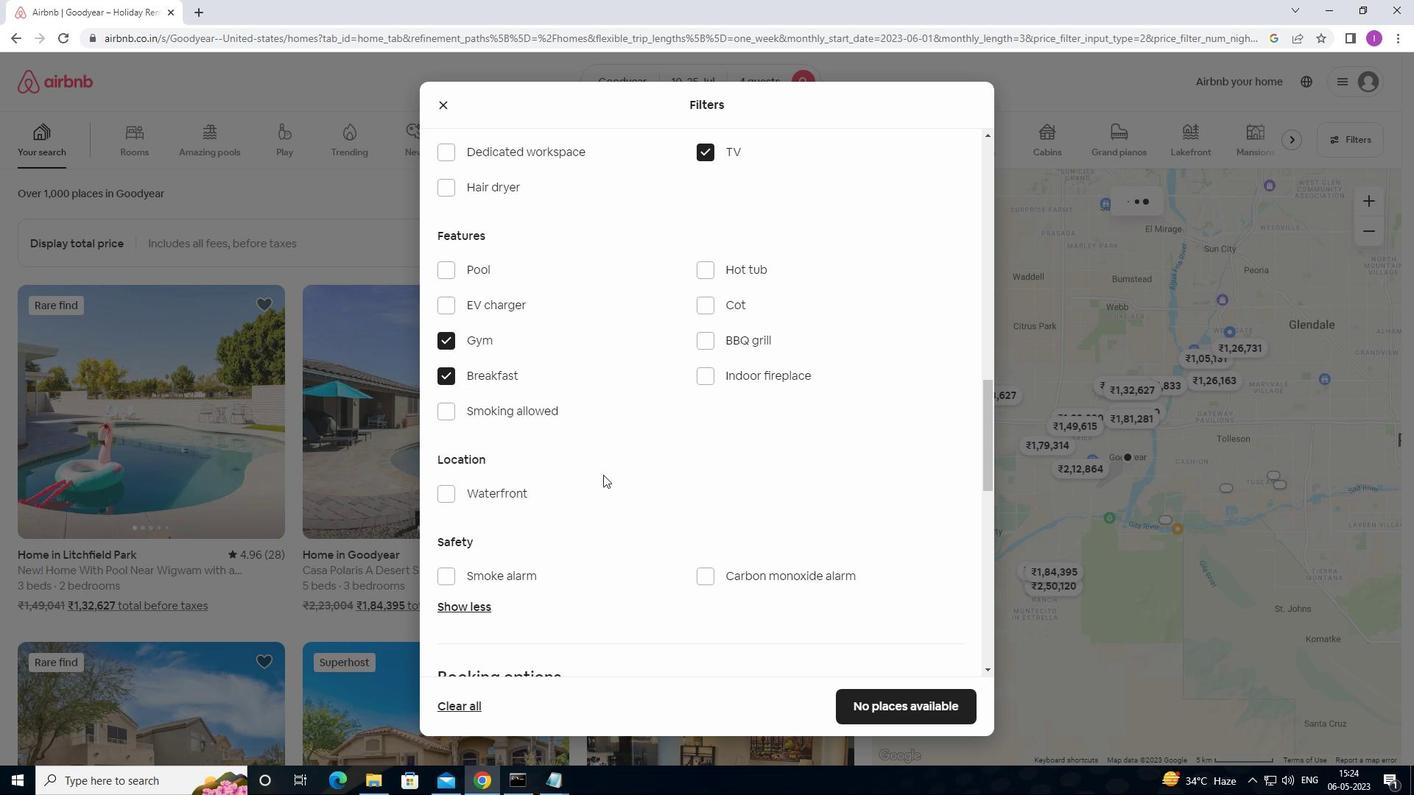 
Action: Mouse scrolled (607, 485) with delta (0, 0)
Screenshot: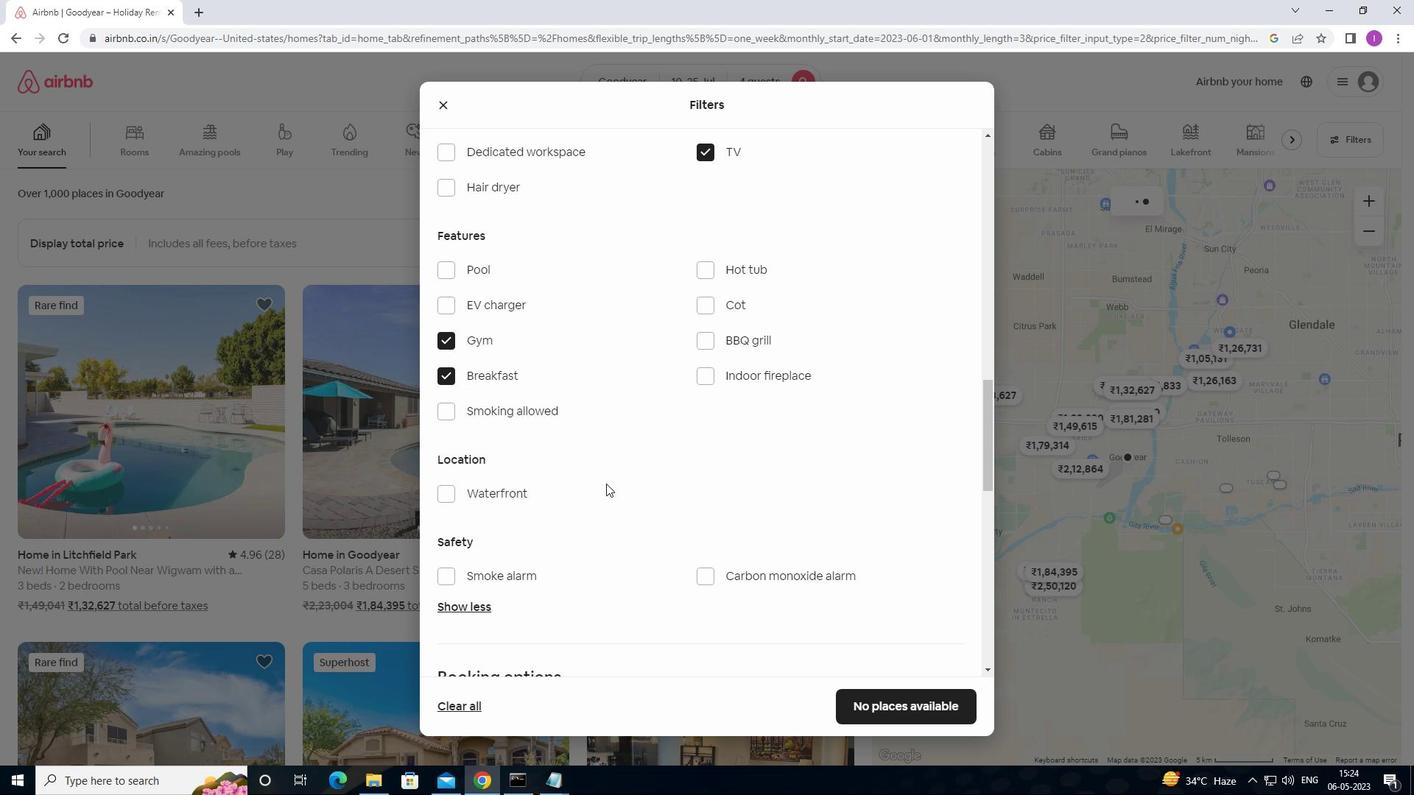 
Action: Mouse scrolled (607, 485) with delta (0, 0)
Screenshot: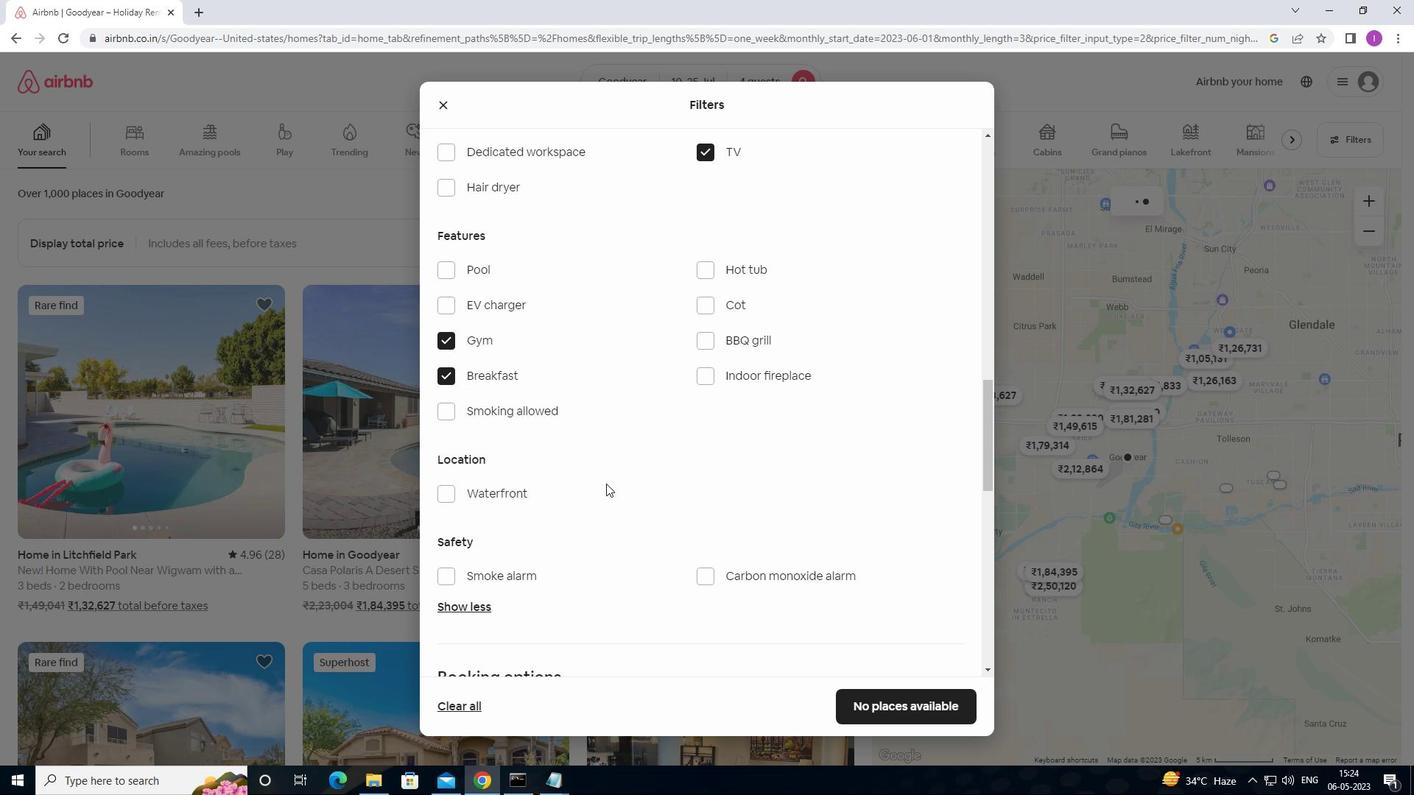 
Action: Mouse moved to (948, 478)
Screenshot: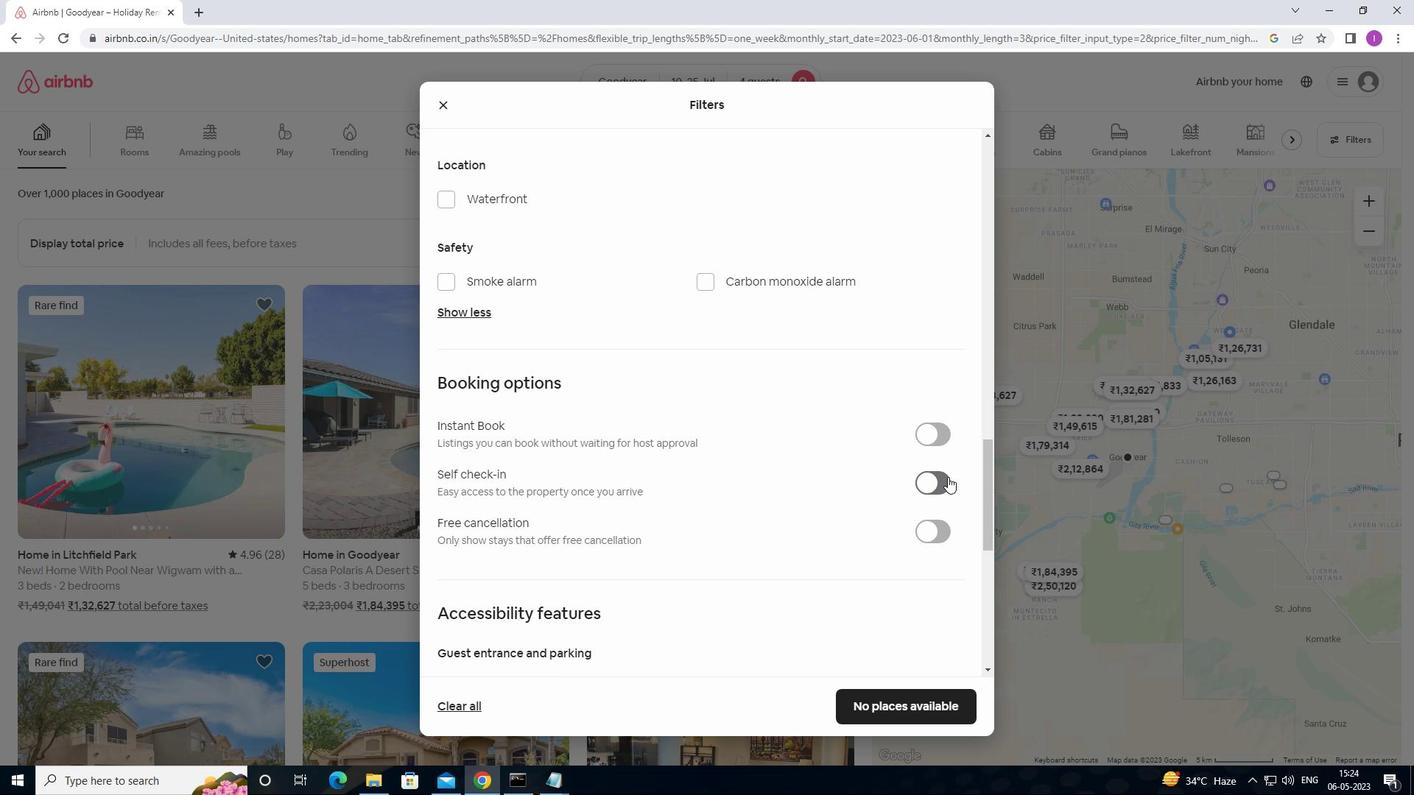 
Action: Mouse pressed left at (948, 478)
Screenshot: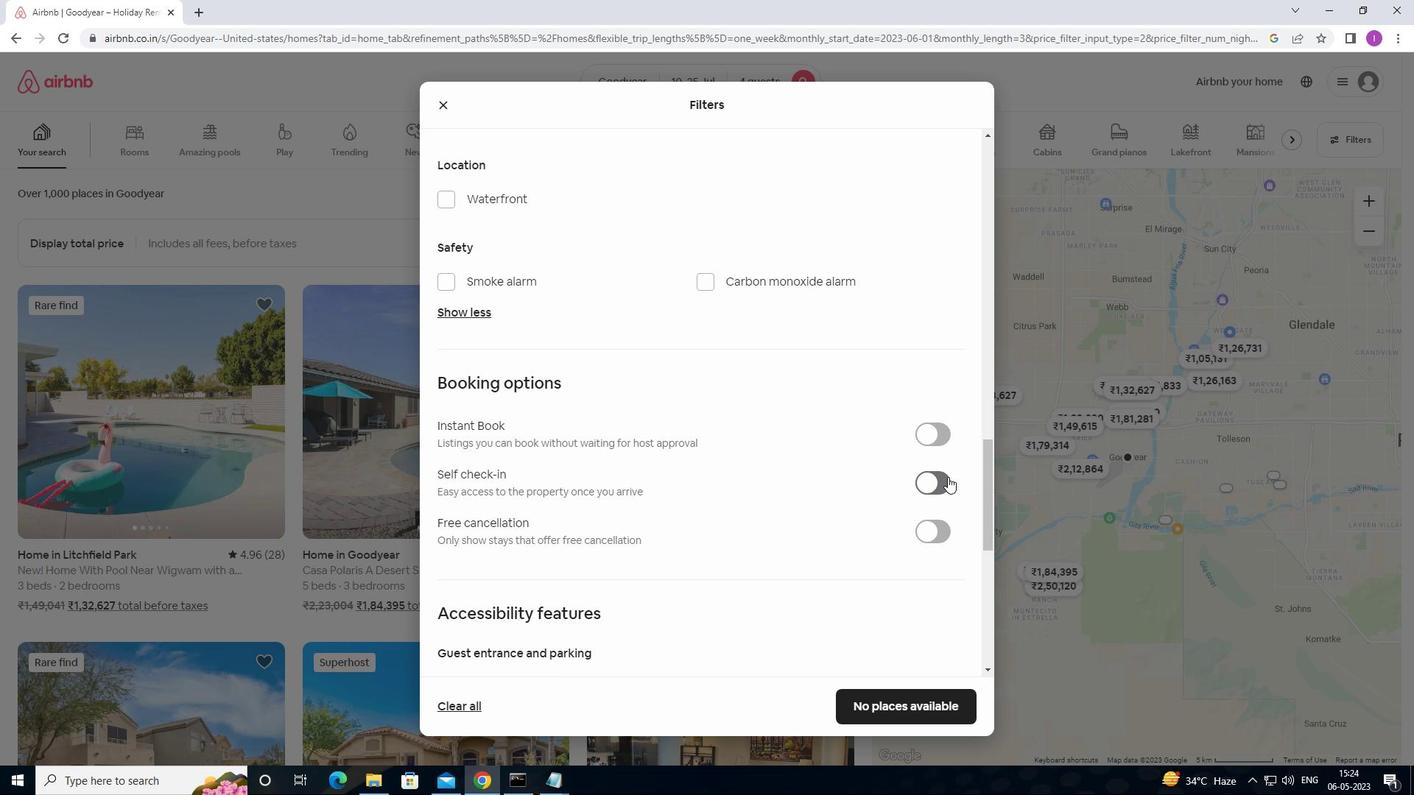 
Action: Mouse moved to (618, 493)
Screenshot: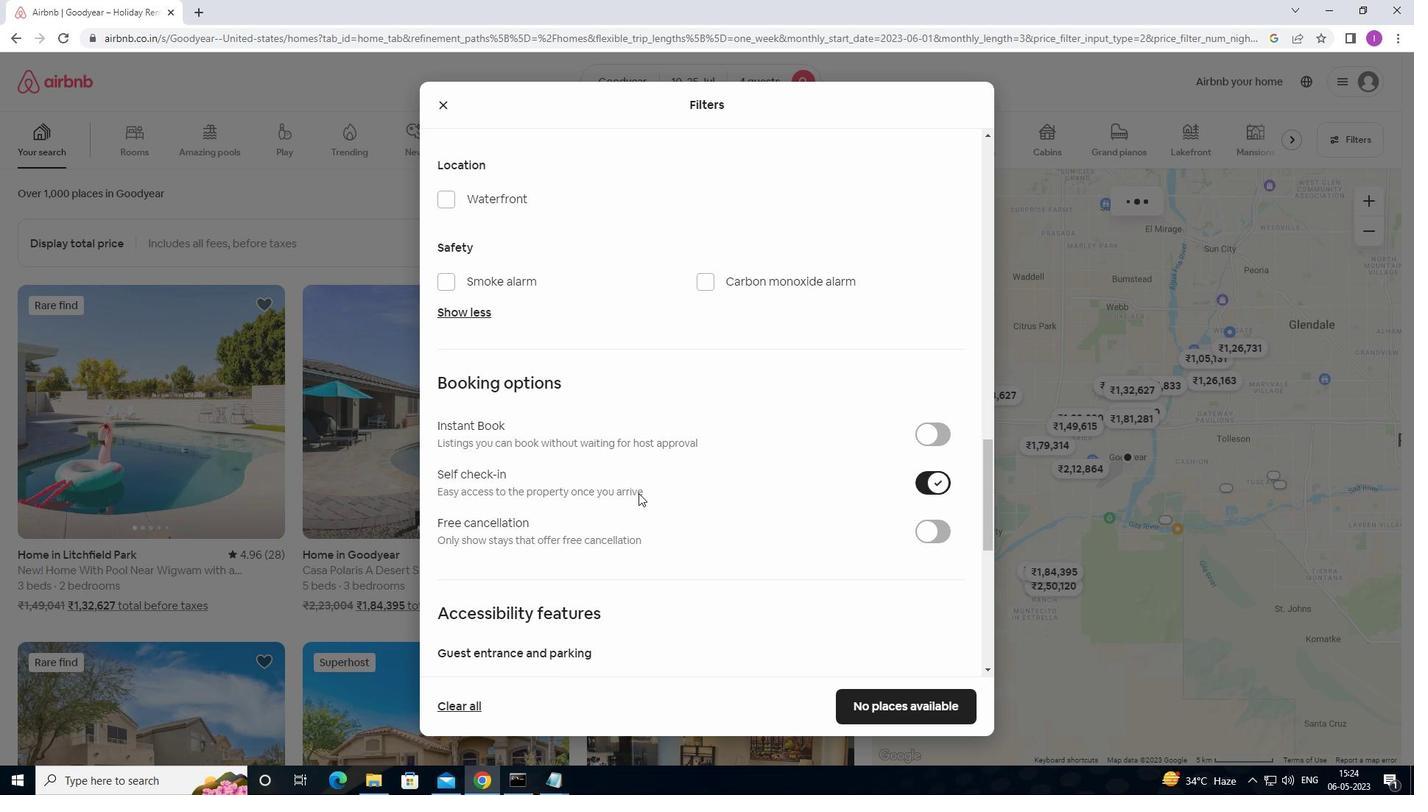 
Action: Mouse scrolled (618, 492) with delta (0, 0)
Screenshot: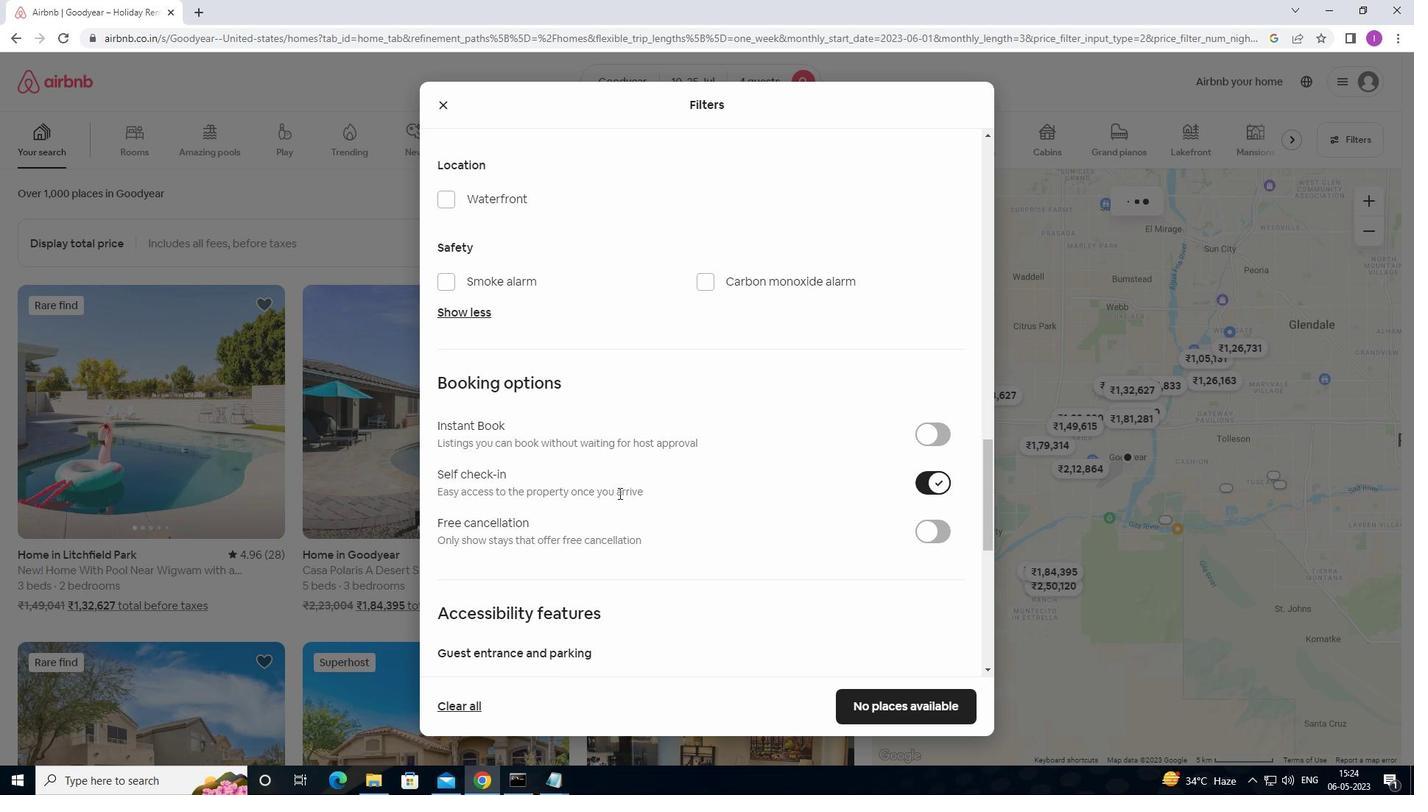 
Action: Mouse moved to (617, 493)
Screenshot: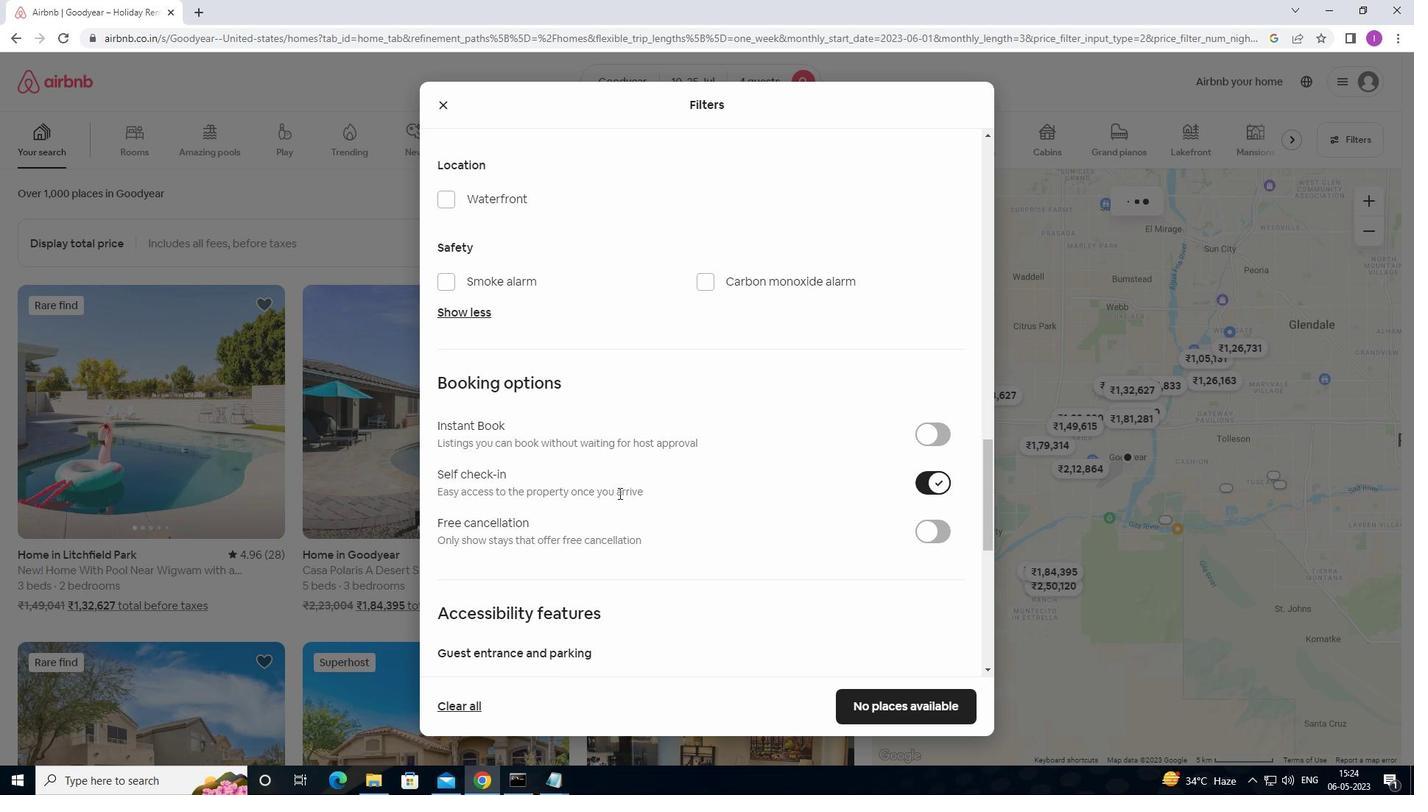 
Action: Mouse scrolled (617, 492) with delta (0, 0)
Screenshot: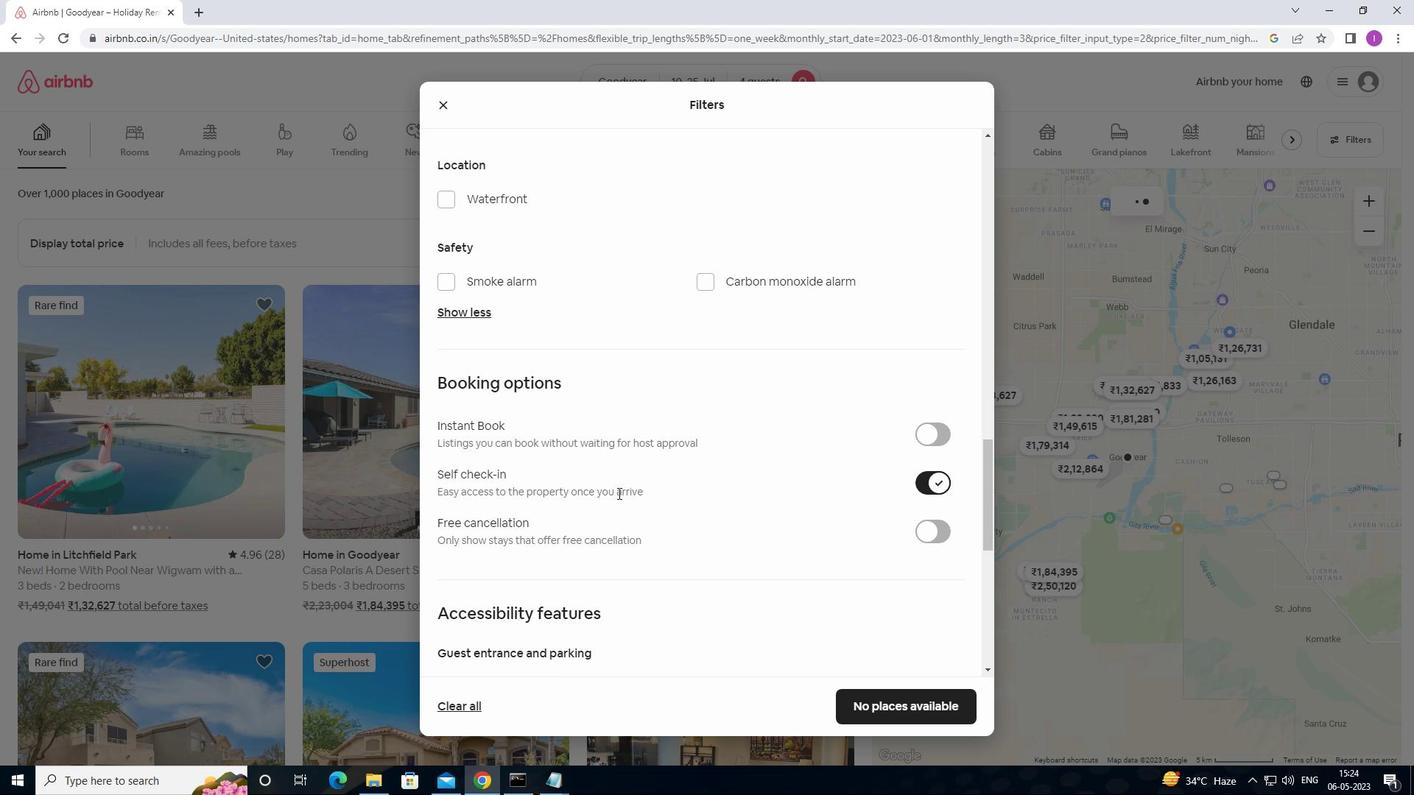 
Action: Mouse scrolled (617, 492) with delta (0, 0)
Screenshot: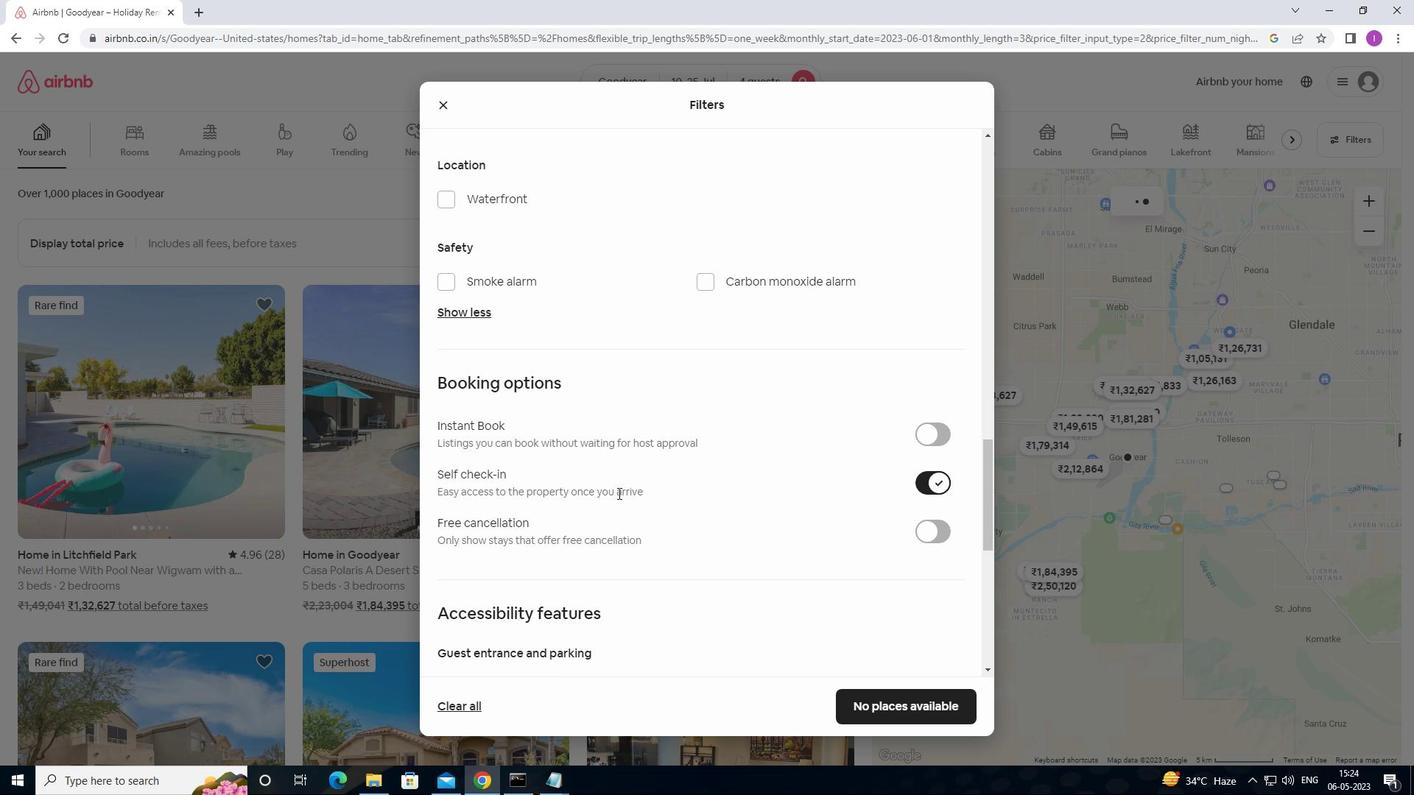 
Action: Mouse moved to (617, 494)
Screenshot: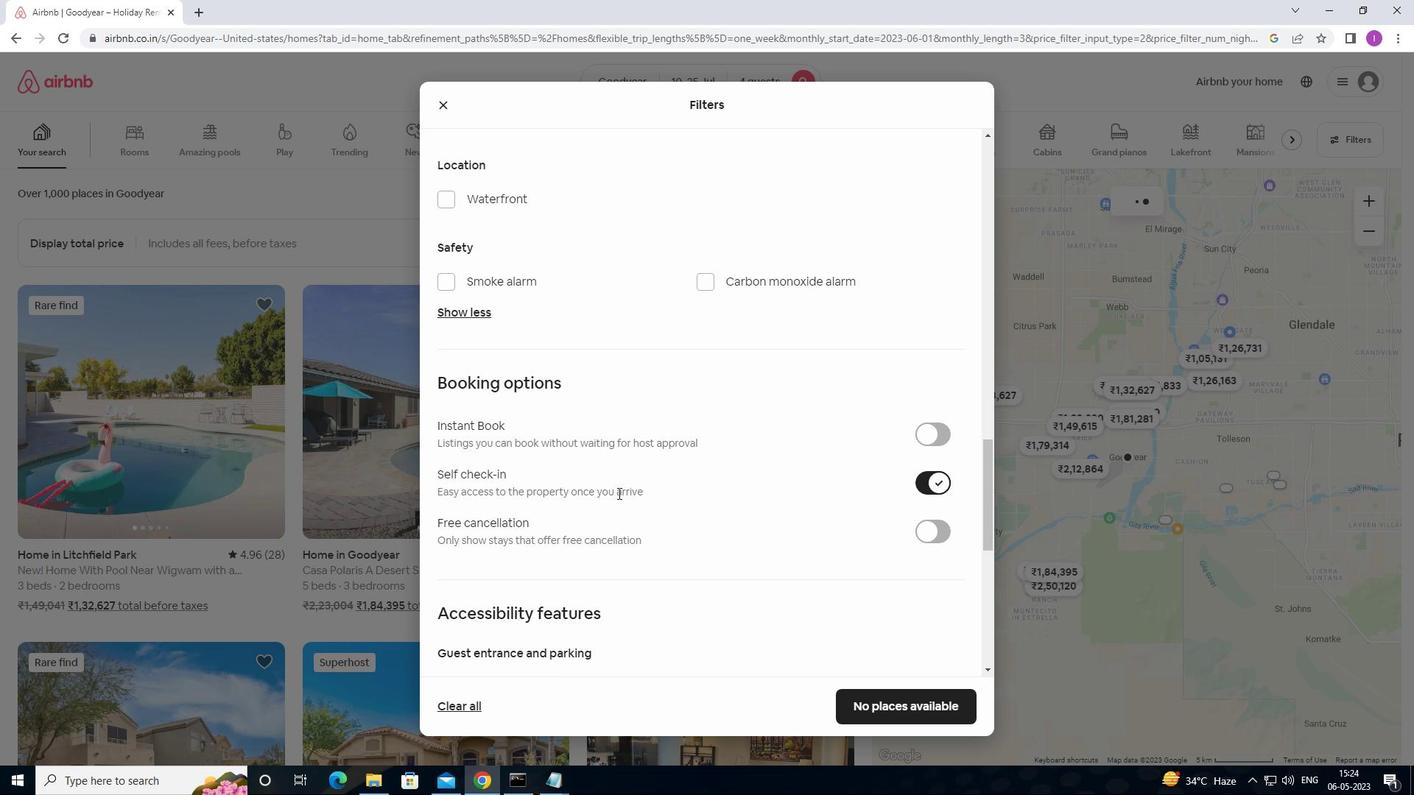 
Action: Mouse scrolled (617, 493) with delta (0, 0)
Screenshot: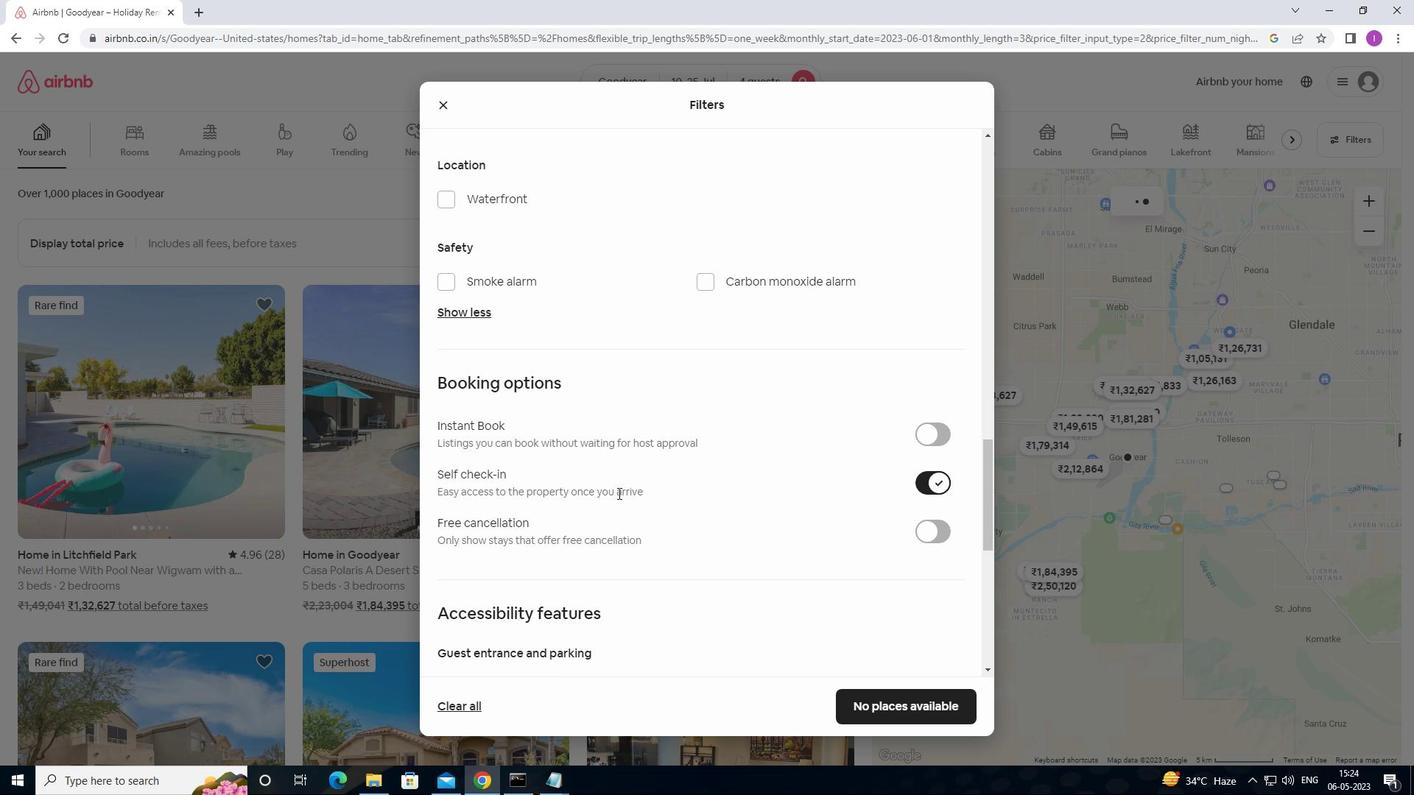 
Action: Mouse scrolled (617, 493) with delta (0, 0)
Screenshot: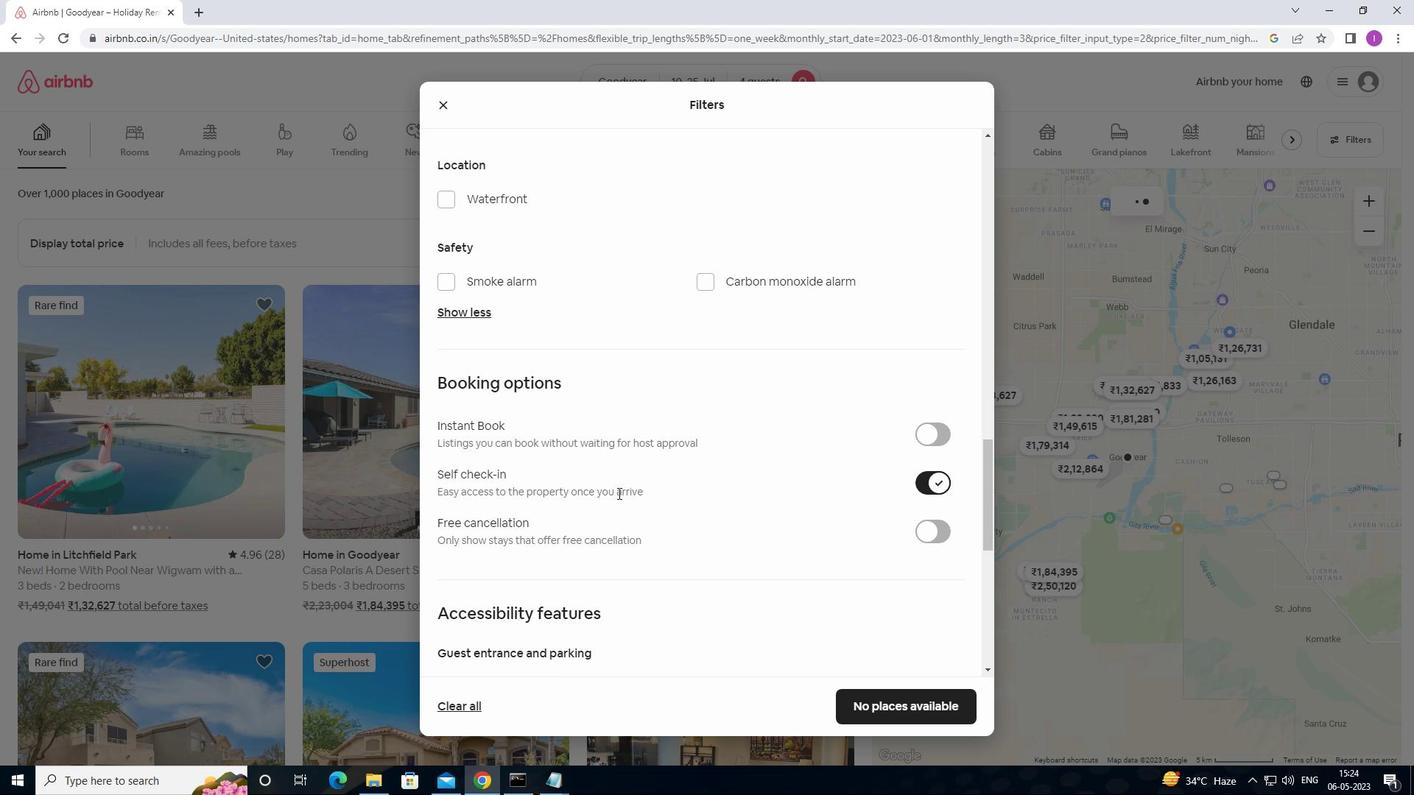
Action: Mouse moved to (629, 489)
Screenshot: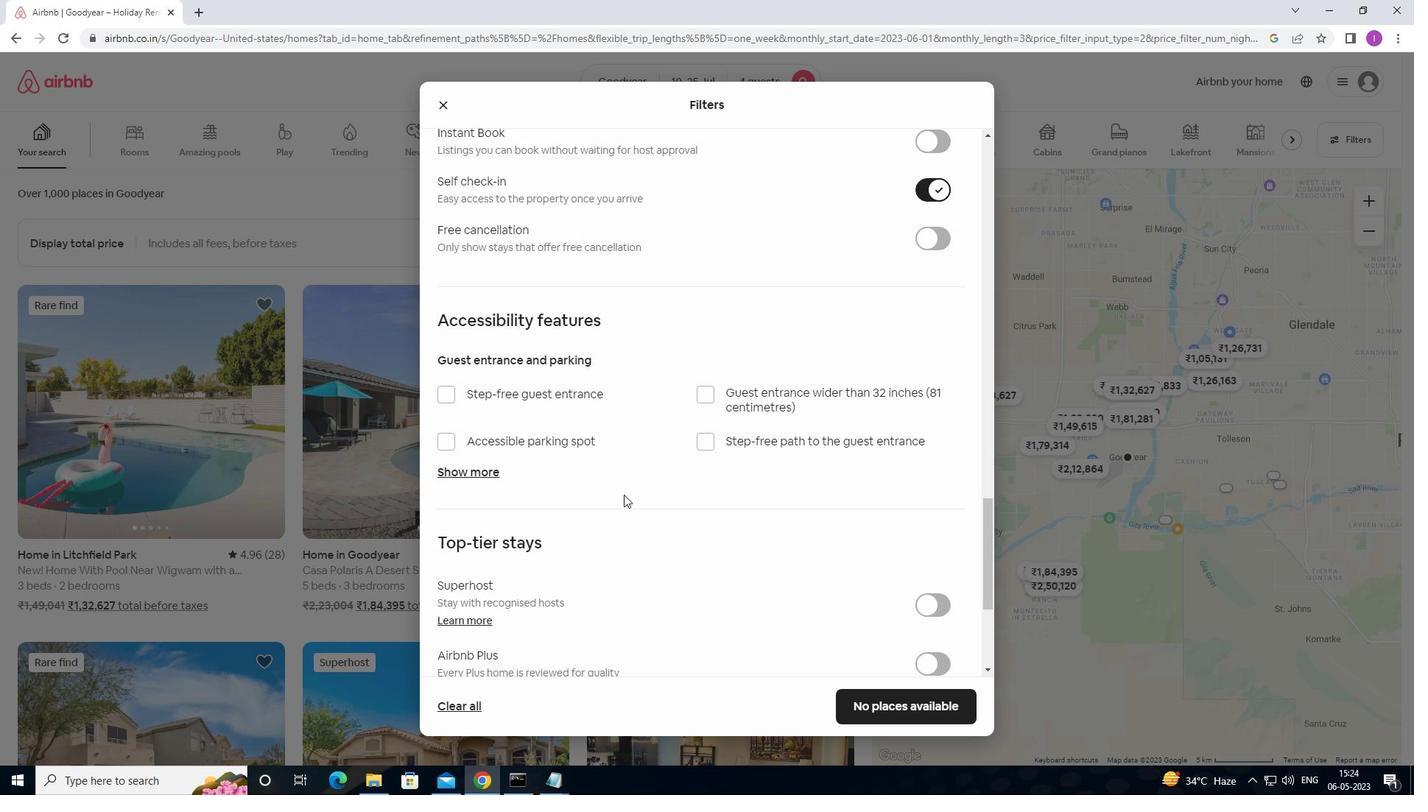 
Action: Mouse scrolled (629, 489) with delta (0, 0)
Screenshot: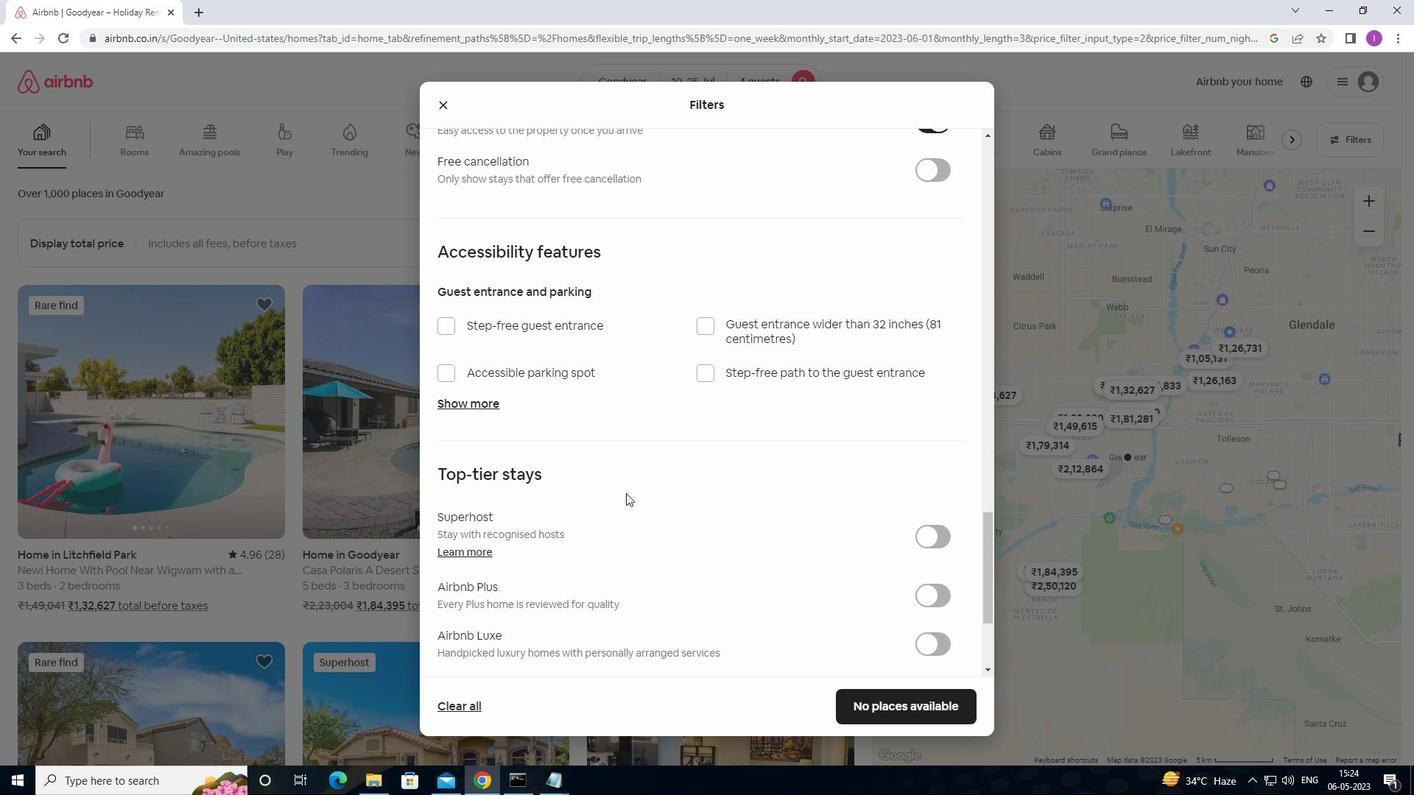 
Action: Mouse scrolled (629, 489) with delta (0, 0)
Screenshot: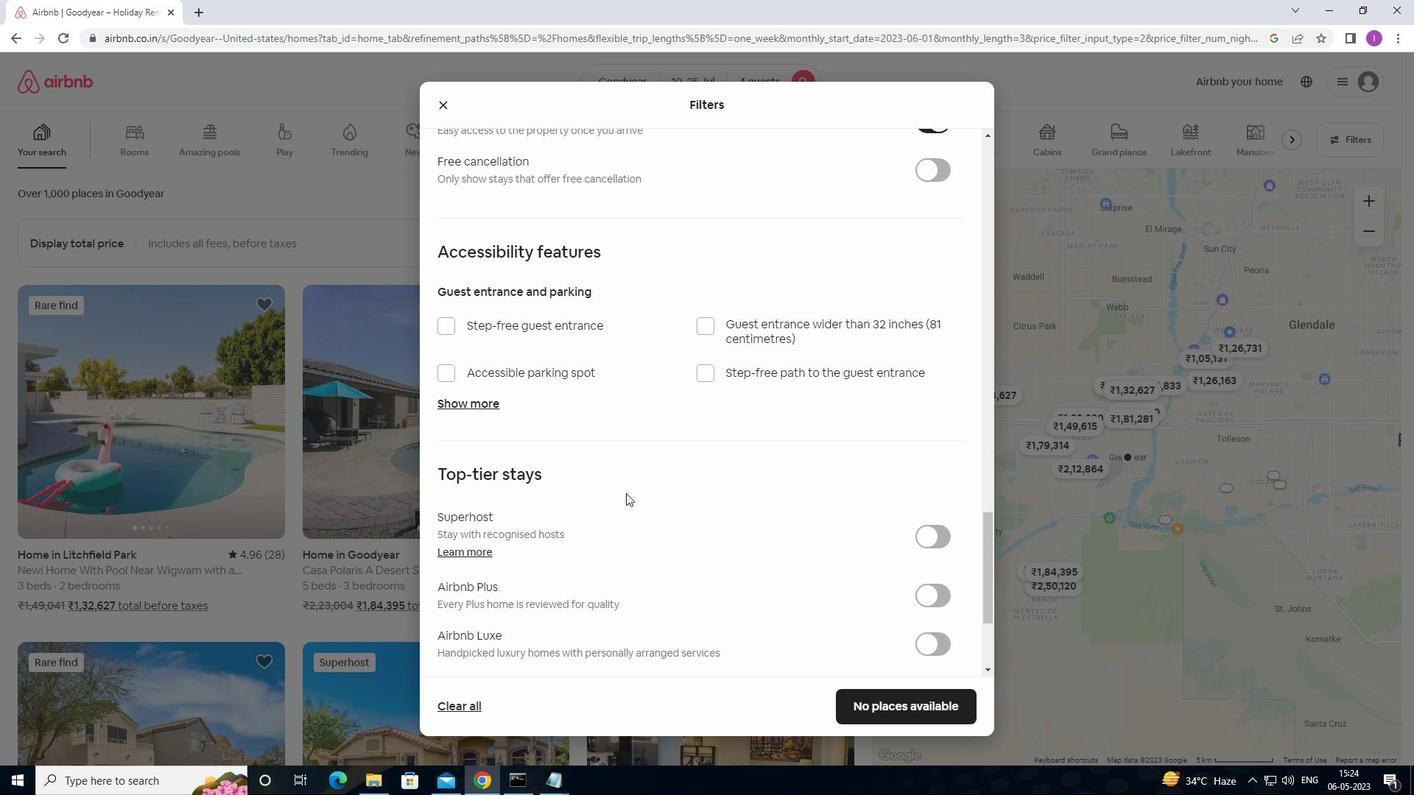 
Action: Mouse moved to (629, 489)
Screenshot: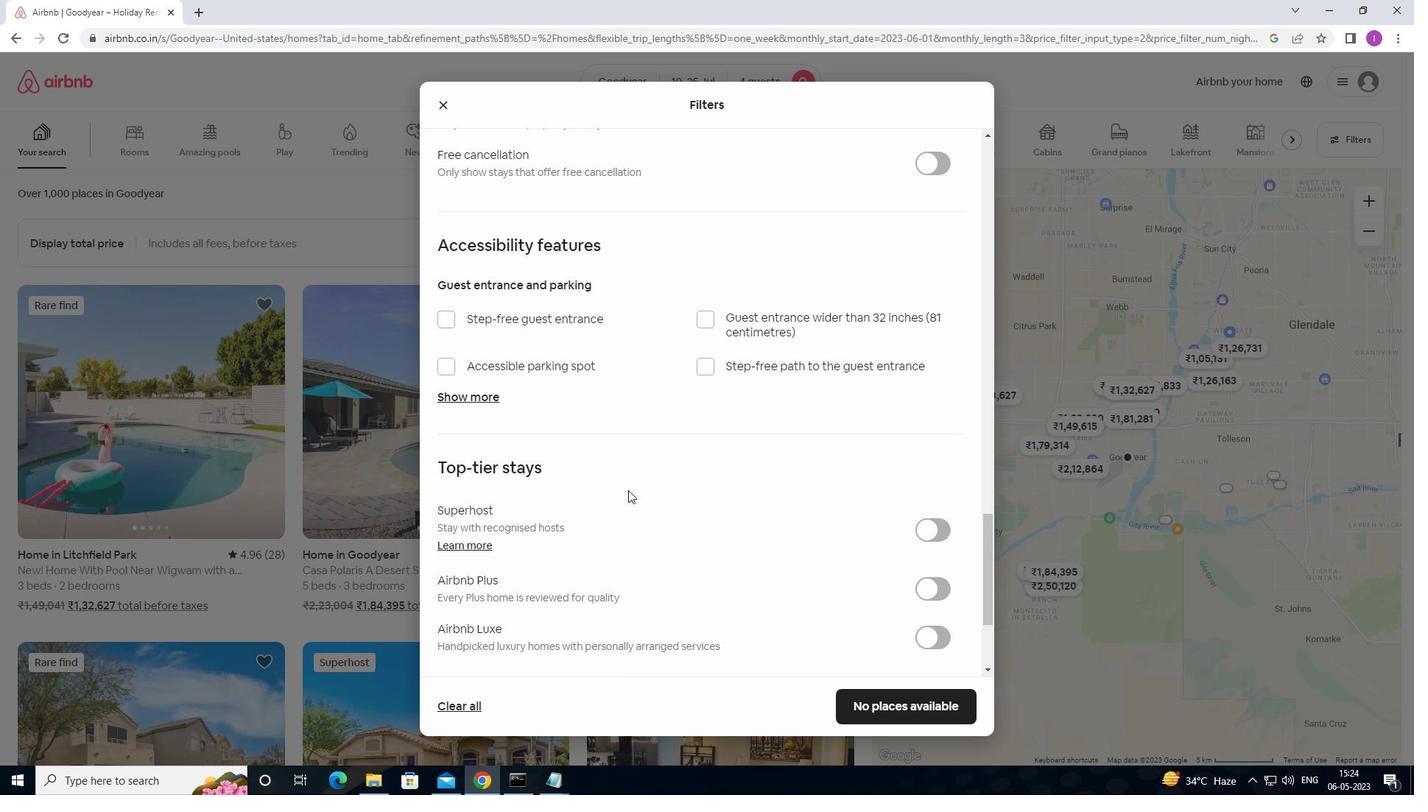 
Action: Mouse scrolled (629, 489) with delta (0, 0)
Screenshot: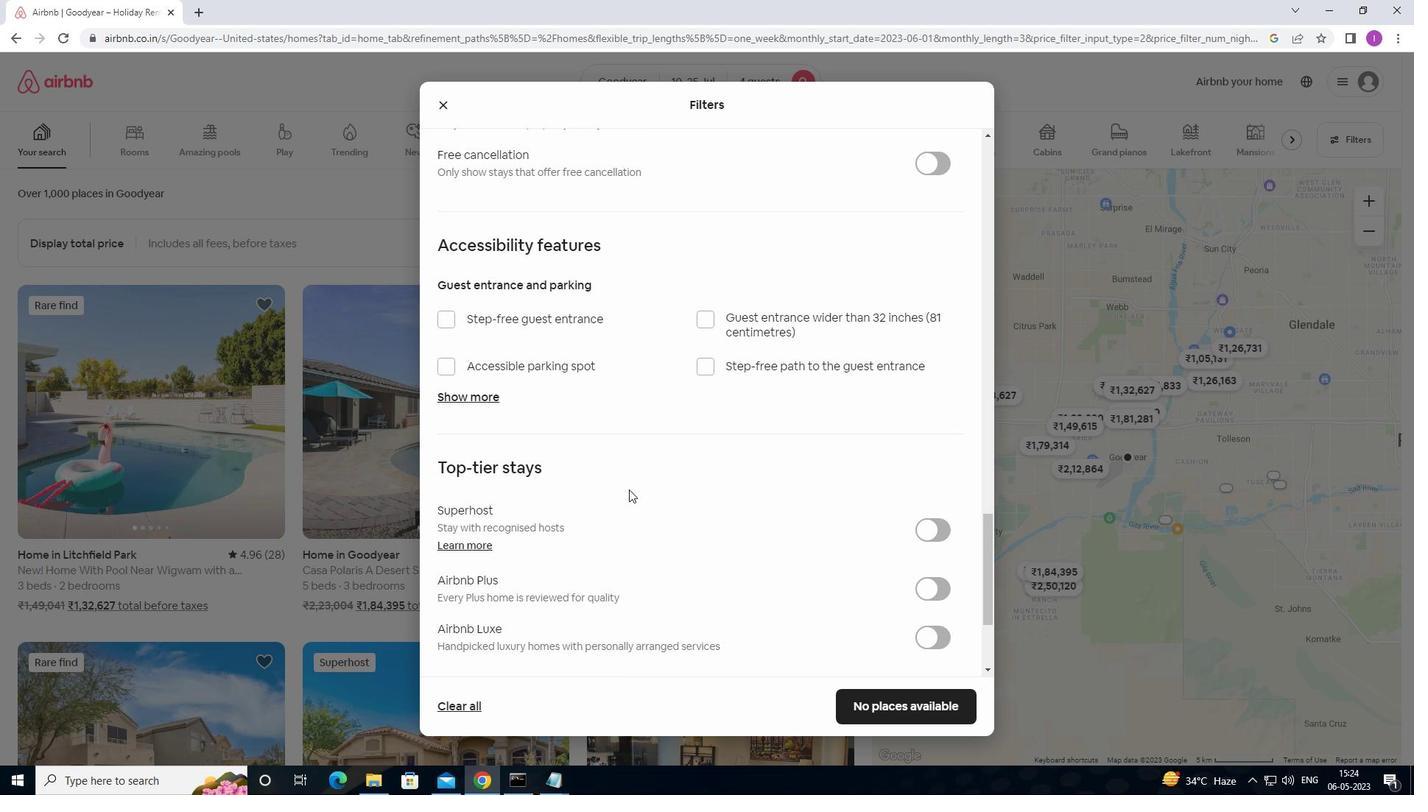 
Action: Mouse scrolled (629, 489) with delta (0, 0)
Screenshot: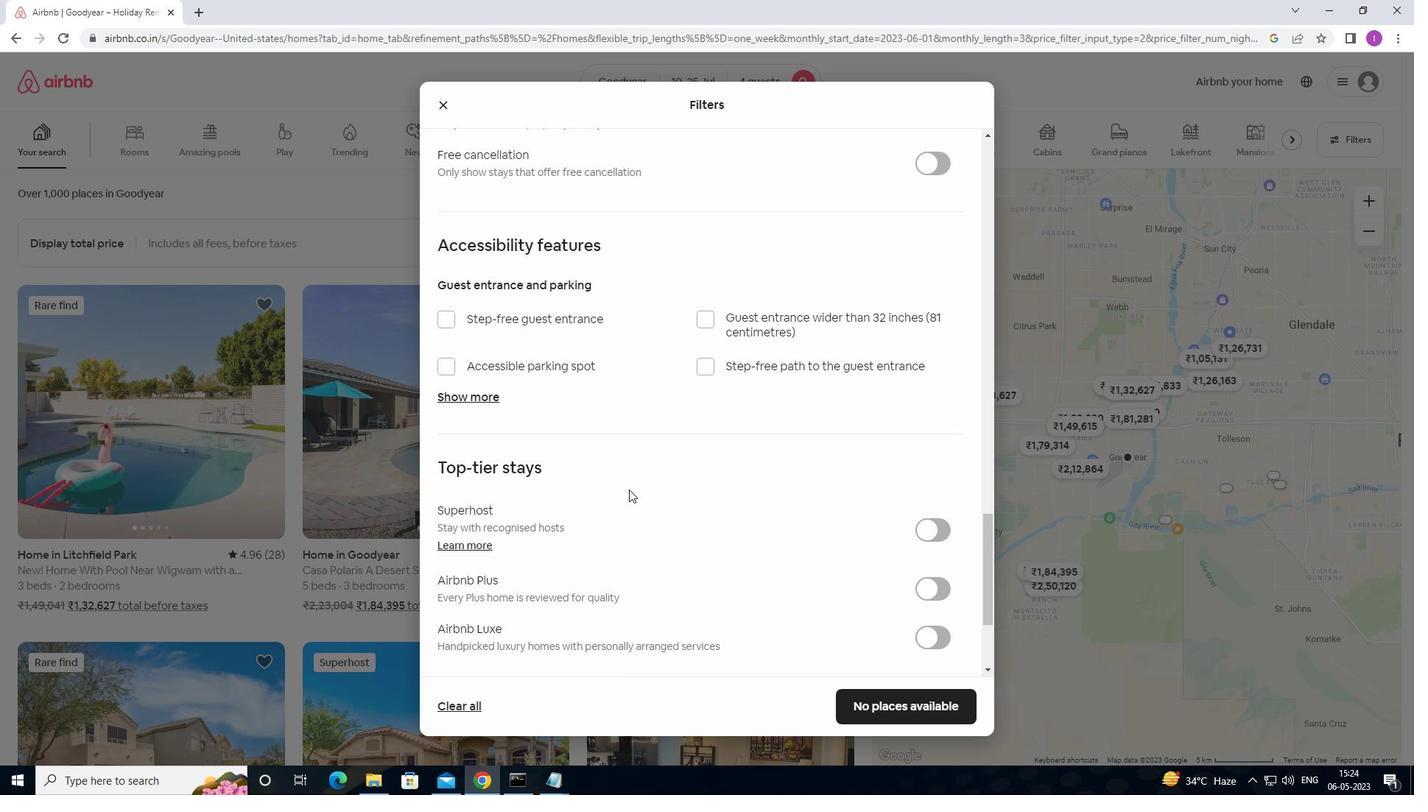 
Action: Mouse moved to (835, 429)
Screenshot: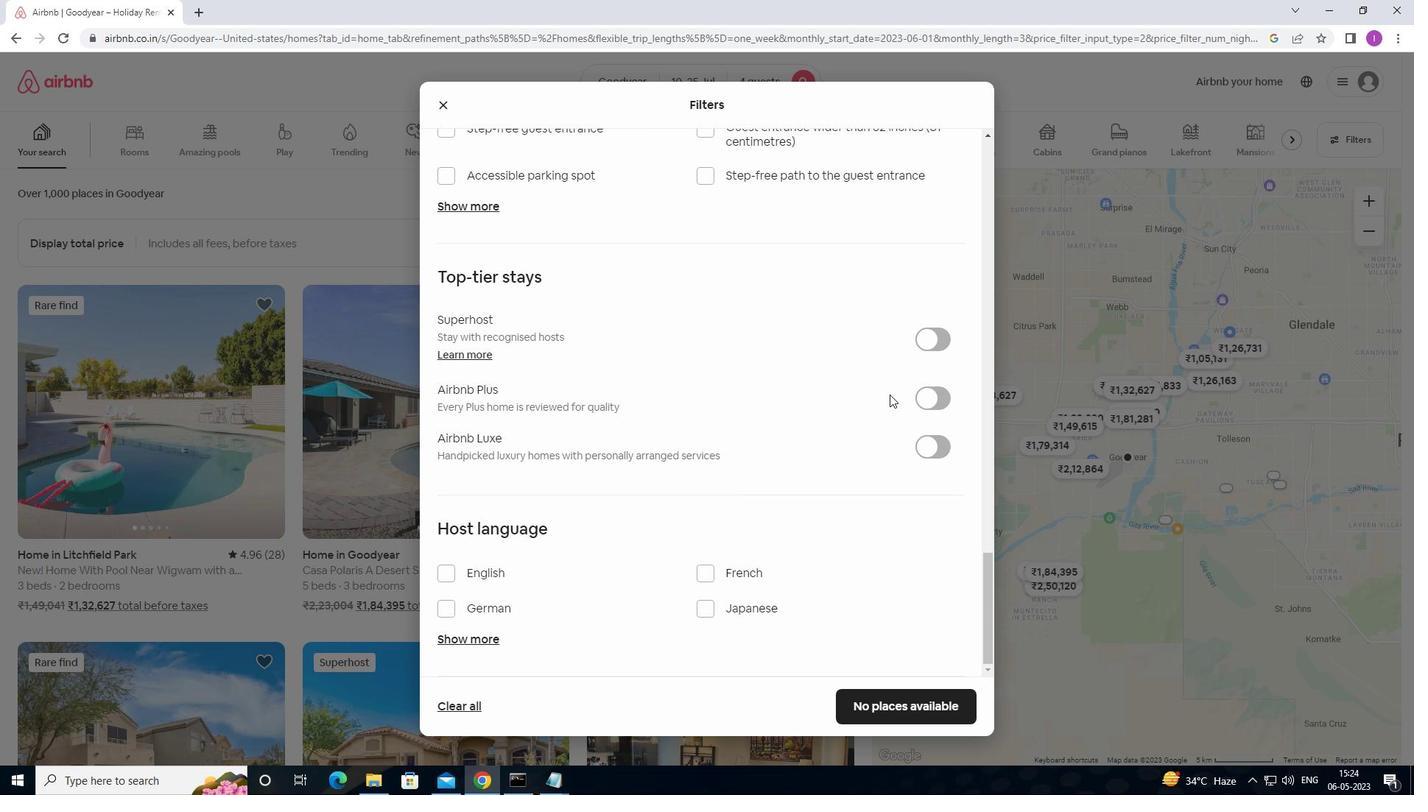 
Action: Mouse scrolled (835, 428) with delta (0, 0)
Screenshot: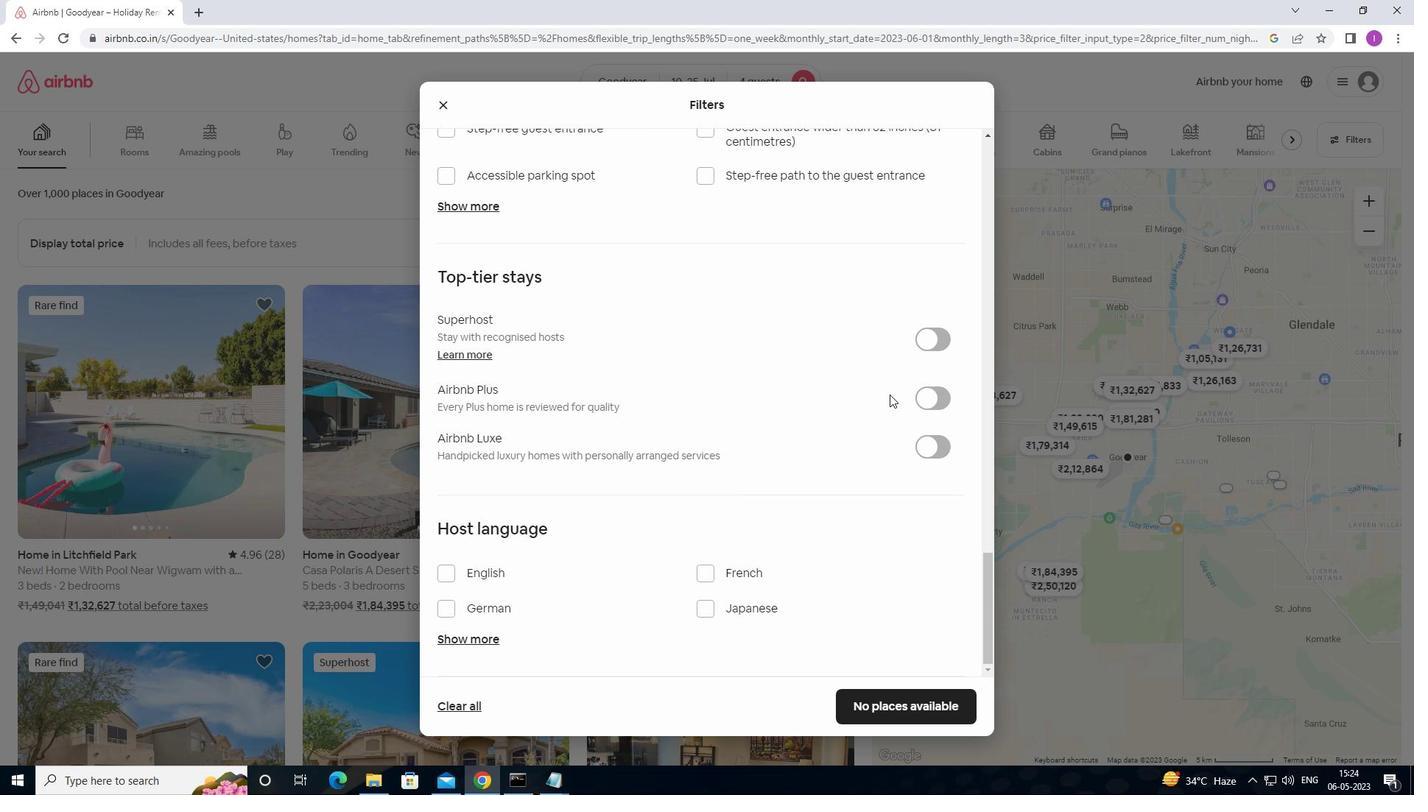
Action: Mouse moved to (823, 447)
Screenshot: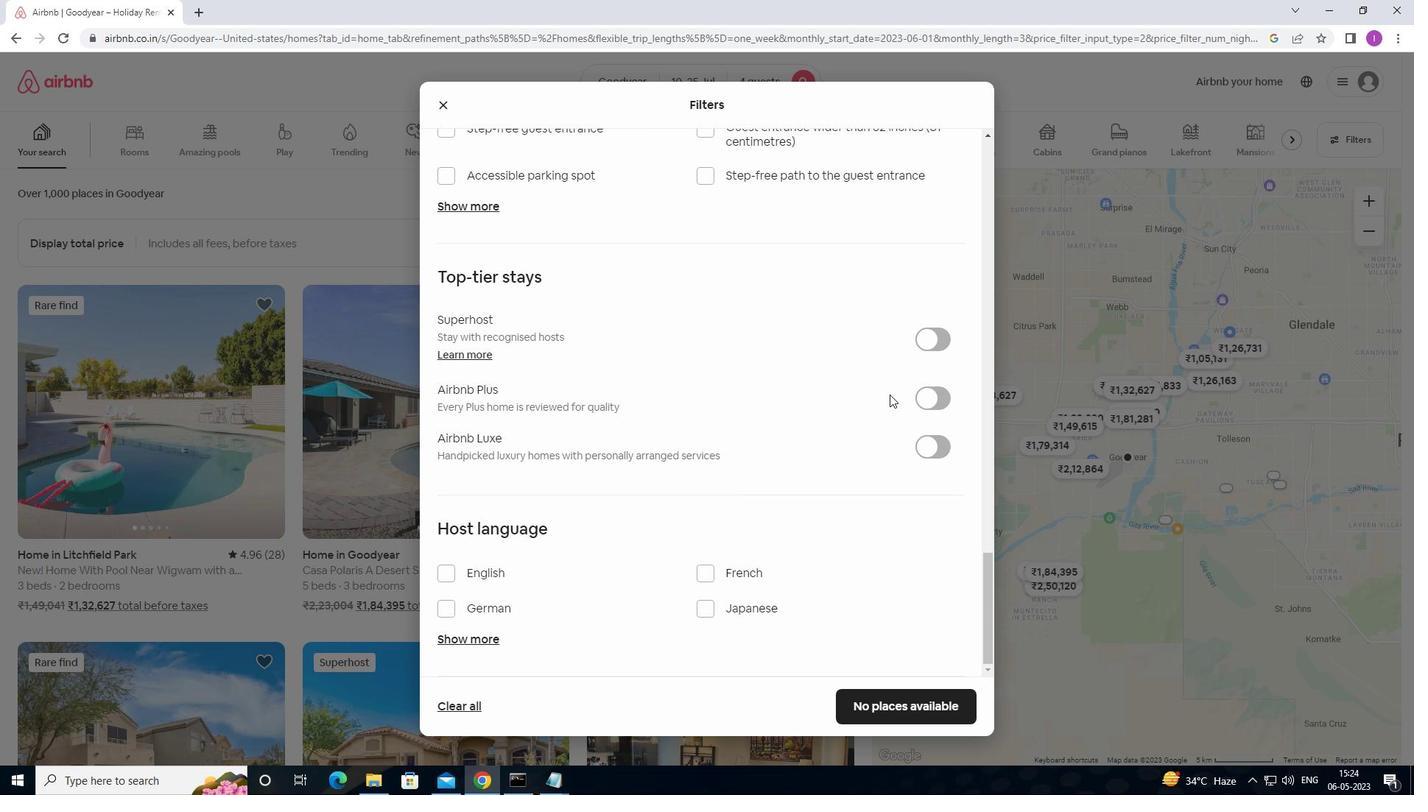 
Action: Mouse scrolled (823, 446) with delta (0, 0)
Screenshot: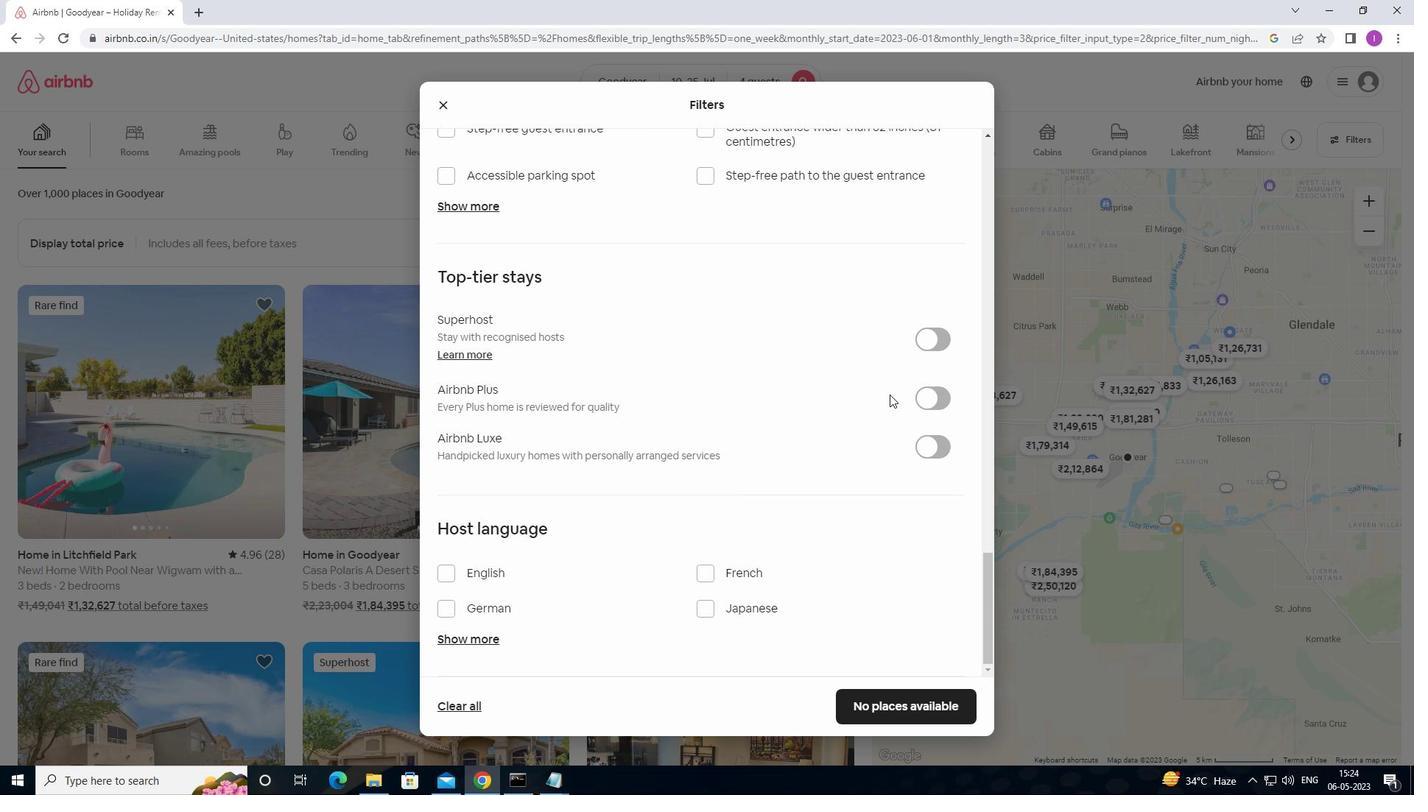 
Action: Mouse moved to (814, 461)
Screenshot: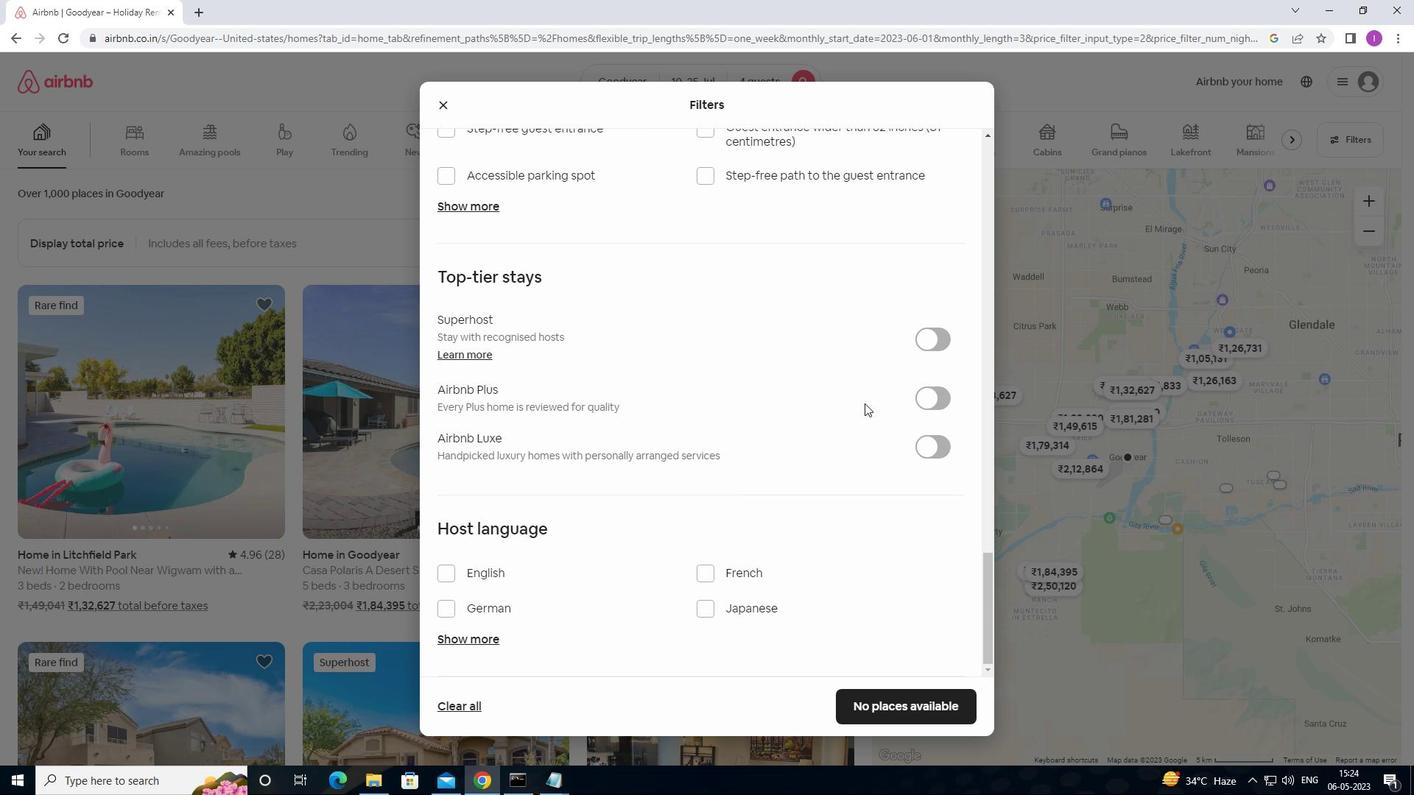 
Action: Mouse scrolled (814, 460) with delta (0, 0)
Screenshot: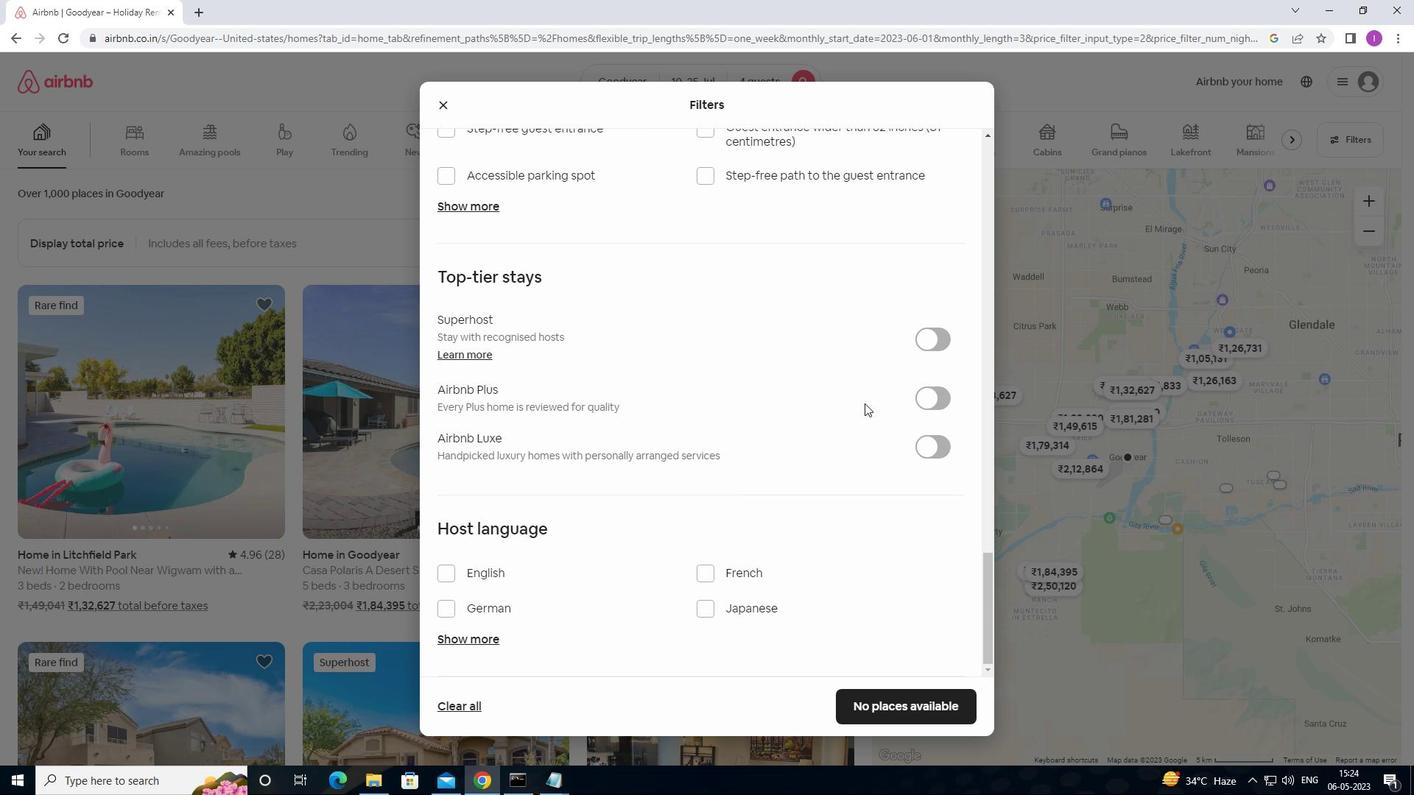 
Action: Mouse moved to (797, 480)
Screenshot: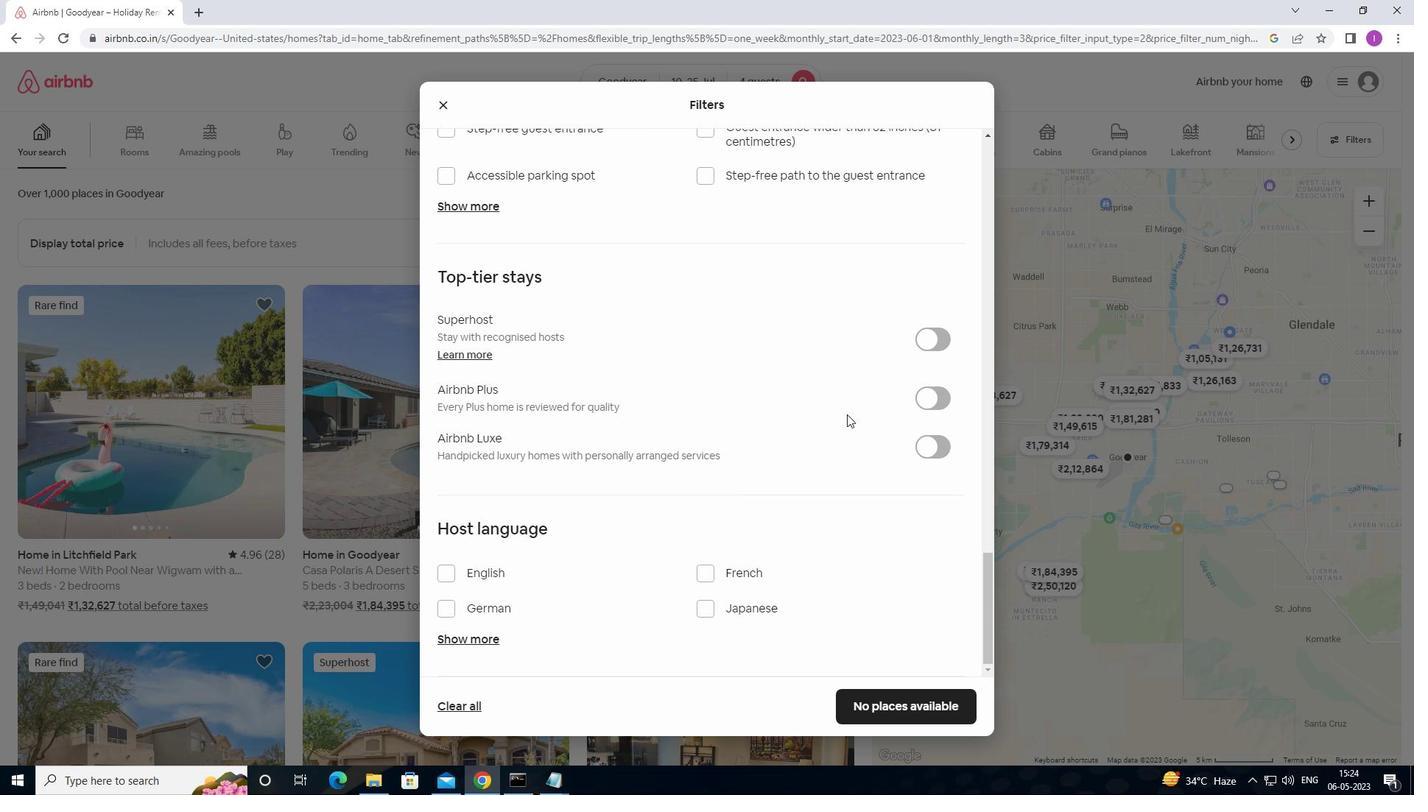 
Action: Mouse scrolled (797, 479) with delta (0, 0)
Screenshot: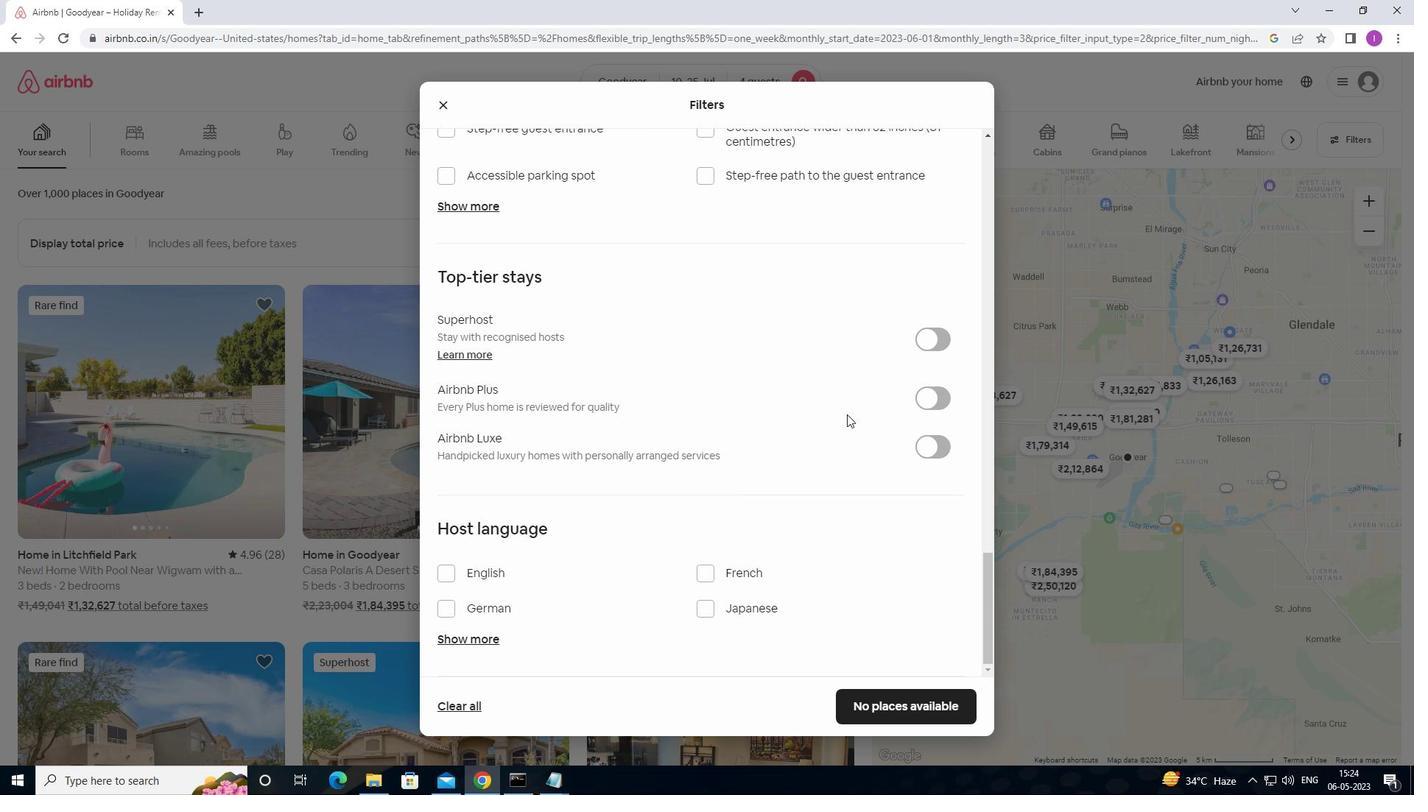 
Action: Mouse moved to (448, 574)
Screenshot: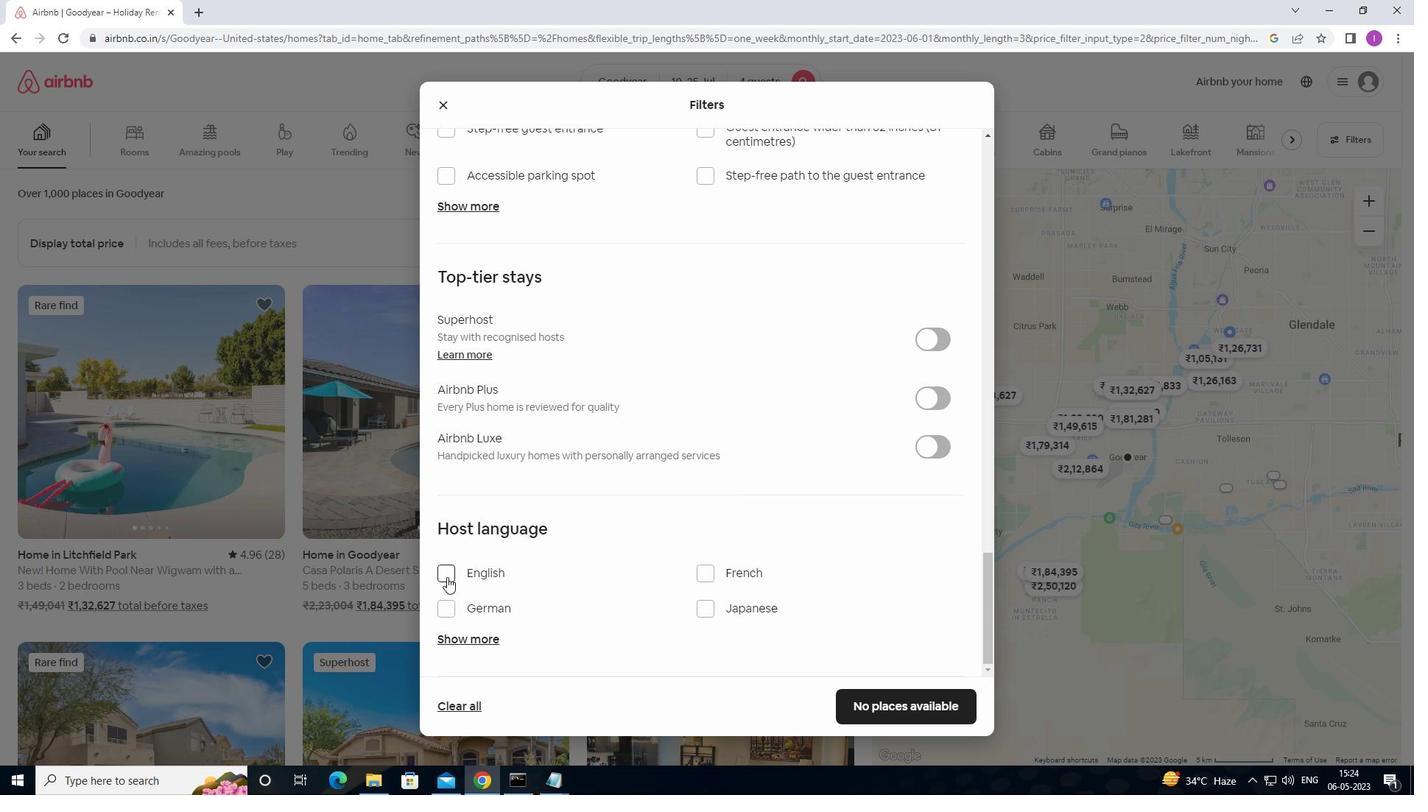 
Action: Mouse pressed left at (448, 574)
Screenshot: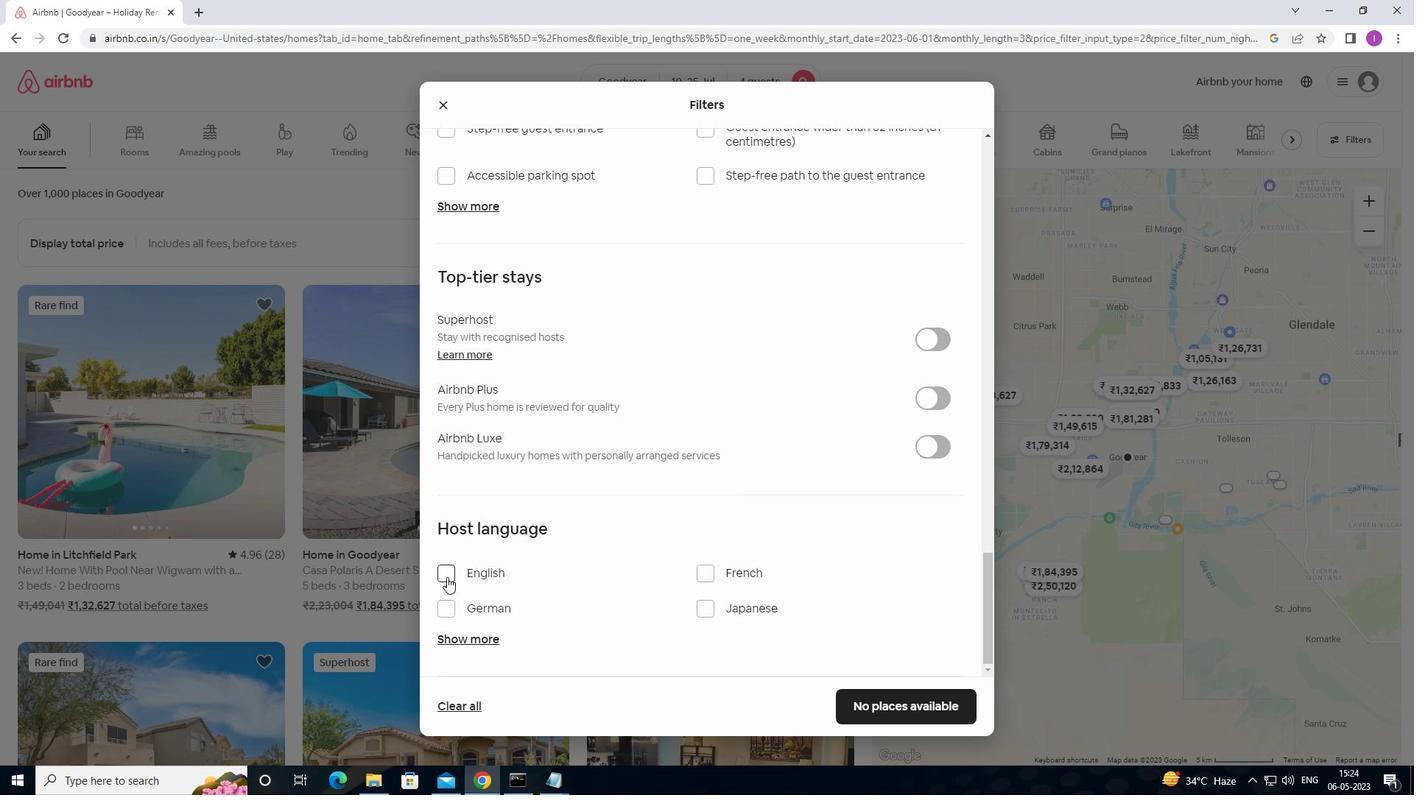 
Action: Mouse moved to (917, 714)
Screenshot: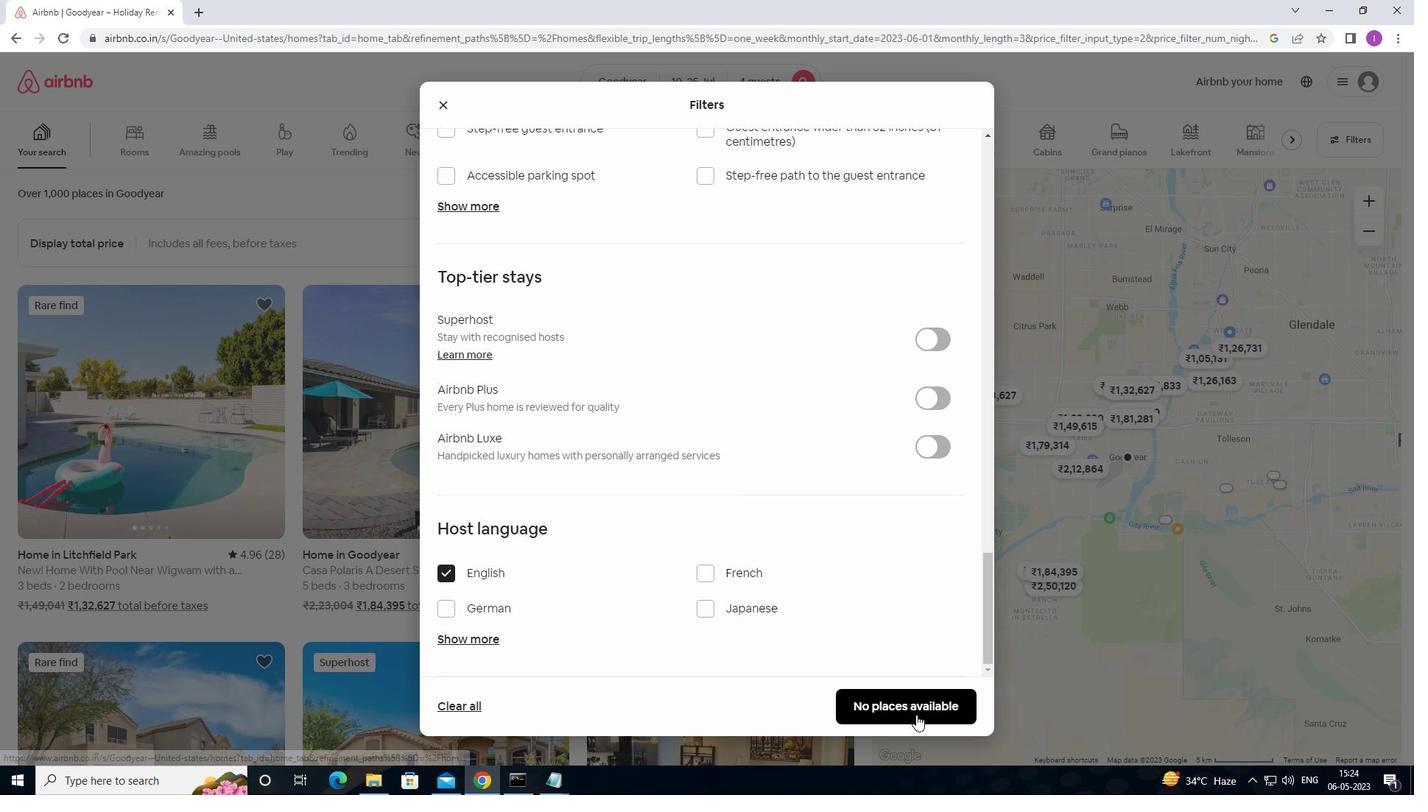 
Action: Mouse pressed left at (917, 714)
Screenshot: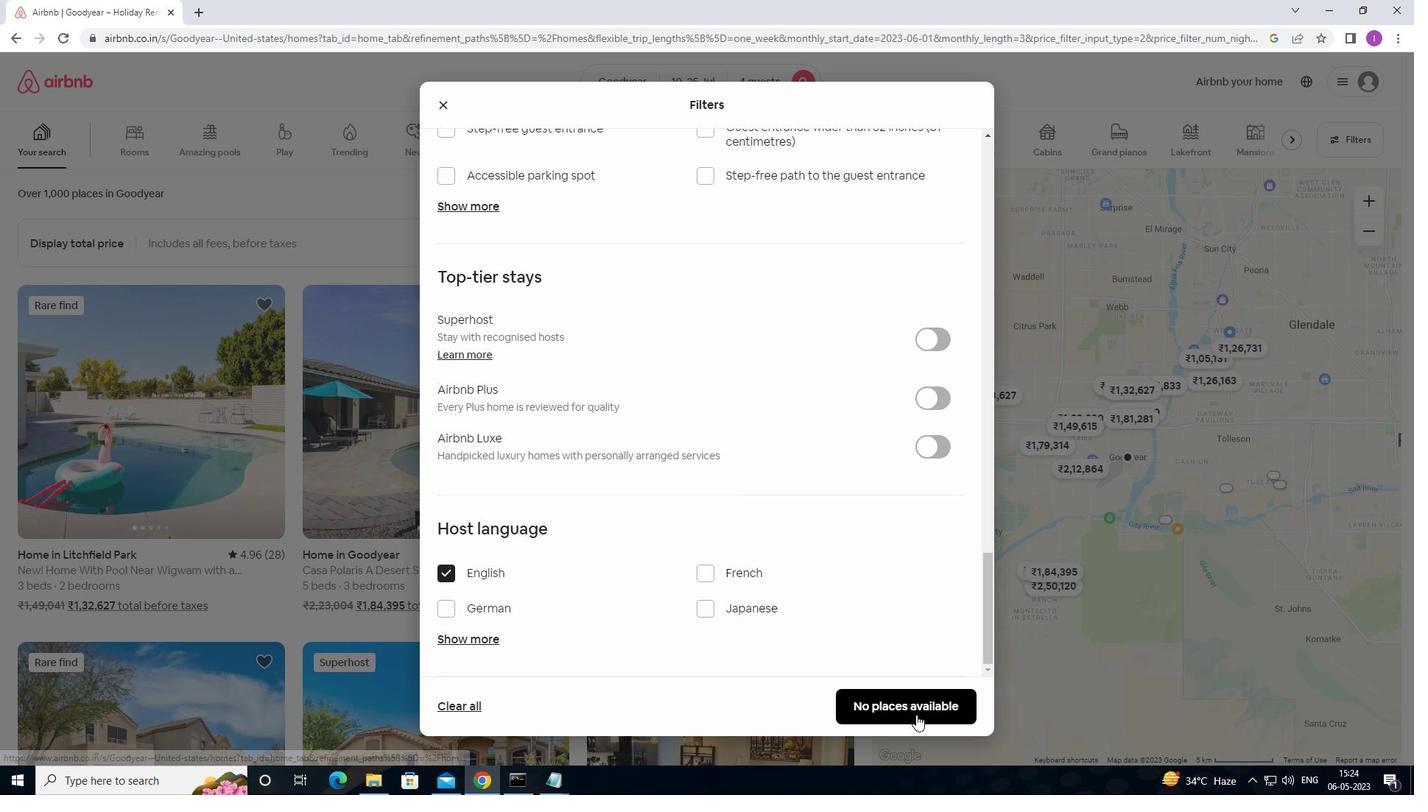 
Action: Mouse moved to (274, 111)
Screenshot: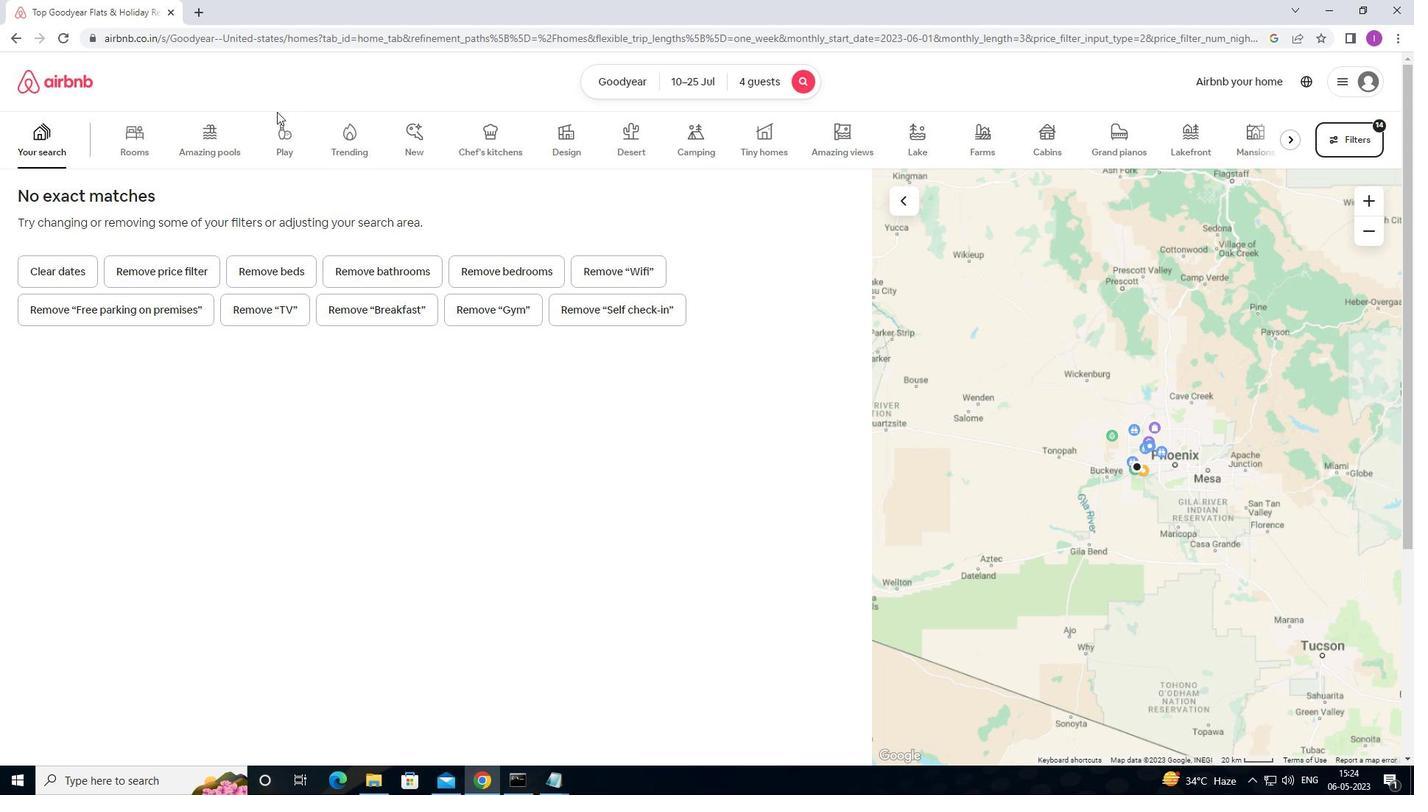 
